 Task: Complete the section on 'Directing' in the Functions of Management document.
Action: Mouse moved to (474, 406)
Screenshot: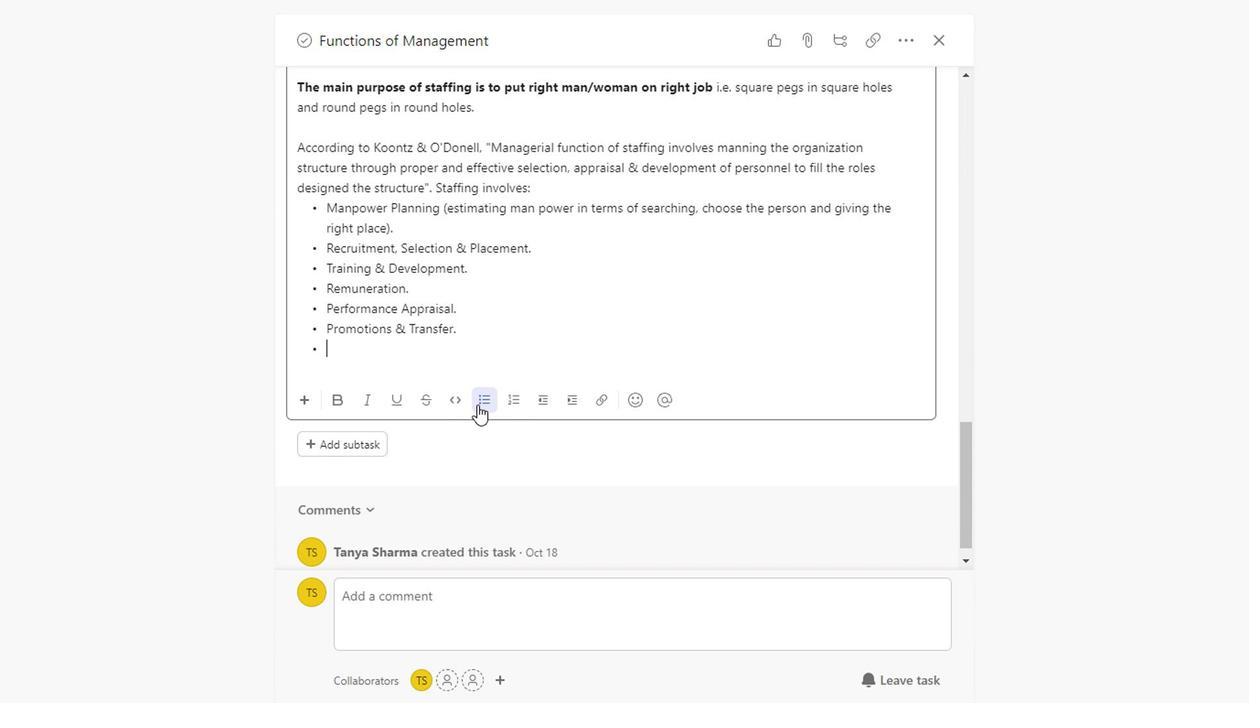 
Action: Mouse pressed left at (474, 406)
Screenshot: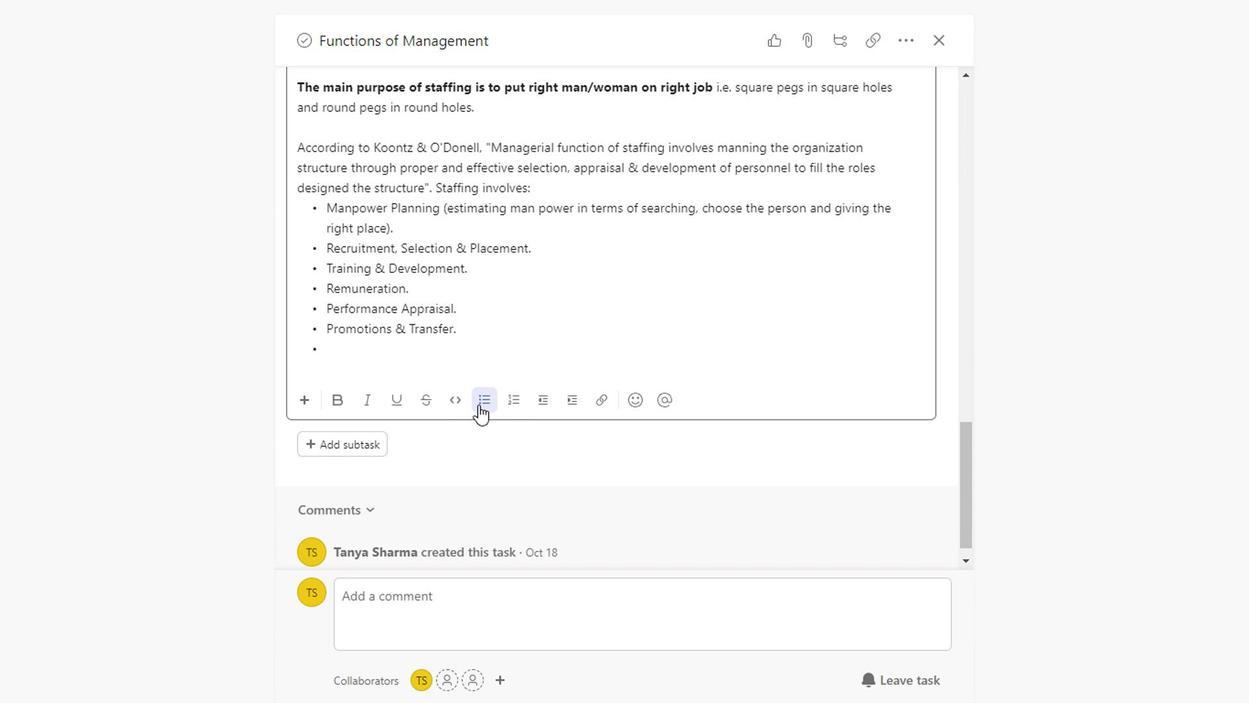 
Action: Mouse moved to (564, 277)
Screenshot: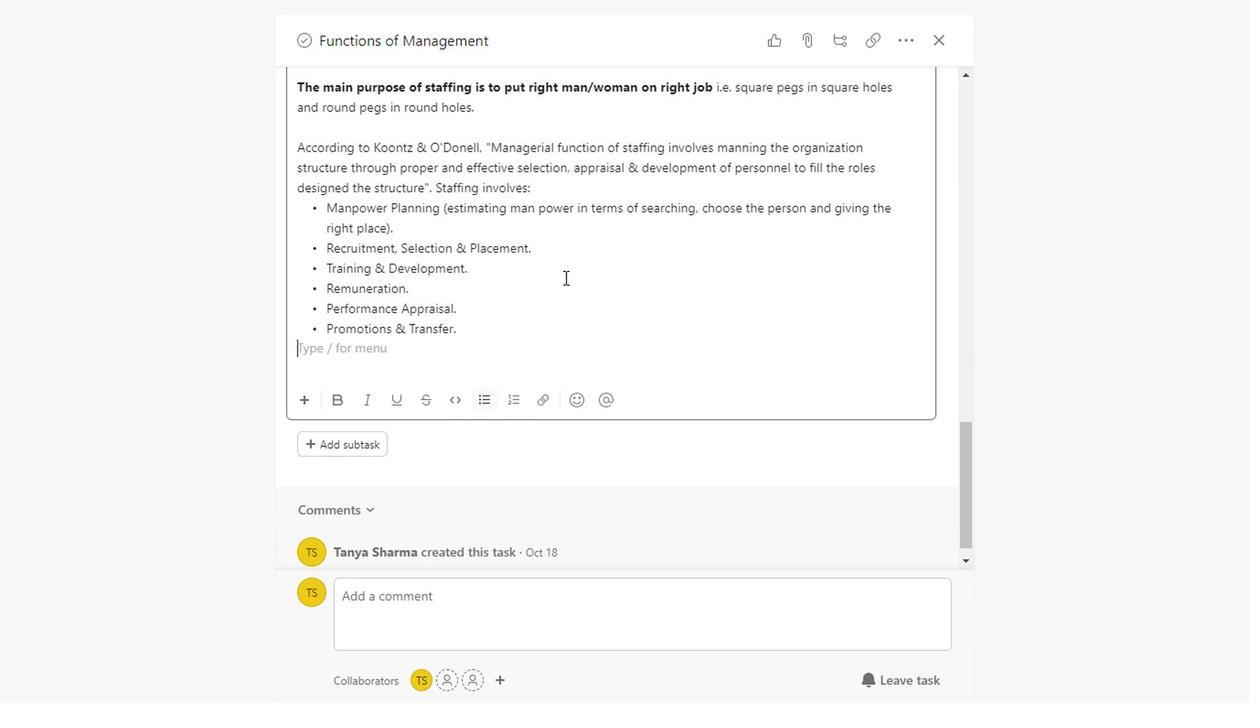 
Action: Mouse scrolled (564, 276) with delta (0, -1)
Screenshot: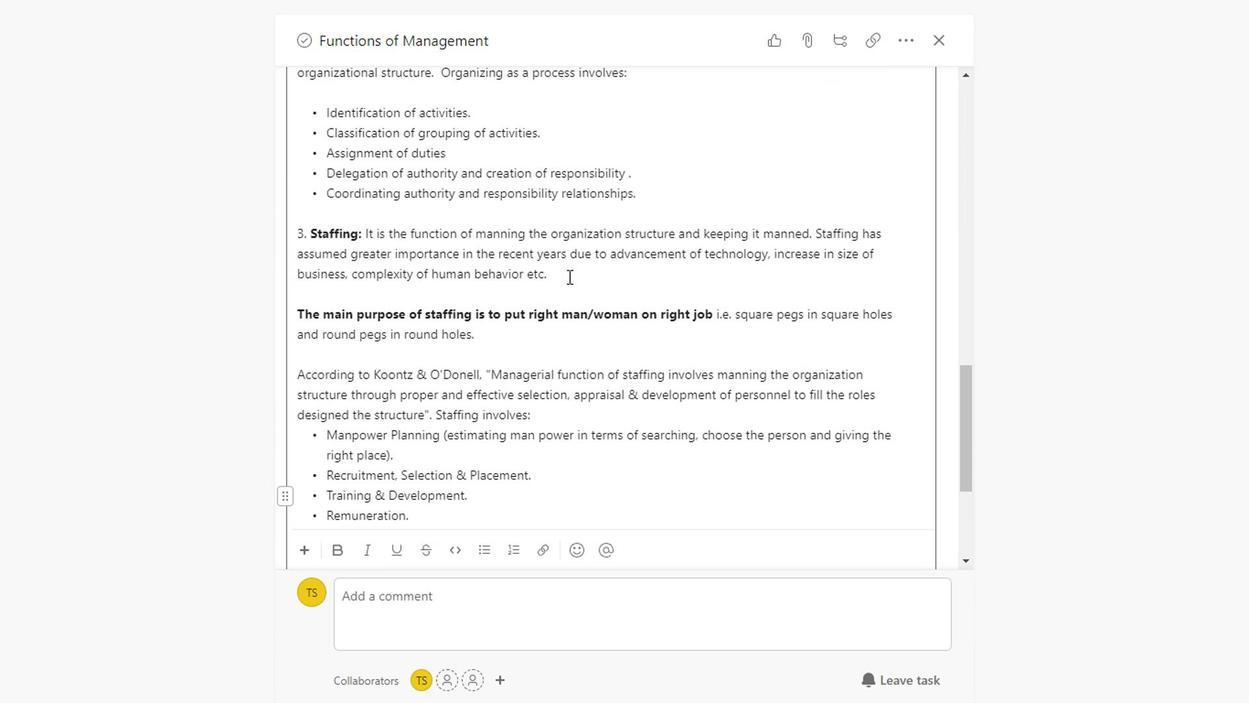 
Action: Mouse scrolled (564, 276) with delta (0, -1)
Screenshot: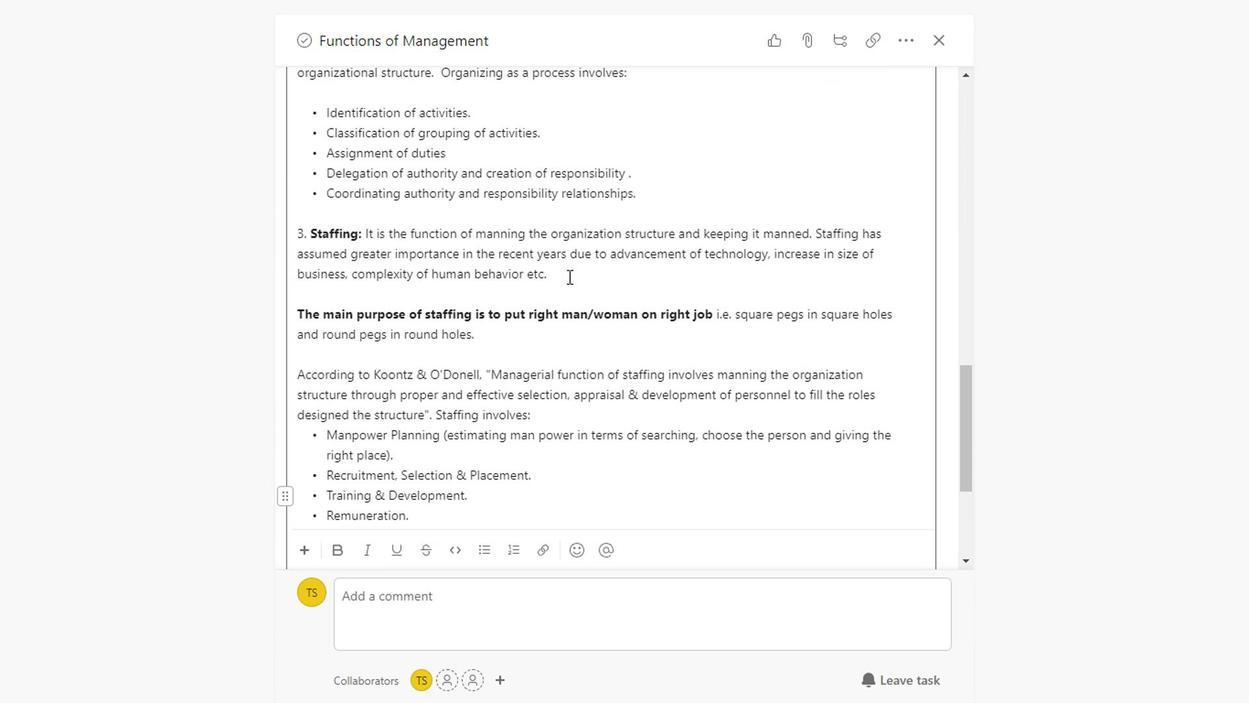 
Action: Mouse scrolled (564, 276) with delta (0, -1)
Screenshot: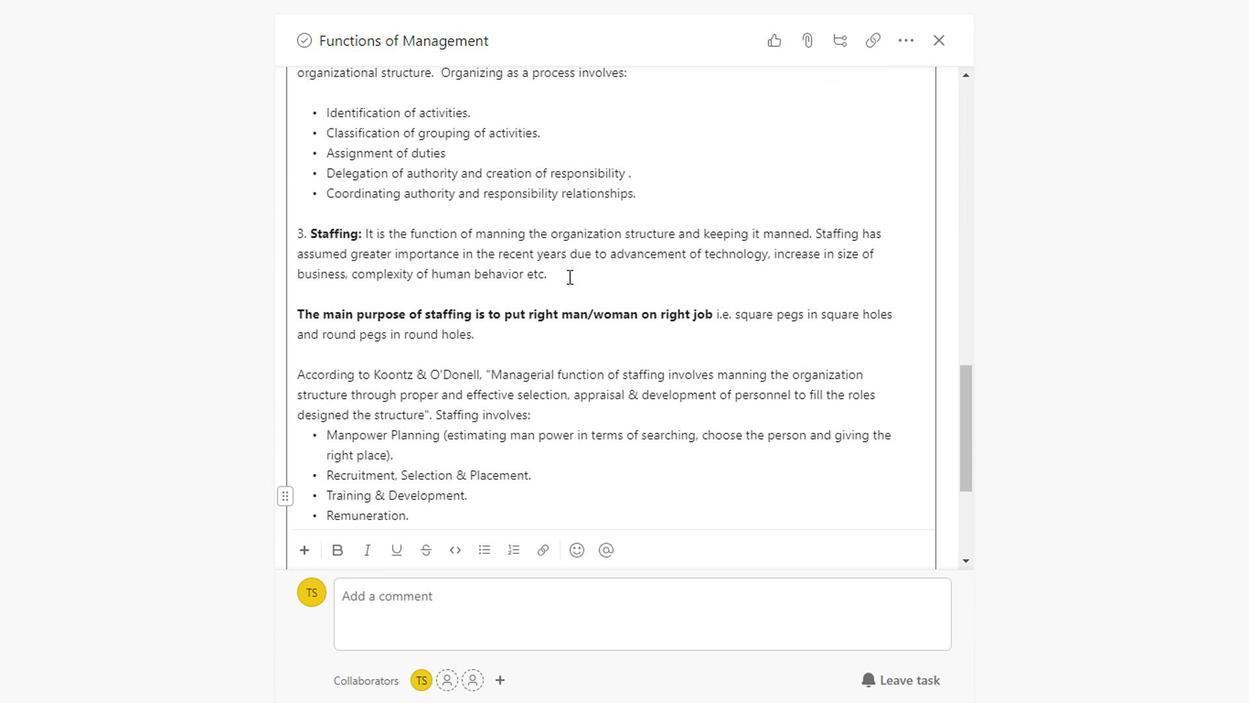 
Action: Mouse scrolled (564, 276) with delta (0, -1)
Screenshot: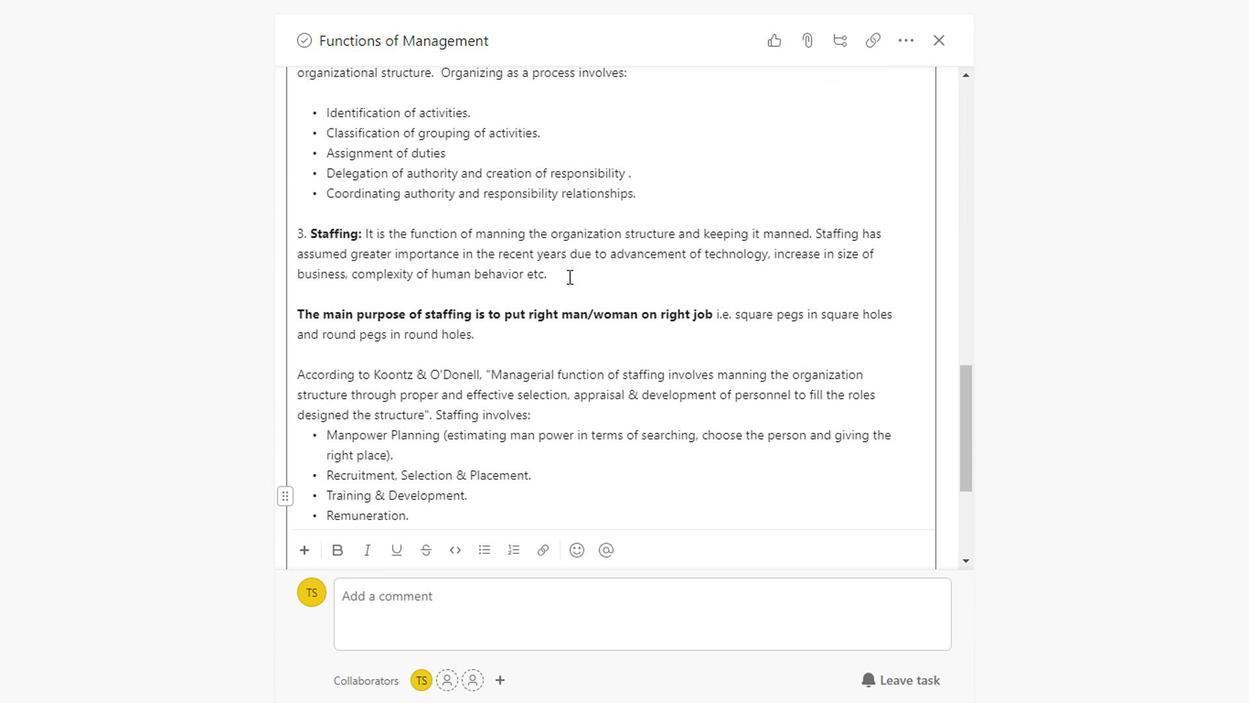 
Action: Mouse scrolled (564, 276) with delta (0, -1)
Screenshot: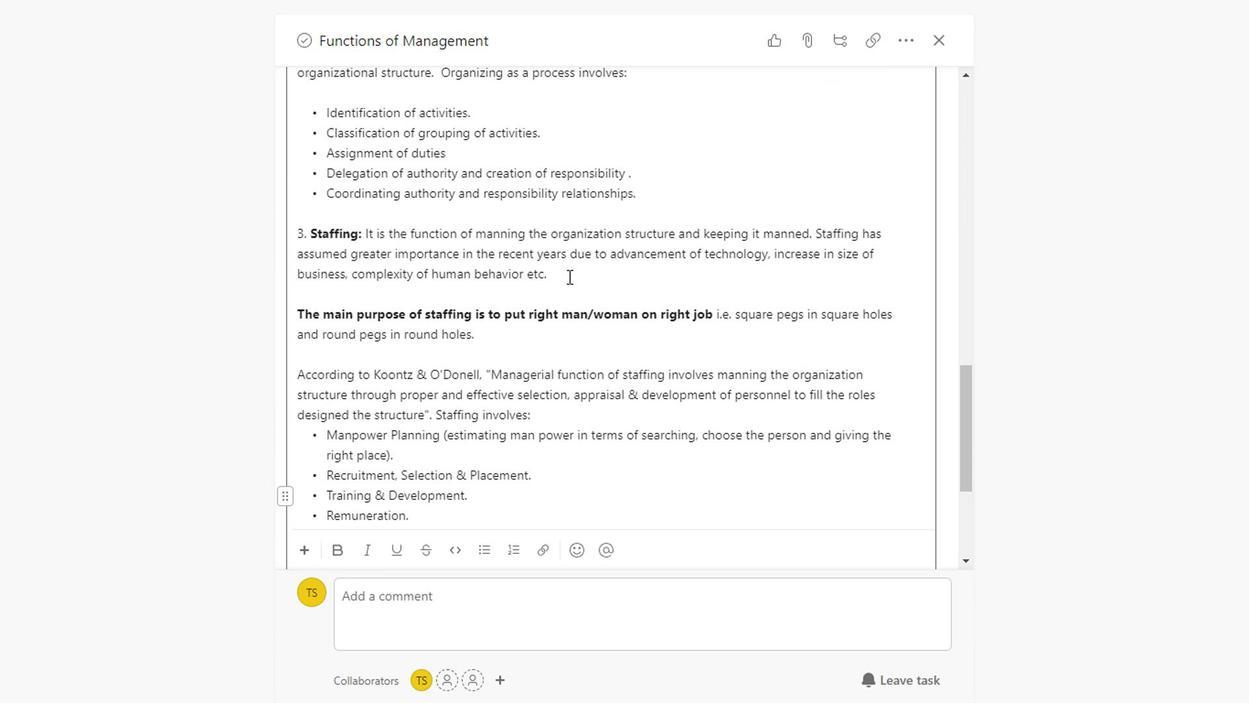 
Action: Mouse scrolled (564, 276) with delta (0, -1)
Screenshot: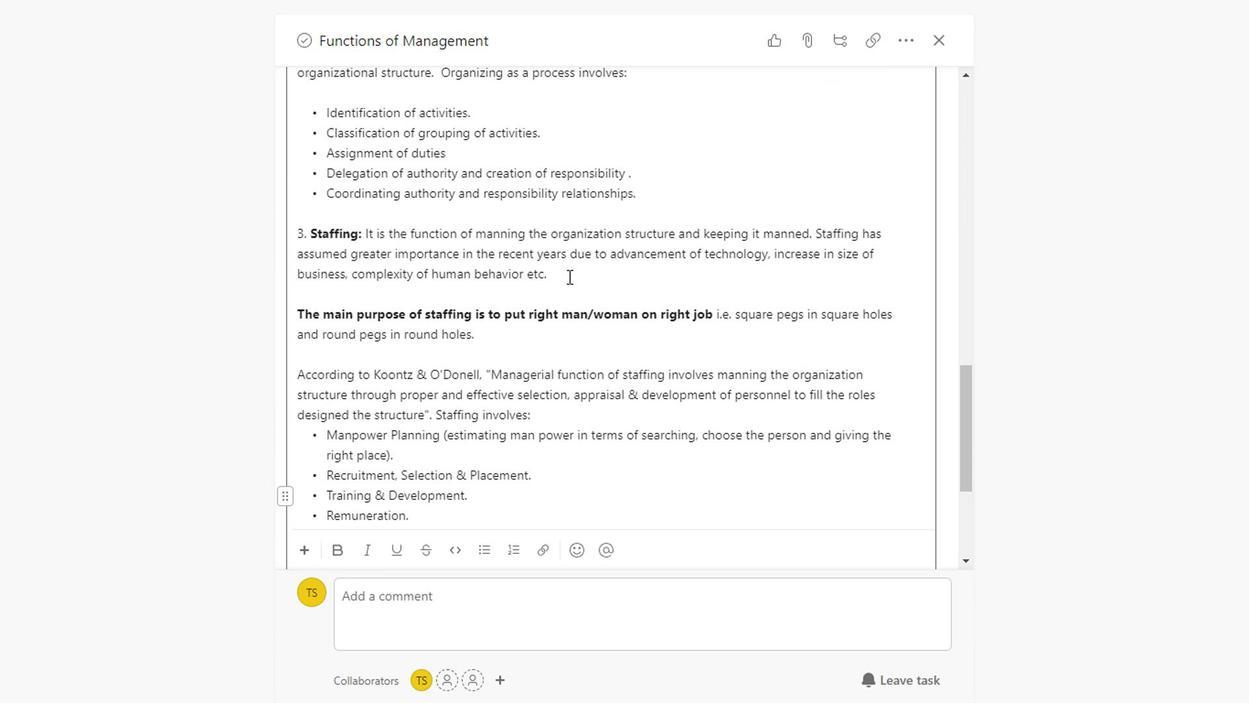 
Action: Mouse scrolled (564, 276) with delta (0, -1)
Screenshot: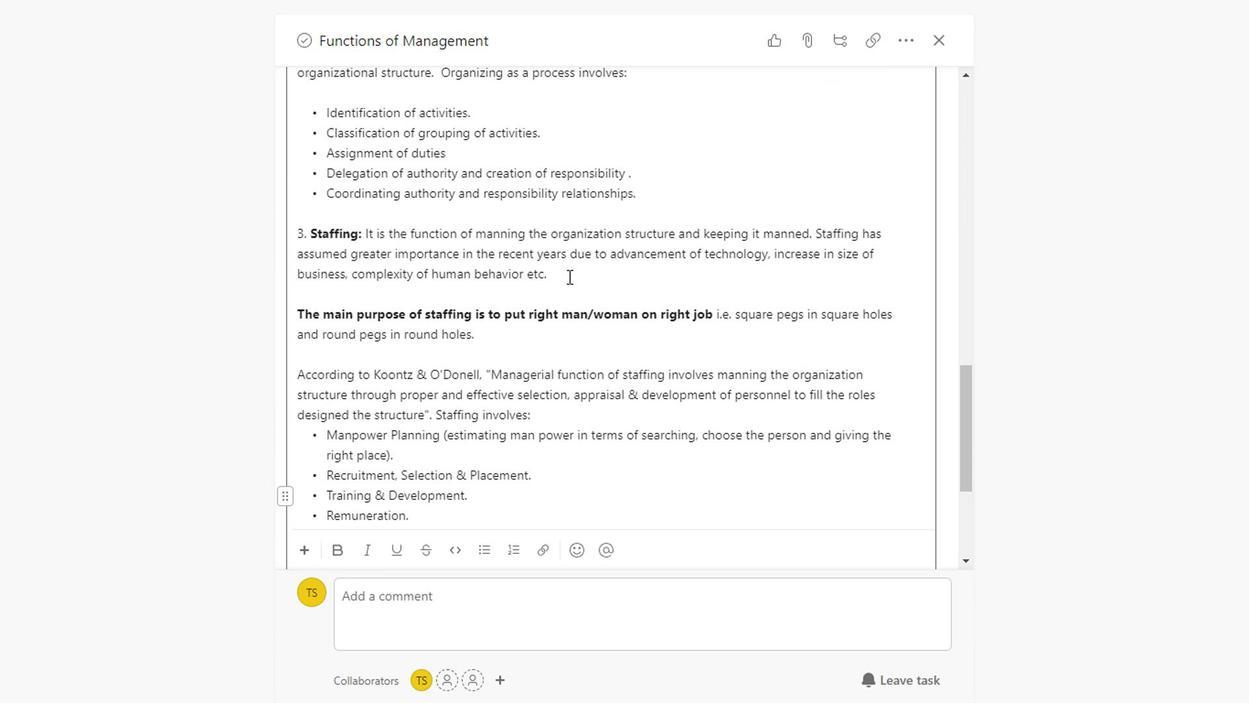 
Action: Mouse scrolled (564, 276) with delta (0, -1)
Screenshot: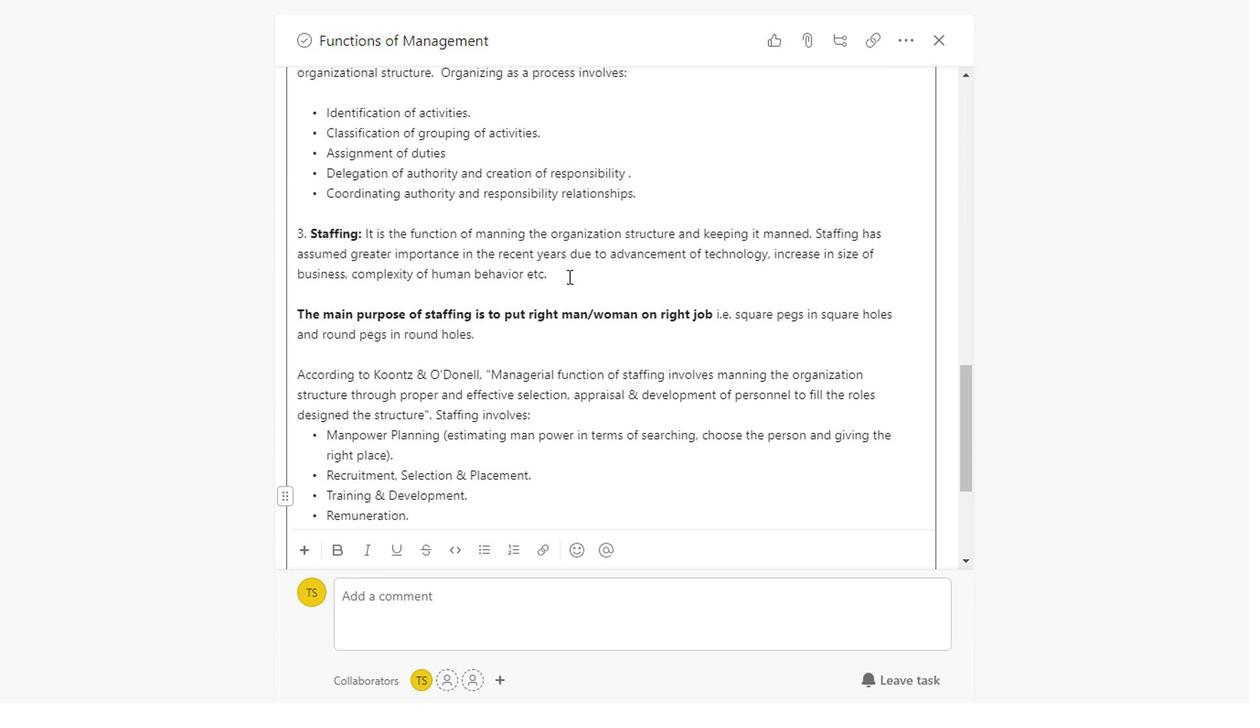 
Action: Mouse scrolled (564, 276) with delta (0, -1)
Screenshot: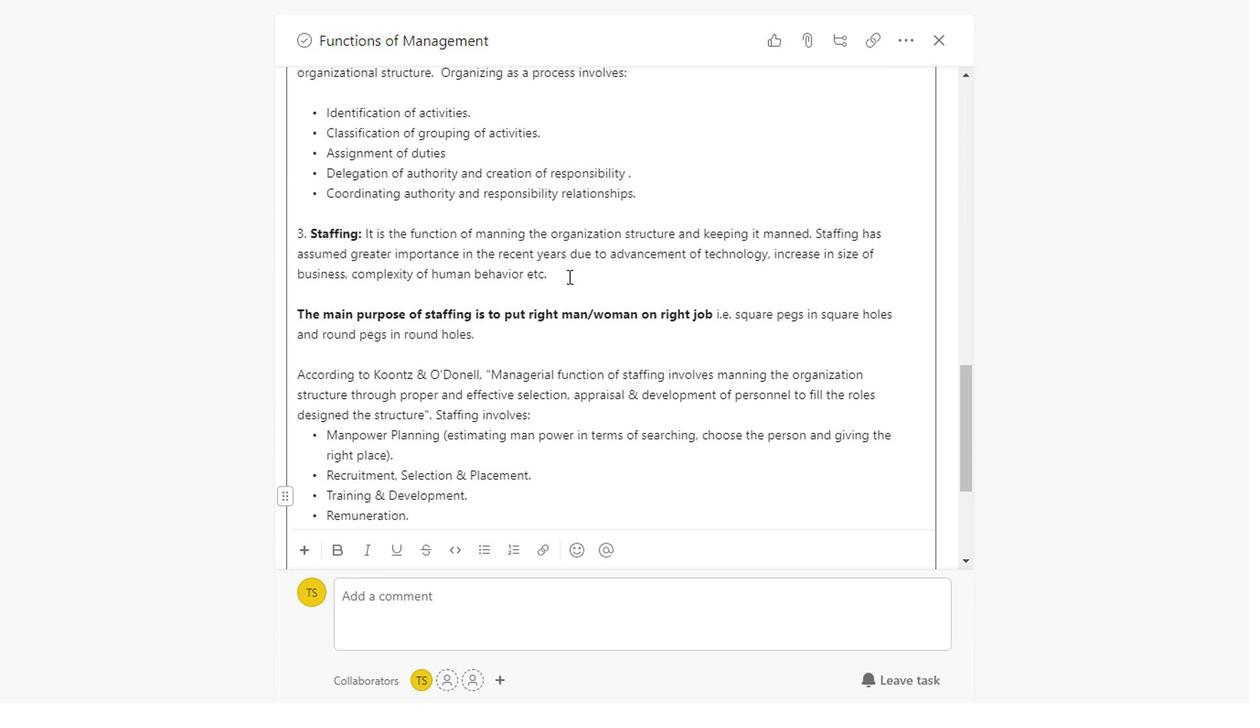 
Action: Mouse scrolled (564, 276) with delta (0, -1)
Screenshot: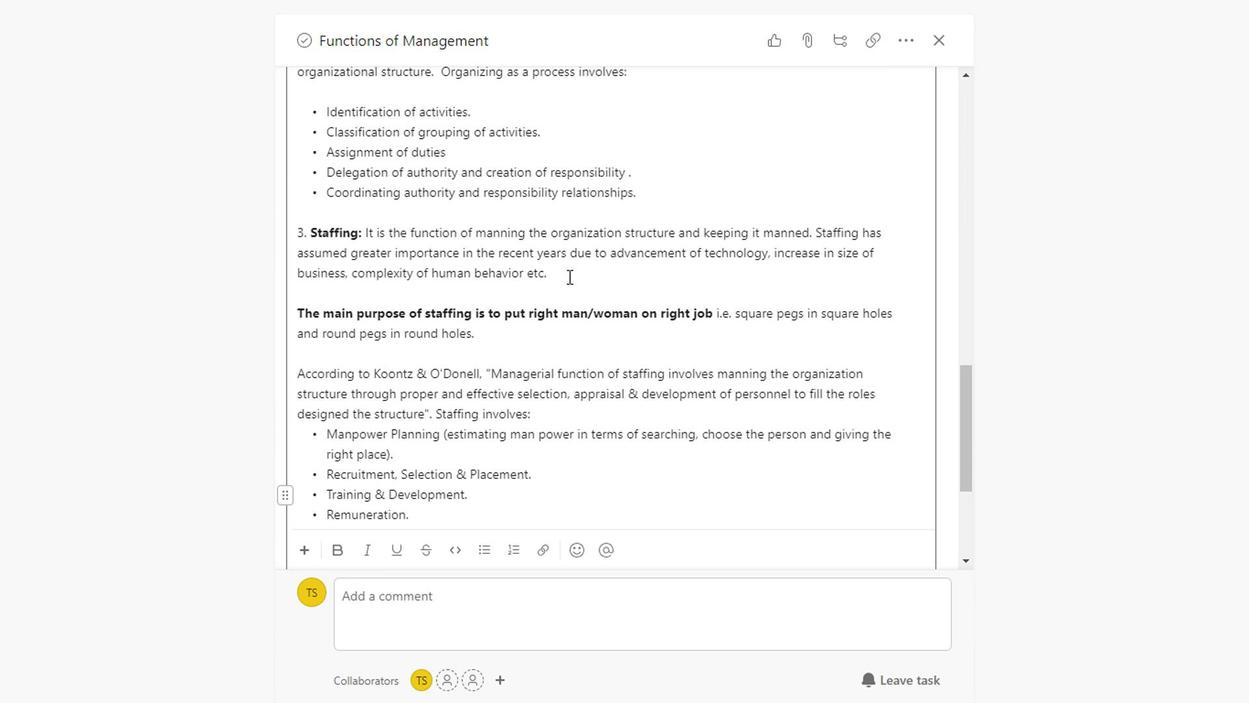 
Action: Mouse scrolled (564, 276) with delta (0, -1)
Screenshot: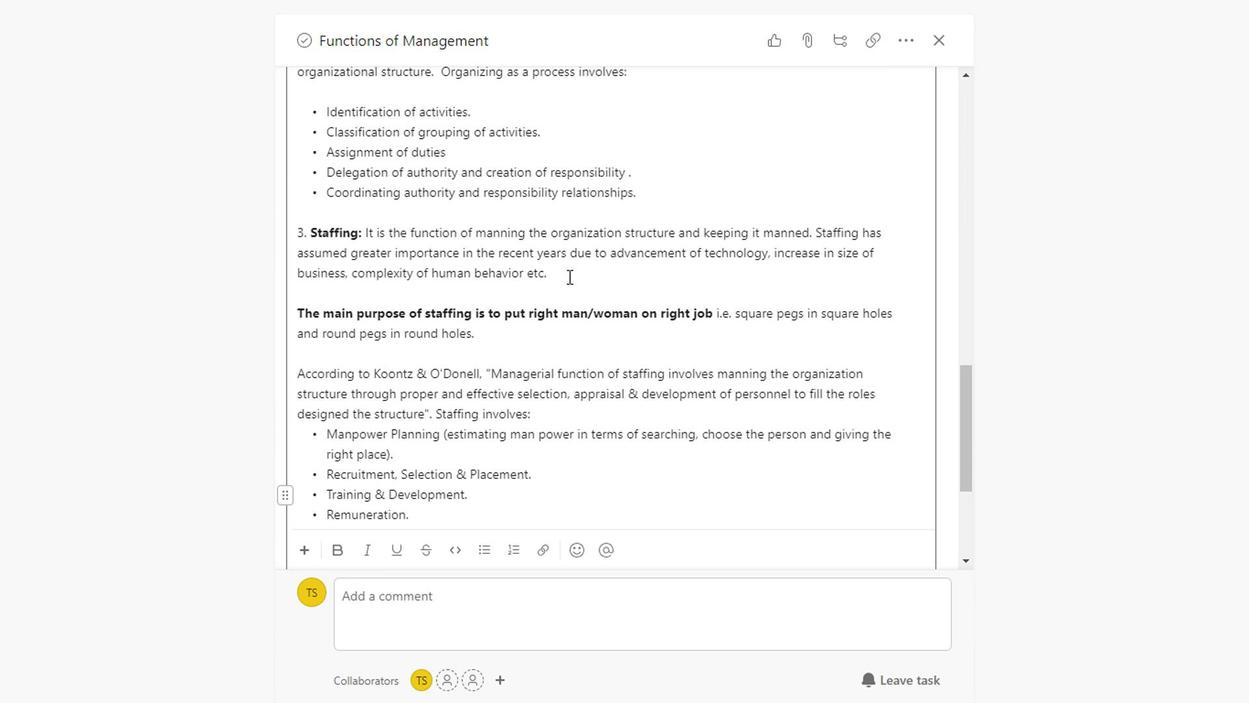 
Action: Mouse scrolled (564, 276) with delta (0, -1)
Screenshot: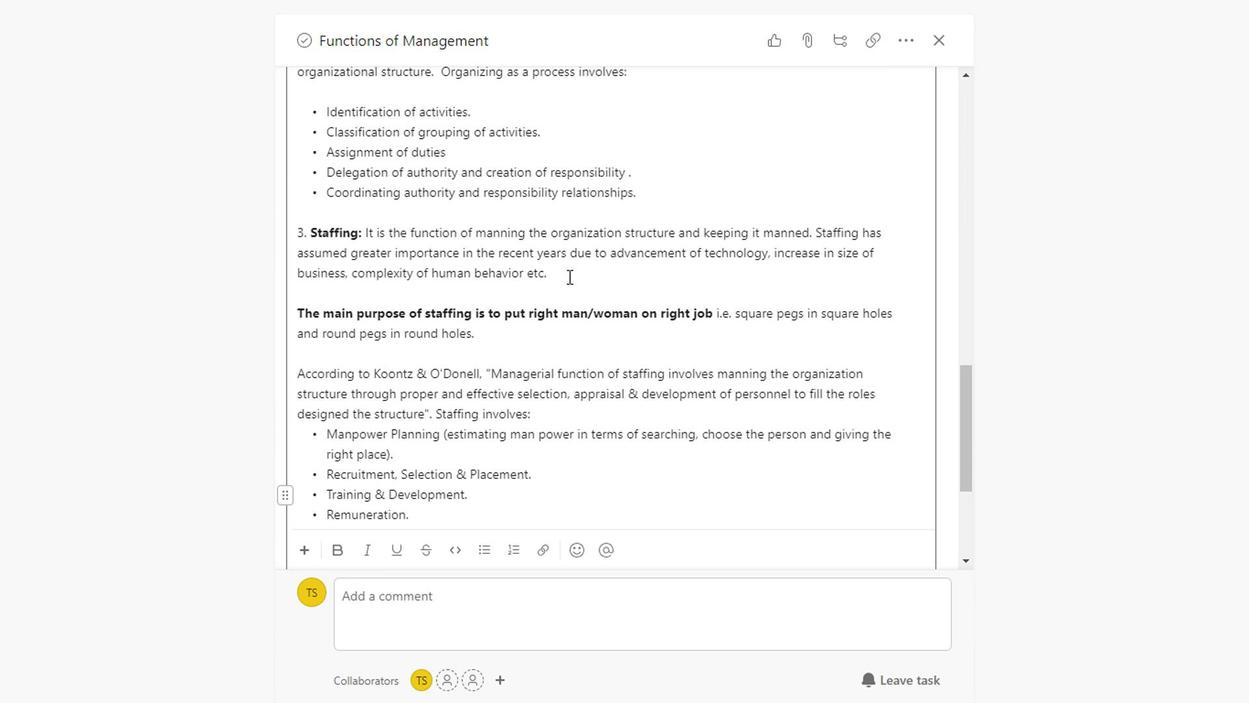 
Action: Mouse scrolled (564, 276) with delta (0, -1)
Screenshot: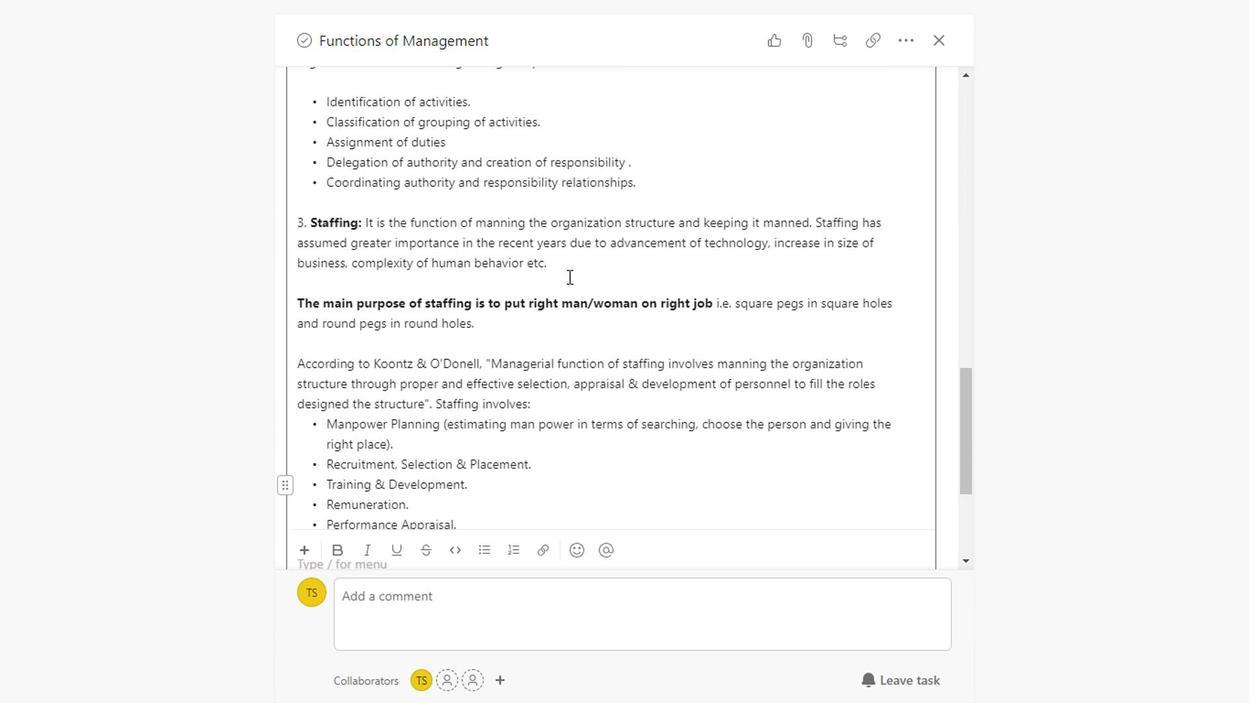 
Action: Mouse scrolled (564, 276) with delta (0, -1)
Screenshot: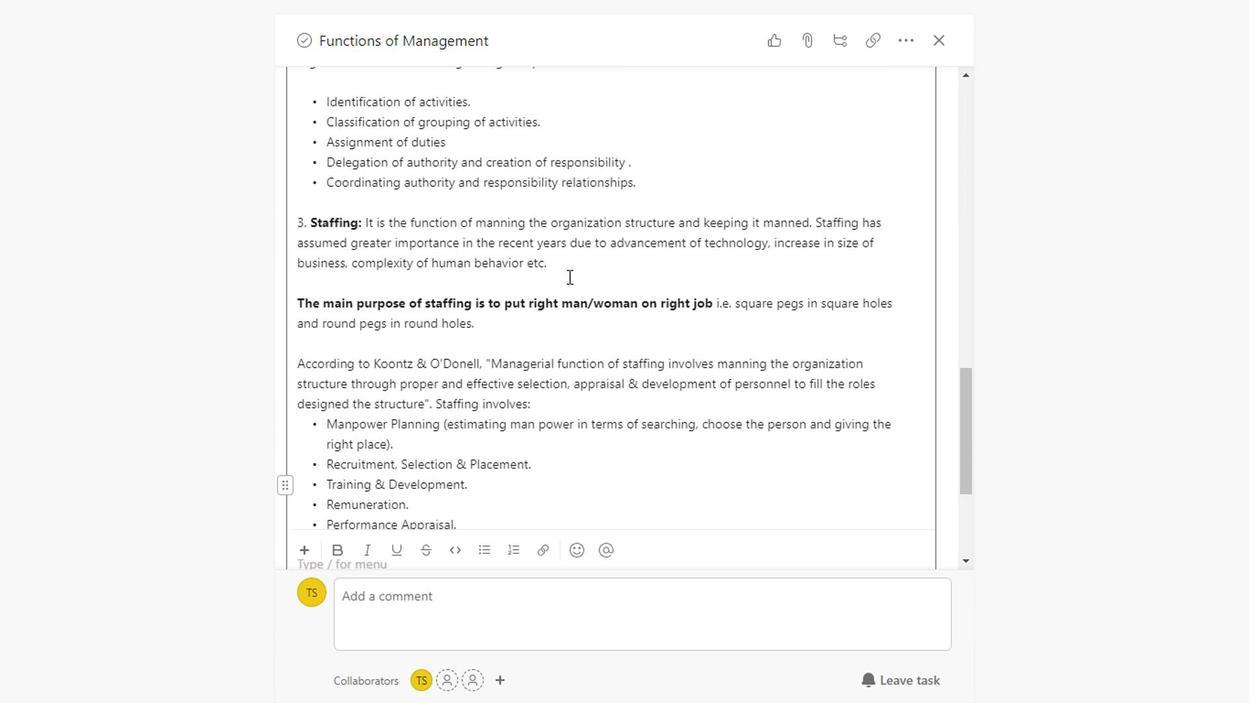 
Action: Mouse scrolled (564, 276) with delta (0, -1)
Screenshot: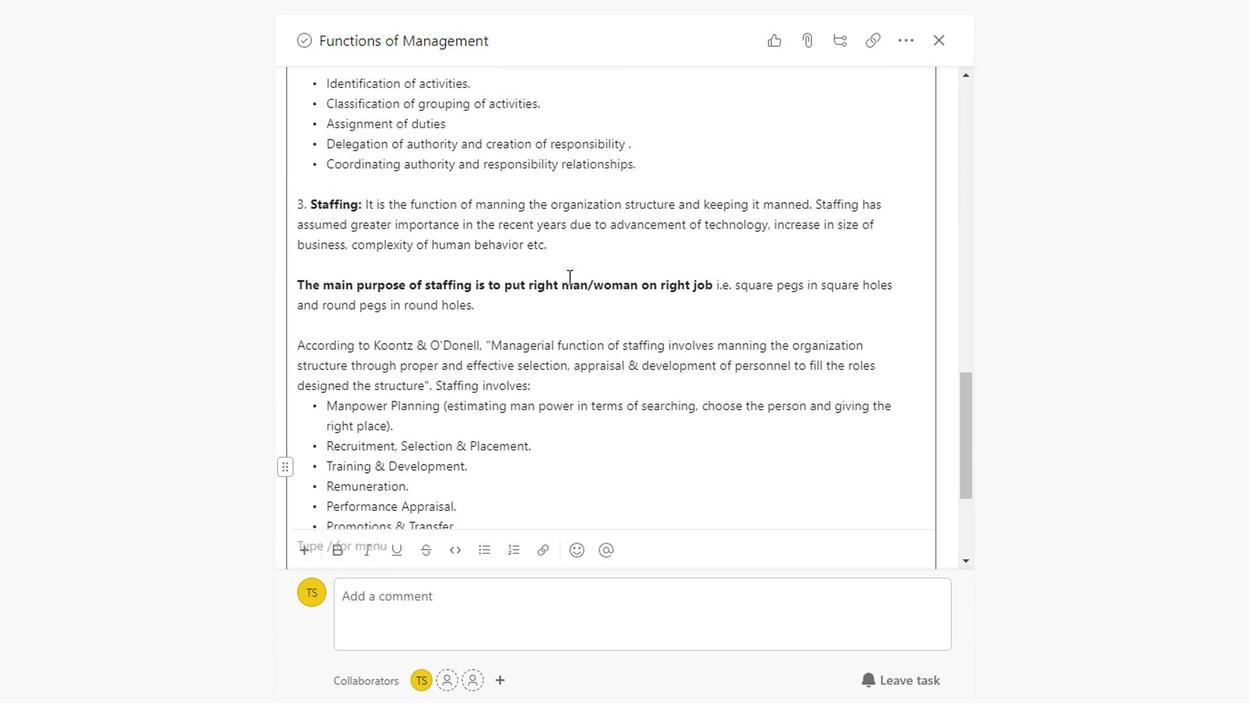 
Action: Mouse scrolled (564, 276) with delta (0, -1)
Screenshot: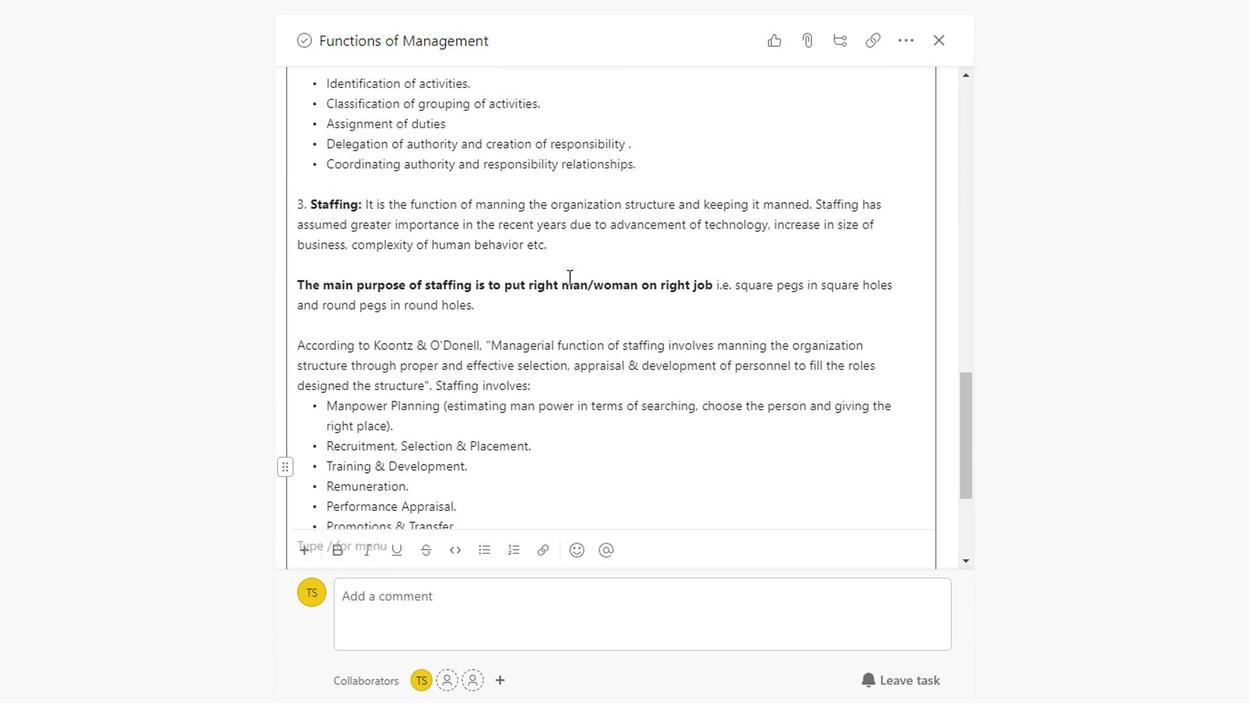 
Action: Mouse scrolled (564, 276) with delta (0, -1)
Screenshot: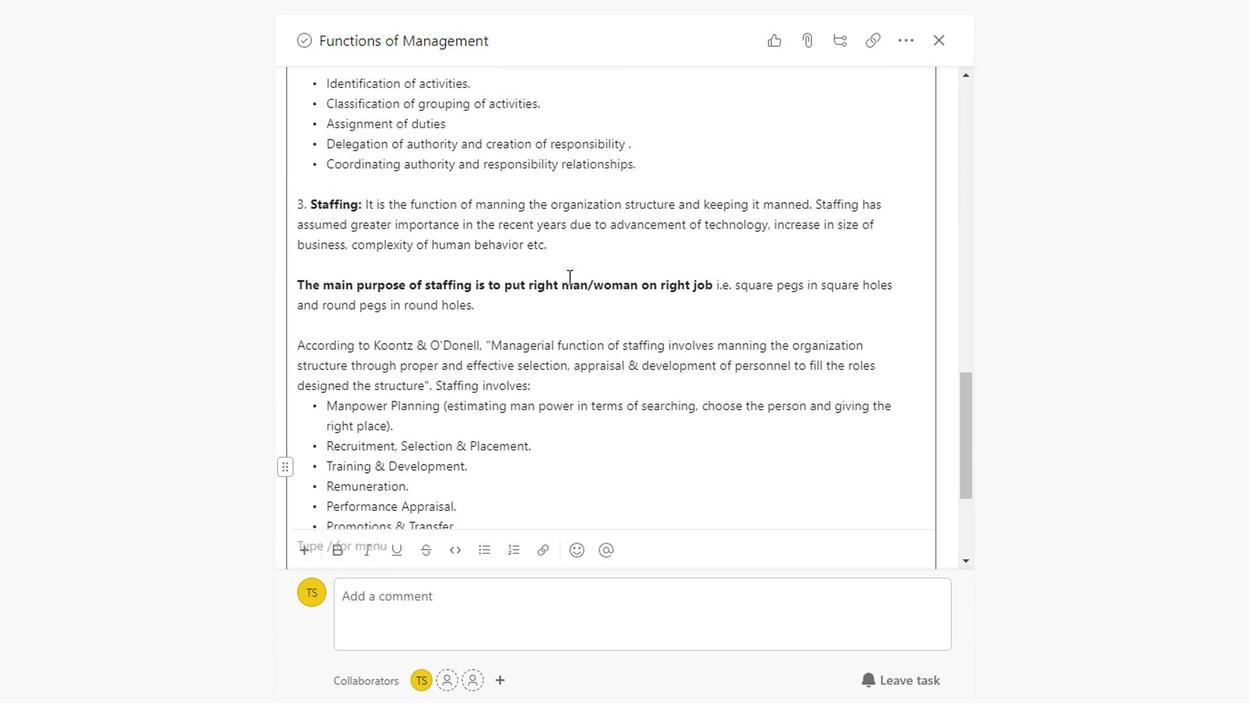 
Action: Mouse scrolled (564, 276) with delta (0, -1)
Screenshot: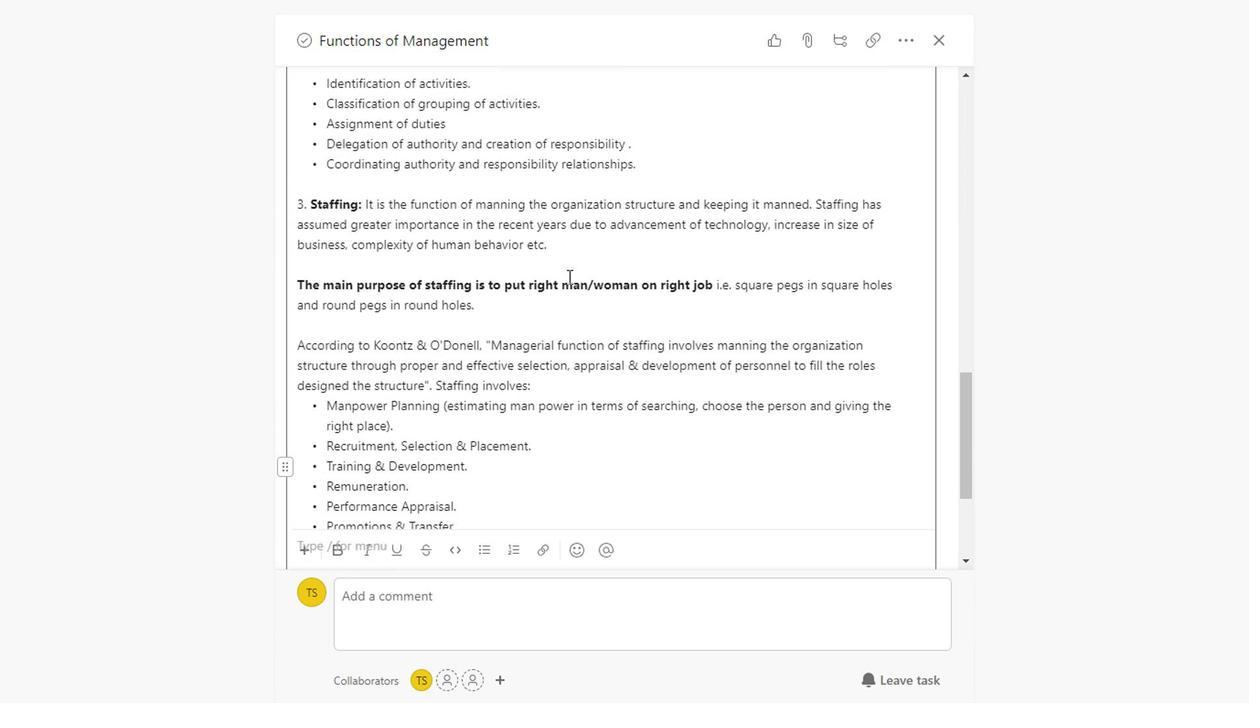 
Action: Mouse scrolled (564, 276) with delta (0, -1)
Screenshot: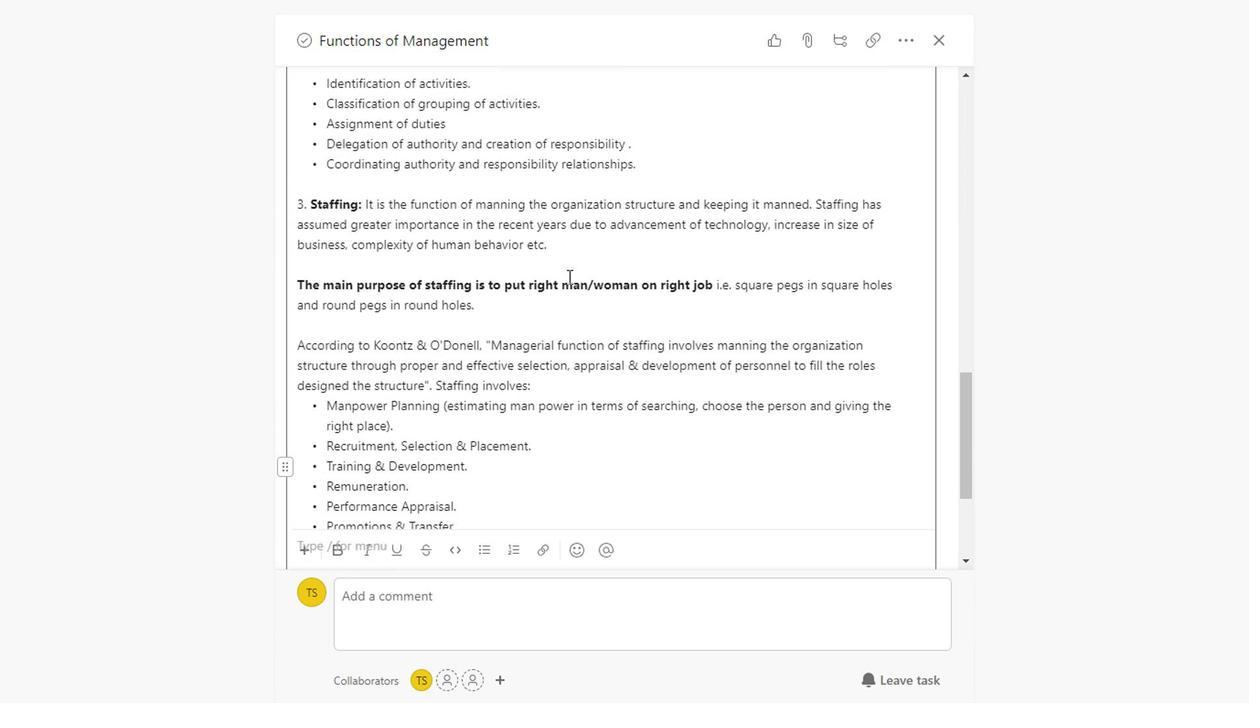 
Action: Mouse scrolled (564, 276) with delta (0, -1)
Screenshot: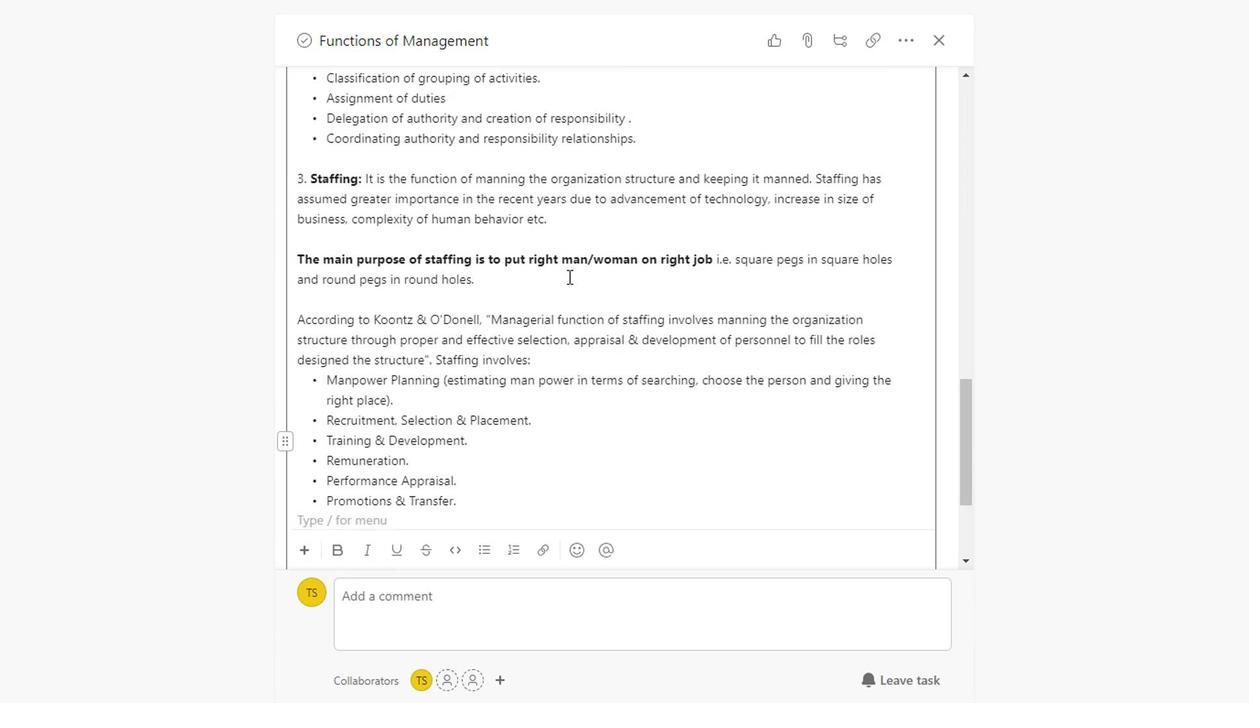 
Action: Mouse scrolled (564, 276) with delta (0, -1)
Screenshot: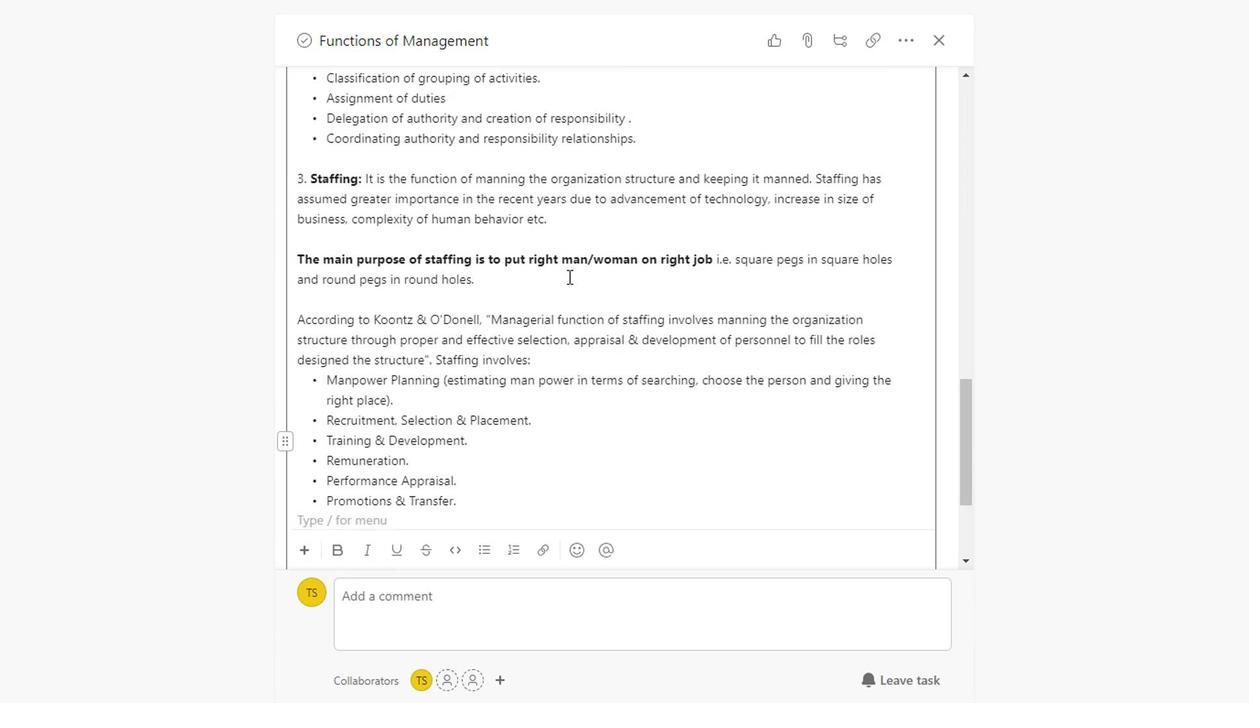 
Action: Mouse scrolled (564, 276) with delta (0, -1)
Screenshot: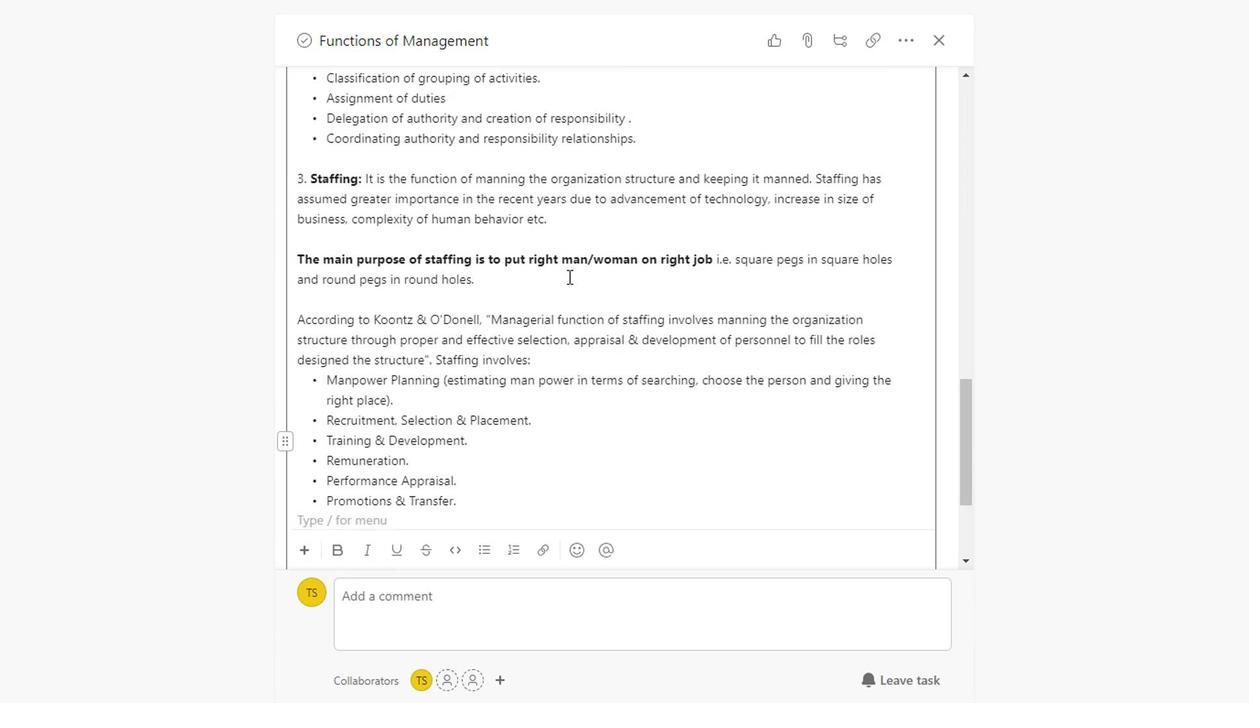 
Action: Mouse scrolled (564, 276) with delta (0, -1)
Screenshot: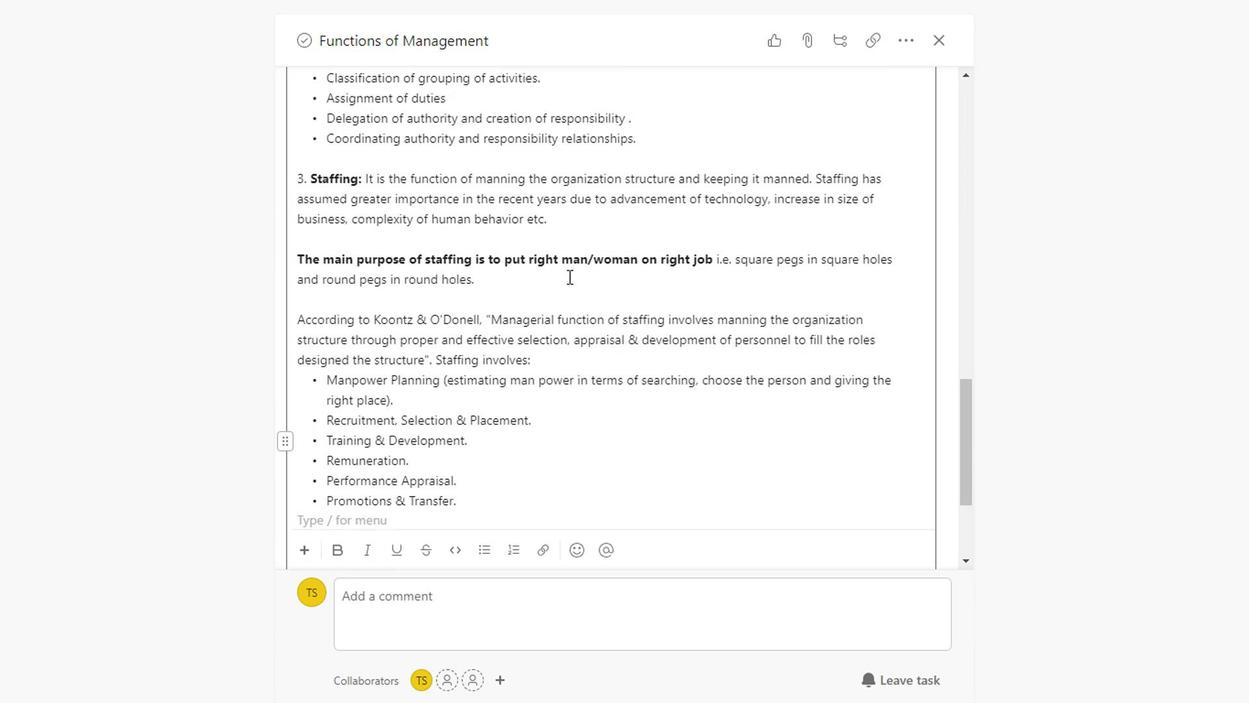 
Action: Mouse scrolled (564, 276) with delta (0, -1)
Screenshot: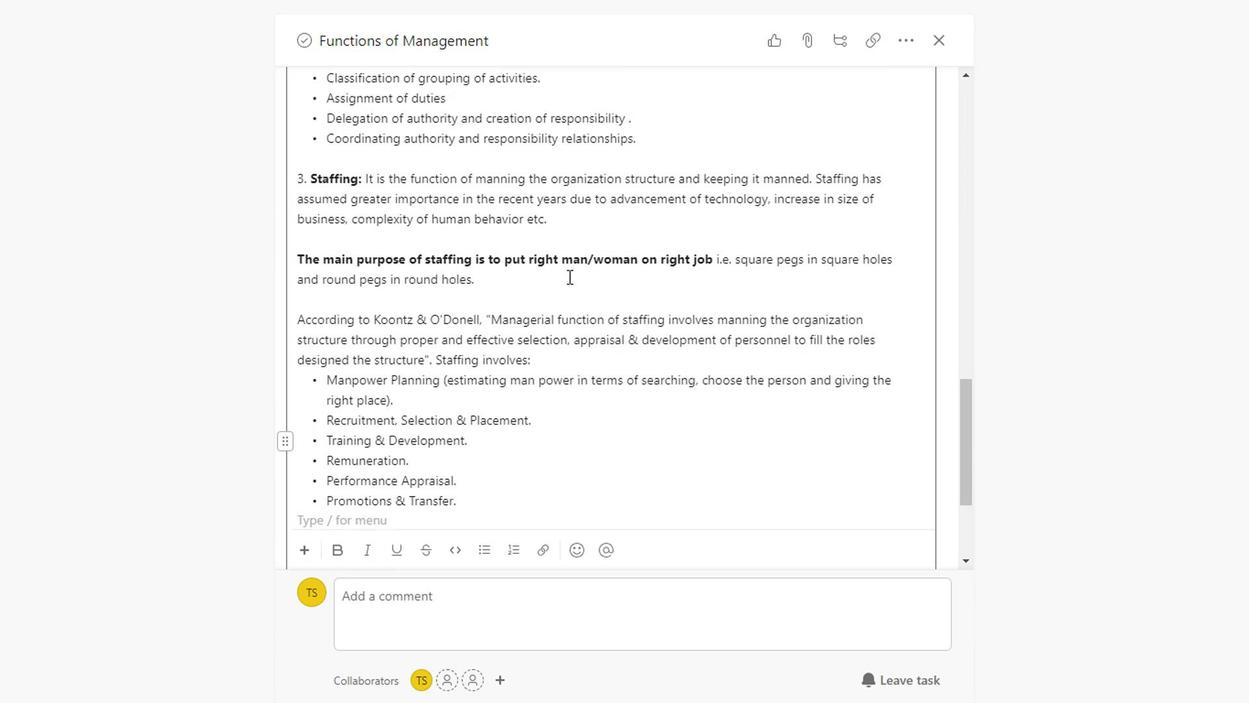 
Action: Mouse scrolled (564, 276) with delta (0, -1)
Screenshot: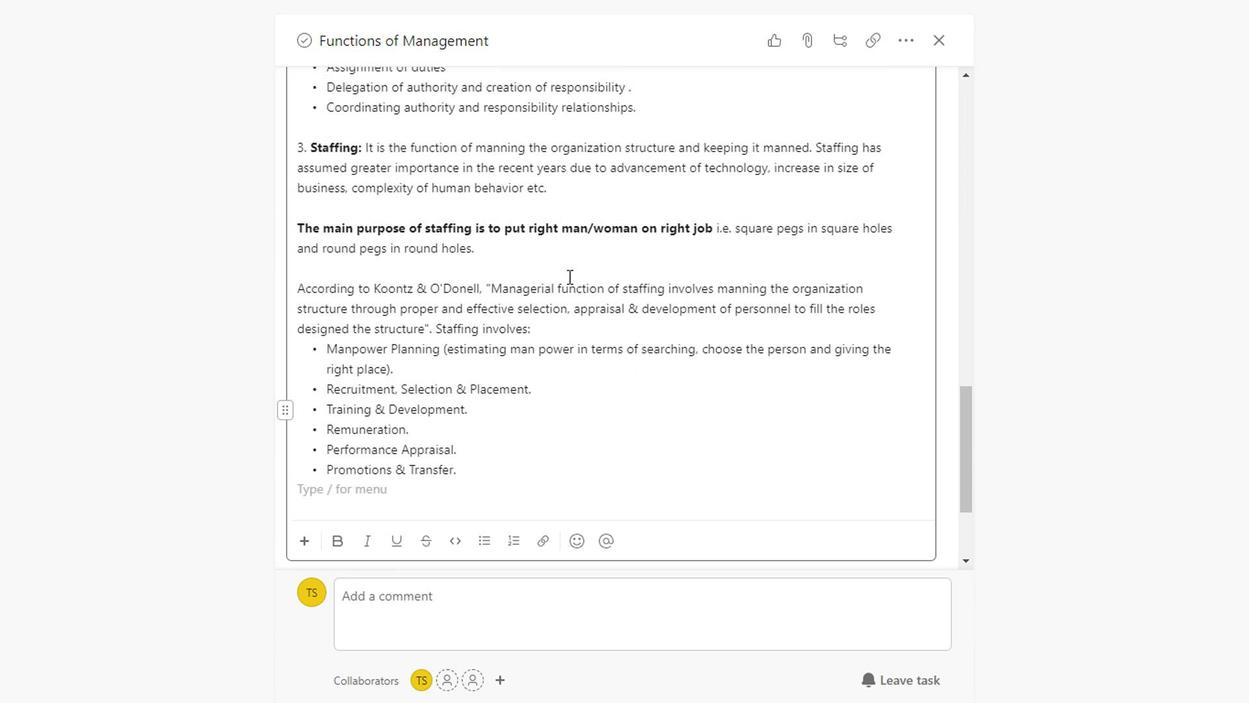 
Action: Mouse scrolled (564, 276) with delta (0, -1)
Screenshot: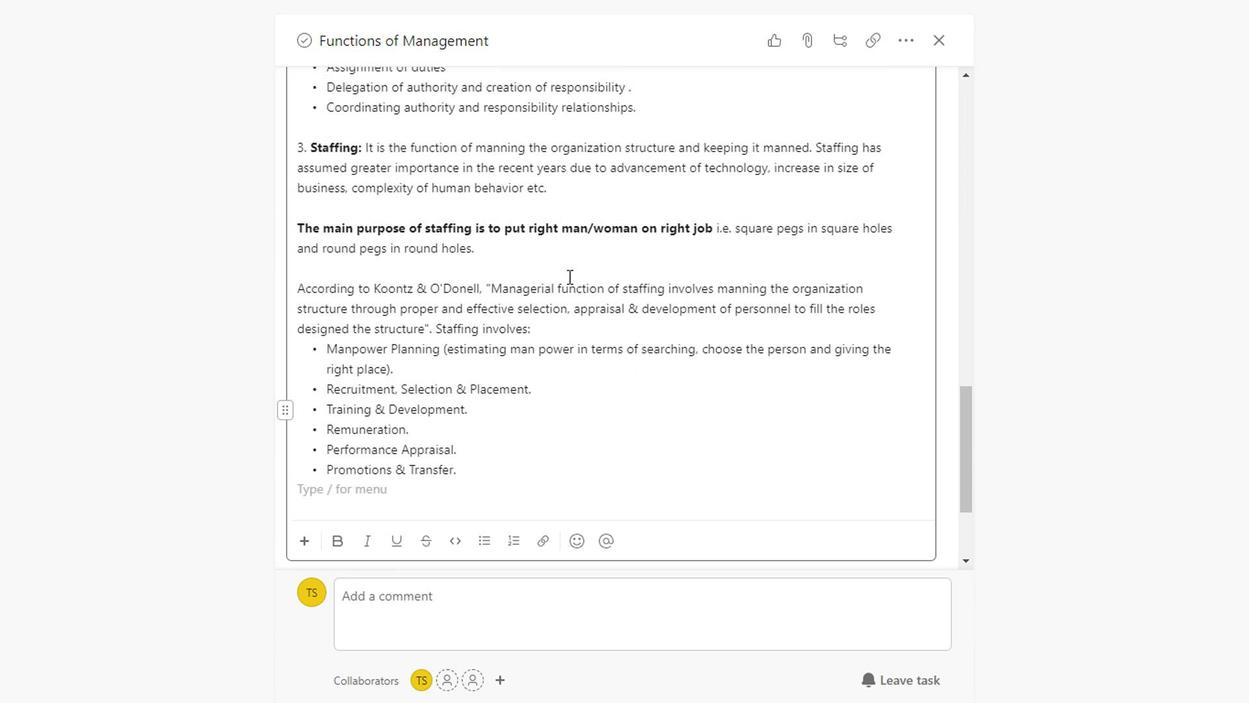 
Action: Mouse scrolled (564, 276) with delta (0, -1)
Screenshot: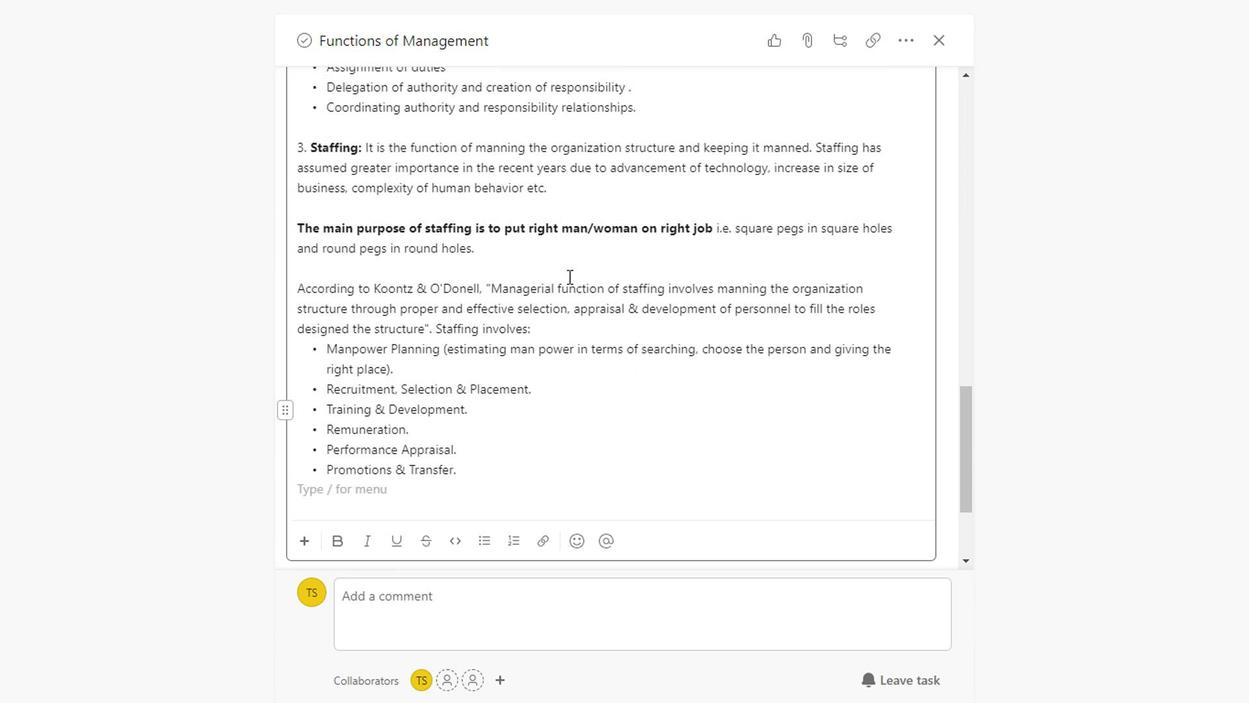 
Action: Mouse scrolled (564, 276) with delta (0, -1)
Screenshot: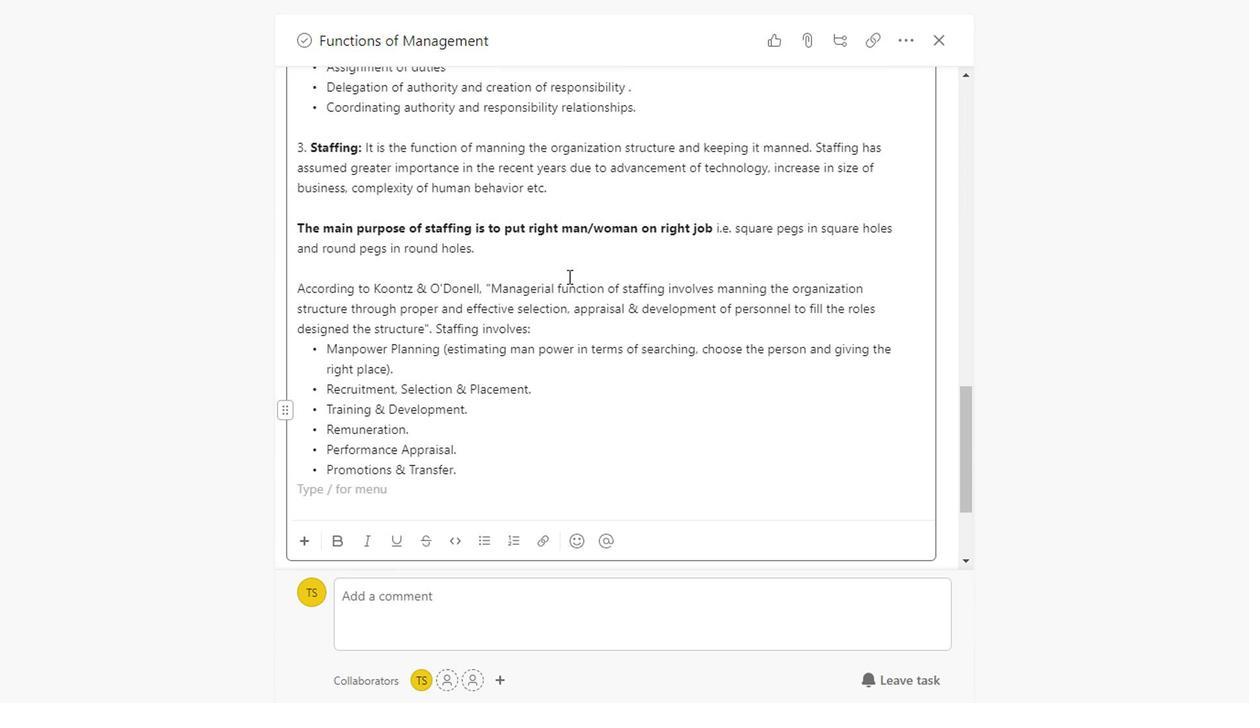 
Action: Mouse scrolled (564, 276) with delta (0, -1)
Screenshot: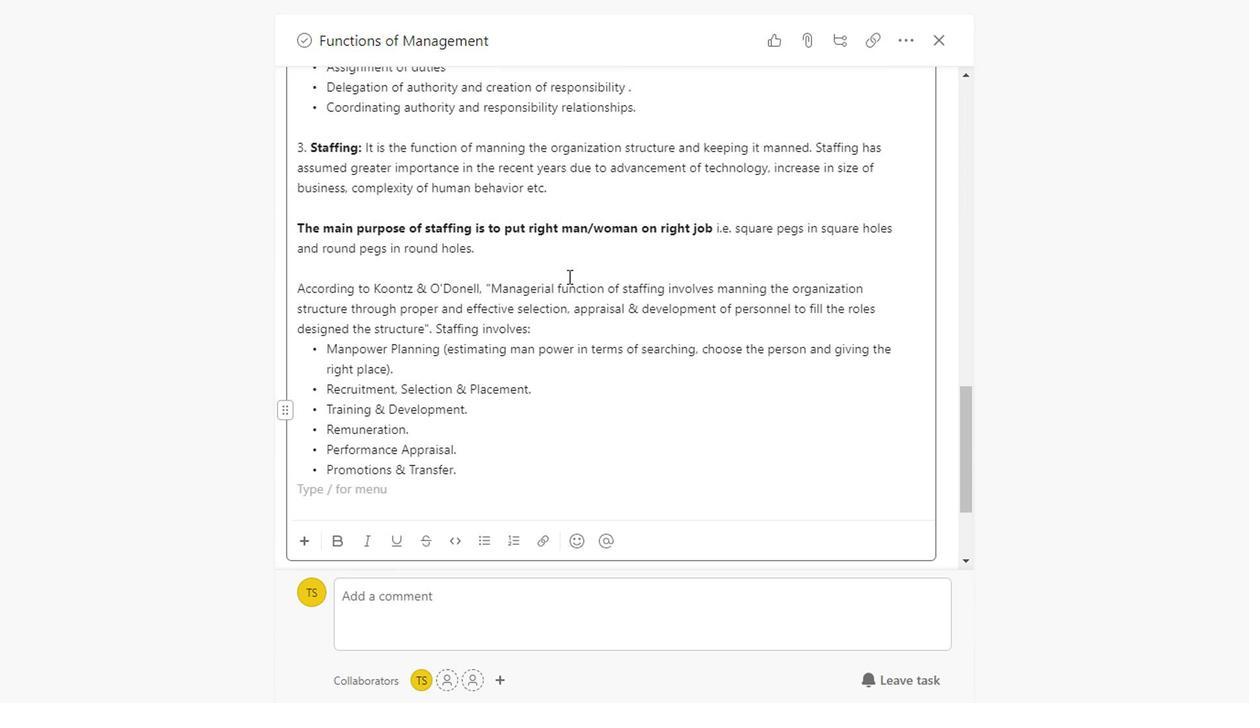 
Action: Mouse scrolled (564, 276) with delta (0, -1)
Screenshot: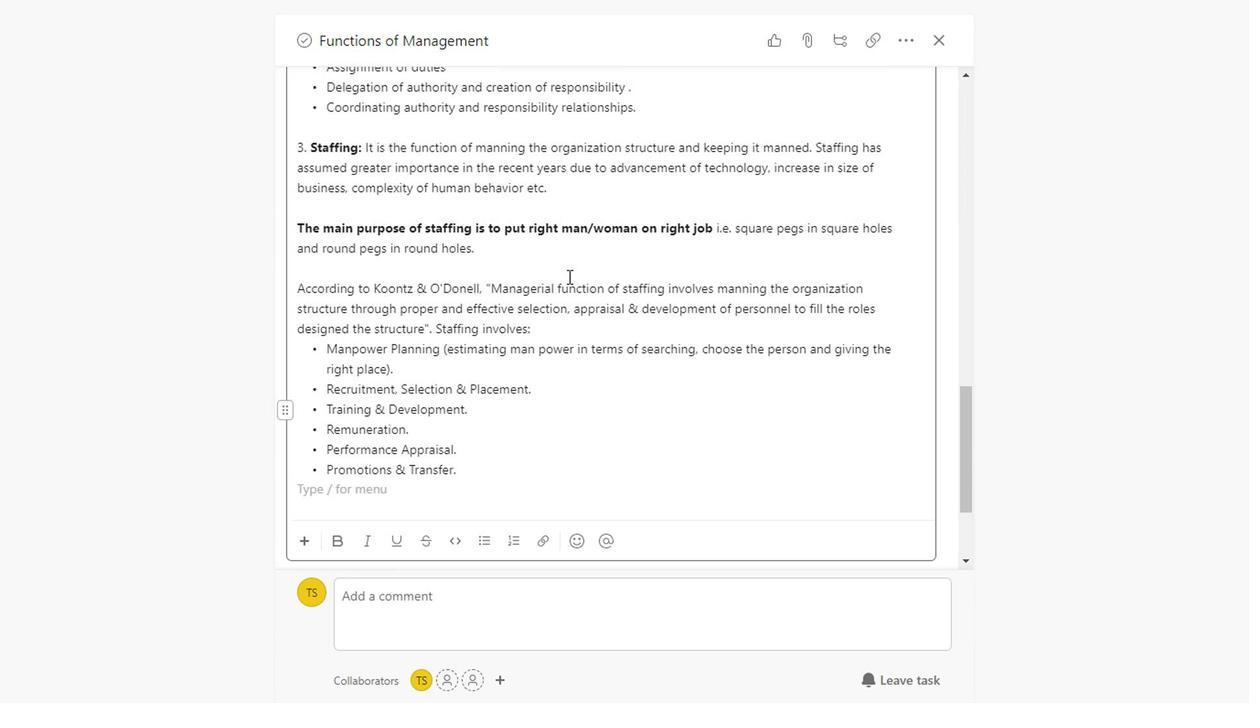 
Action: Mouse scrolled (564, 276) with delta (0, -1)
Screenshot: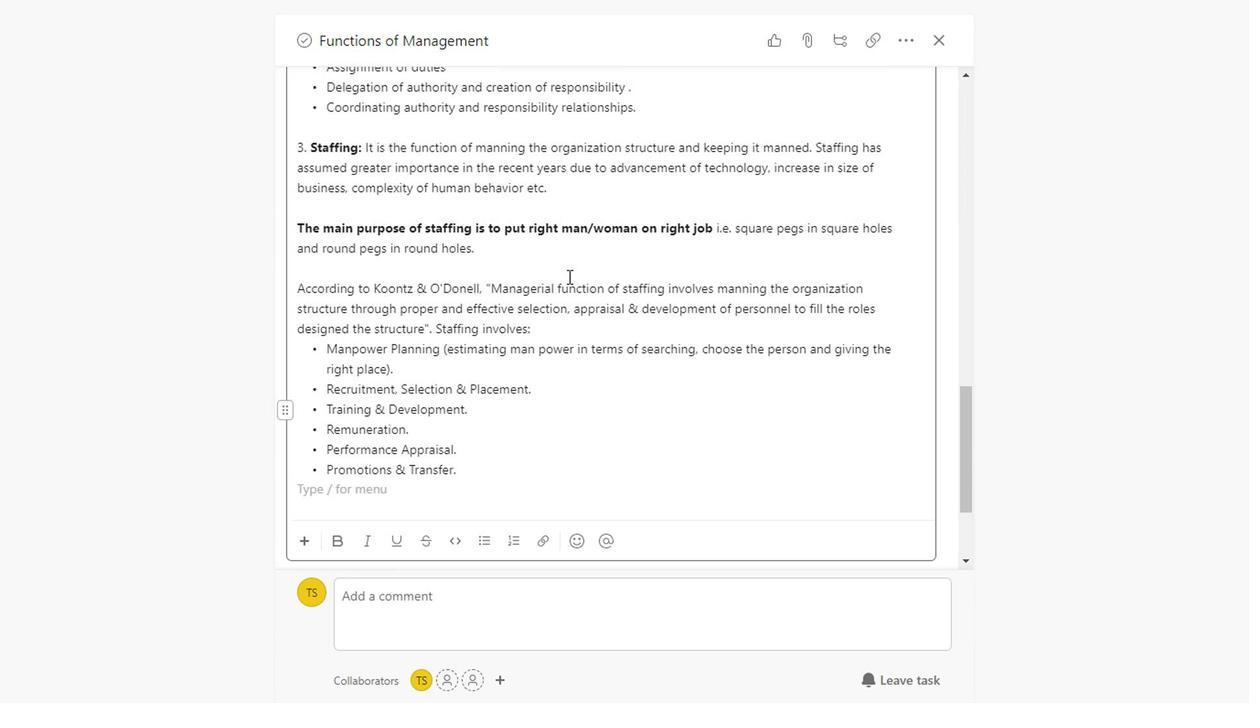 
Action: Mouse scrolled (564, 276) with delta (0, -1)
Screenshot: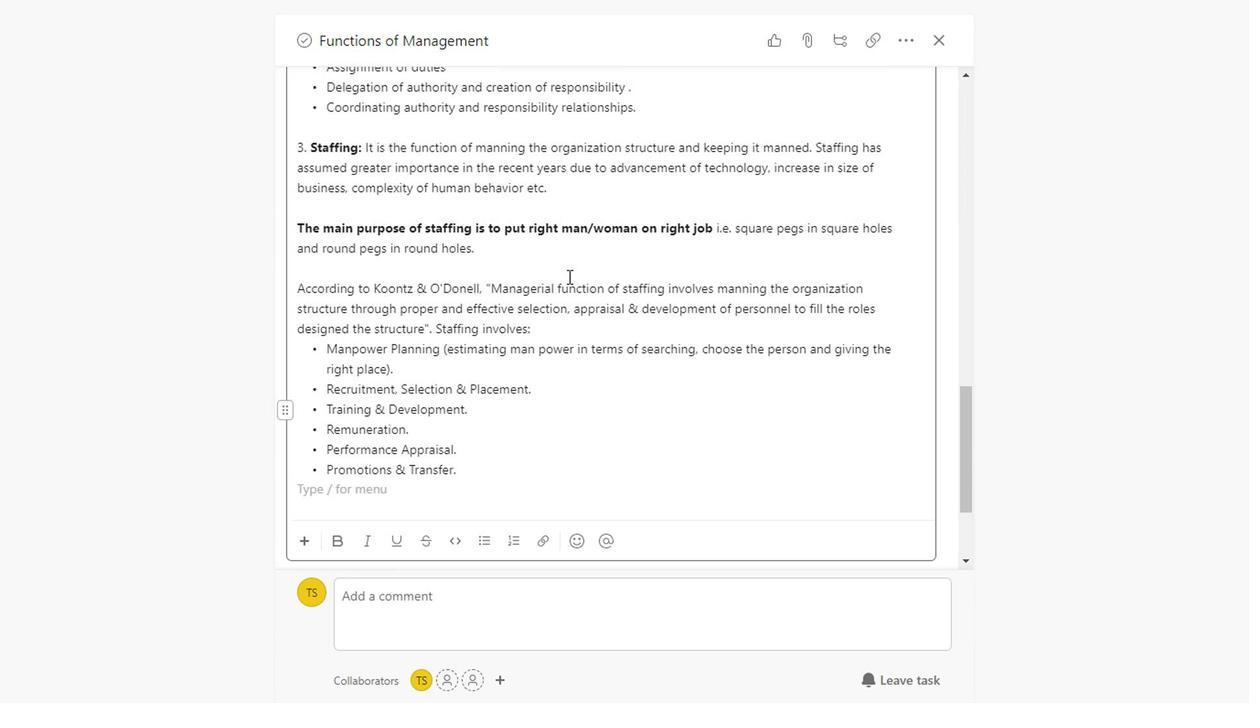 
Action: Mouse scrolled (564, 276) with delta (0, -1)
Screenshot: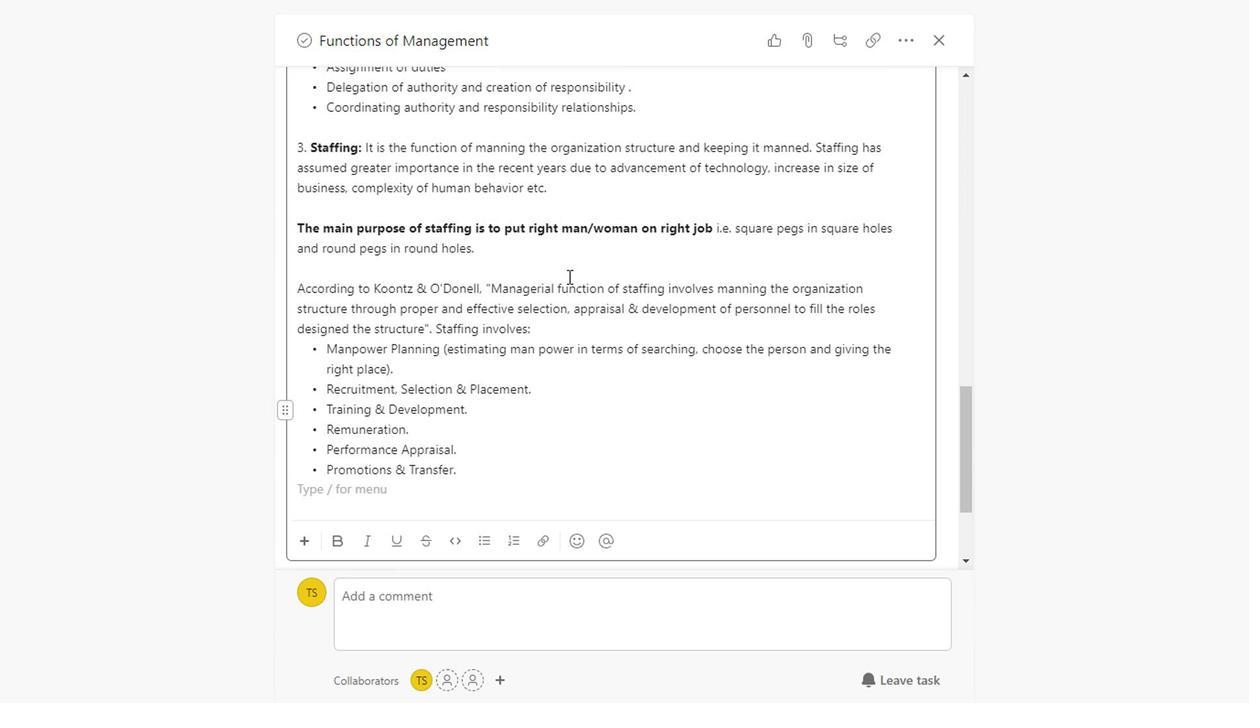 
Action: Mouse scrolled (564, 276) with delta (0, -1)
Screenshot: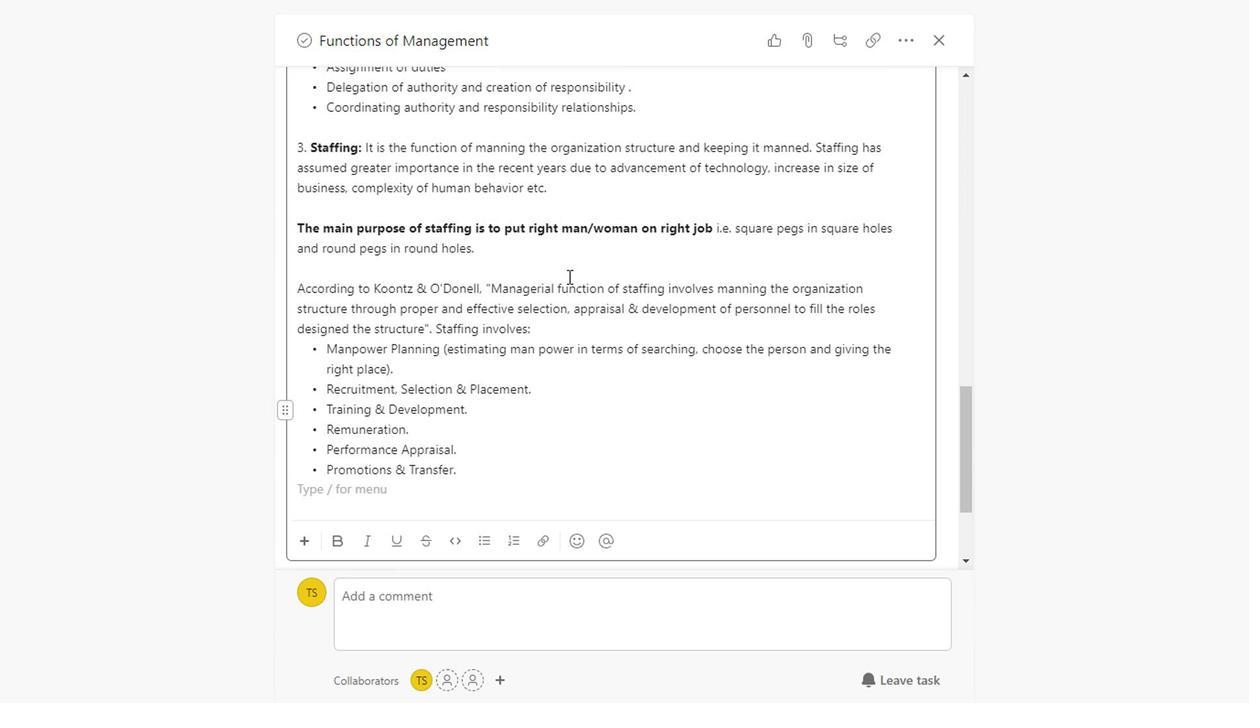 
Action: Mouse scrolled (564, 276) with delta (0, -1)
Screenshot: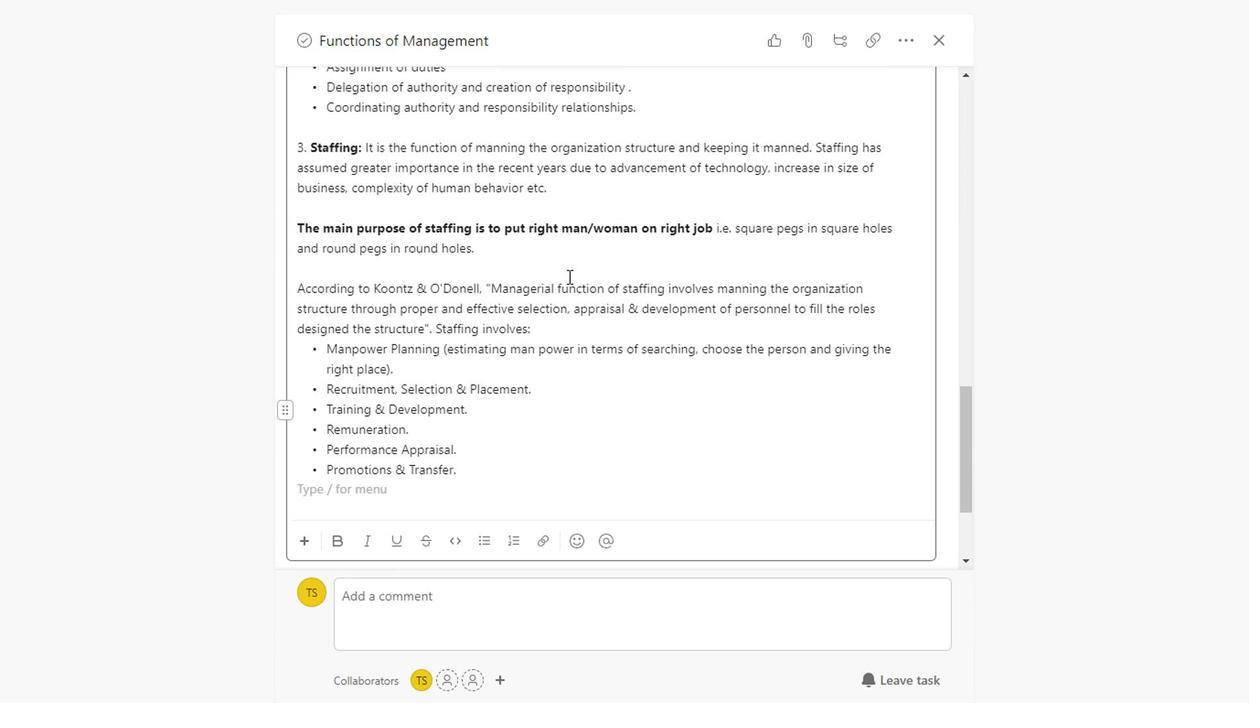 
Action: Mouse scrolled (564, 276) with delta (0, -1)
Screenshot: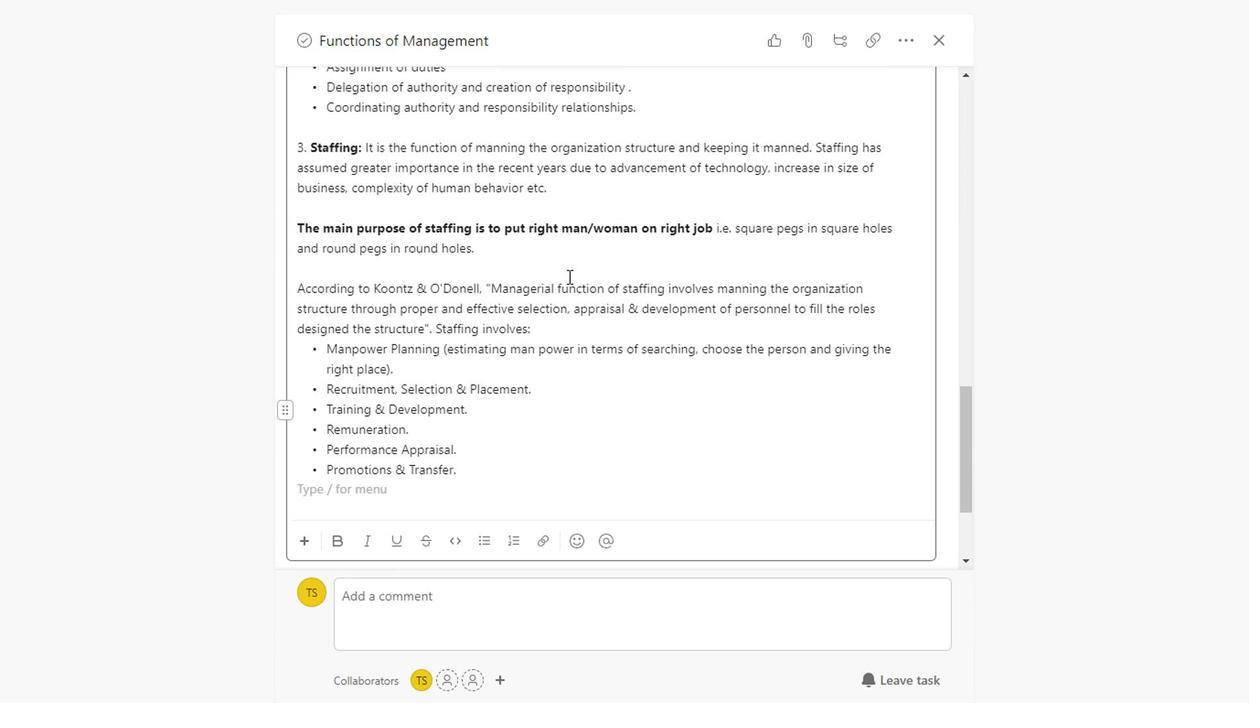
Action: Mouse scrolled (564, 276) with delta (0, -1)
Screenshot: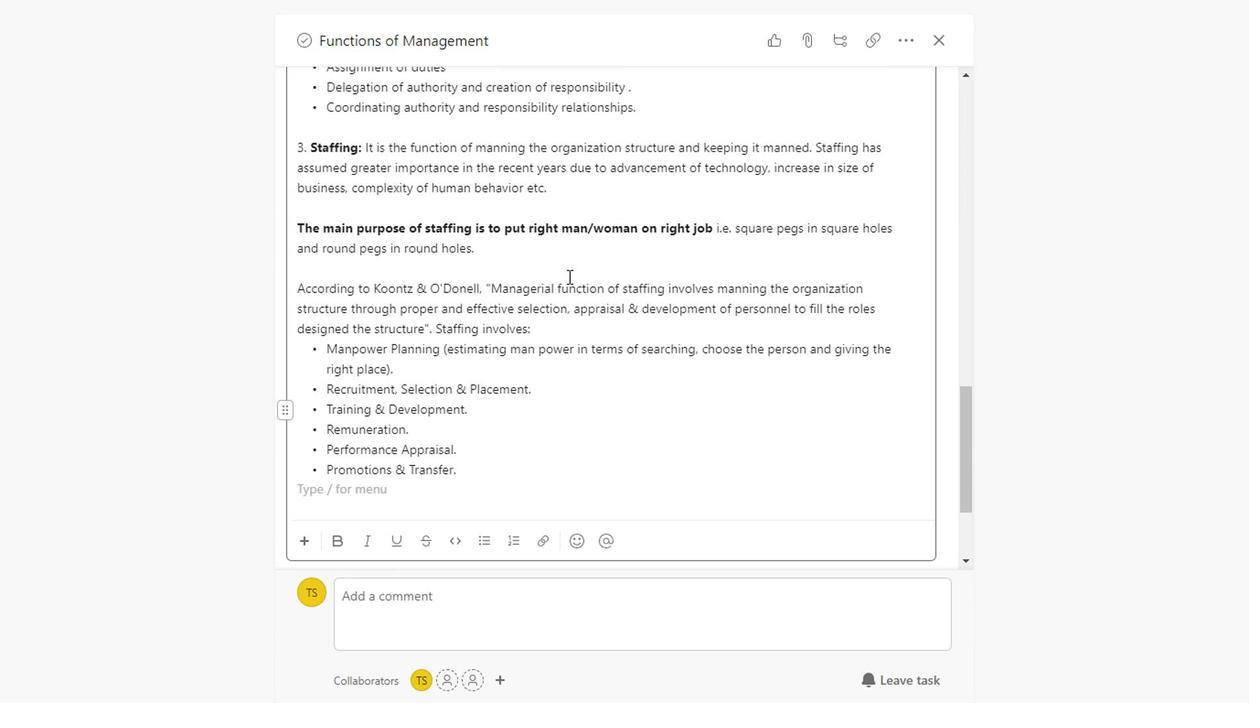 
Action: Mouse scrolled (564, 276) with delta (0, -1)
Screenshot: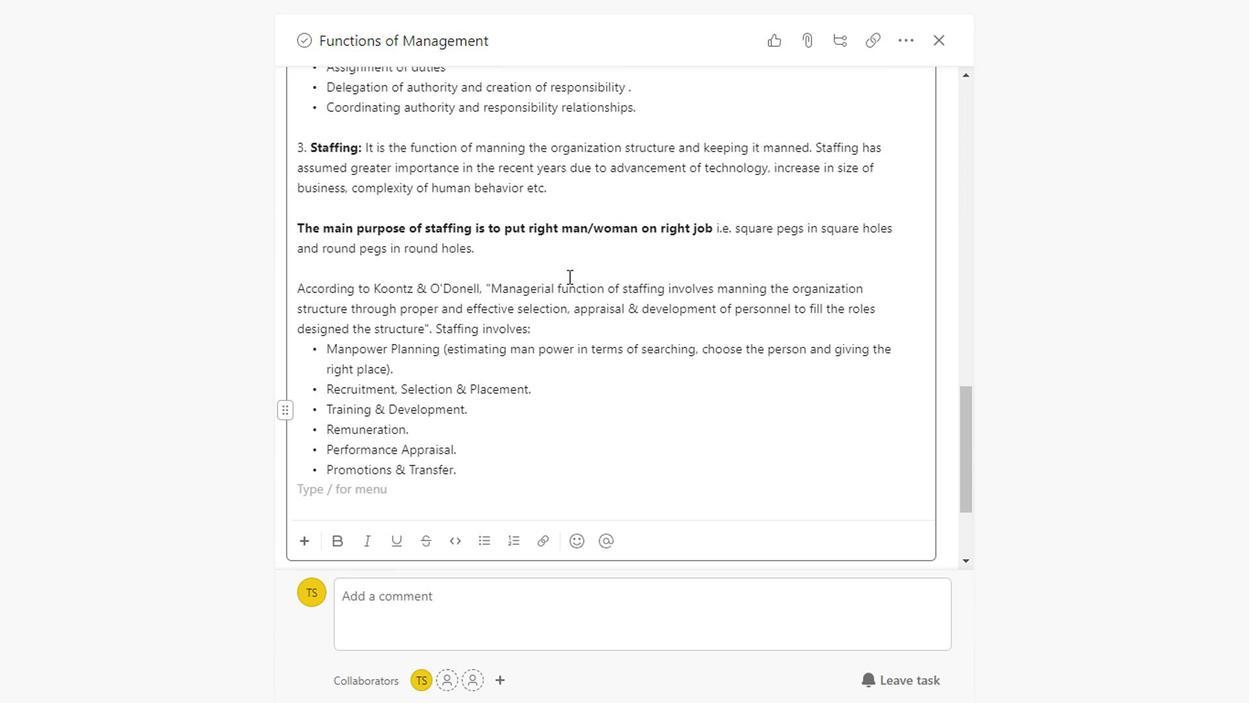 
Action: Mouse scrolled (564, 276) with delta (0, -1)
Screenshot: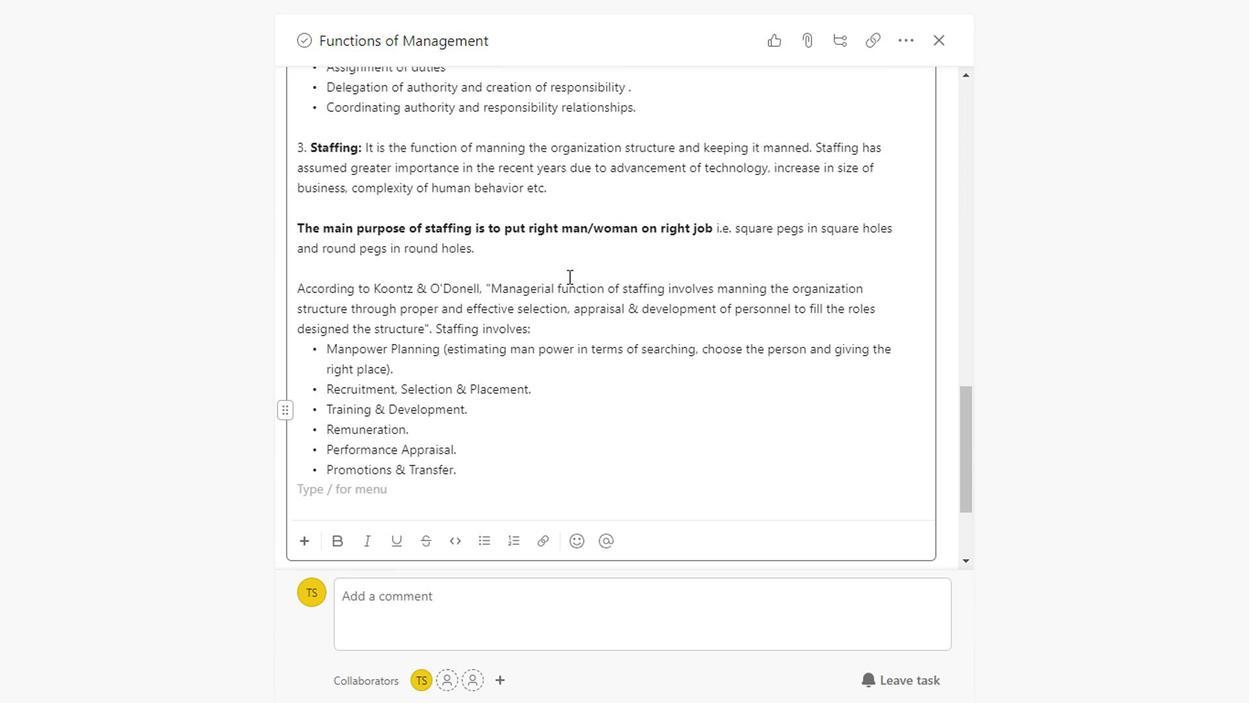 
Action: Mouse scrolled (564, 276) with delta (0, -1)
Screenshot: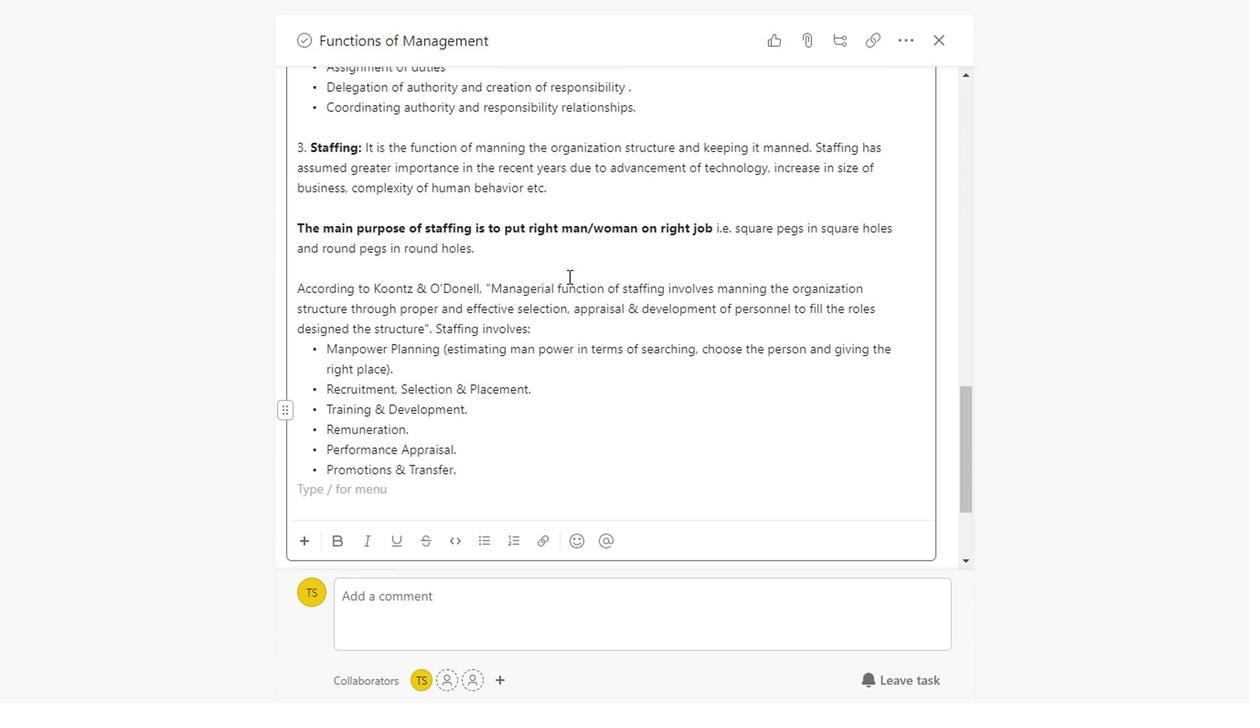 
Action: Mouse scrolled (564, 276) with delta (0, -1)
Screenshot: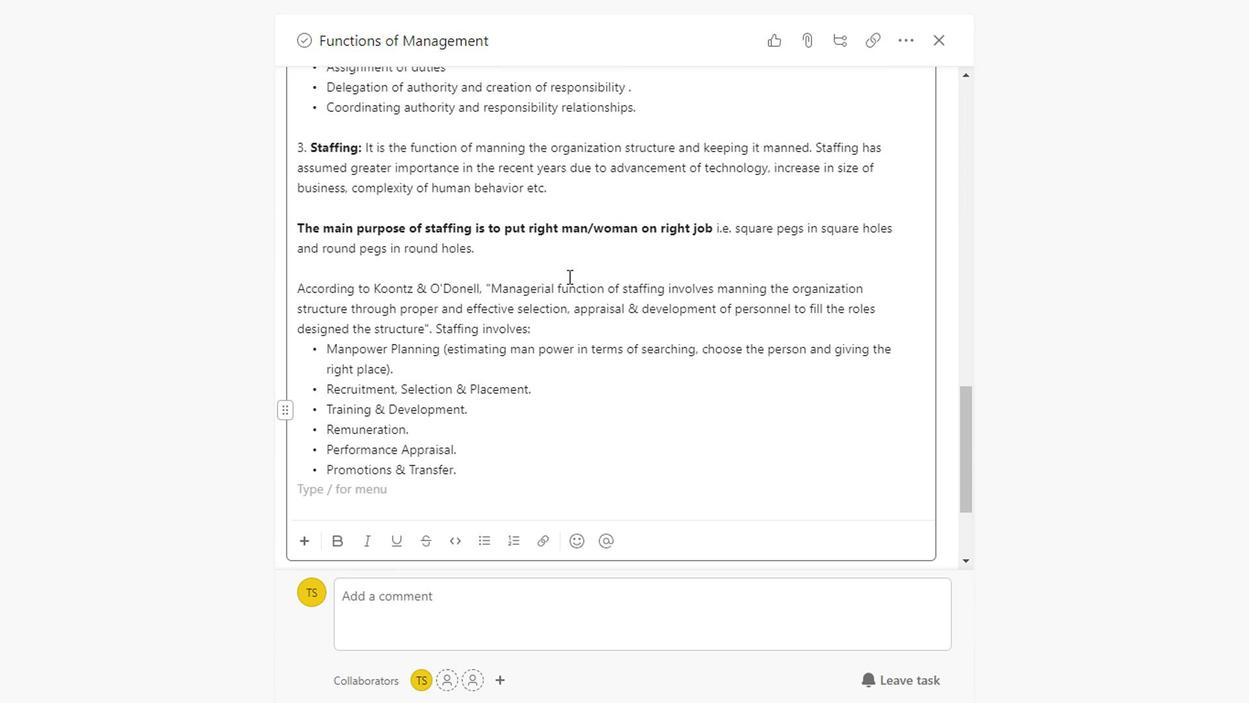 
Action: Mouse scrolled (564, 276) with delta (0, -1)
Screenshot: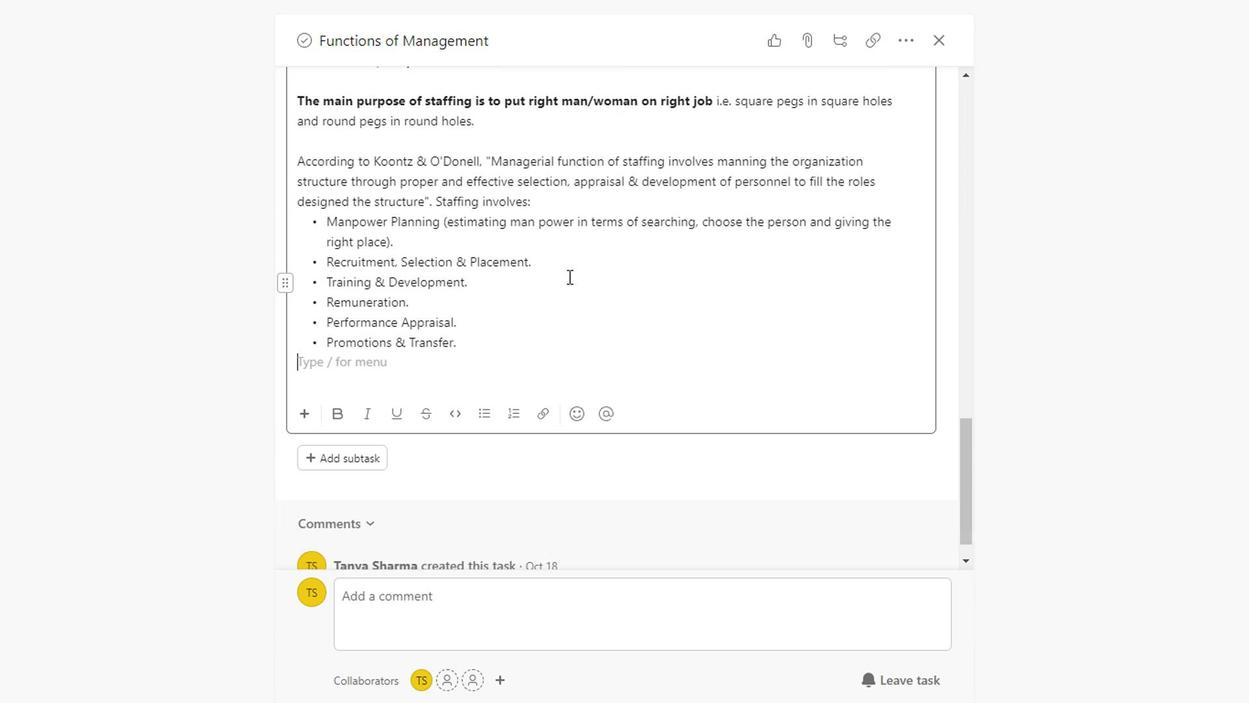
Action: Key pressed <Key.enter>4.<Key.space><Key.shift>Directing<Key.shift_r>:
Screenshot: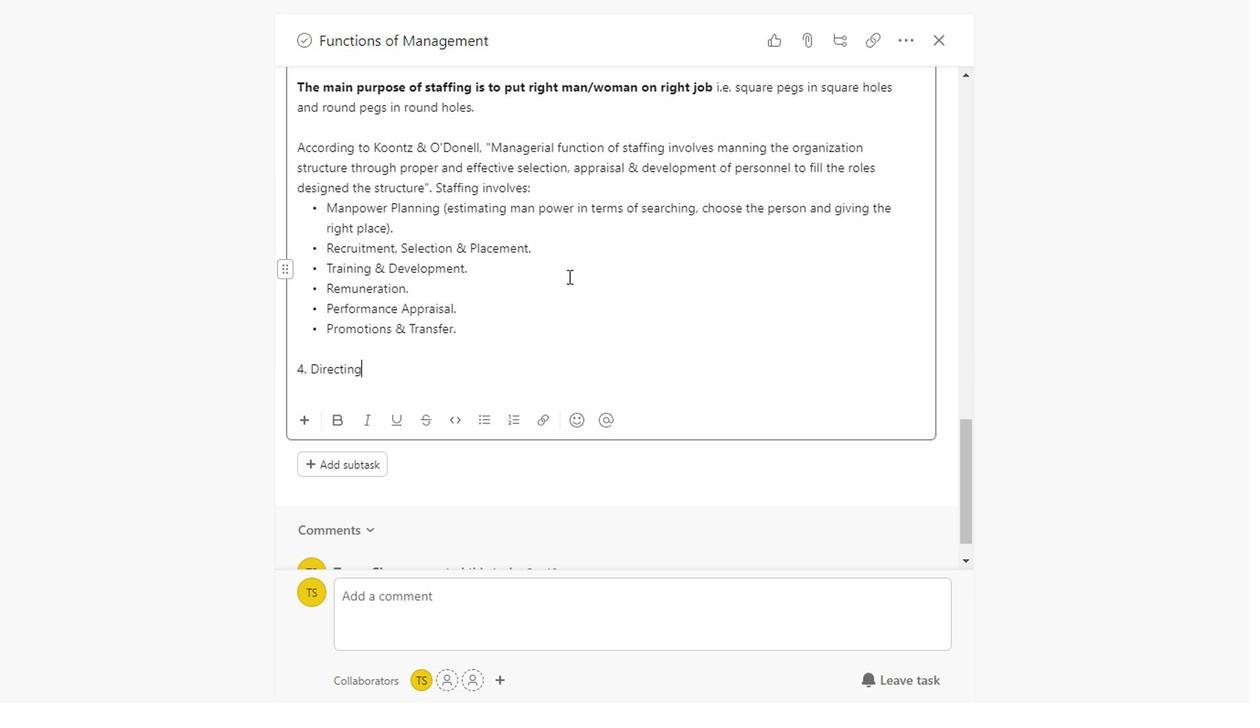 
Action: Mouse scrolled (564, 276) with delta (0, -1)
Screenshot: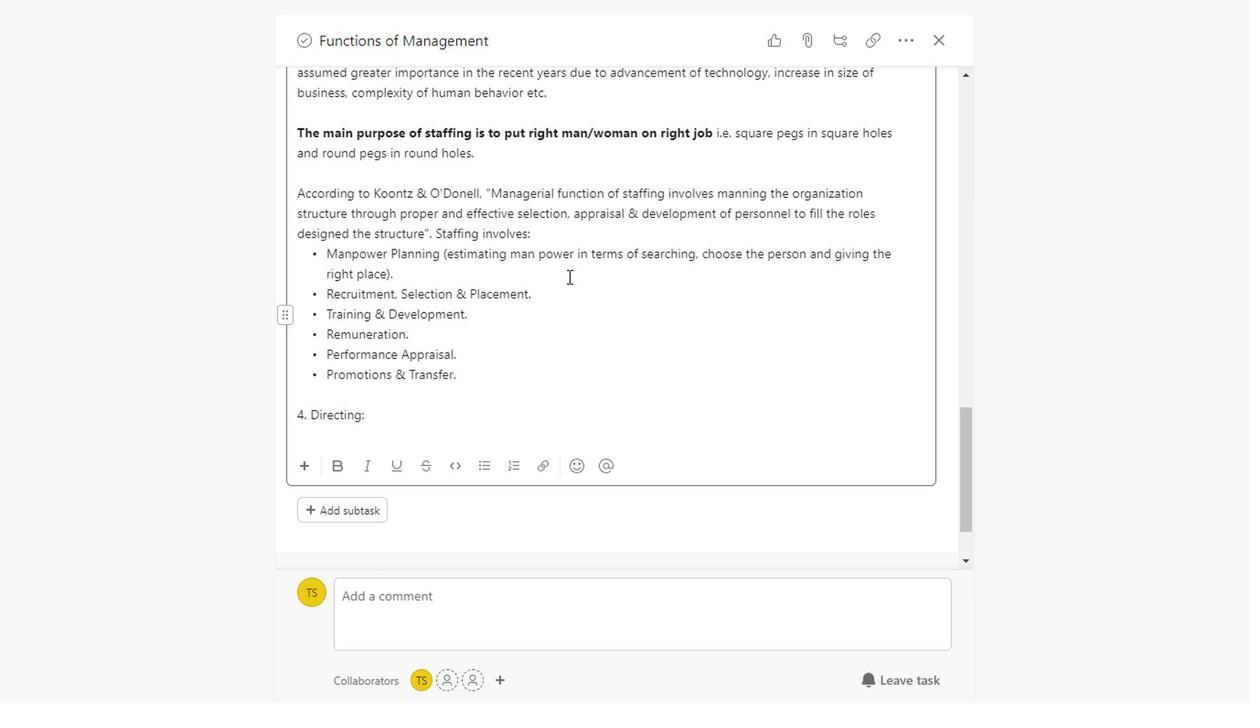 
Action: Mouse scrolled (564, 276) with delta (0, -1)
Screenshot: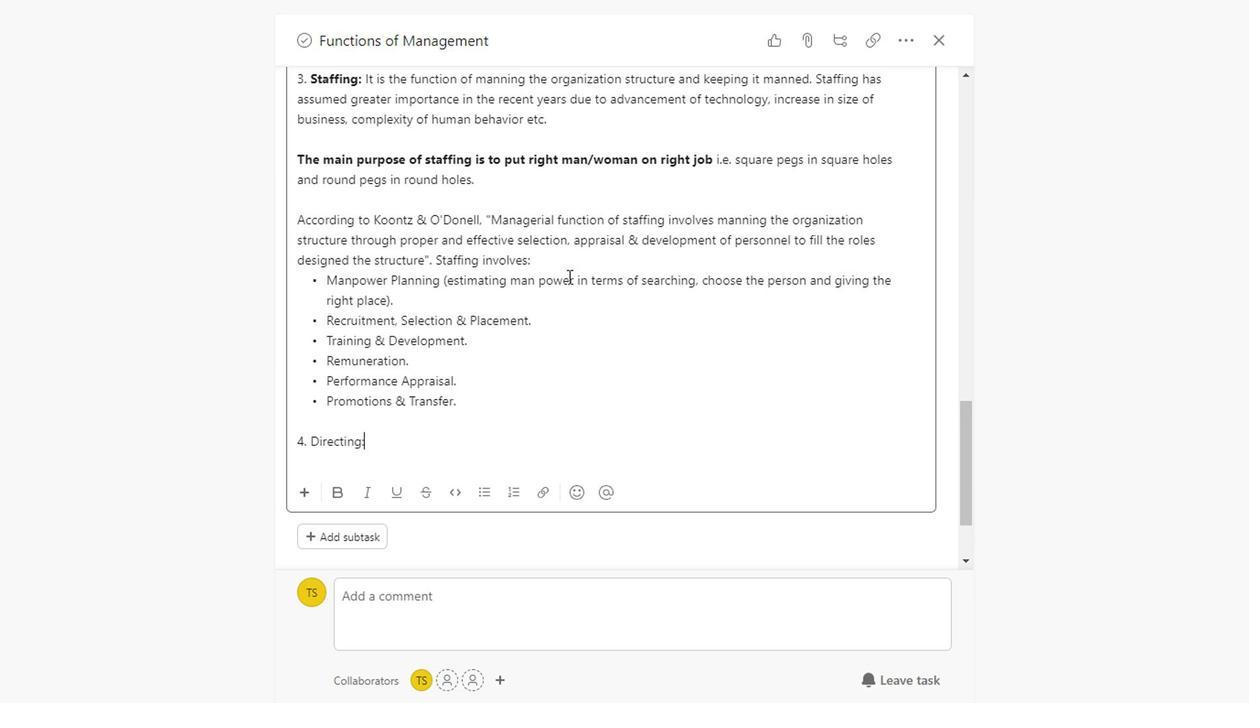 
Action: Mouse scrolled (564, 276) with delta (0, -1)
Screenshot: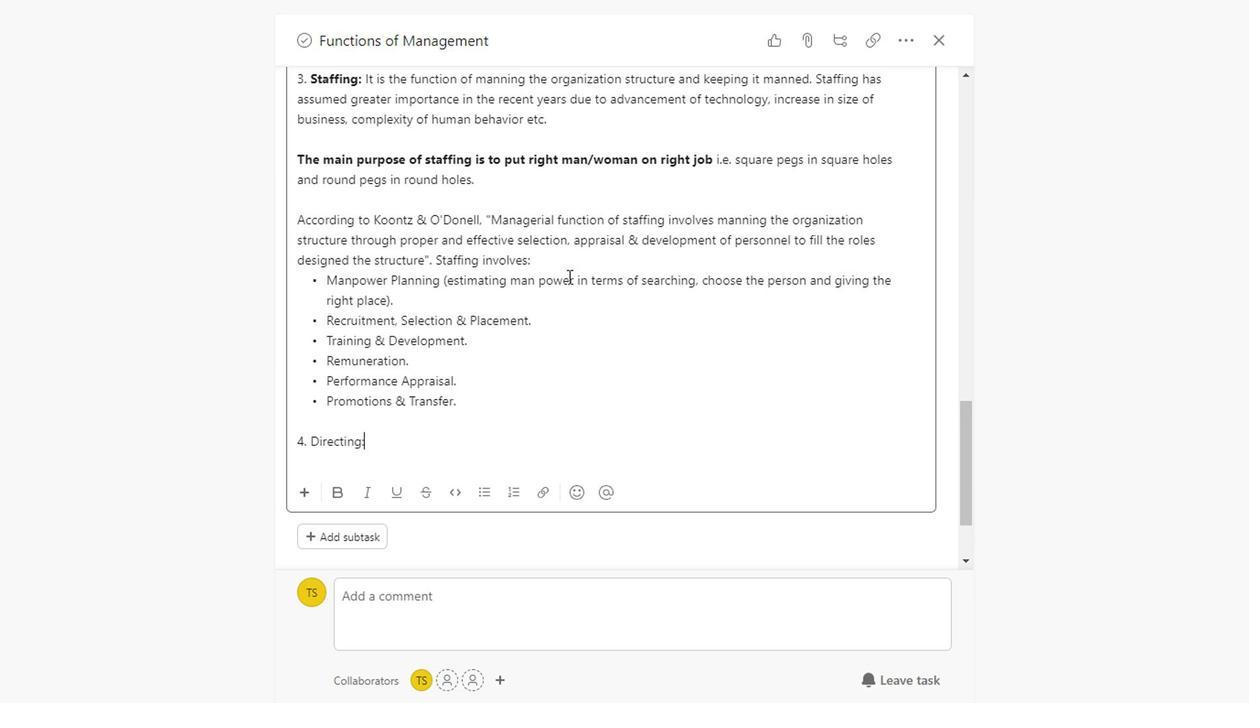 
Action: Mouse scrolled (564, 276) with delta (0, -1)
Screenshot: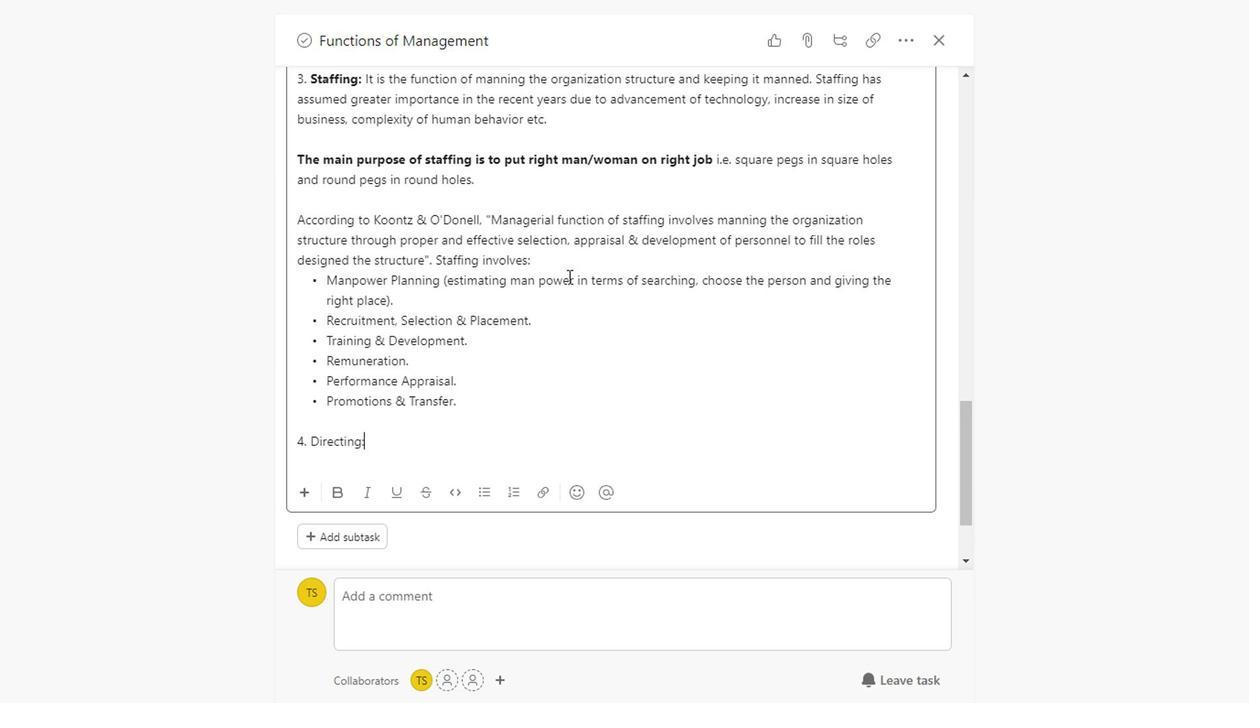 
Action: Mouse scrolled (564, 276) with delta (0, -1)
Screenshot: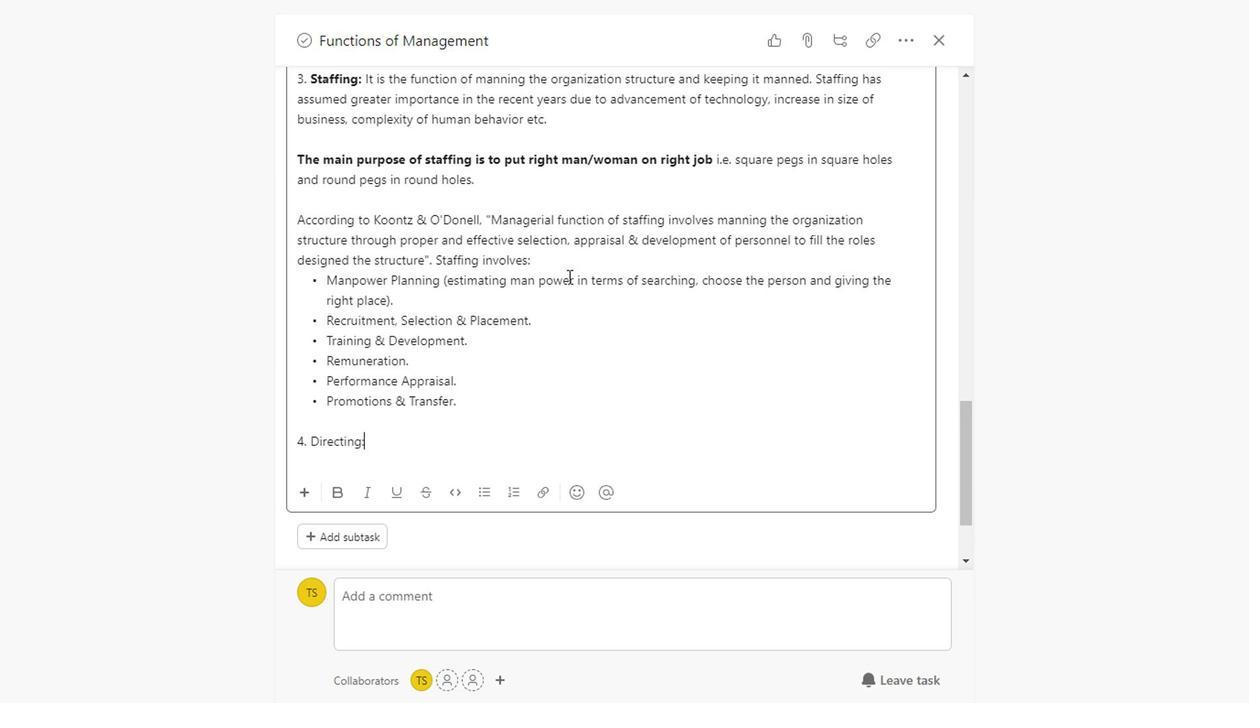
Action: Mouse scrolled (564, 276) with delta (0, -1)
Screenshot: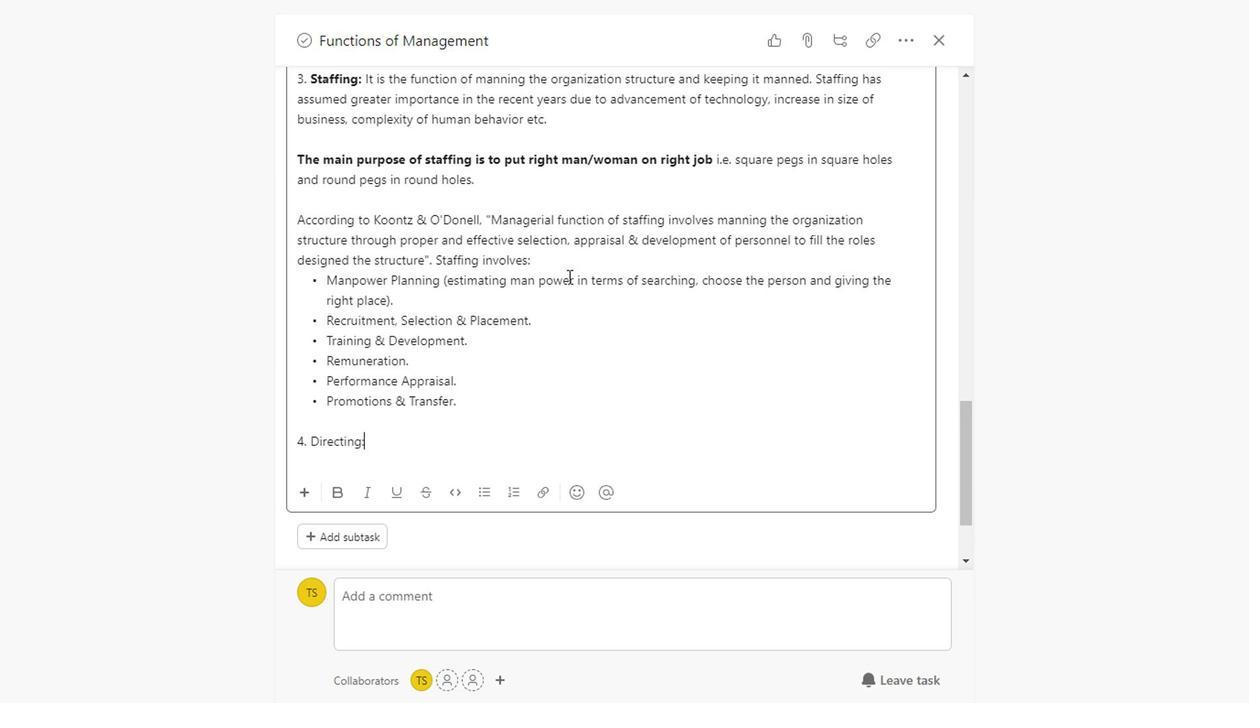 
Action: Mouse scrolled (564, 276) with delta (0, -1)
Screenshot: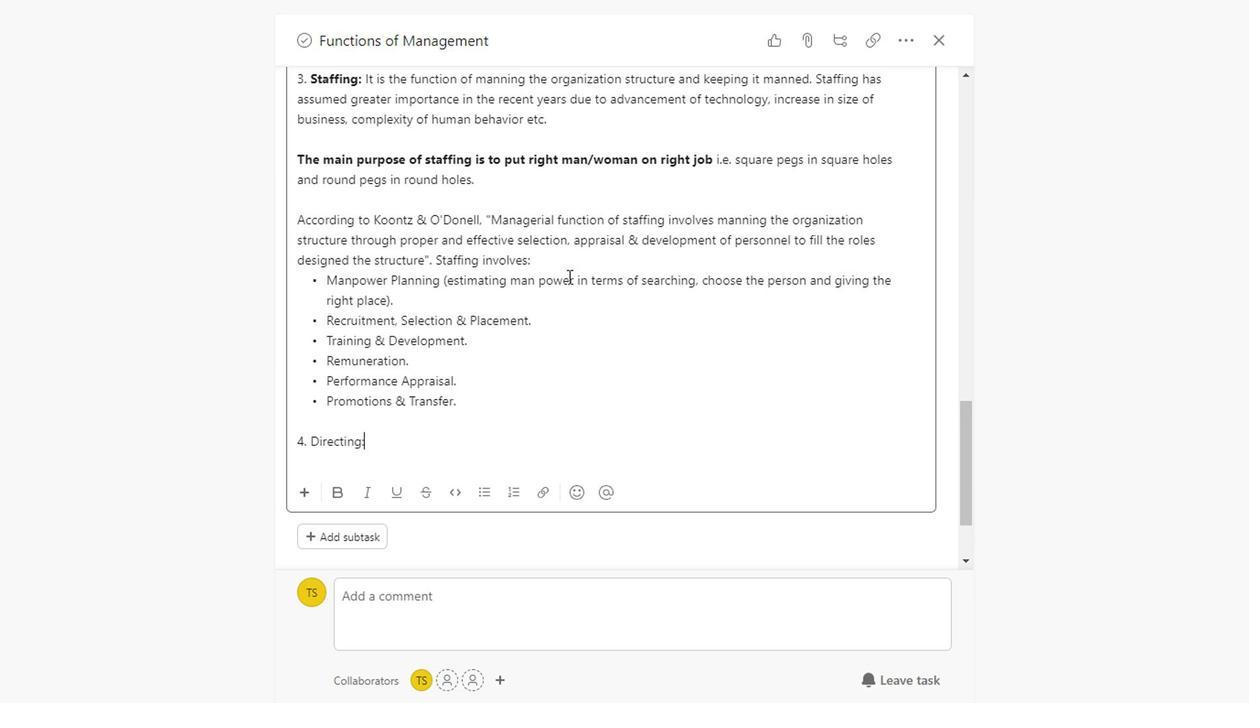 
Action: Mouse scrolled (564, 276) with delta (0, -1)
Screenshot: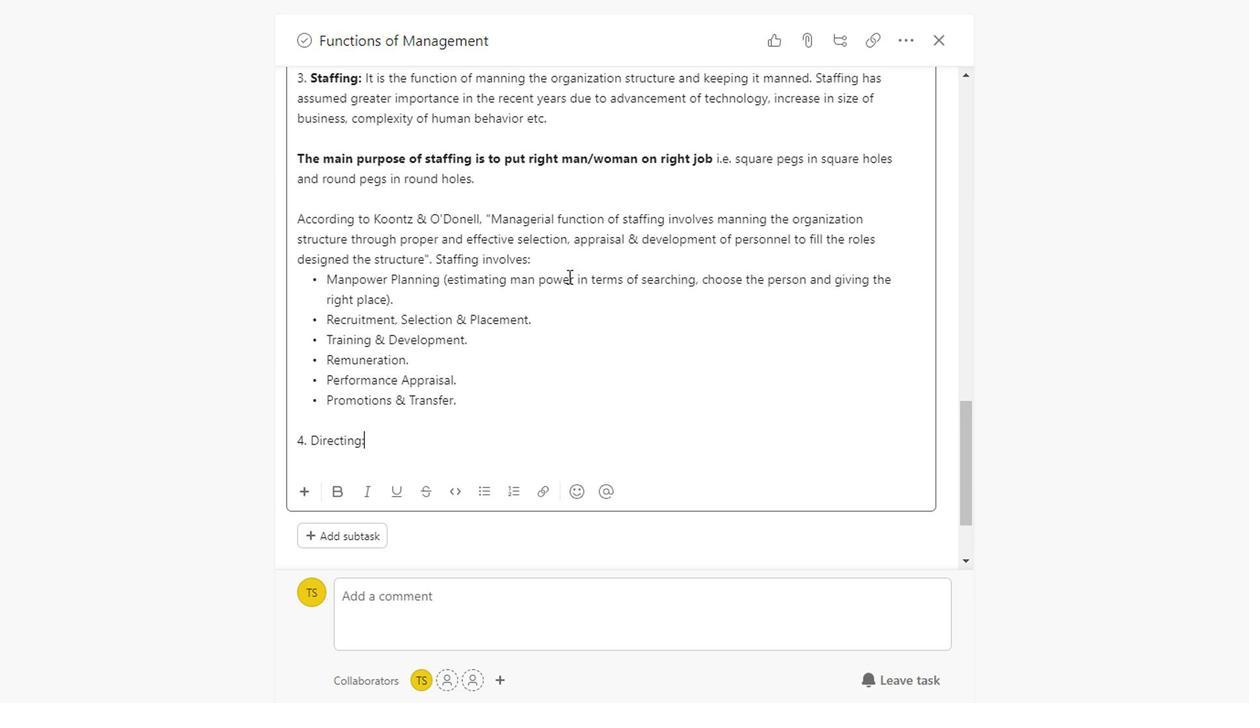 
Action: Mouse scrolled (564, 276) with delta (0, -1)
Screenshot: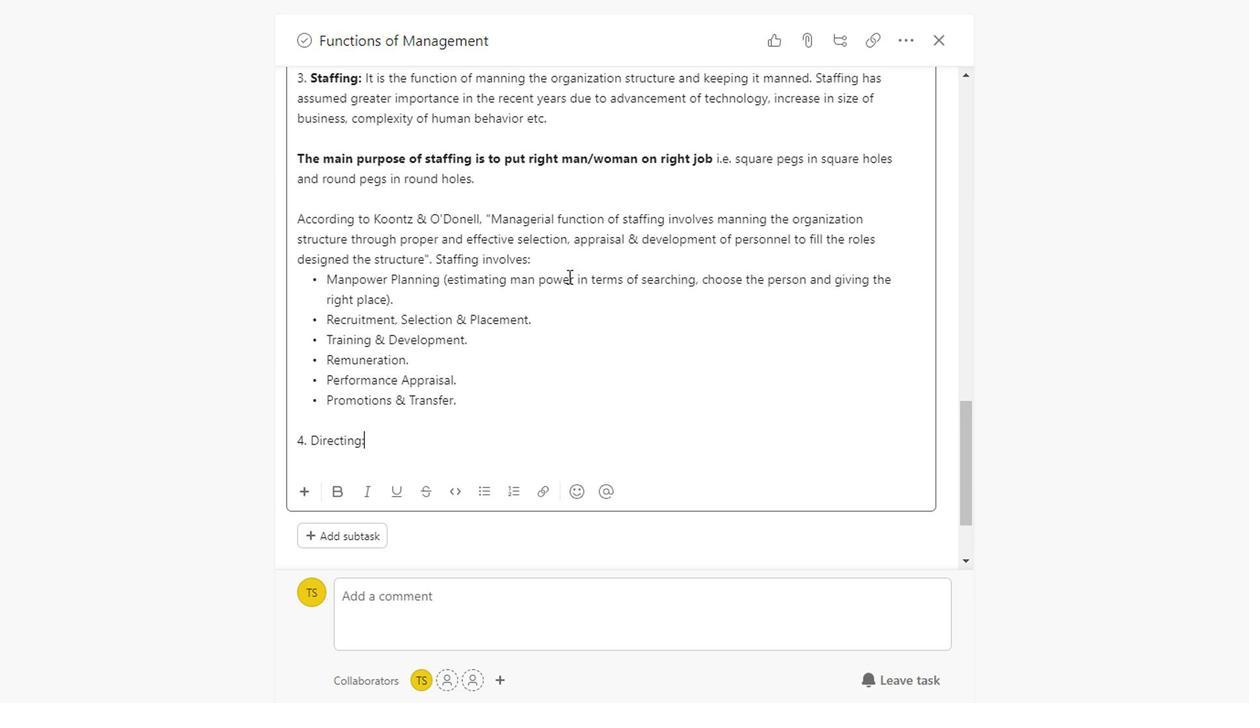 
Action: Mouse scrolled (564, 276) with delta (0, -1)
Screenshot: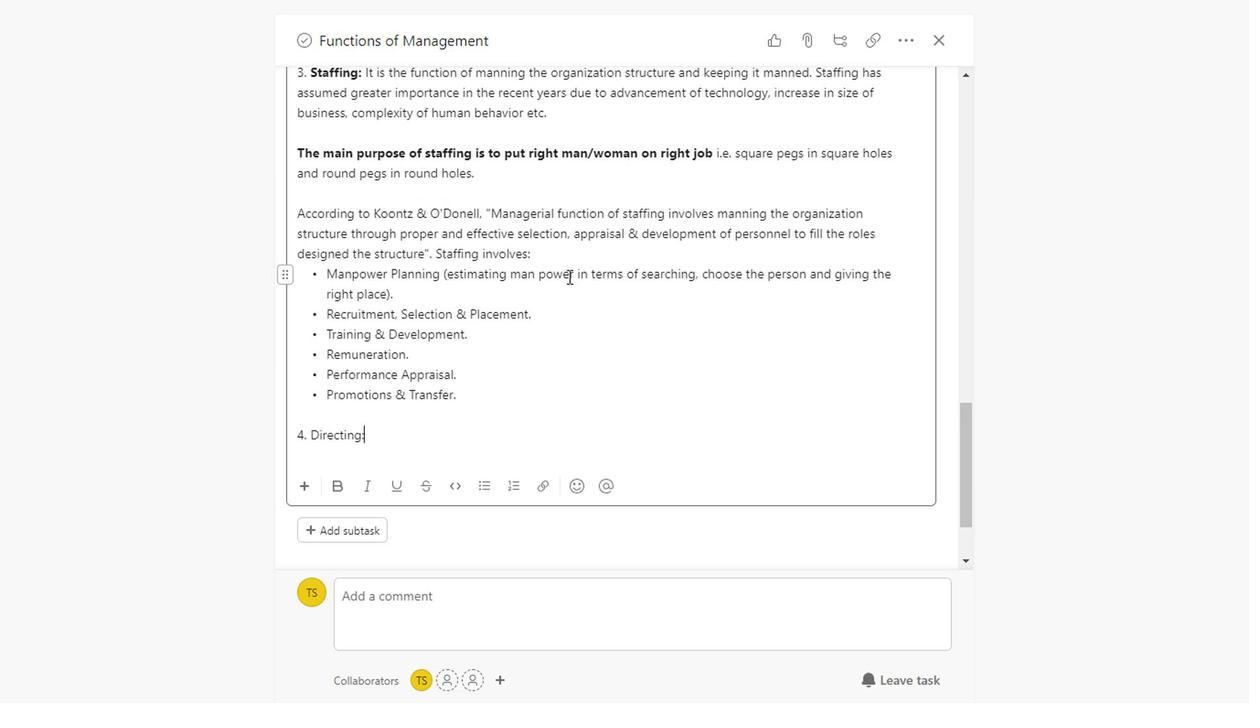 
Action: Mouse scrolled (564, 276) with delta (0, -1)
Screenshot: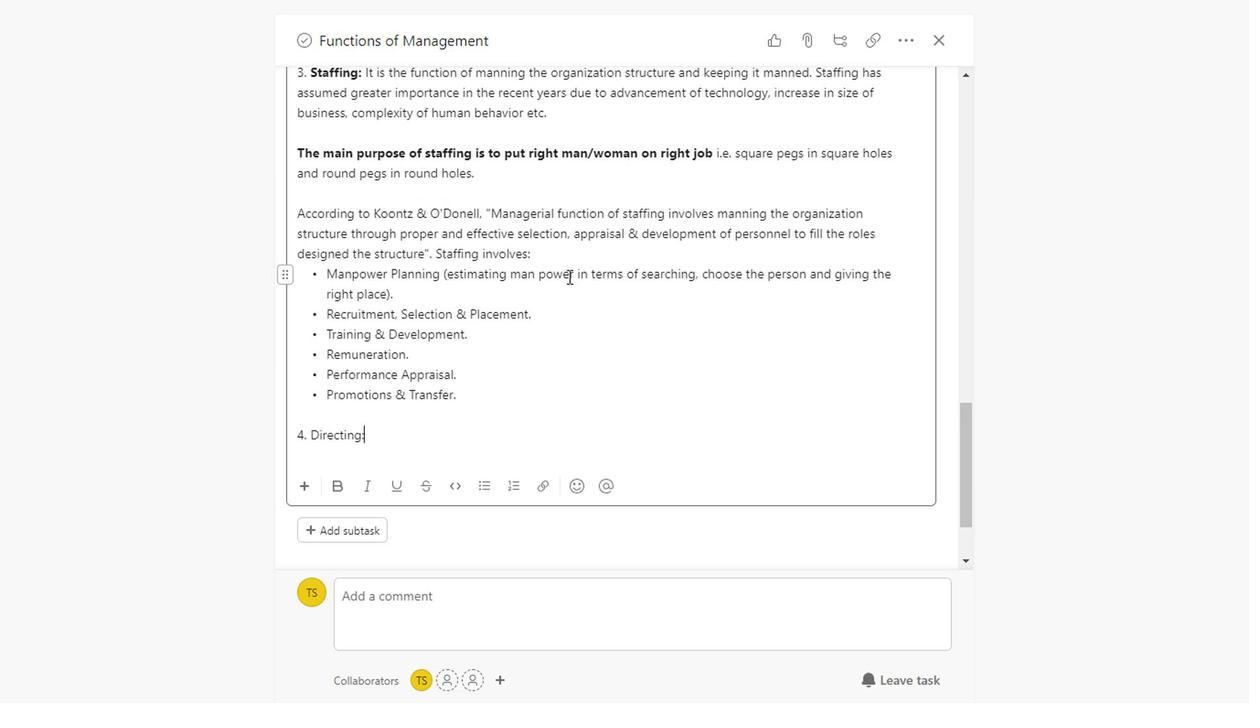 
Action: Mouse scrolled (564, 276) with delta (0, -1)
Screenshot: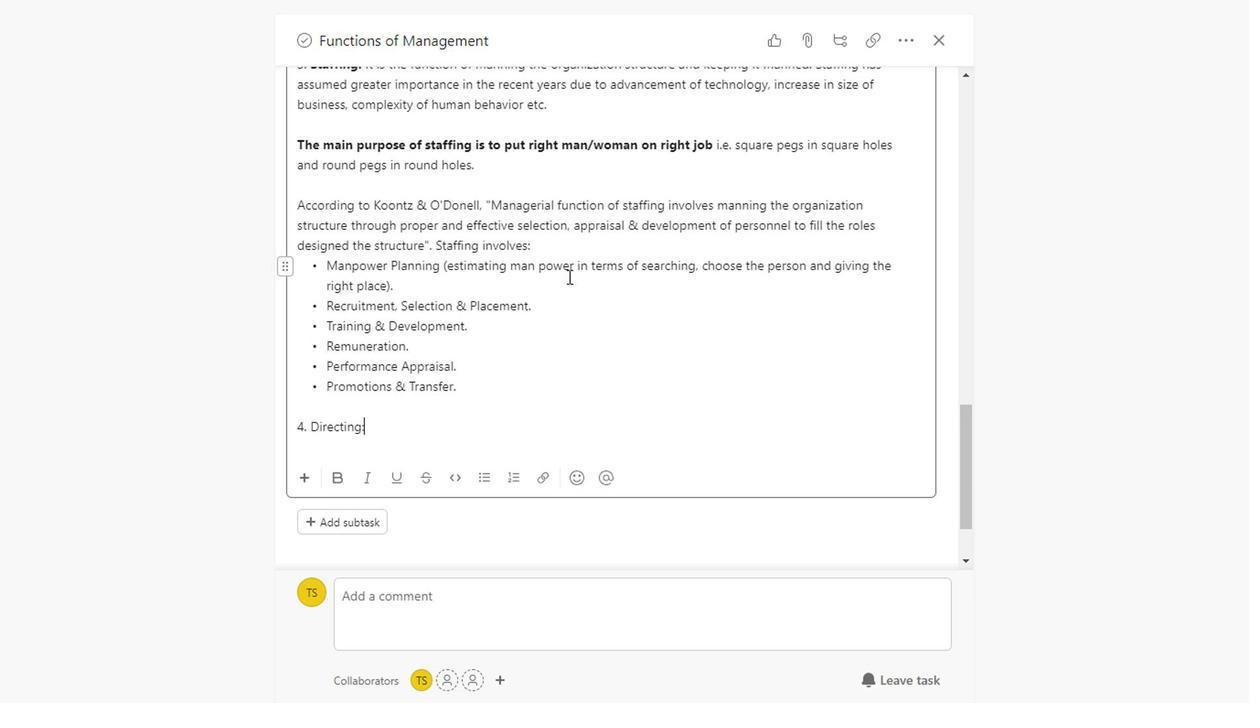 
Action: Mouse scrolled (564, 276) with delta (0, -1)
Screenshot: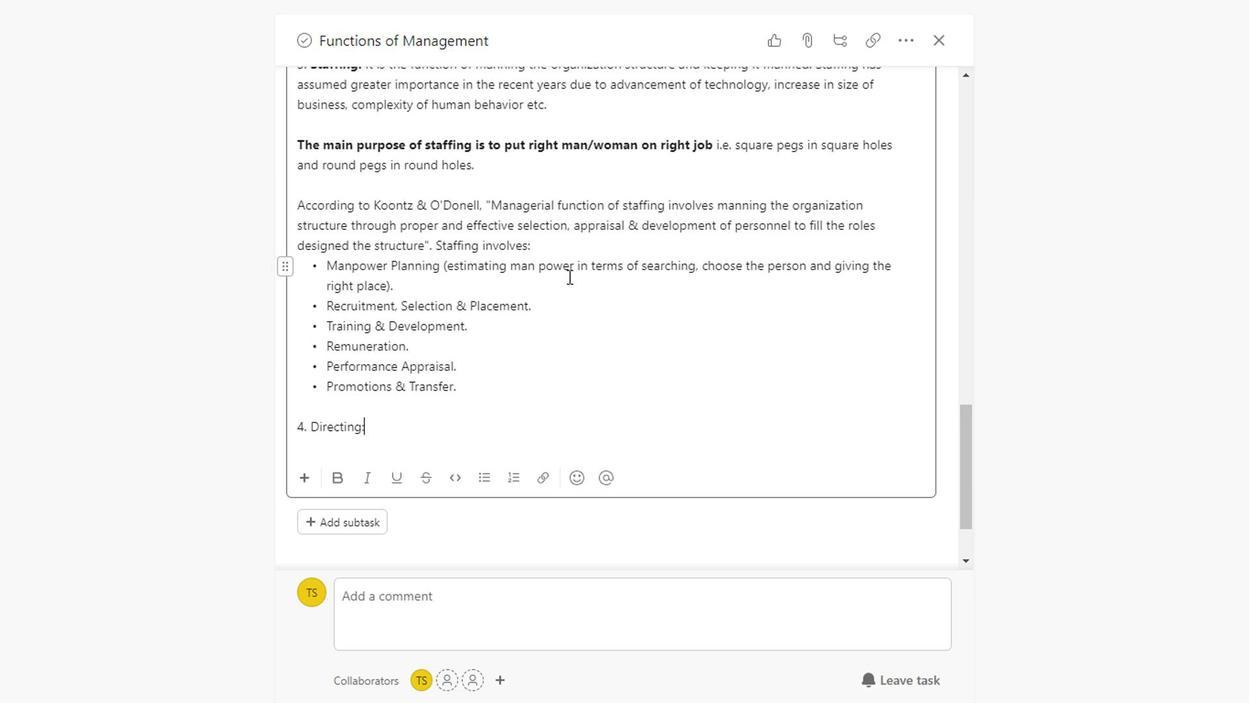 
Action: Mouse scrolled (564, 276) with delta (0, -1)
Screenshot: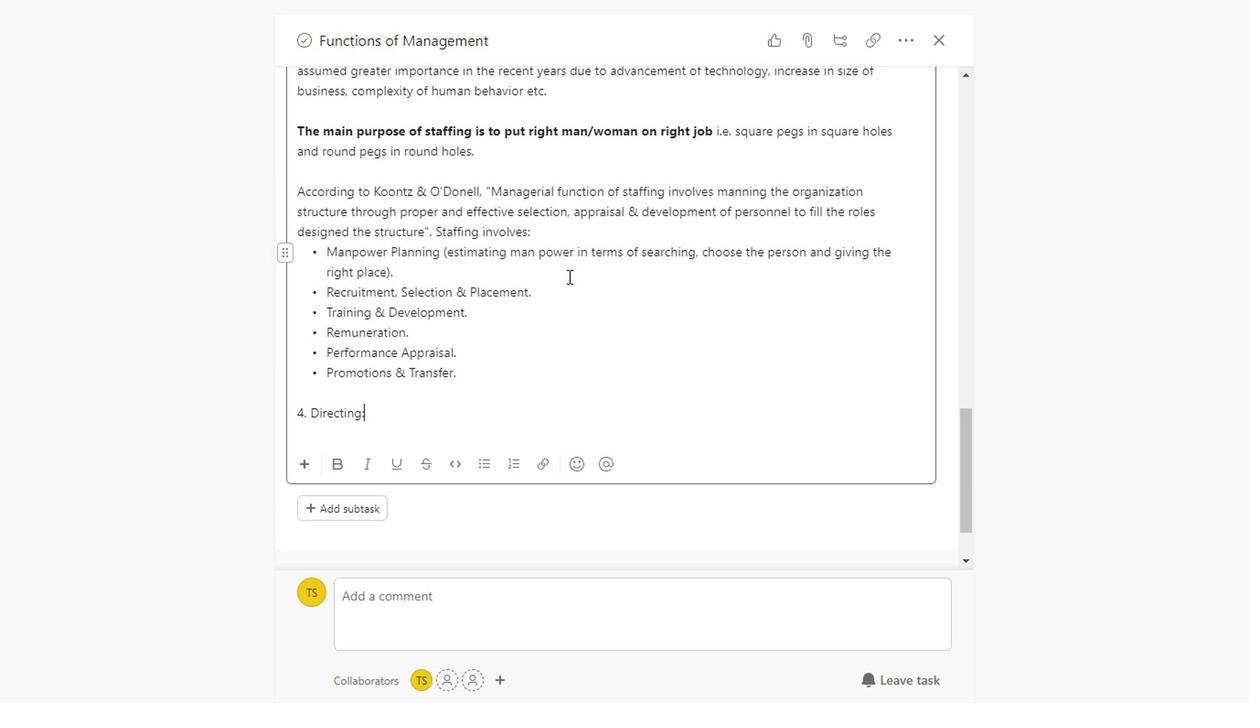 
Action: Key pressed <Key.shift_r><Key.left><Key.left><Key.left><Key.left><Key.left><Key.left><Key.left><Key.left><Key.left><Key.left>ctrl+B
Screenshot: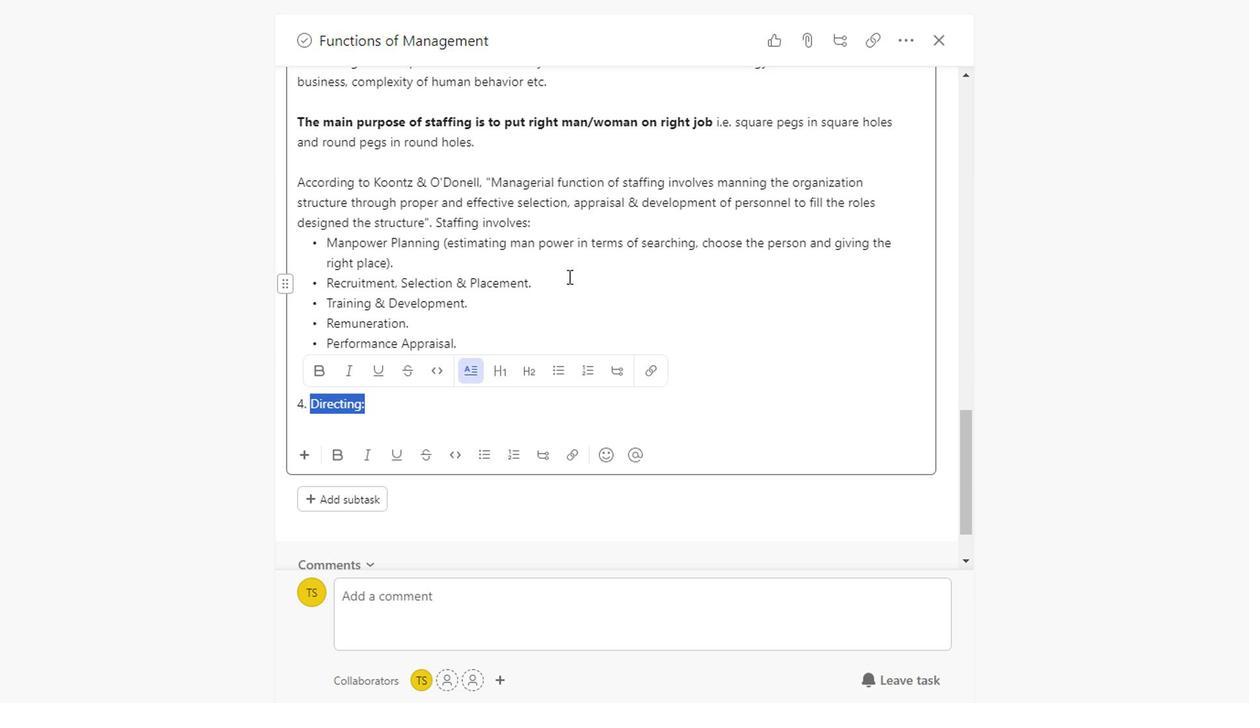
Action: Mouse moved to (761, 293)
Screenshot: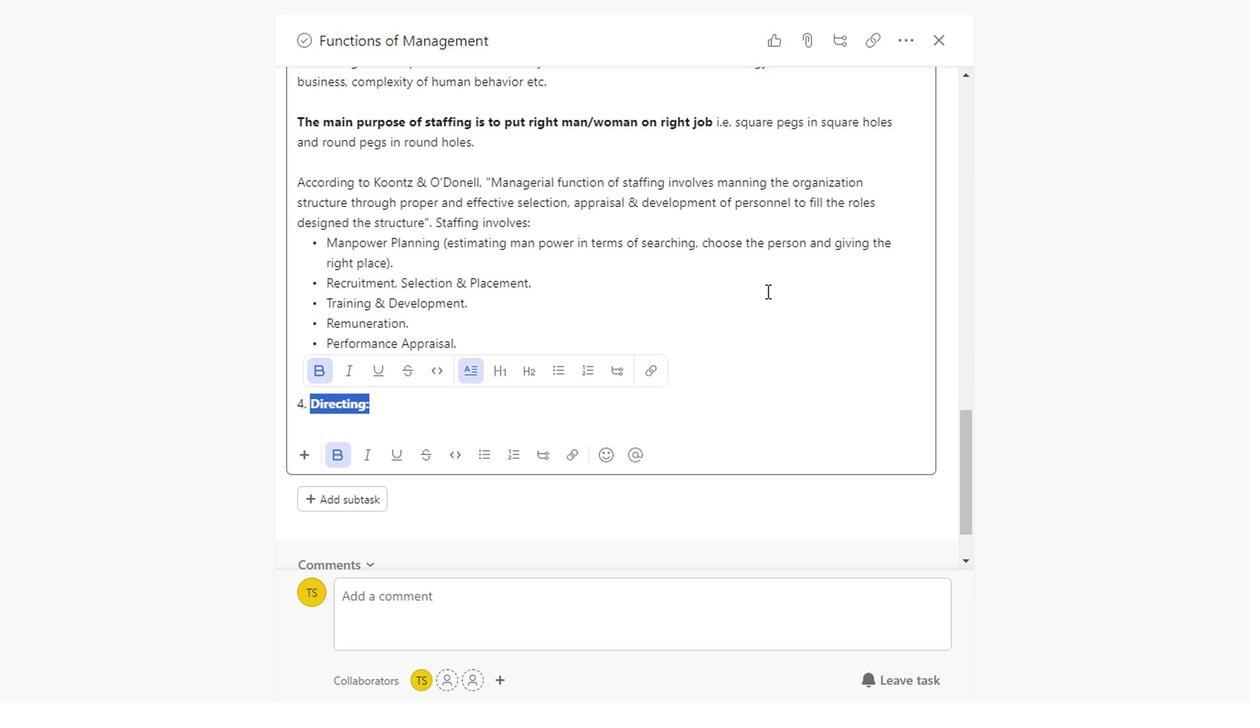 
Action: Mouse pressed left at (761, 293)
Screenshot: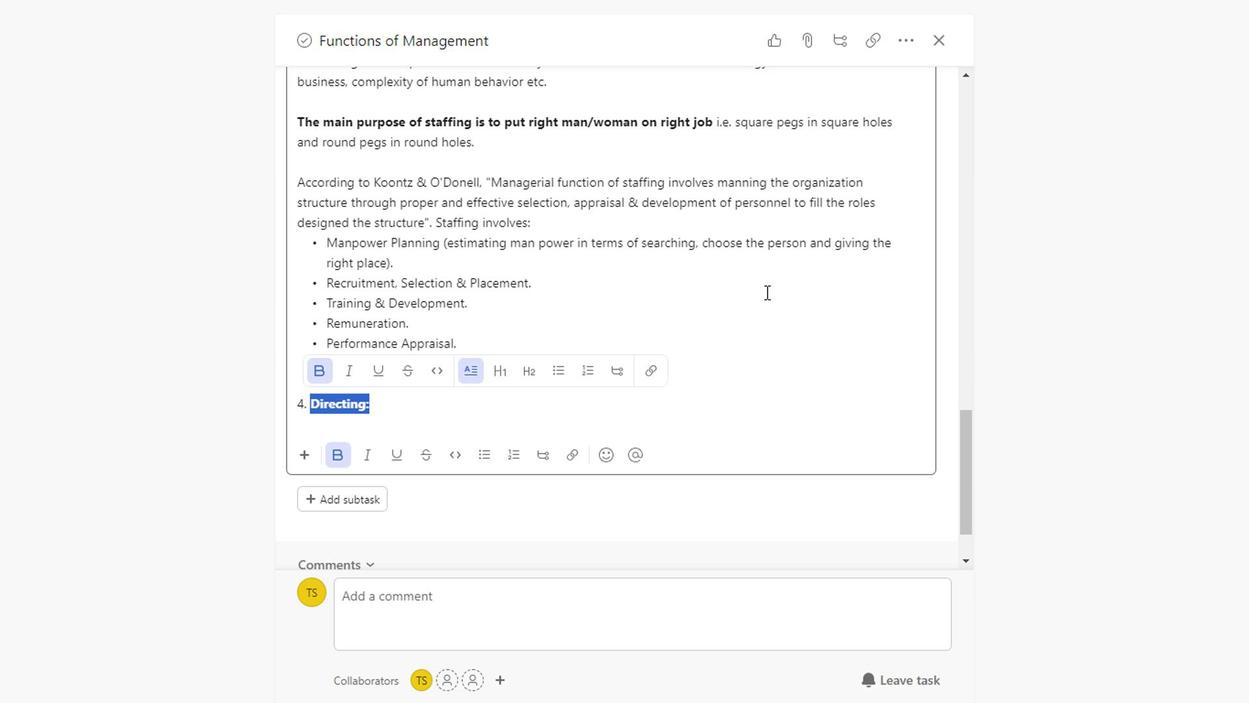 
Action: Mouse scrolled (761, 292) with delta (0, -1)
Screenshot: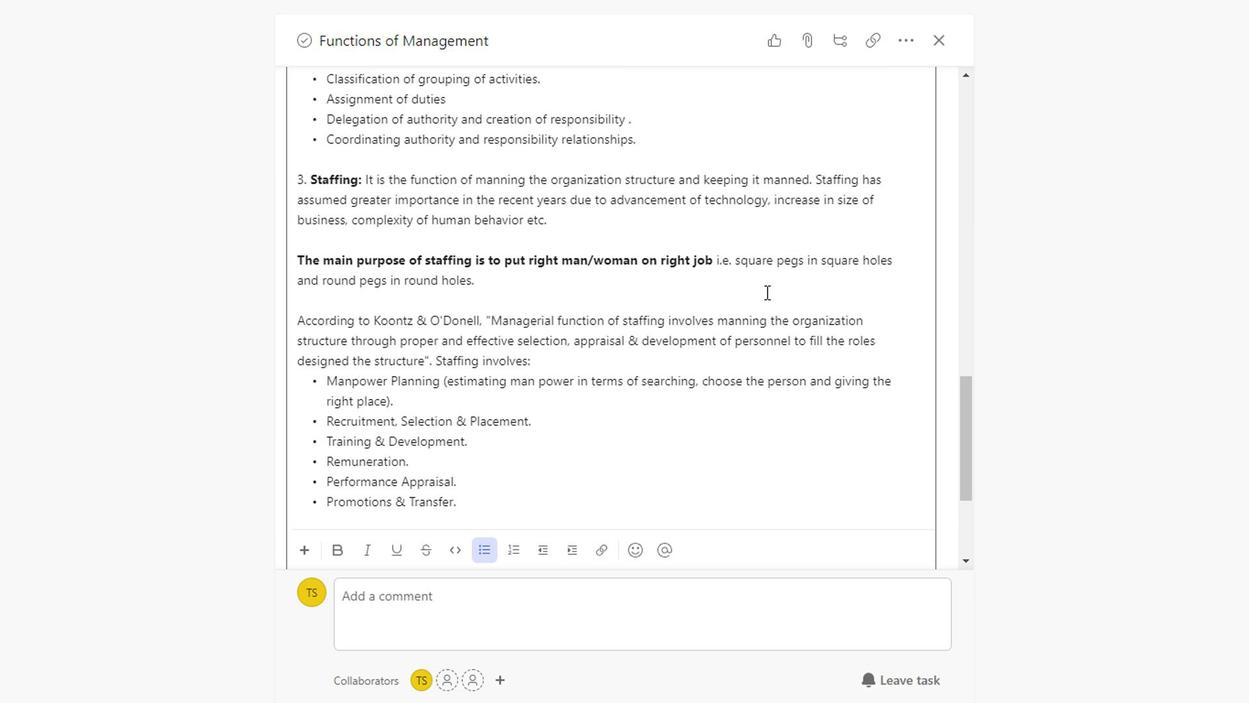
Action: Mouse scrolled (761, 292) with delta (0, -1)
Screenshot: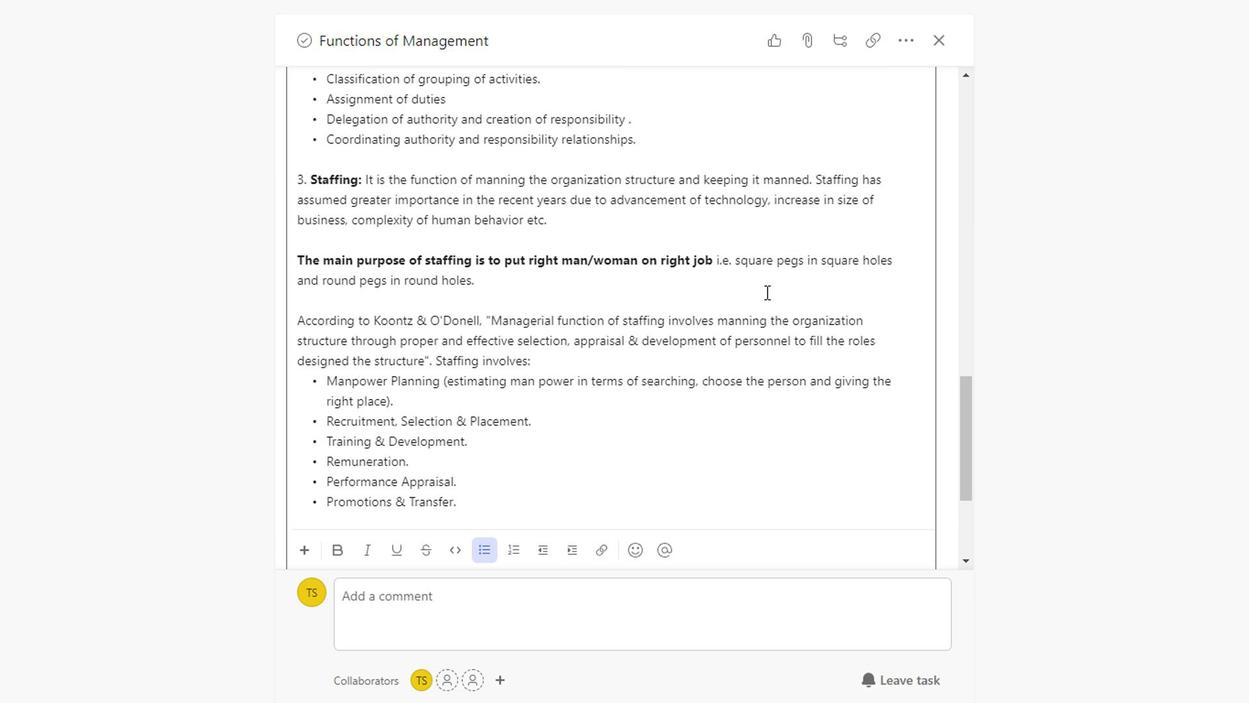 
Action: Mouse scrolled (761, 292) with delta (0, -1)
Screenshot: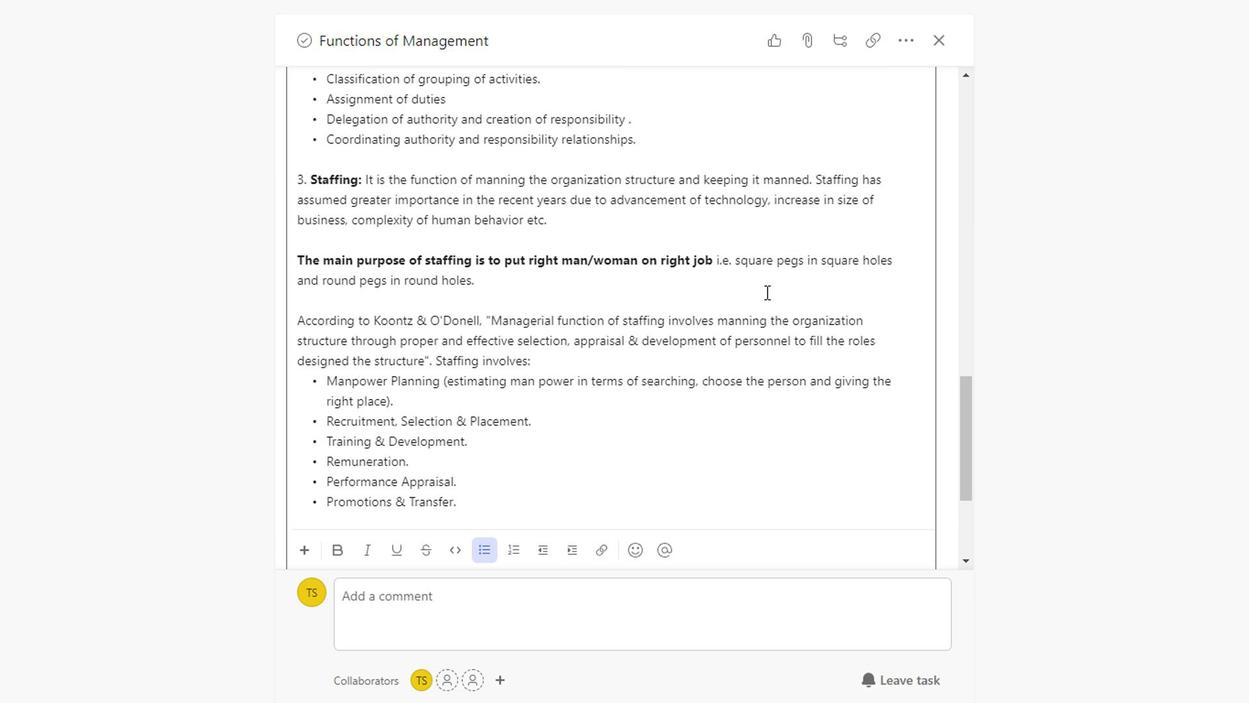 
Action: Mouse scrolled (761, 292) with delta (0, -1)
Screenshot: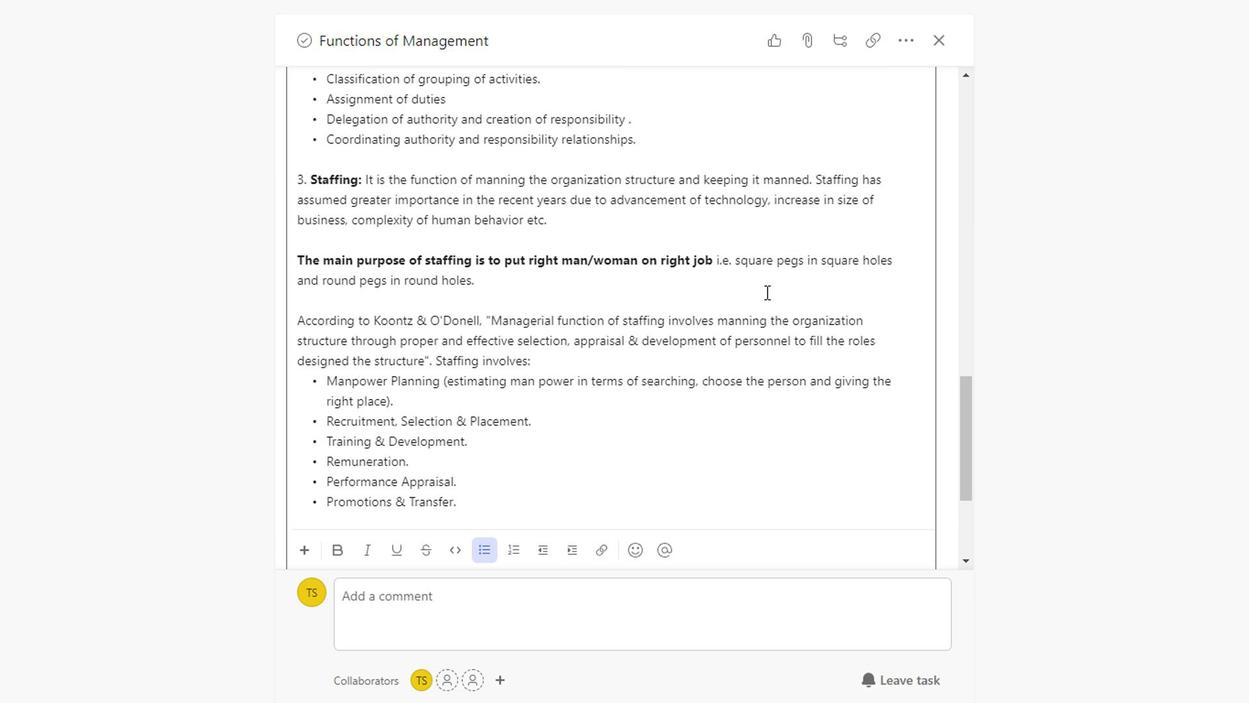 
Action: Mouse scrolled (761, 292) with delta (0, -1)
Screenshot: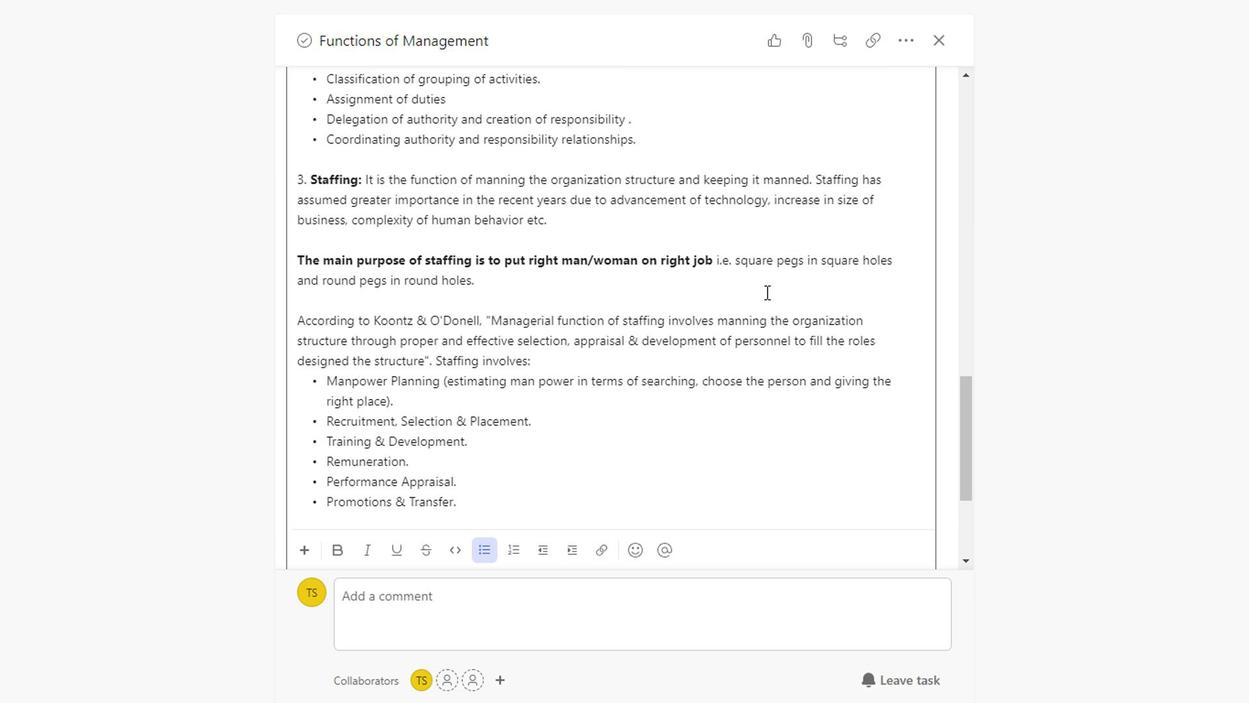 
Action: Mouse scrolled (761, 292) with delta (0, -1)
Screenshot: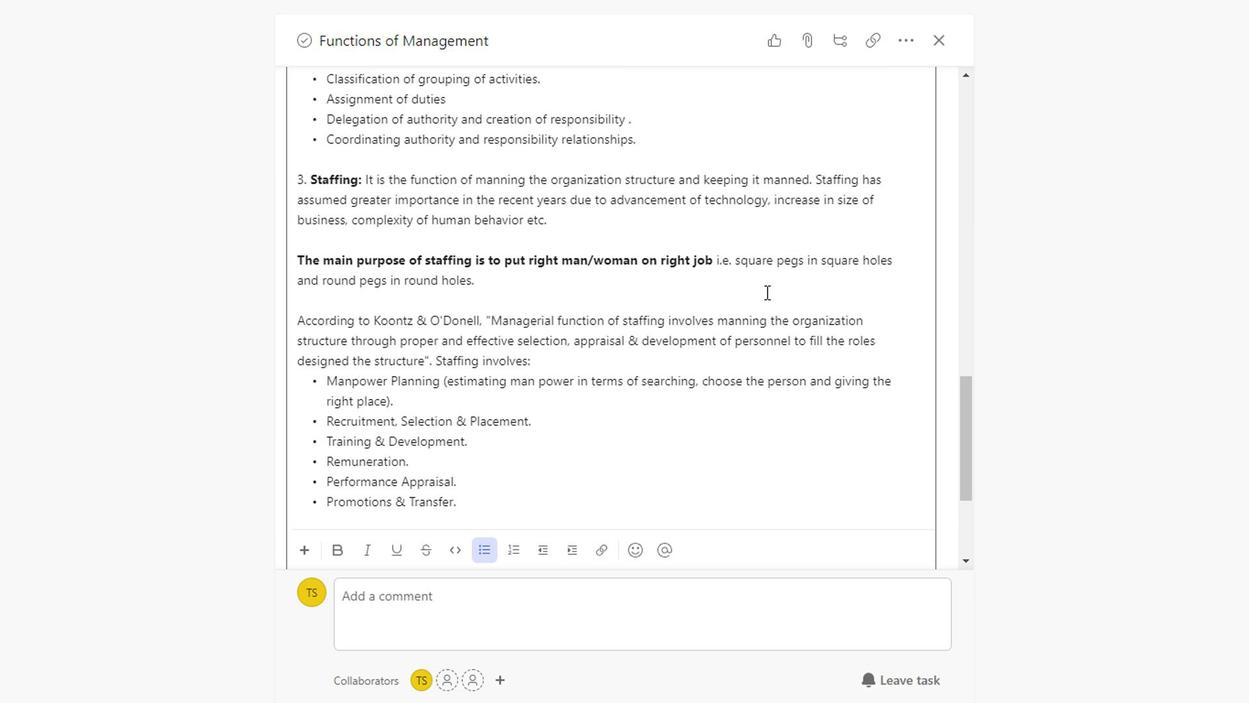 
Action: Mouse scrolled (761, 292) with delta (0, -1)
Screenshot: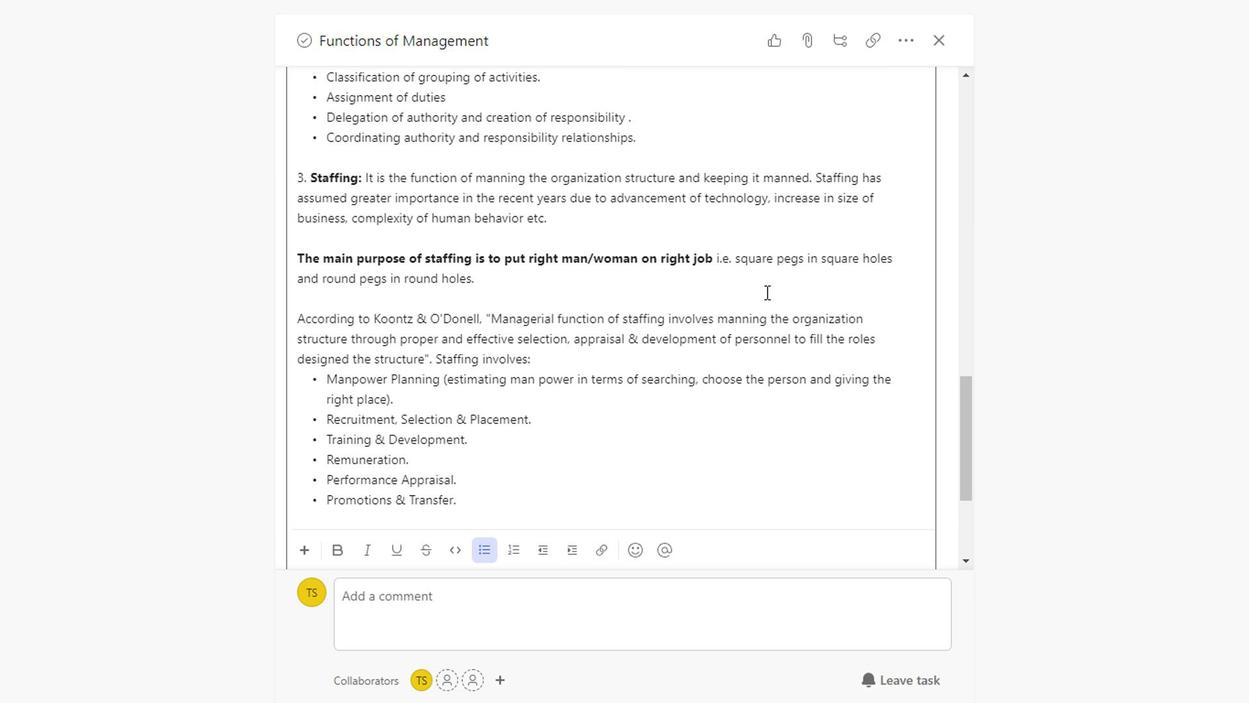 
Action: Mouse scrolled (761, 292) with delta (0, -1)
Screenshot: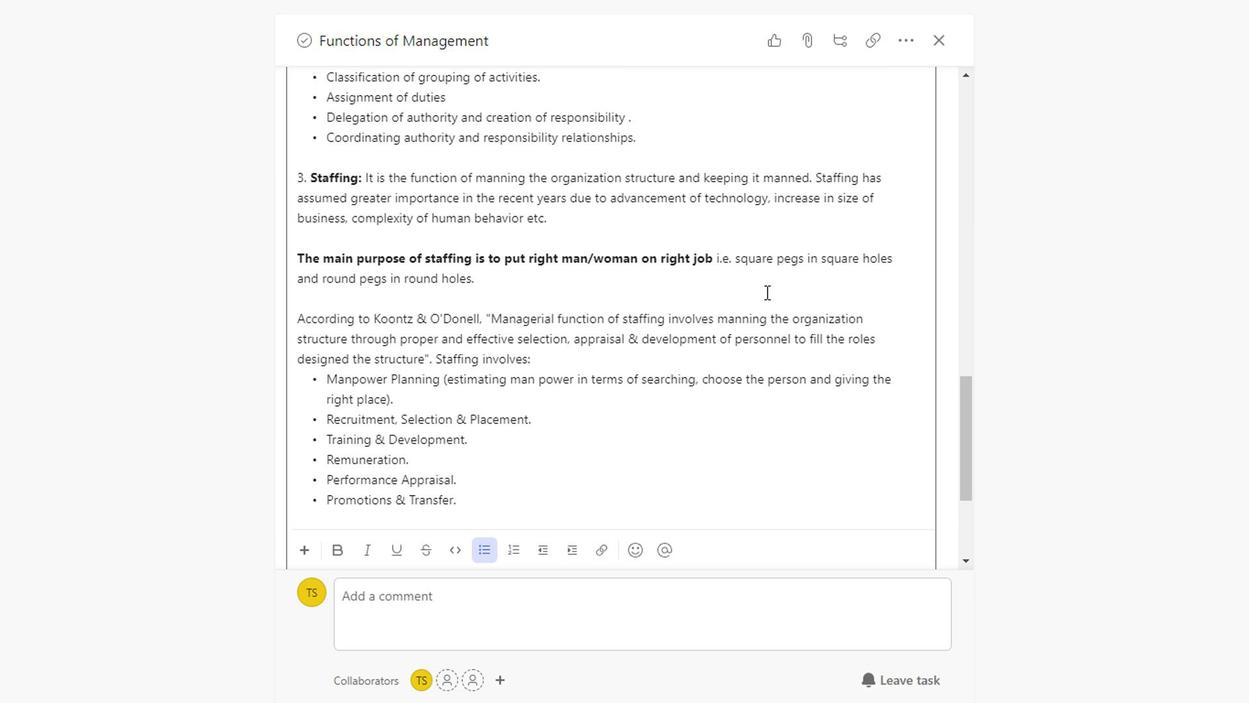 
Action: Mouse scrolled (761, 292) with delta (0, -1)
Screenshot: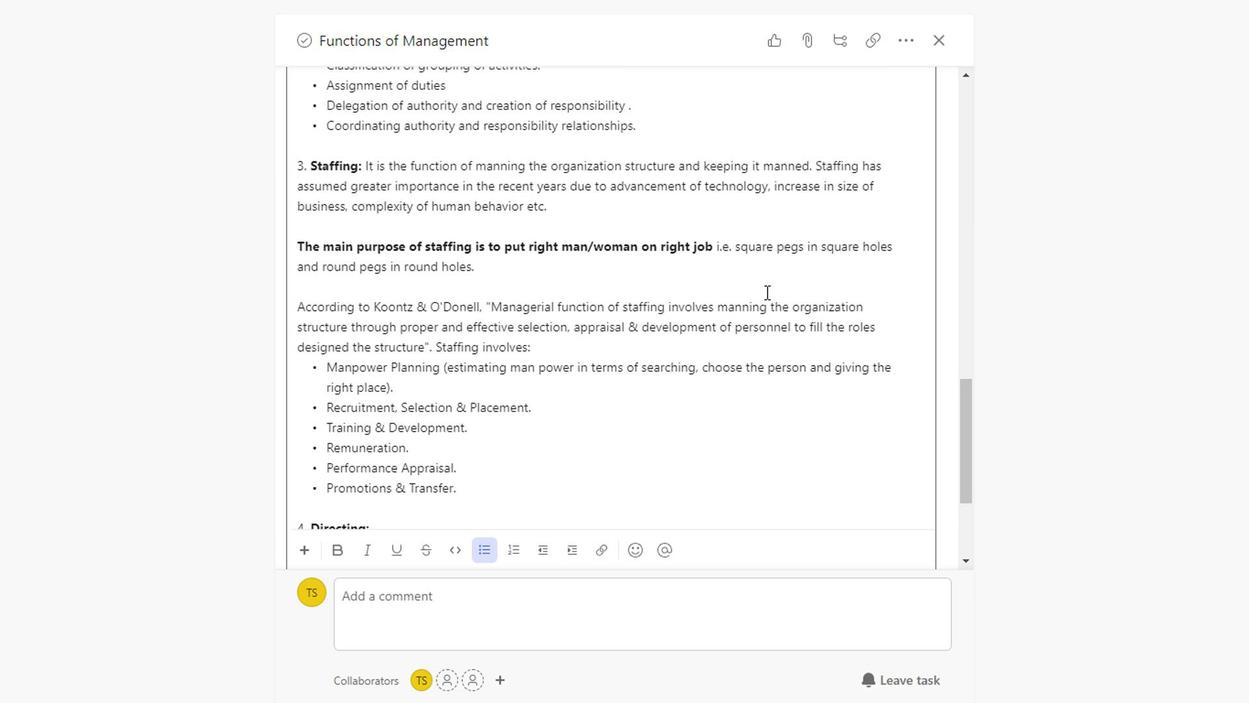 
Action: Mouse scrolled (761, 292) with delta (0, -1)
Screenshot: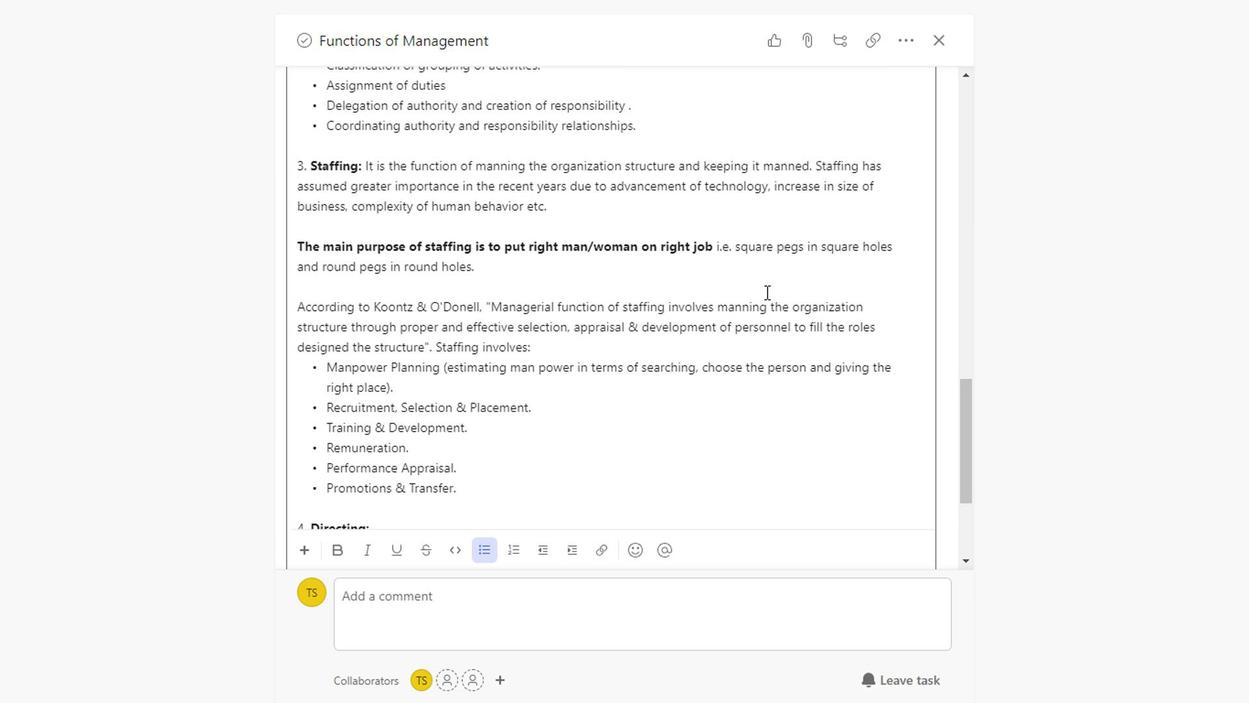 
Action: Mouse scrolled (761, 292) with delta (0, -1)
Screenshot: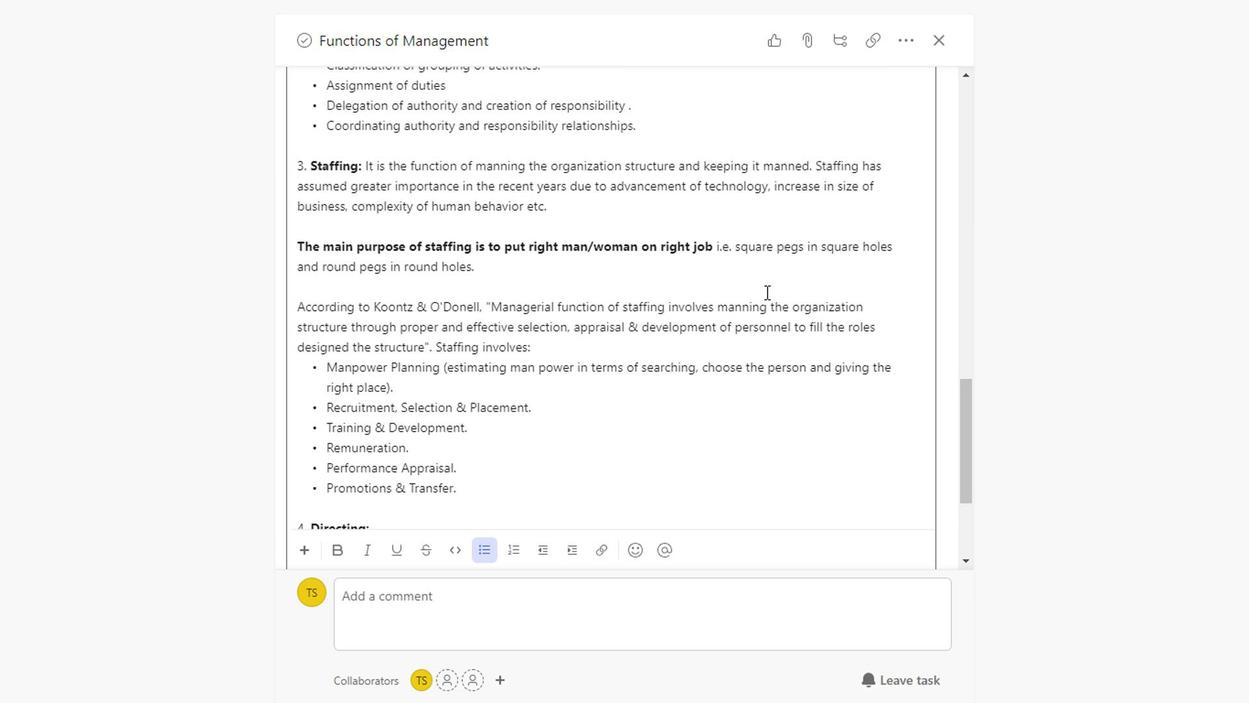 
Action: Mouse scrolled (761, 292) with delta (0, -1)
Screenshot: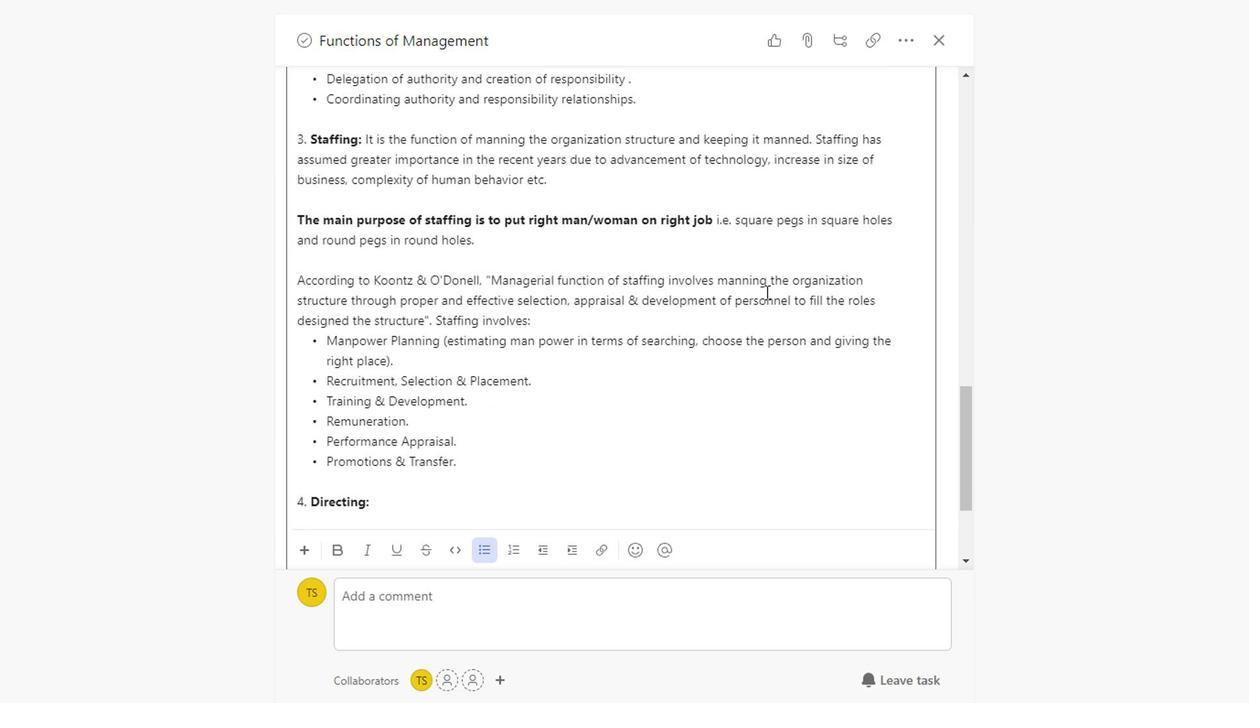 
Action: Mouse scrolled (761, 292) with delta (0, -1)
Screenshot: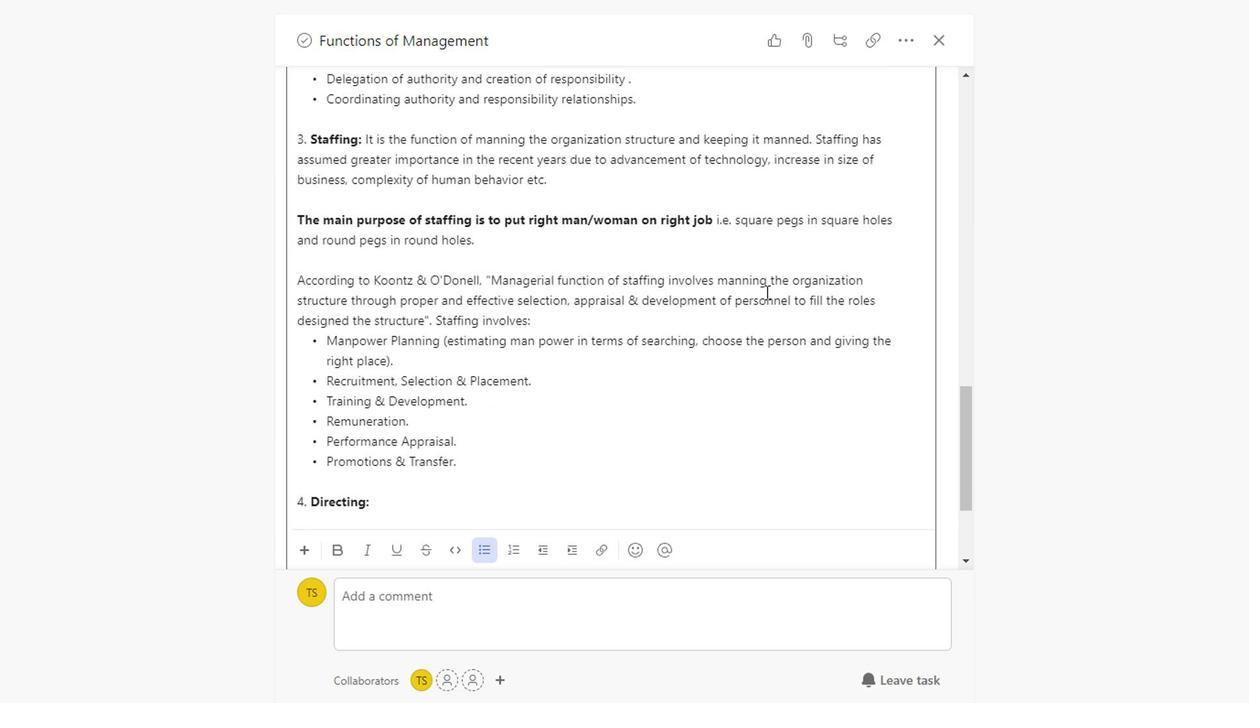 
Action: Mouse scrolled (761, 292) with delta (0, -1)
Screenshot: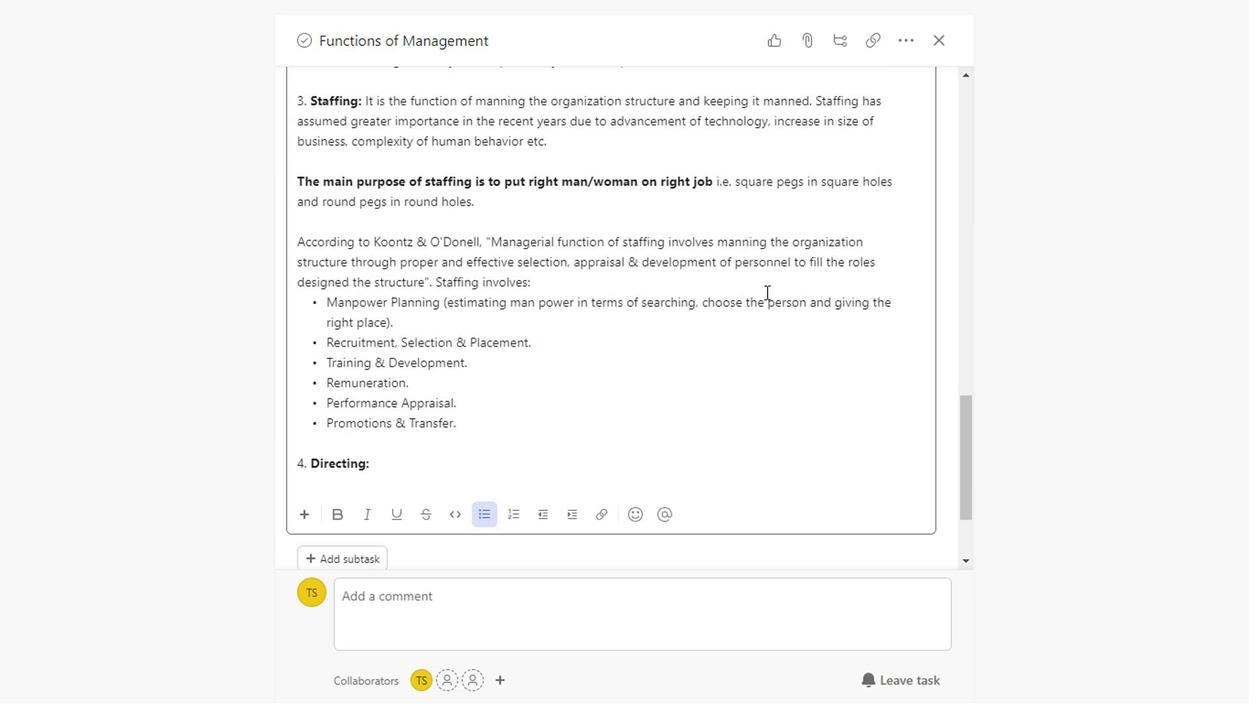 
Action: Mouse scrolled (761, 292) with delta (0, -1)
Screenshot: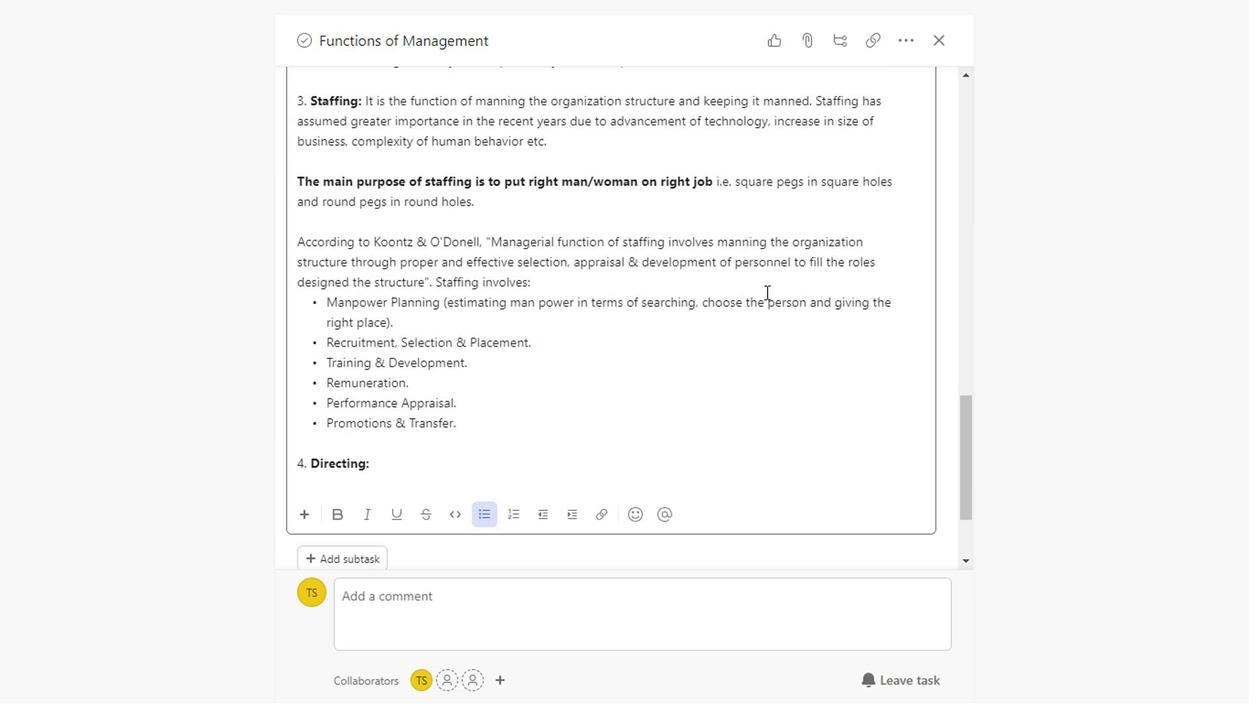 
Action: Mouse scrolled (761, 292) with delta (0, -1)
Screenshot: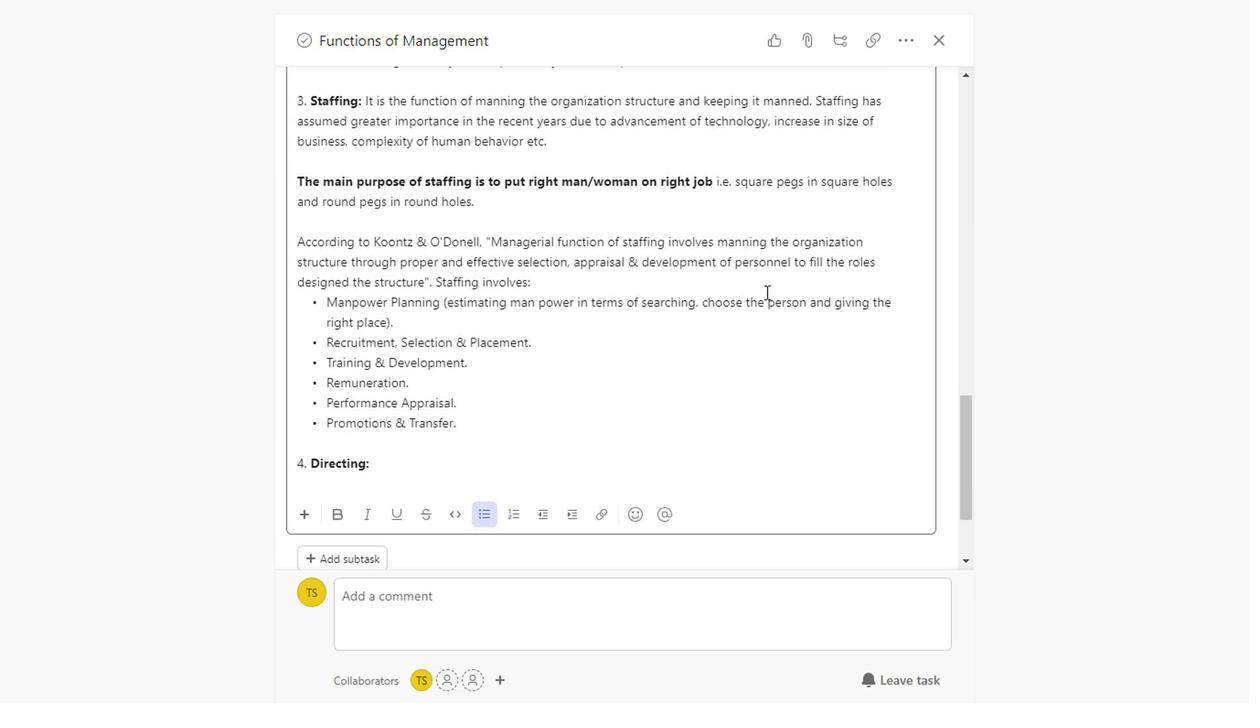 
Action: Mouse scrolled (761, 292) with delta (0, -1)
Screenshot: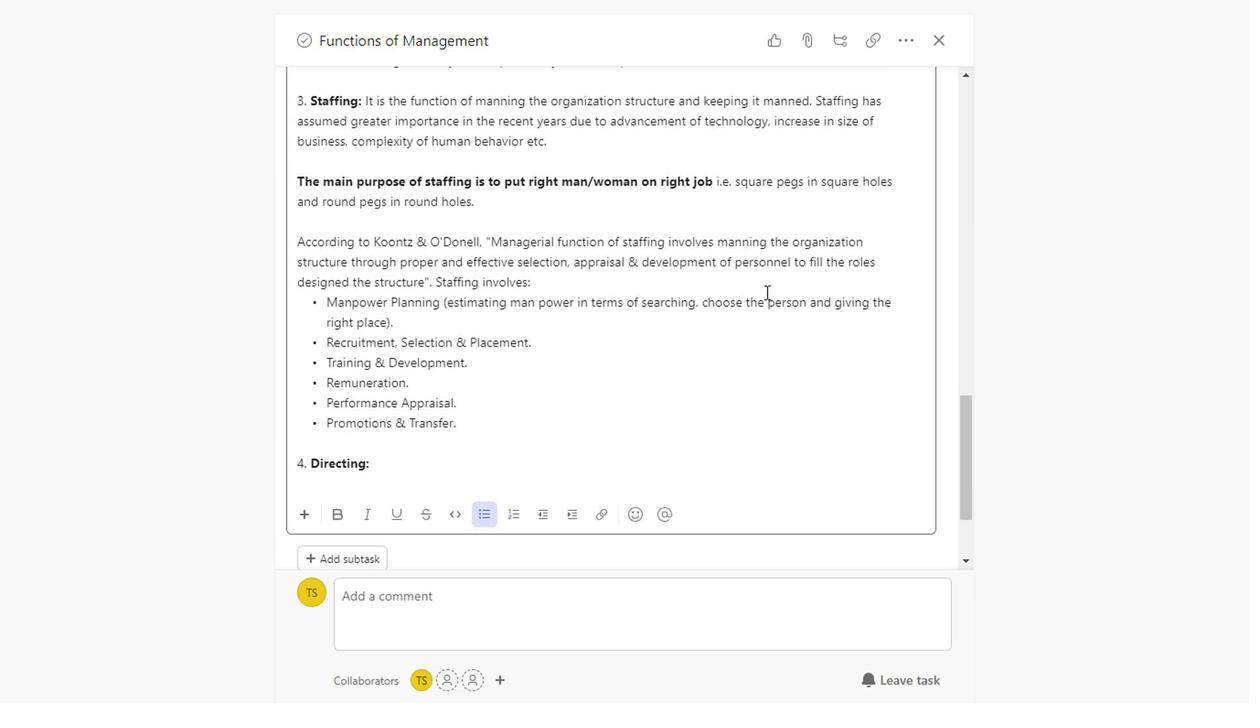 
Action: Mouse scrolled (761, 292) with delta (0, -1)
Screenshot: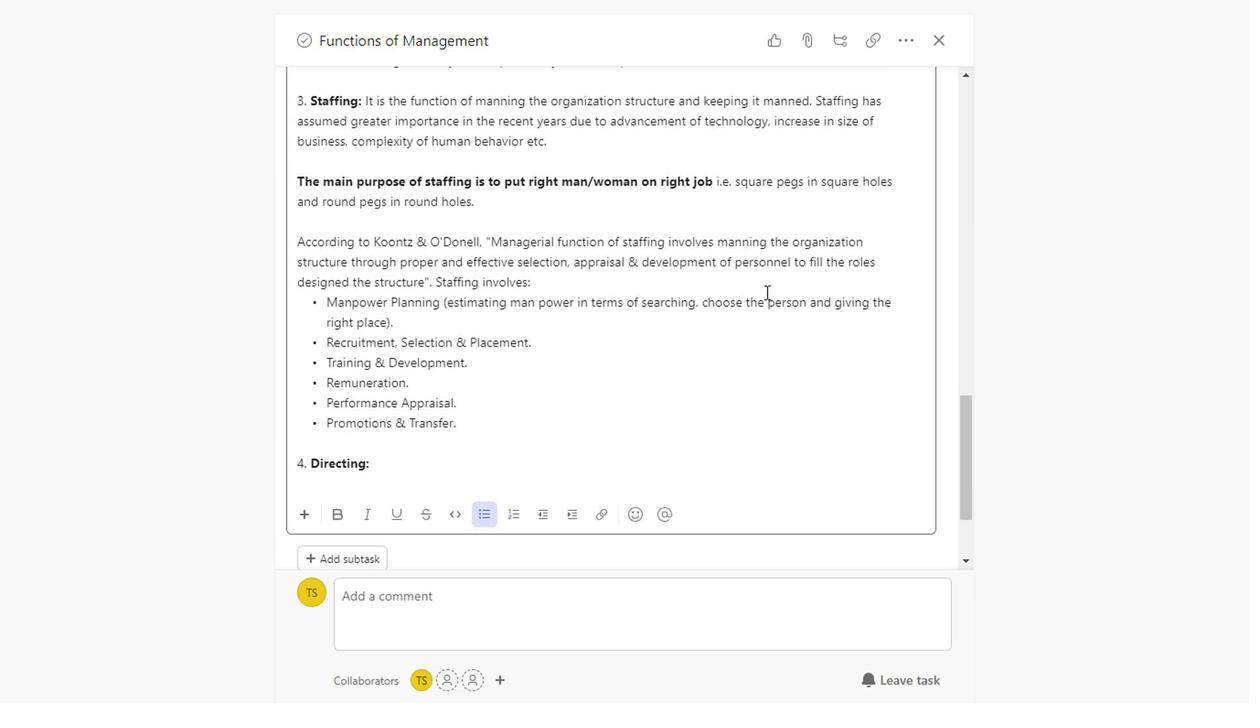 
Action: Mouse scrolled (761, 292) with delta (0, -1)
Screenshot: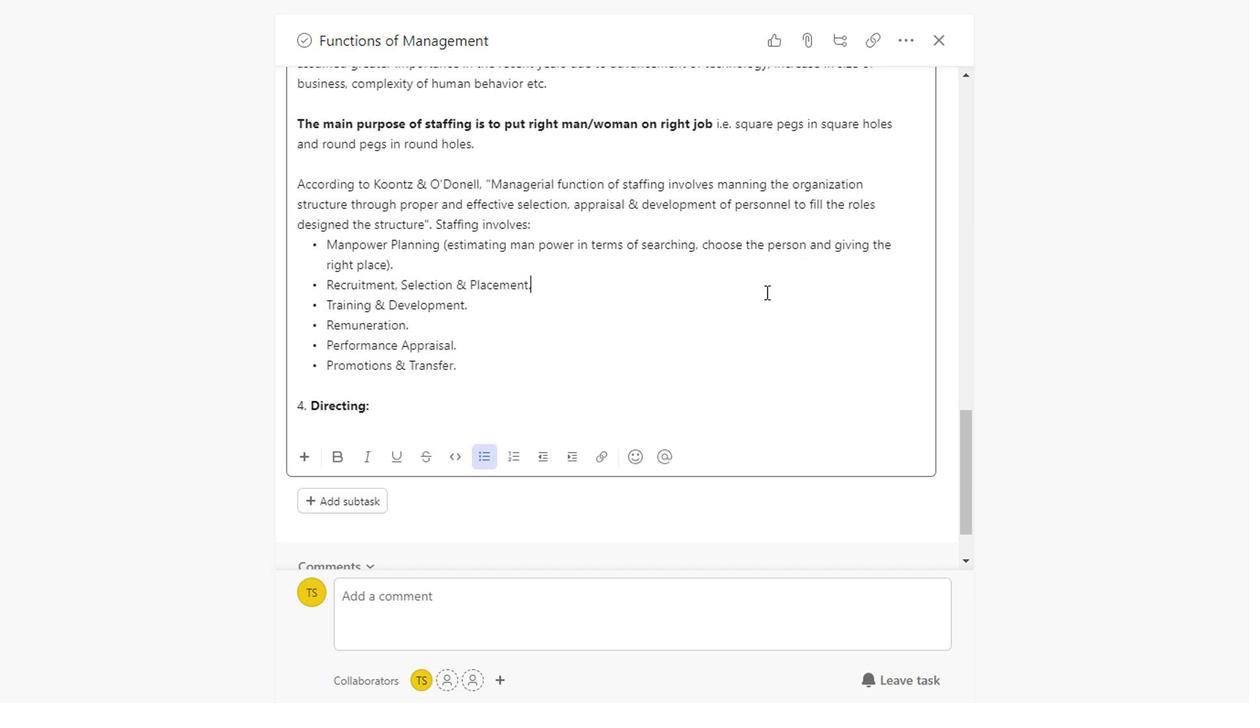 
Action: Mouse scrolled (761, 292) with delta (0, -1)
Screenshot: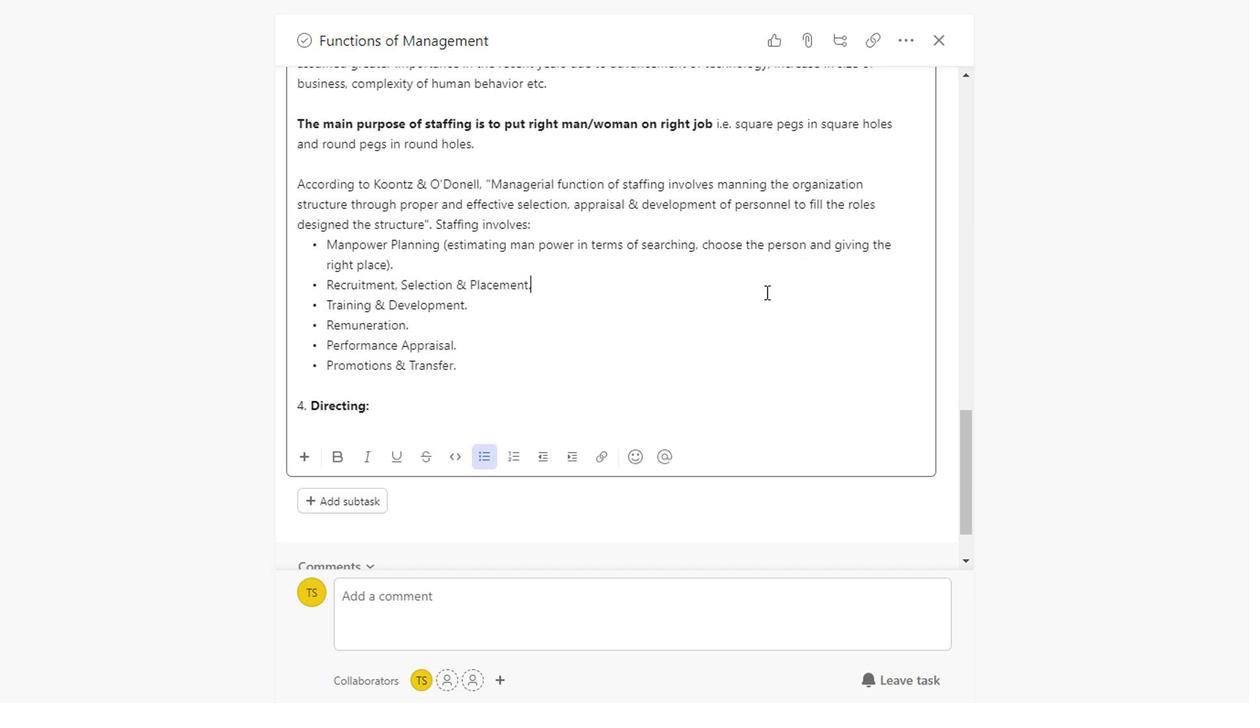 
Action: Mouse scrolled (761, 292) with delta (0, -1)
Screenshot: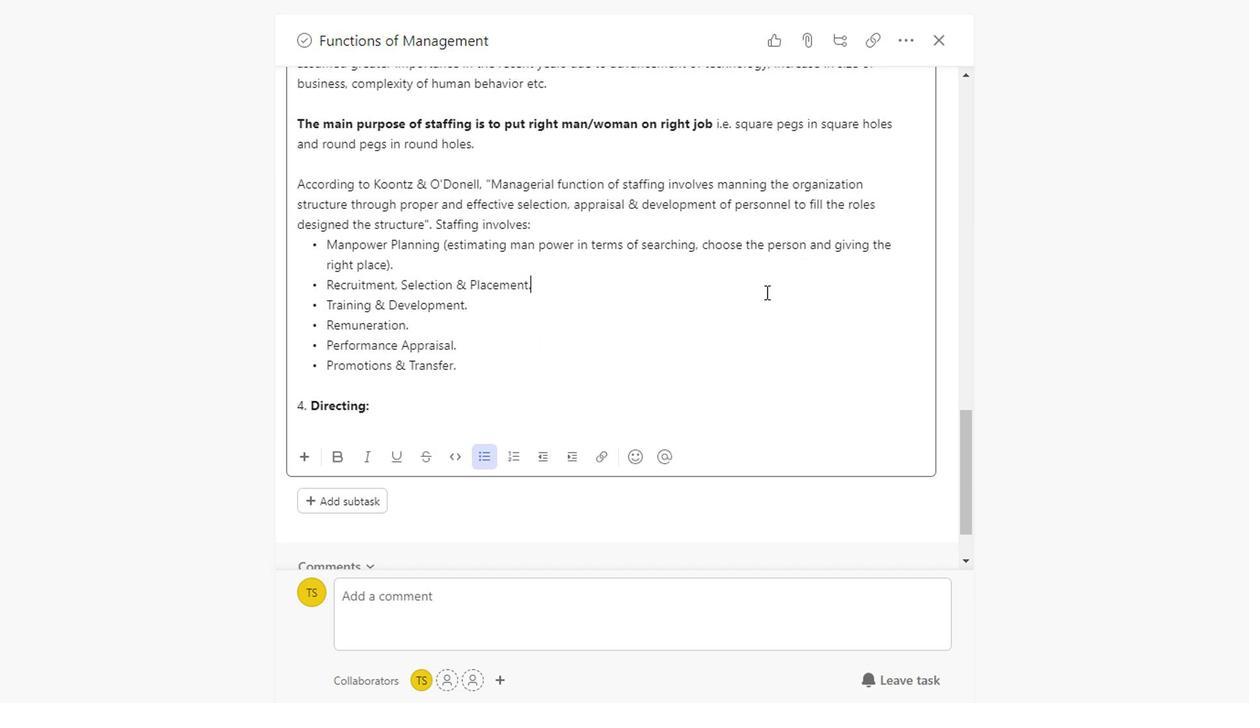 
Action: Mouse scrolled (761, 292) with delta (0, -1)
Screenshot: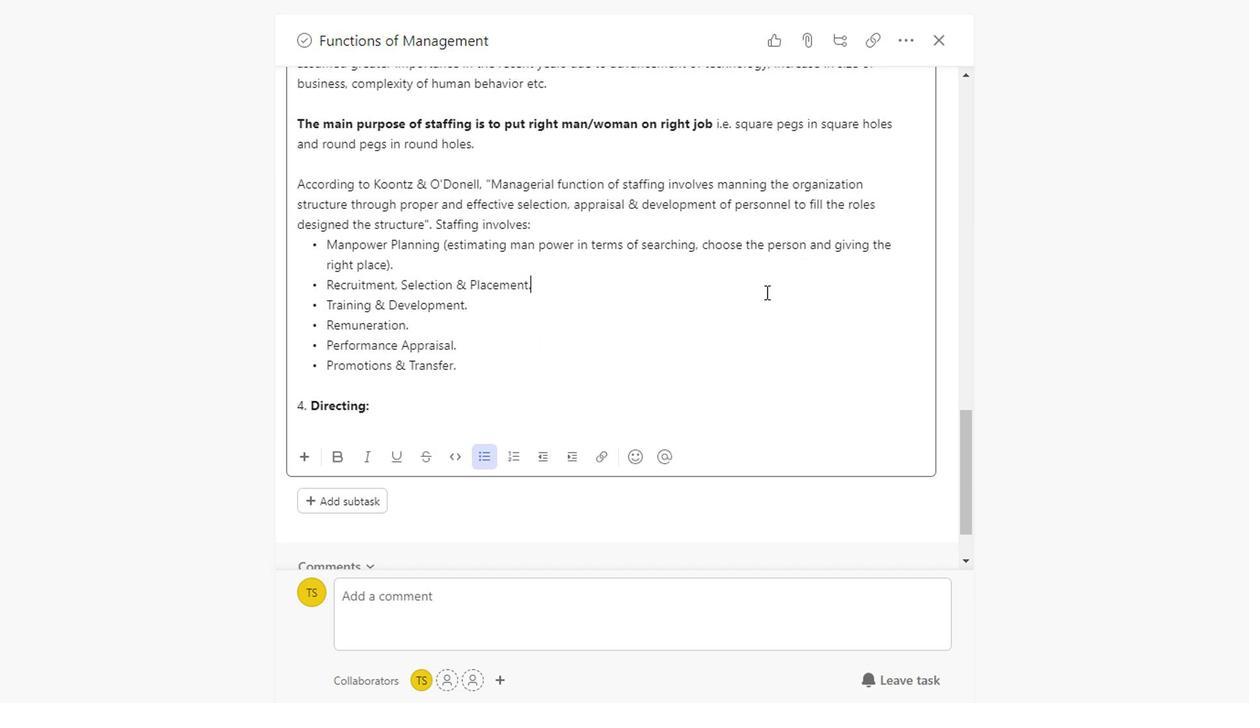 
Action: Mouse scrolled (761, 292) with delta (0, -1)
Screenshot: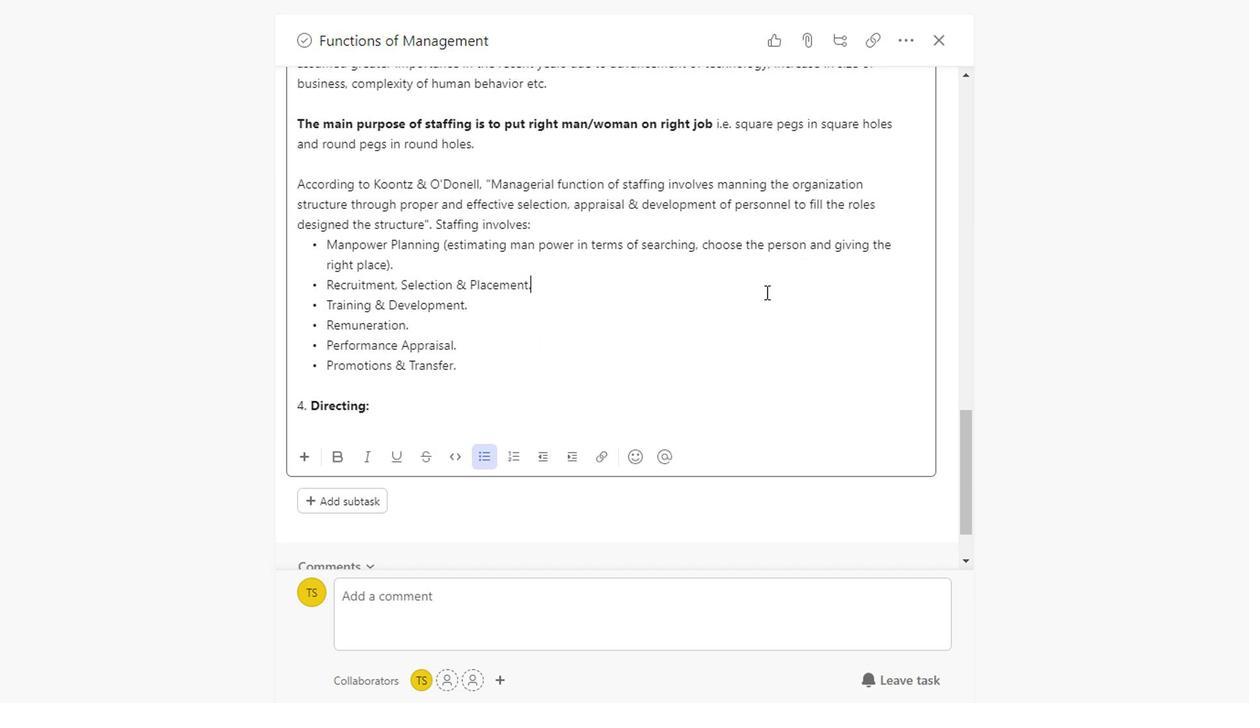 
Action: Mouse scrolled (761, 292) with delta (0, -1)
Screenshot: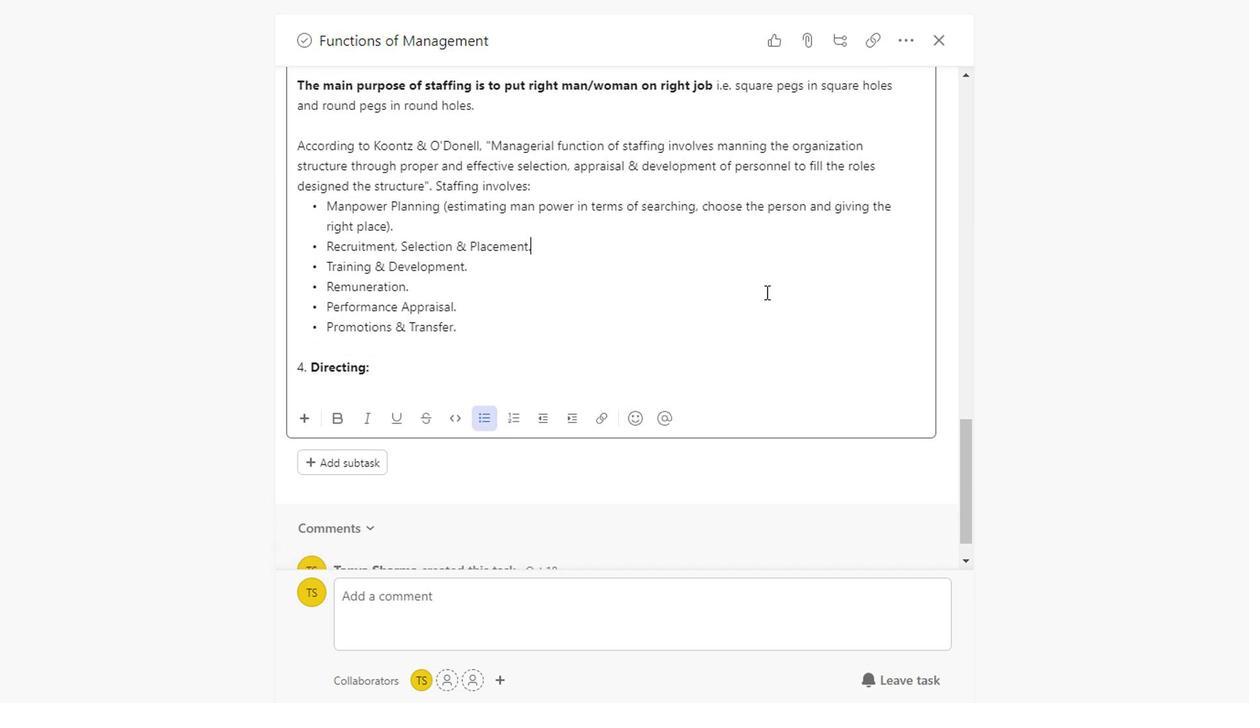 
Action: Mouse scrolled (761, 292) with delta (0, -1)
Screenshot: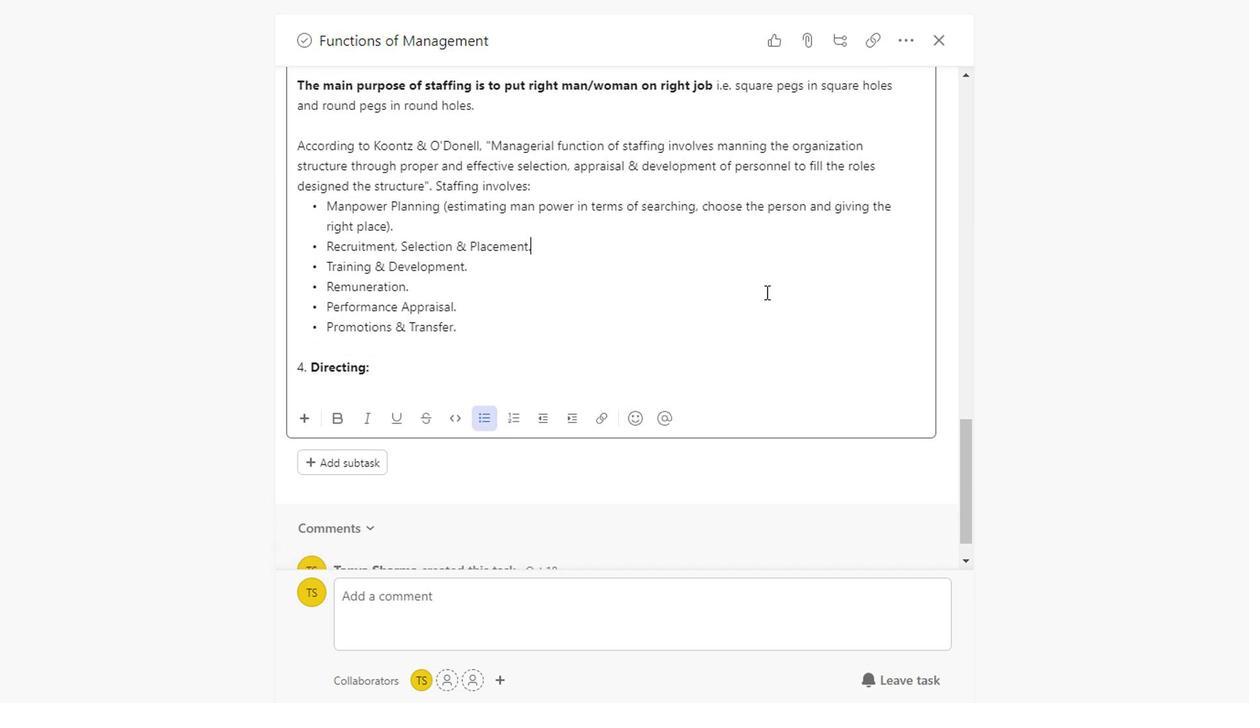 
Action: Mouse scrolled (761, 292) with delta (0, -1)
Screenshot: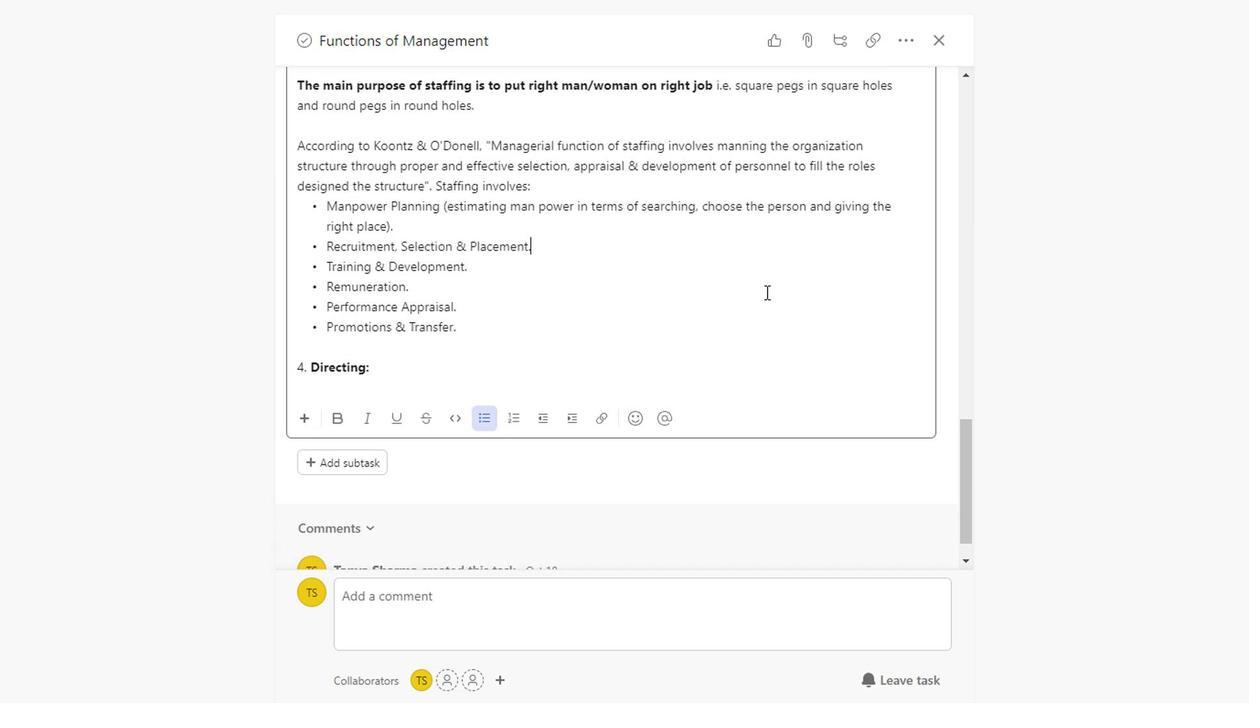 
Action: Mouse scrolled (761, 292) with delta (0, -1)
Screenshot: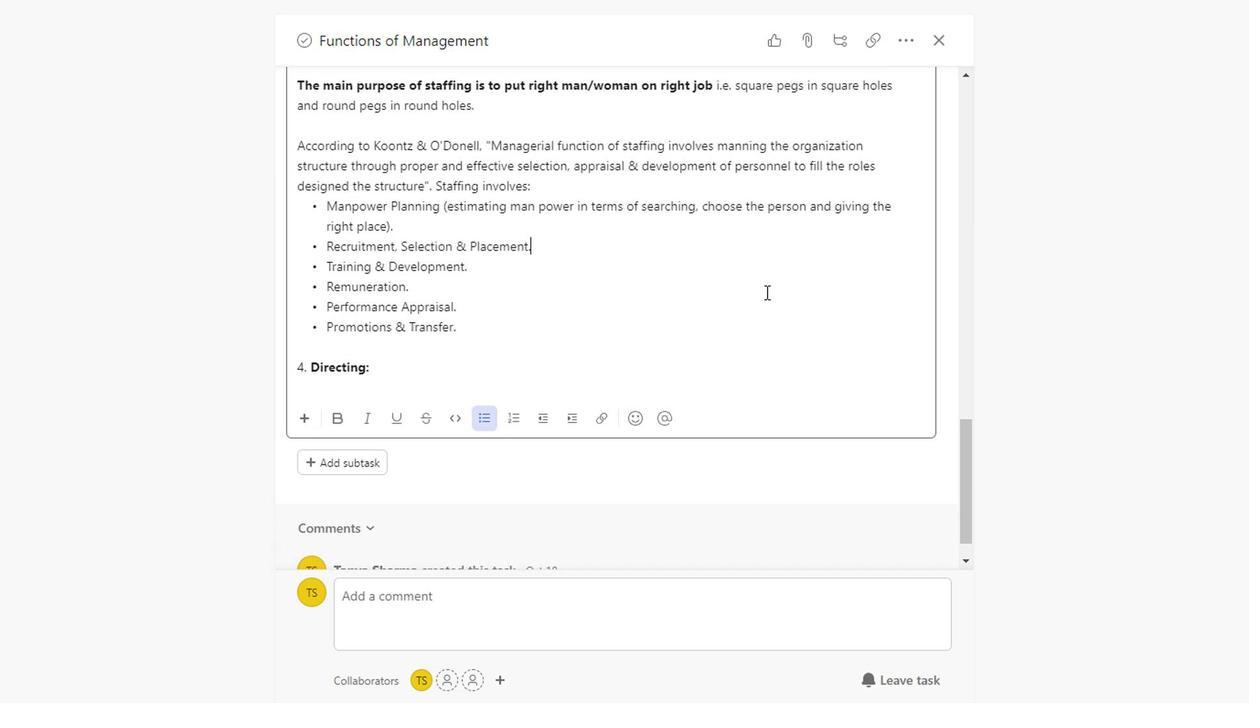 
Action: Mouse scrolled (761, 292) with delta (0, -1)
Screenshot: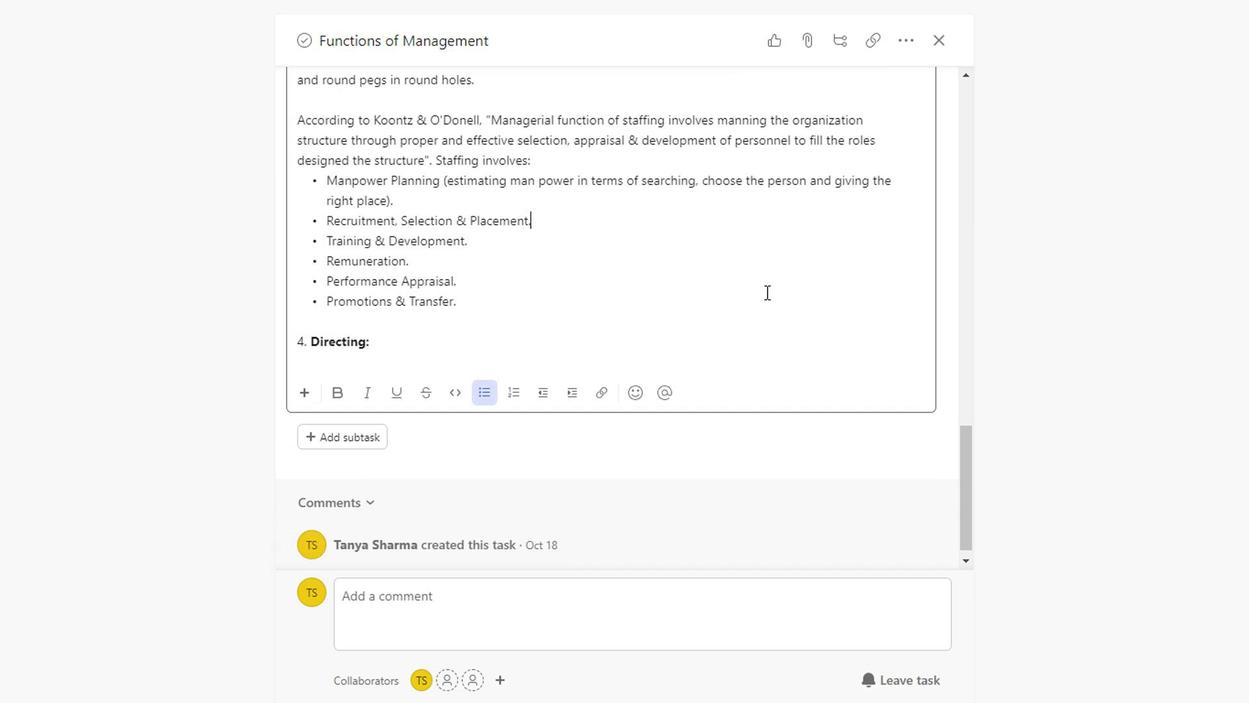 
Action: Mouse moved to (399, 332)
Screenshot: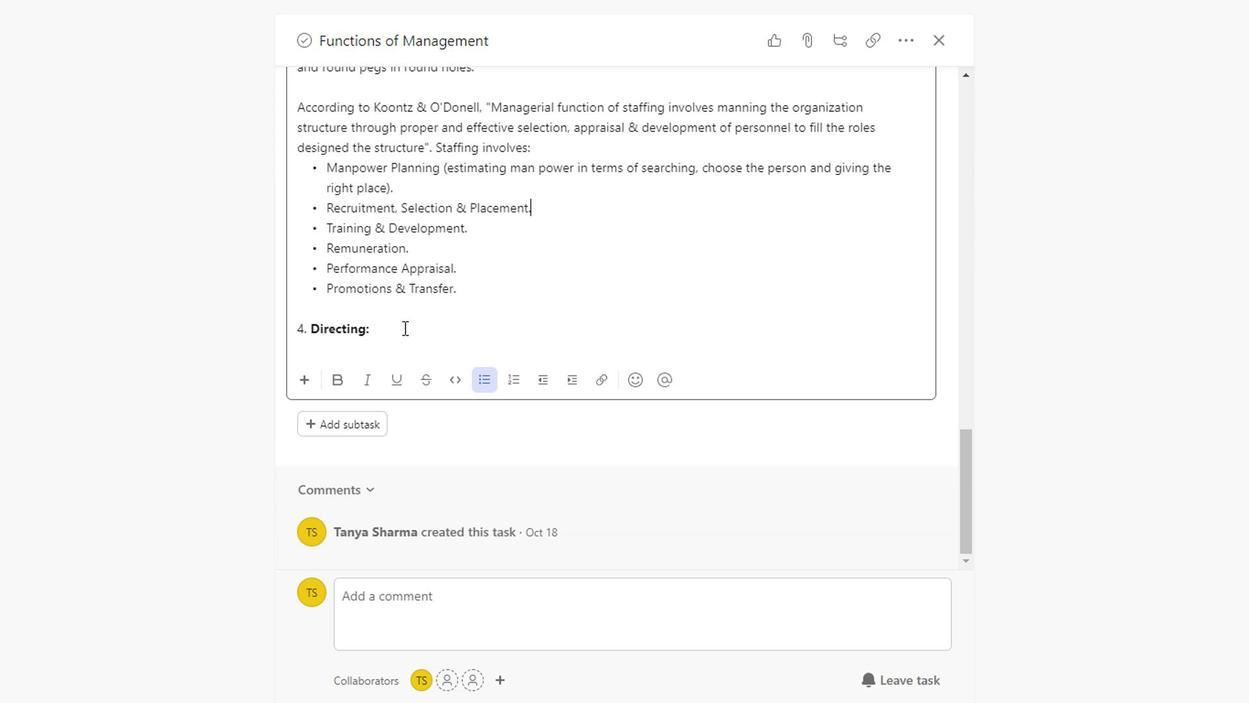 
Action: Mouse pressed left at (399, 332)
Screenshot: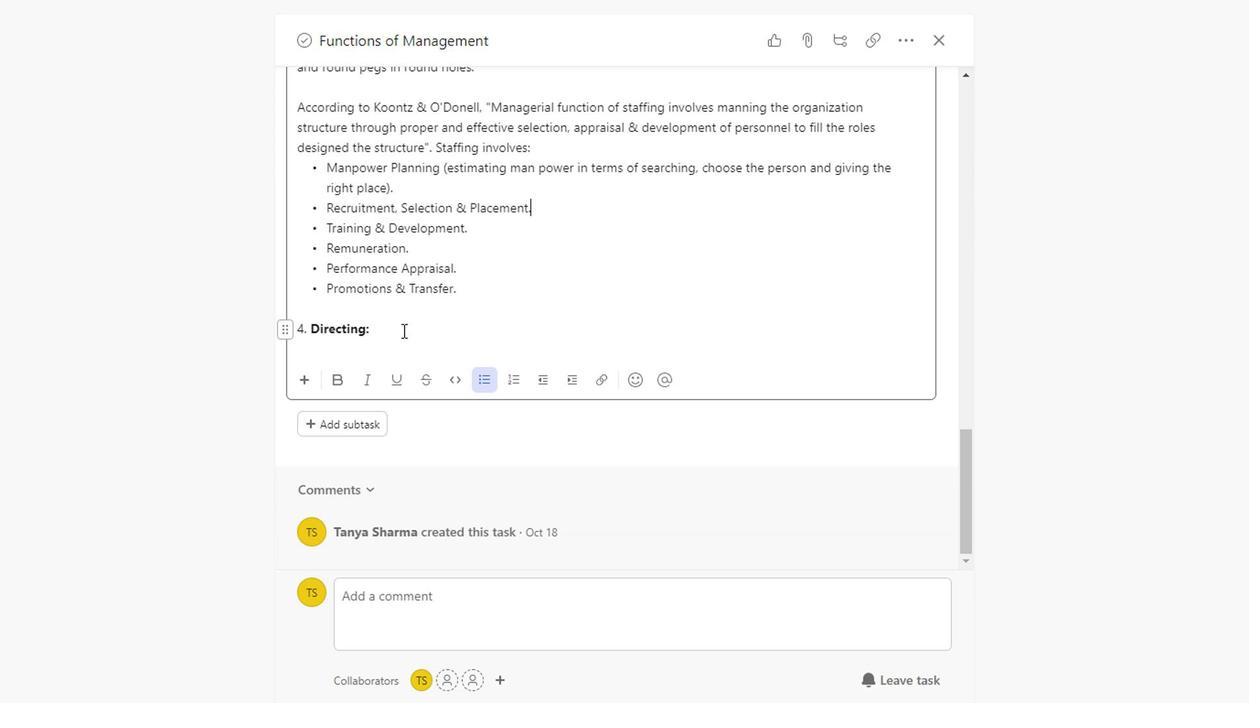 
Action: Key pressed <Key.space>
Screenshot: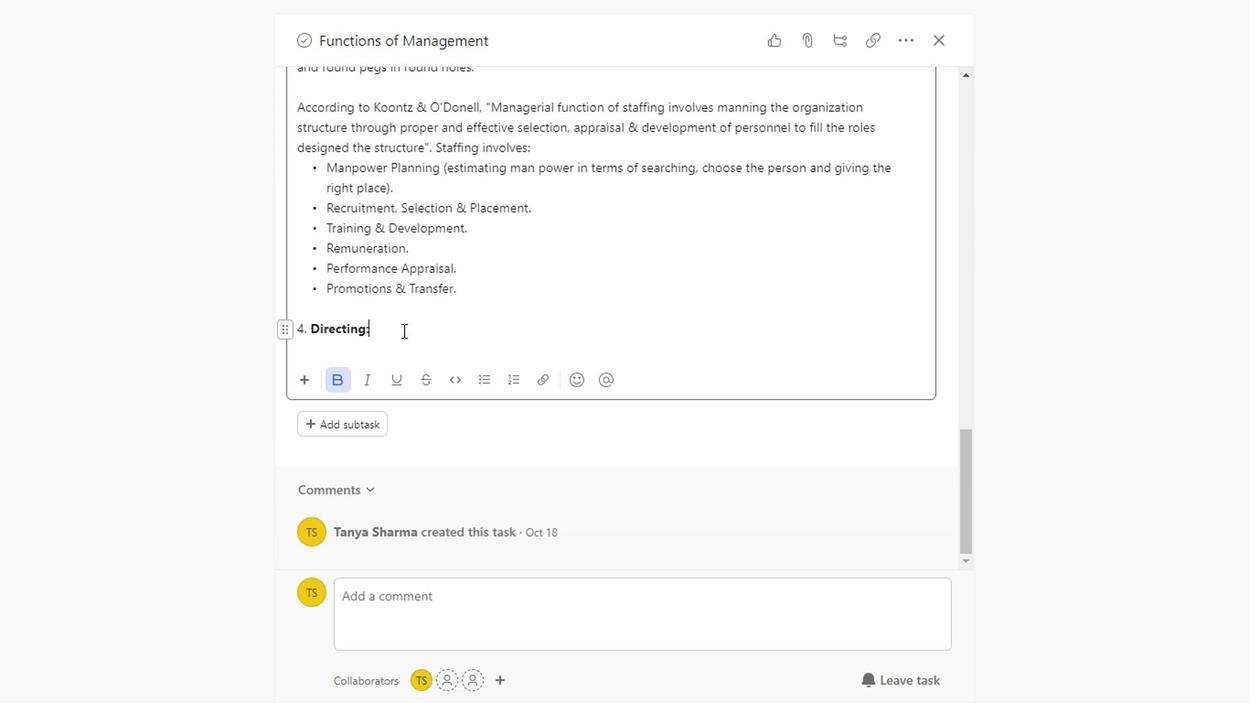 
Action: Mouse moved to (335, 391)
Screenshot: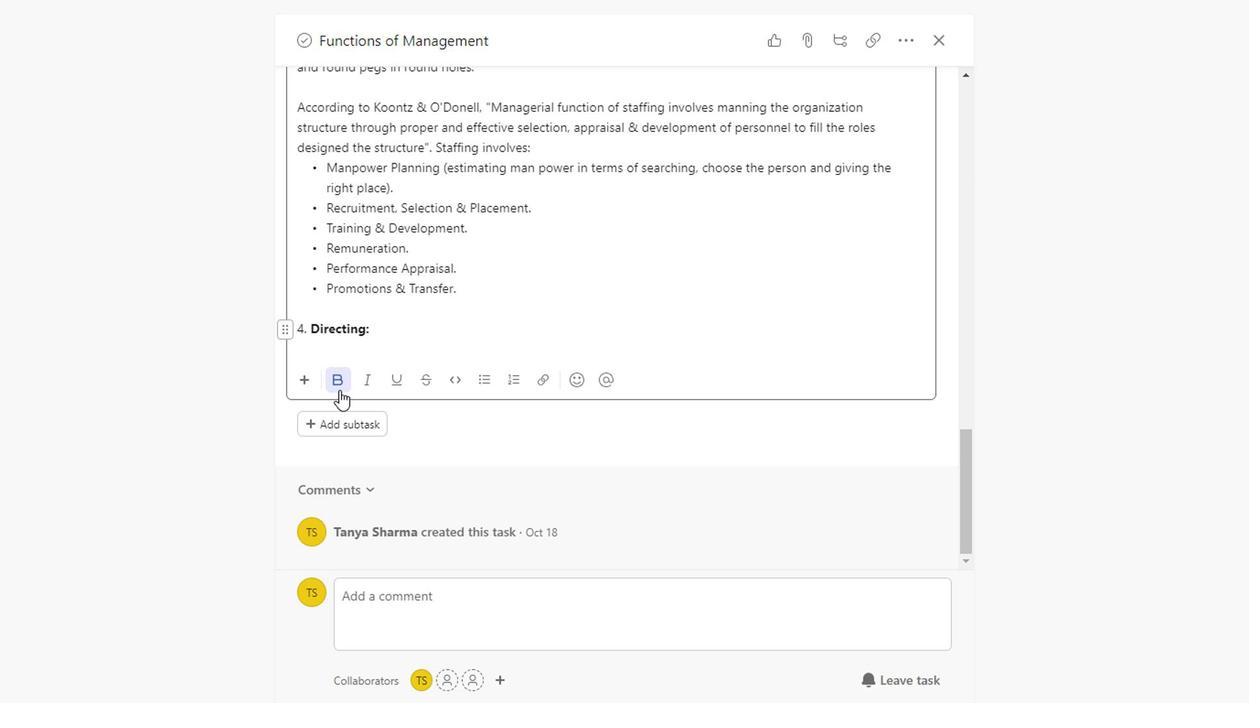 
Action: Mouse pressed left at (335, 391)
Screenshot: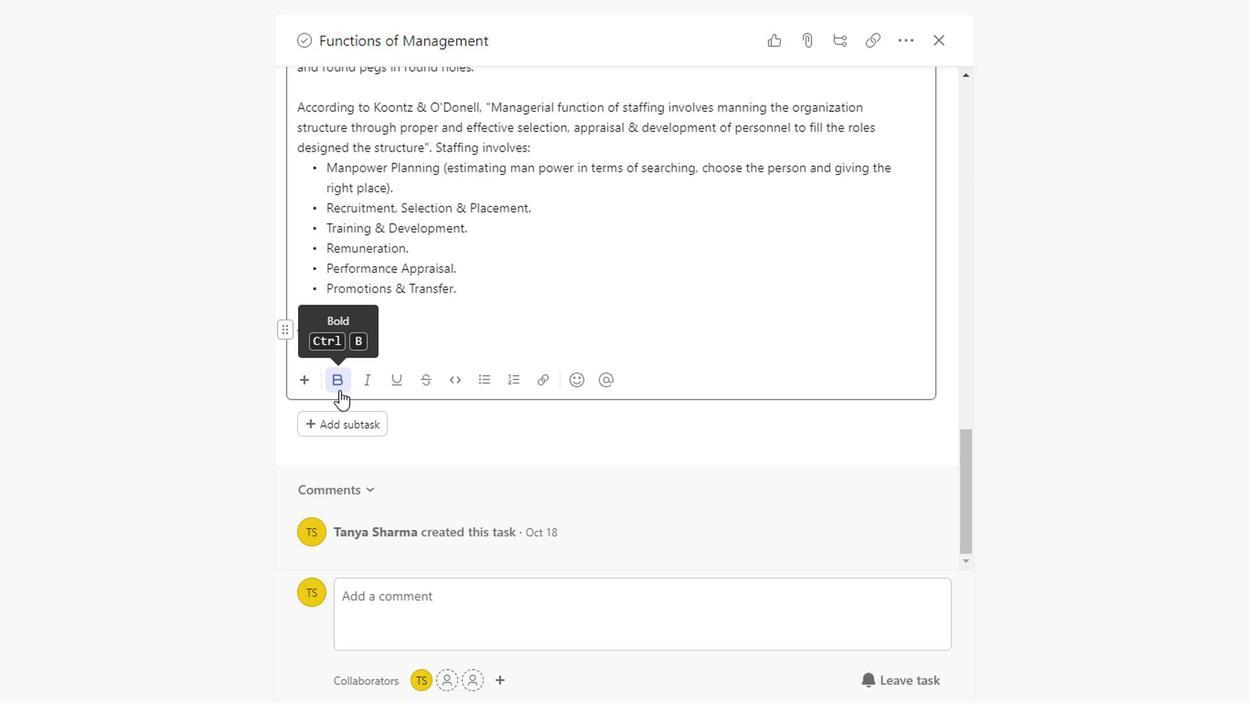 
Action: Mouse moved to (498, 311)
Screenshot: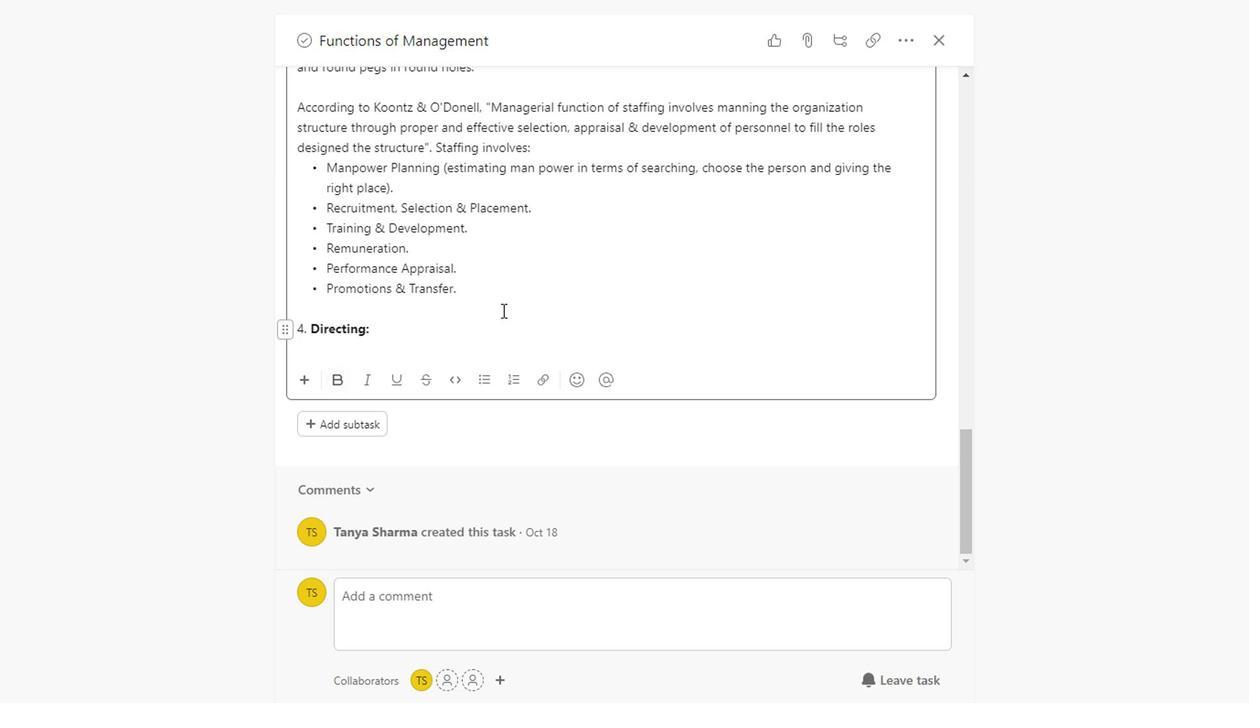 
Action: Key pressed <Key.shift_r><Key.shift_r><Key.shift_r><Key.shift_r><Key.shift_r><Key.shift_r><Key.shift_r><Key.shift_r><Key.shift_r><Key.shift_r><Key.shift_r>ctrl+It<Key.space>is<Key.space>that<Key.space>part<Key.space>of<Key.space>managerial<Key.space>function<Key.space>which<Key.space>actuates<Key.space>the<Key.space>organizational<Key.space>methods<Key.space>to<Key.space>work<Key.space>efficiently<Key.space>for<Key.space>achievement<Key.space>of<Key.space>organizational<Key.space>purposes.<Key.enter><Key.shift_r><Key.shift_r><Key.shift_r><Key.shift_r><Key.shift_r><Key.shift_r><Key.shift_r><Key.shift_r>It<Key.space>is<Key.space>considered<Key.space>life<Key.space><Key.backspace>-spark
Screenshot: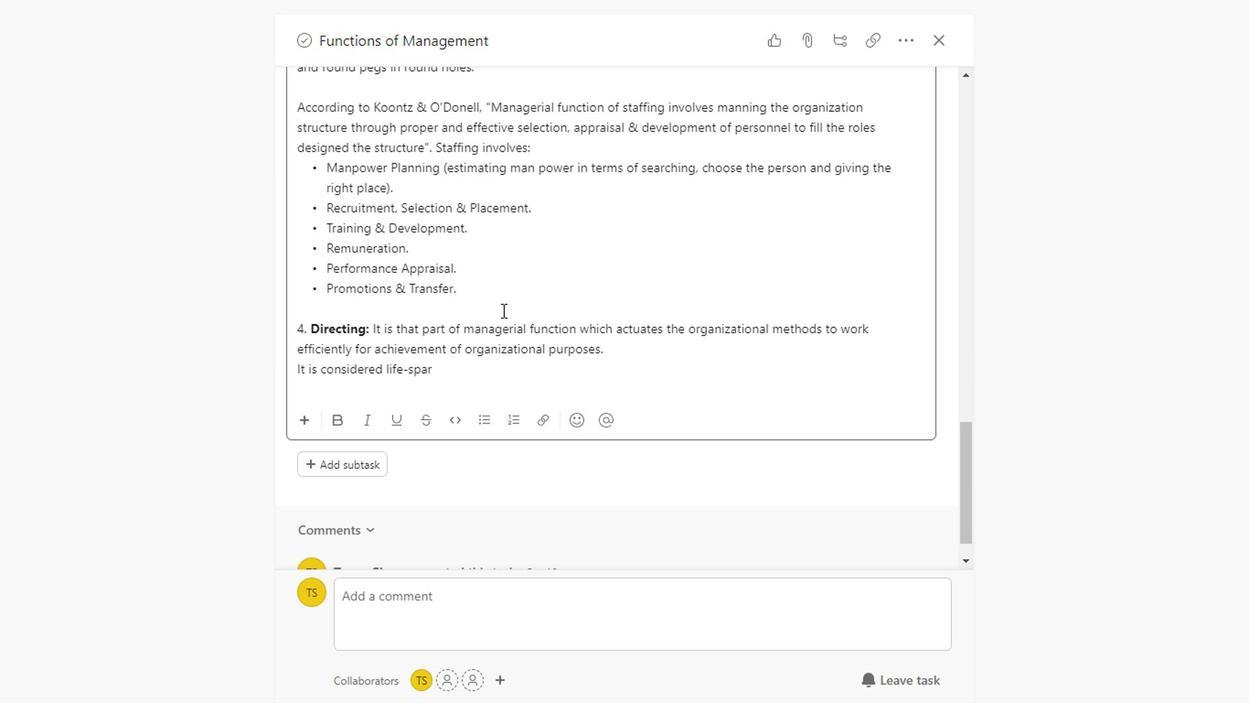
Action: Mouse moved to (937, 43)
Screenshot: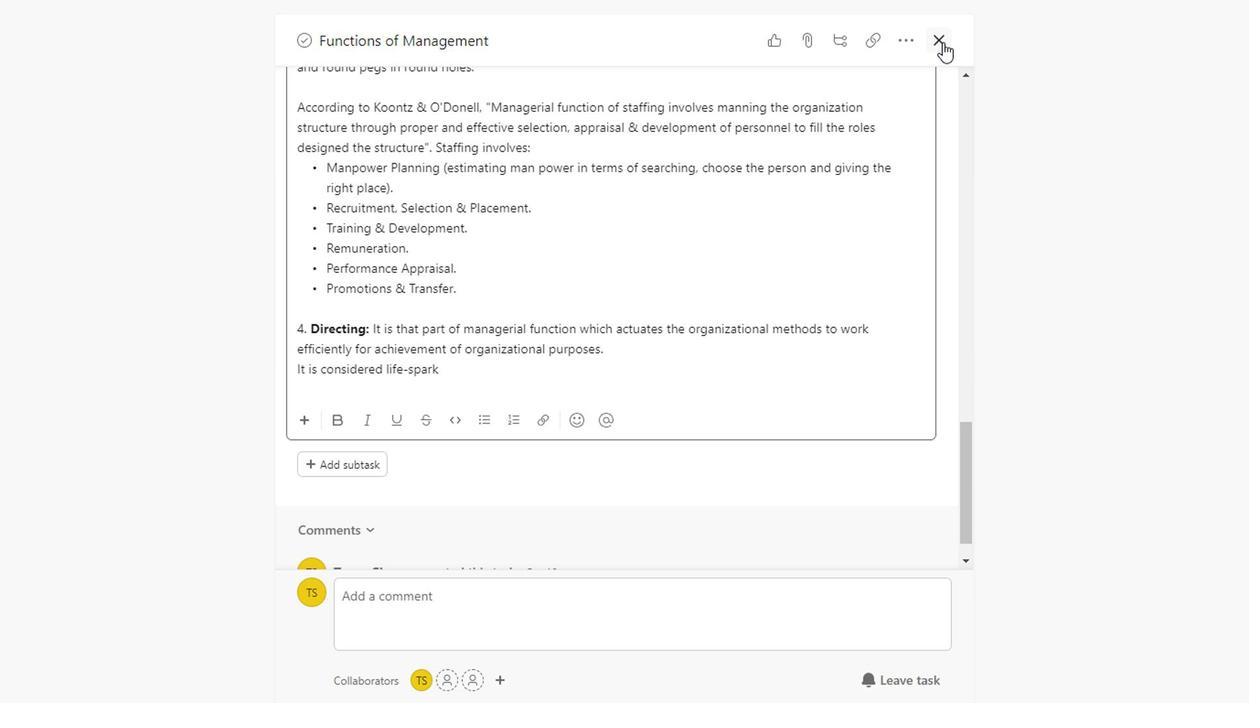 
Action: Mouse pressed left at (937, 43)
Screenshot: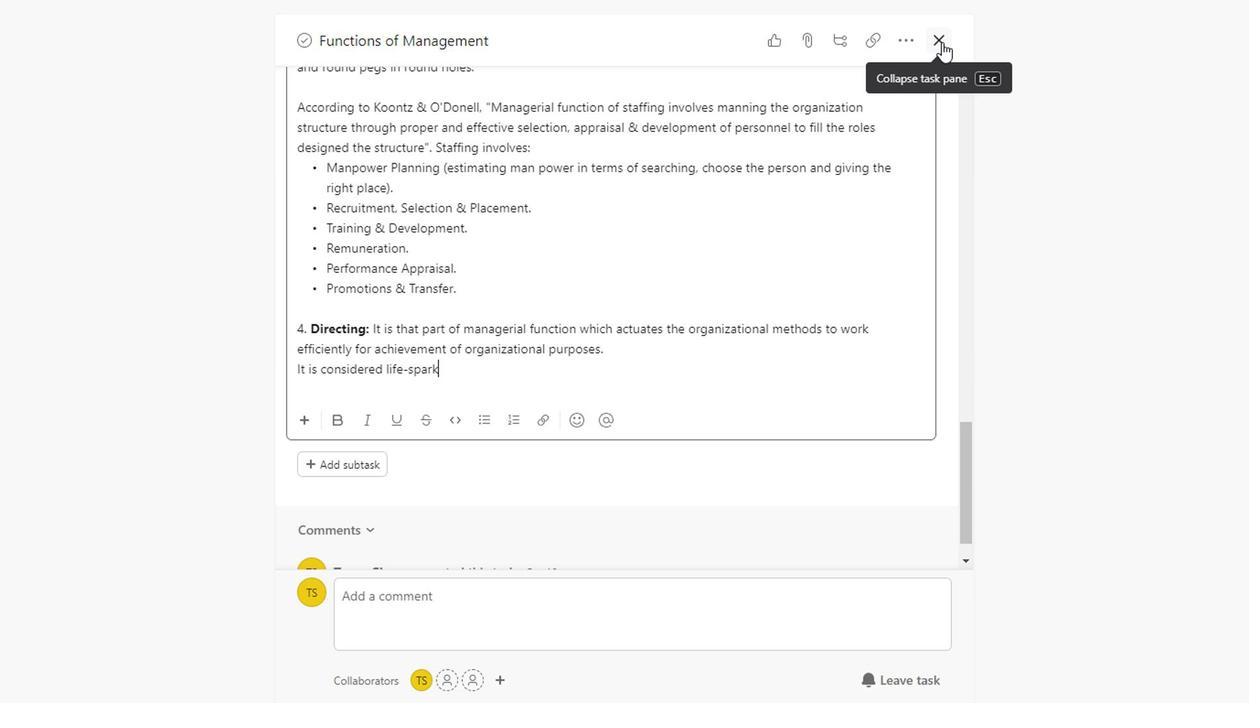 
Action: Mouse moved to (935, 341)
Screenshot: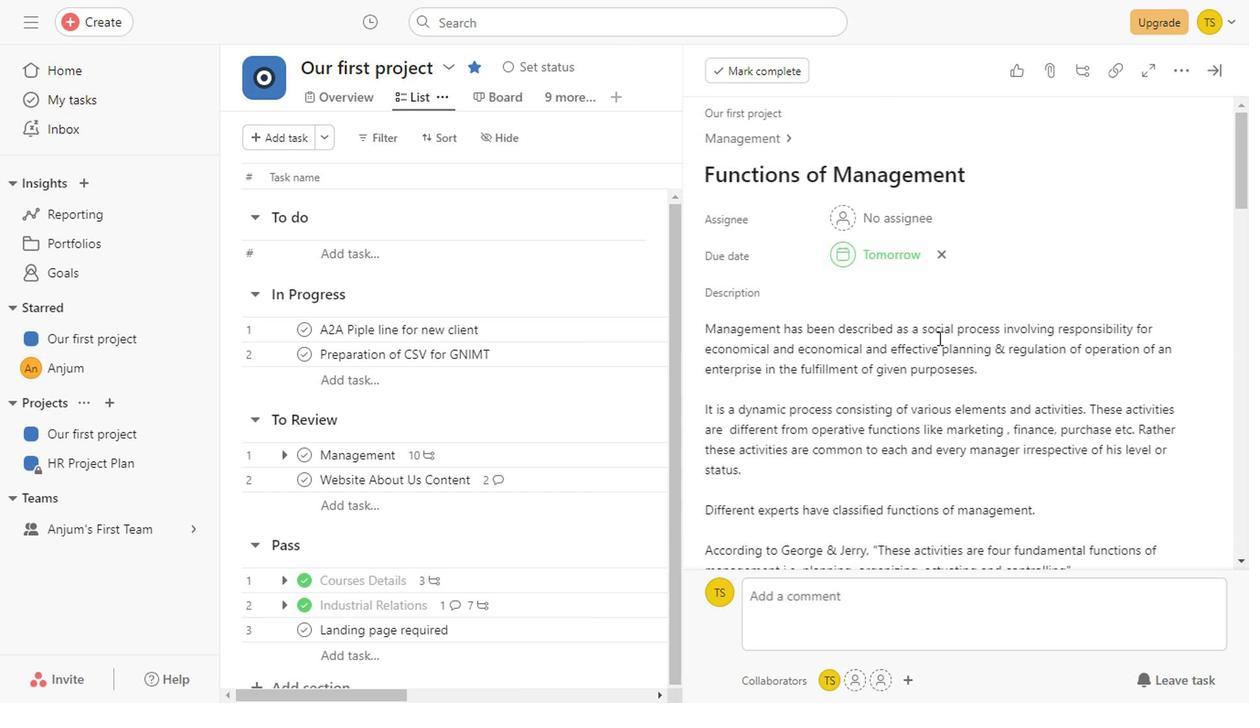 
Action: Mouse scrolled (935, 341) with delta (0, 0)
Screenshot: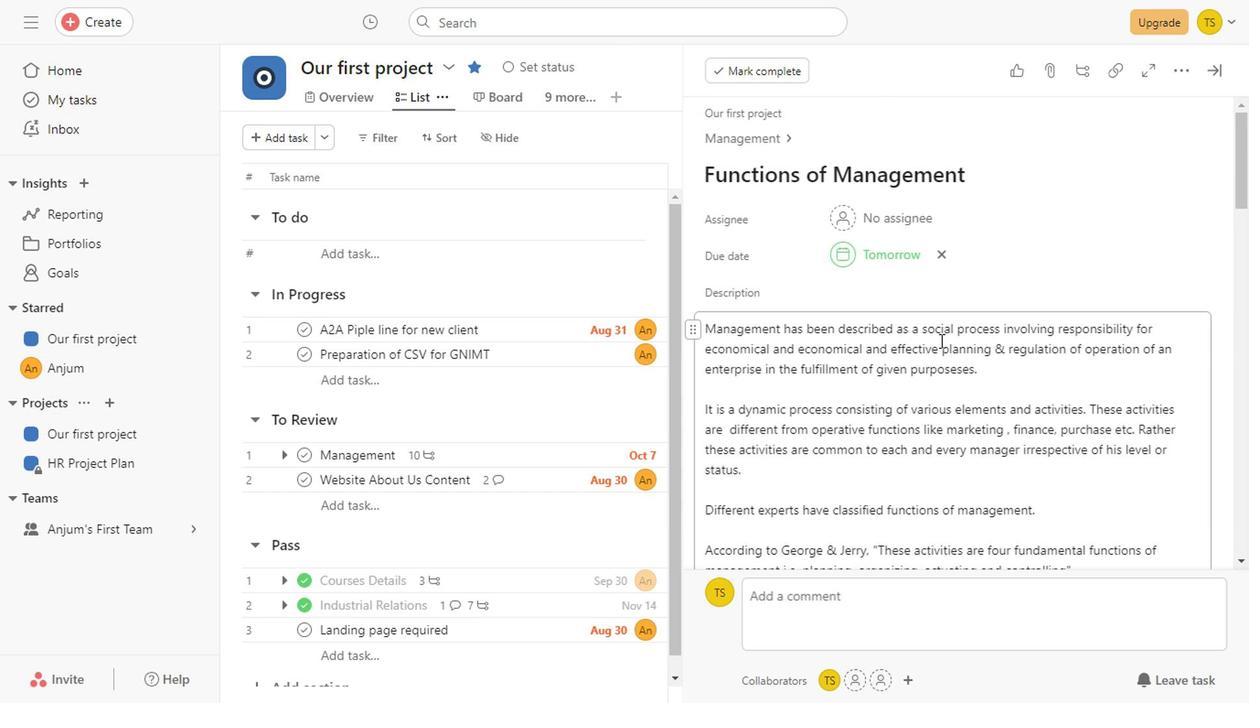 
Action: Mouse scrolled (935, 341) with delta (0, 0)
Screenshot: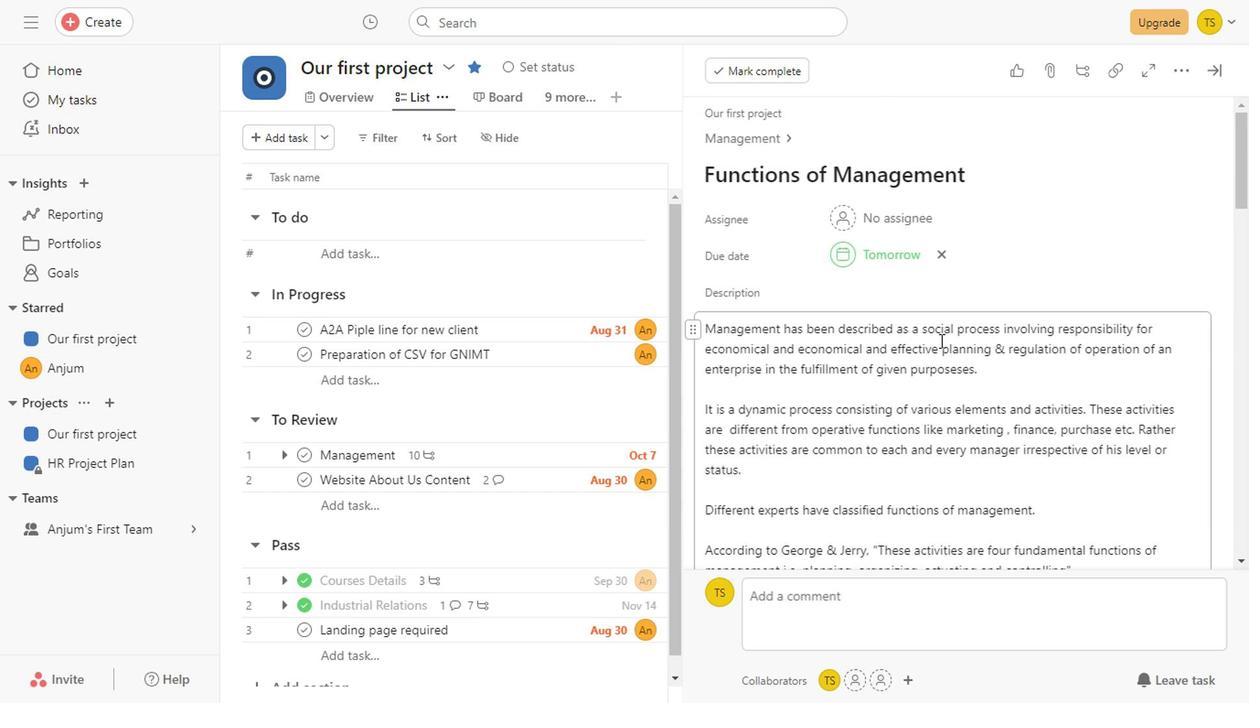 
Action: Mouse scrolled (935, 341) with delta (0, 0)
Screenshot: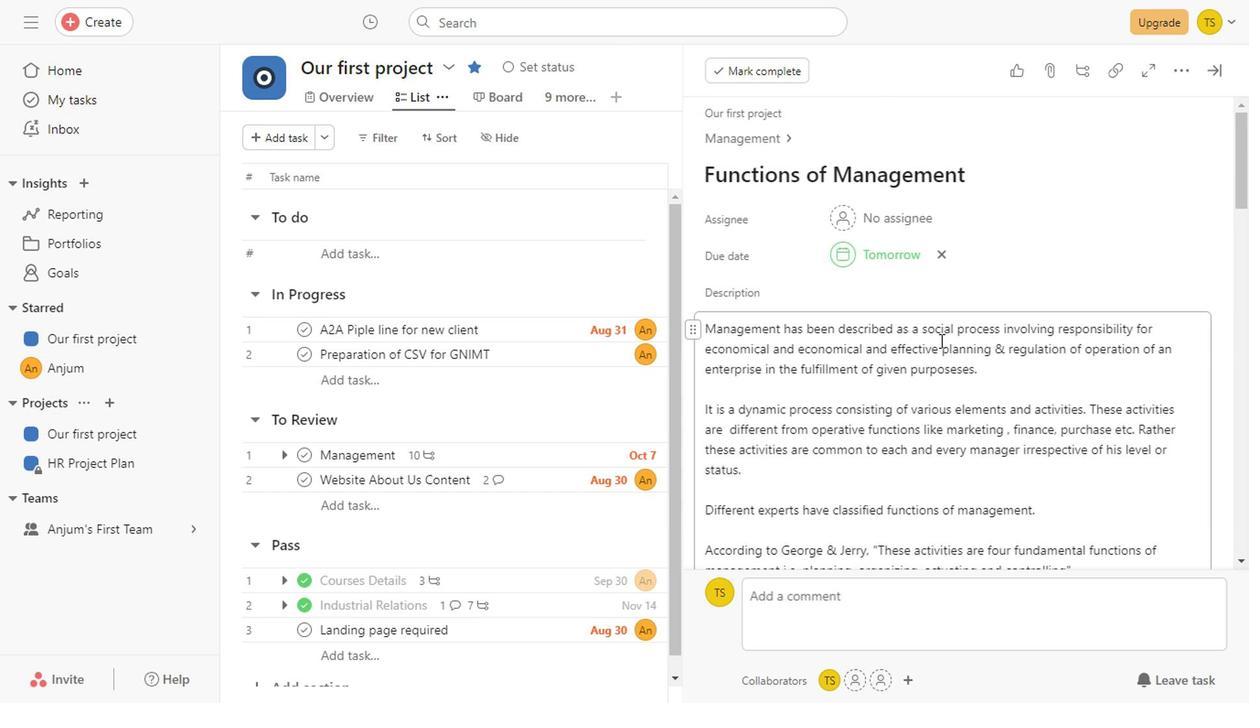 
Action: Mouse scrolled (935, 341) with delta (0, 0)
Screenshot: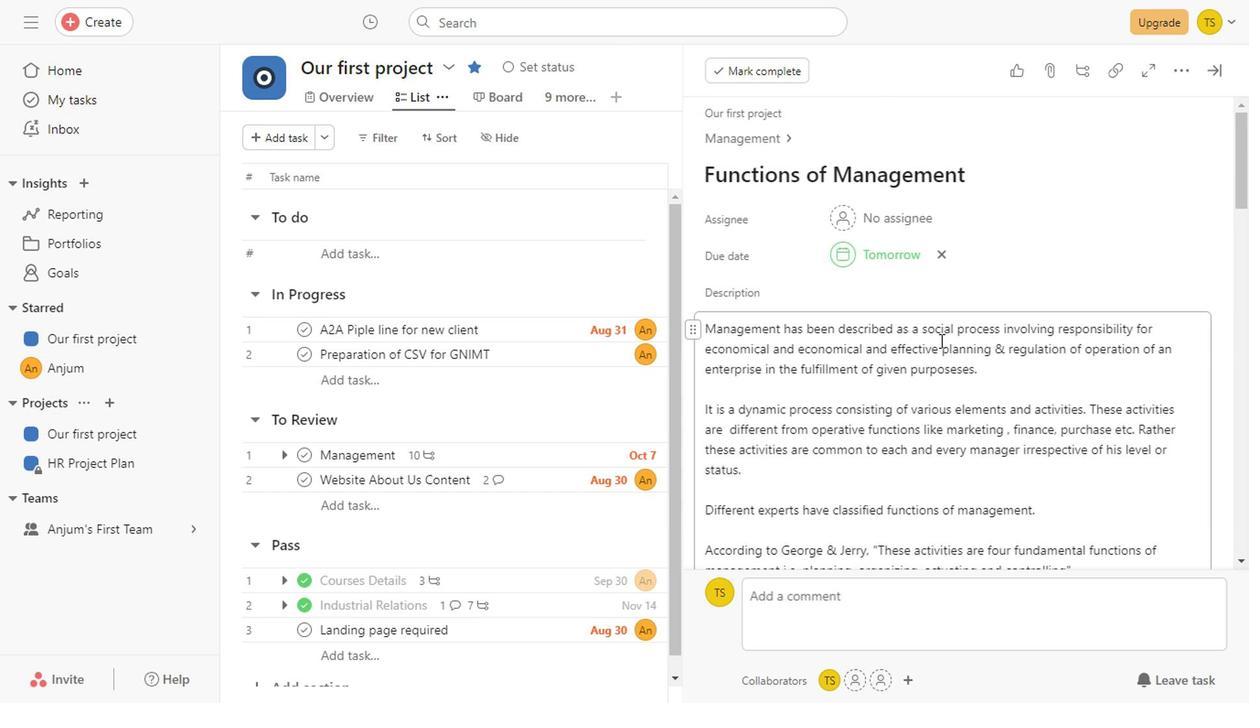 
Action: Mouse scrolled (935, 341) with delta (0, 0)
Screenshot: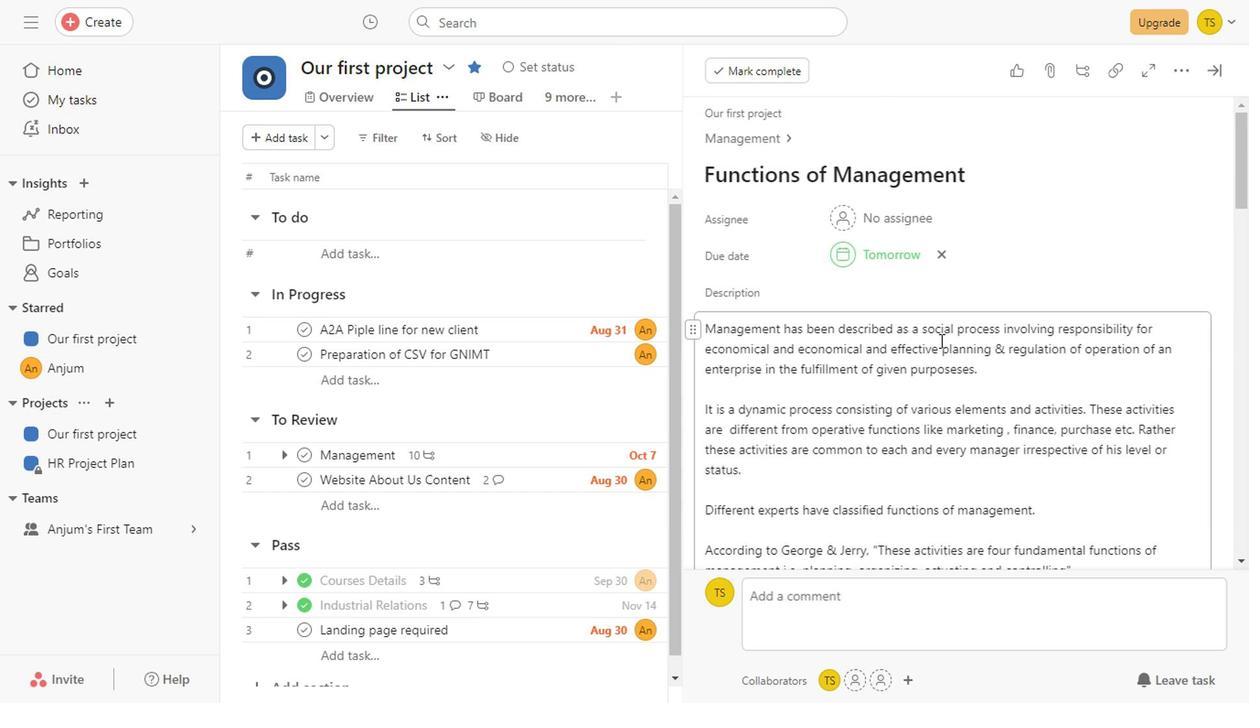
Action: Mouse scrolled (935, 341) with delta (0, 0)
Screenshot: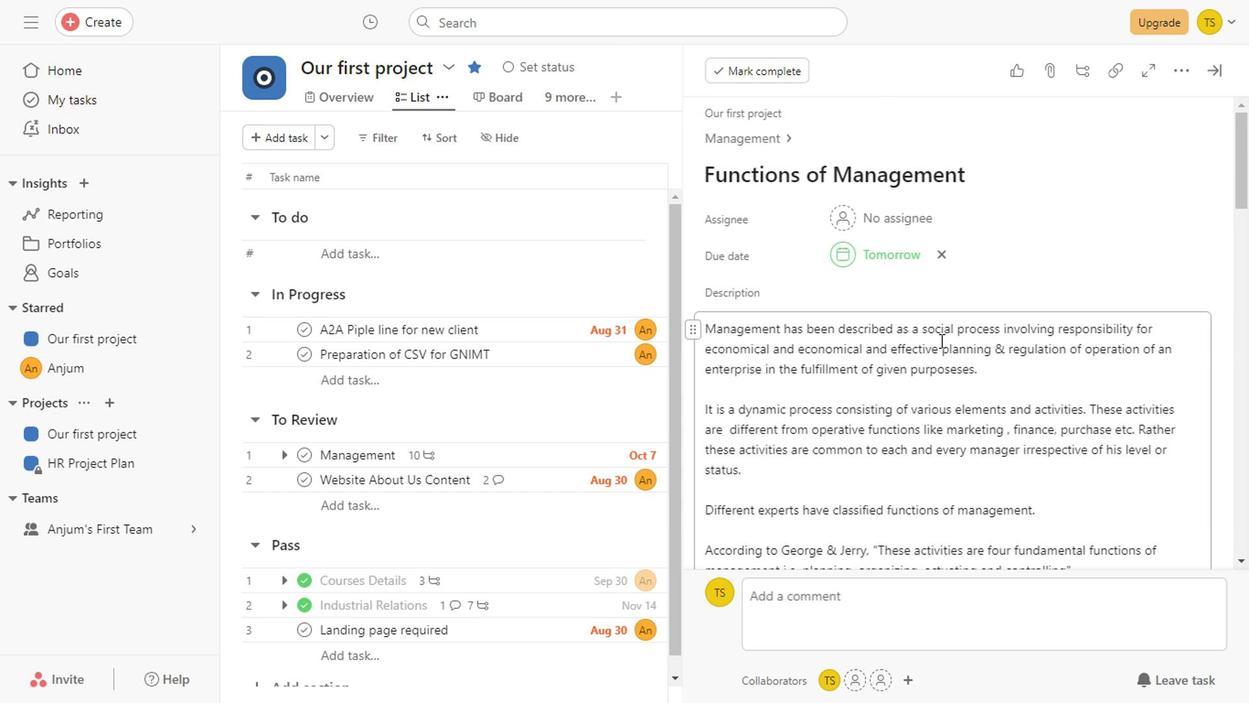 
Action: Mouse scrolled (935, 341) with delta (0, 0)
Screenshot: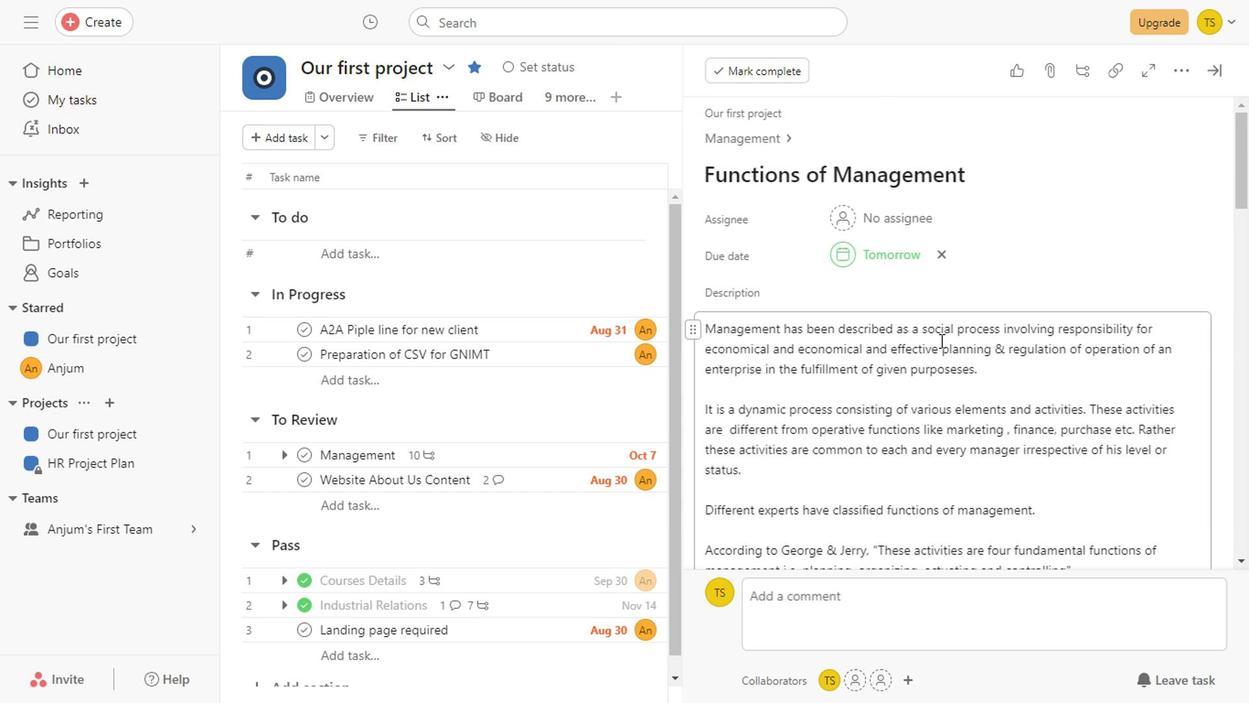 
Action: Mouse scrolled (935, 341) with delta (0, 0)
Screenshot: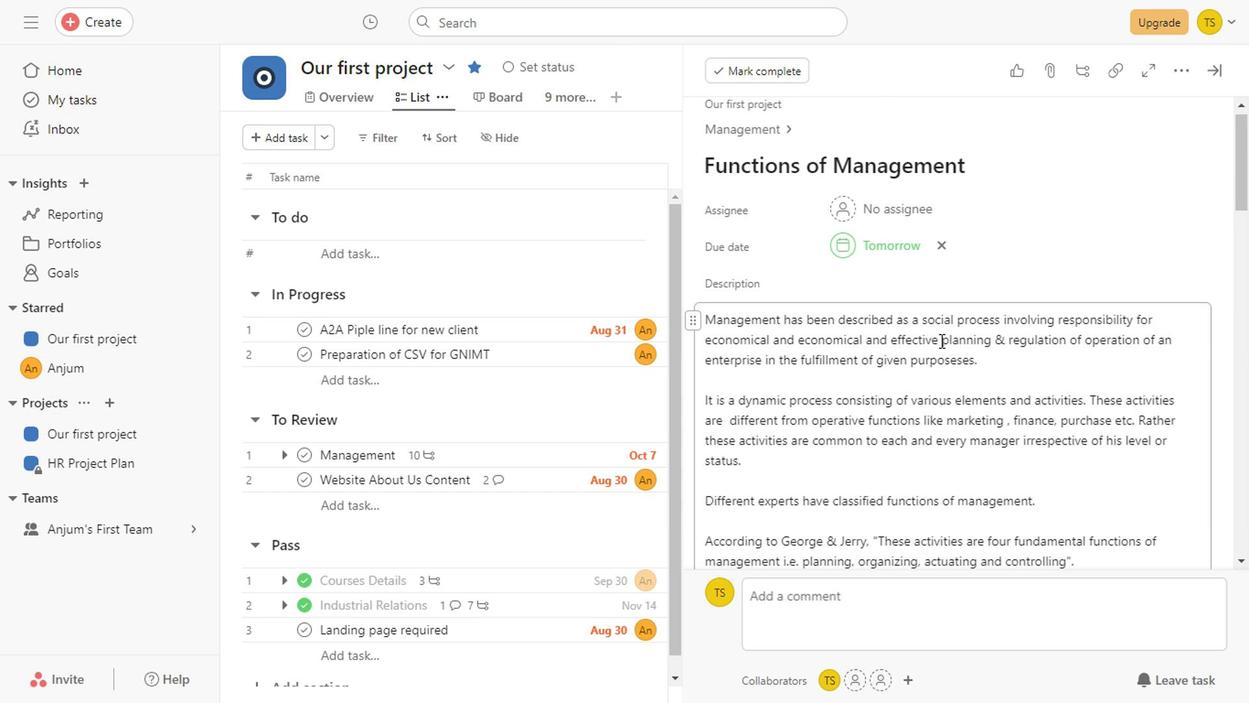 
Action: Mouse scrolled (935, 341) with delta (0, 0)
Screenshot: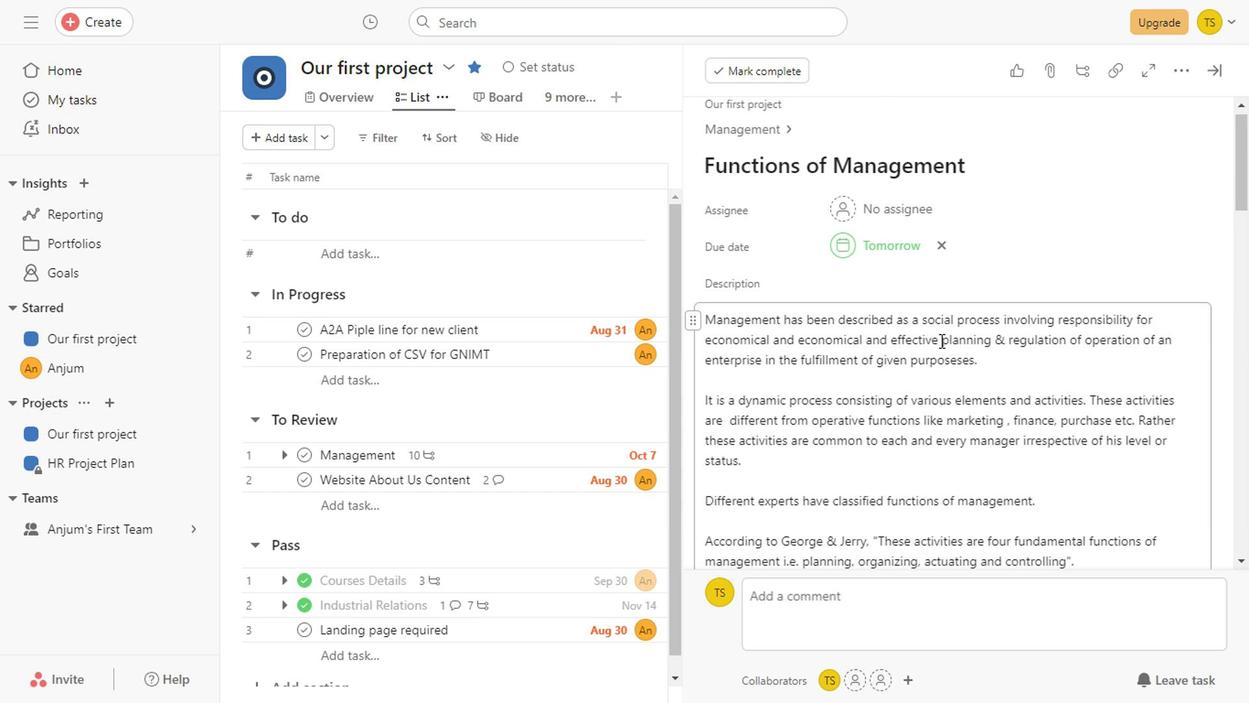 
Action: Mouse scrolled (935, 341) with delta (0, 0)
Screenshot: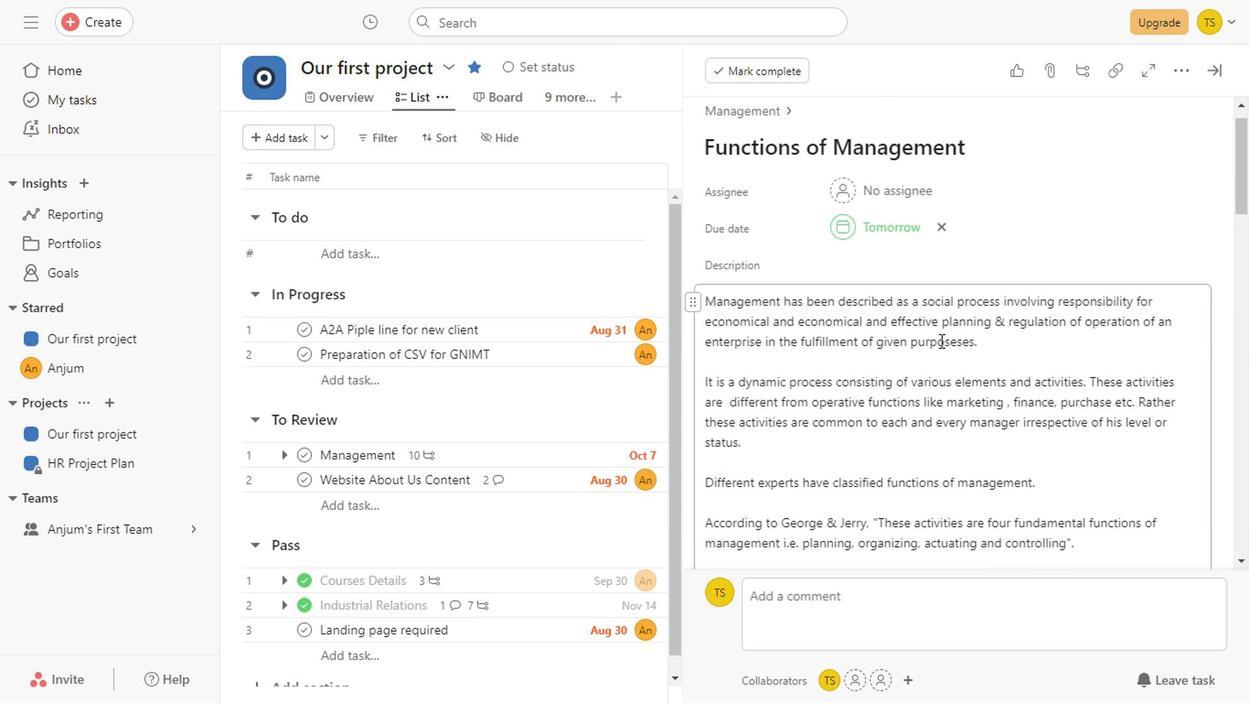 
Action: Mouse scrolled (935, 341) with delta (0, 0)
Screenshot: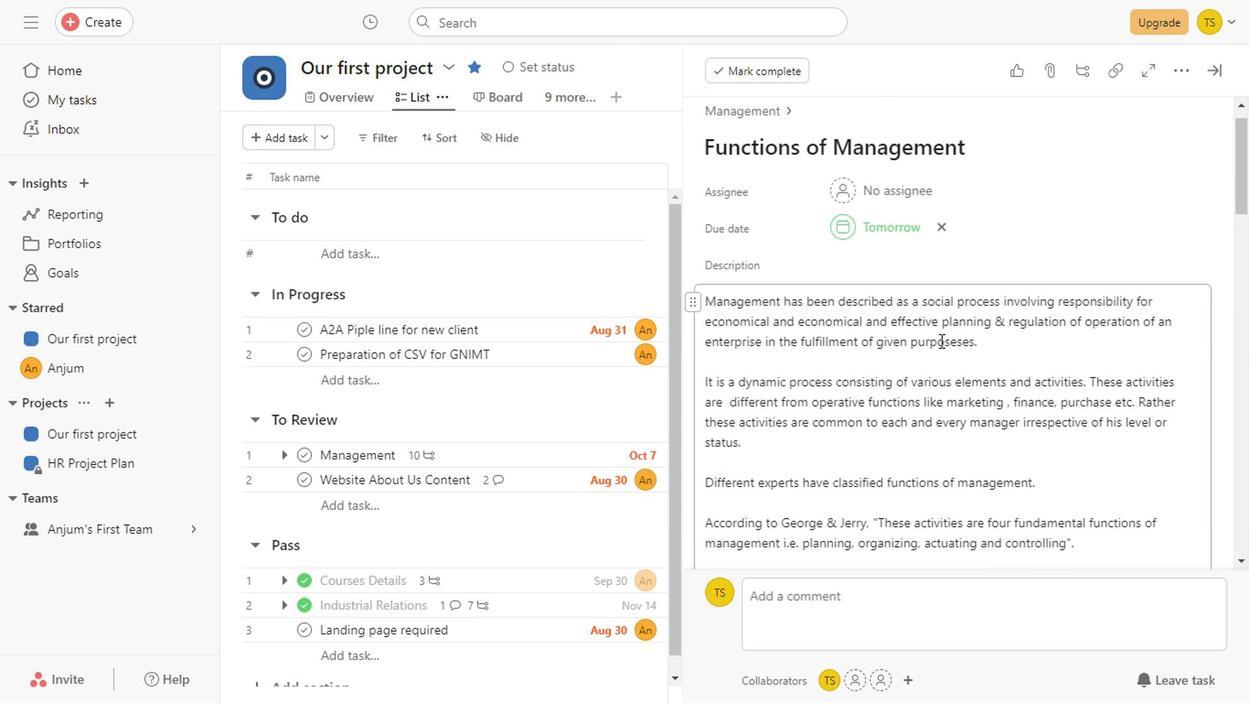 
Action: Mouse scrolled (935, 341) with delta (0, 0)
Screenshot: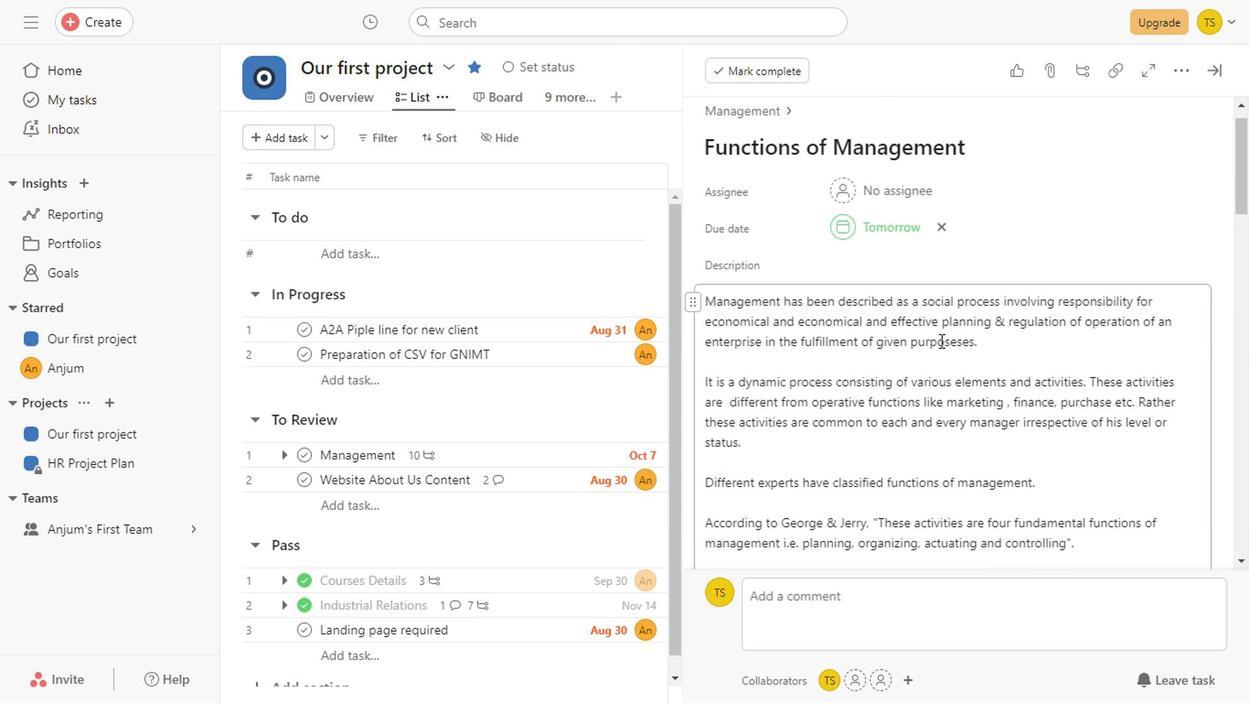
Action: Mouse scrolled (935, 341) with delta (0, 0)
Screenshot: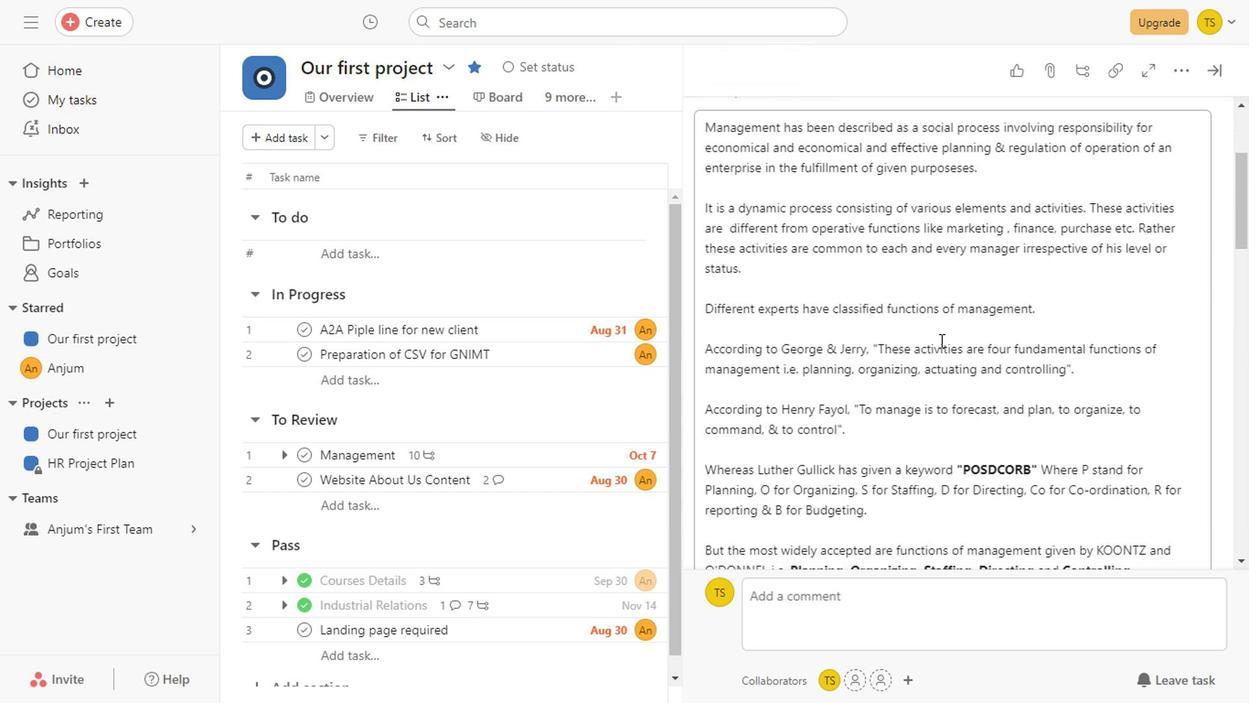 
Action: Mouse scrolled (935, 341) with delta (0, 0)
Screenshot: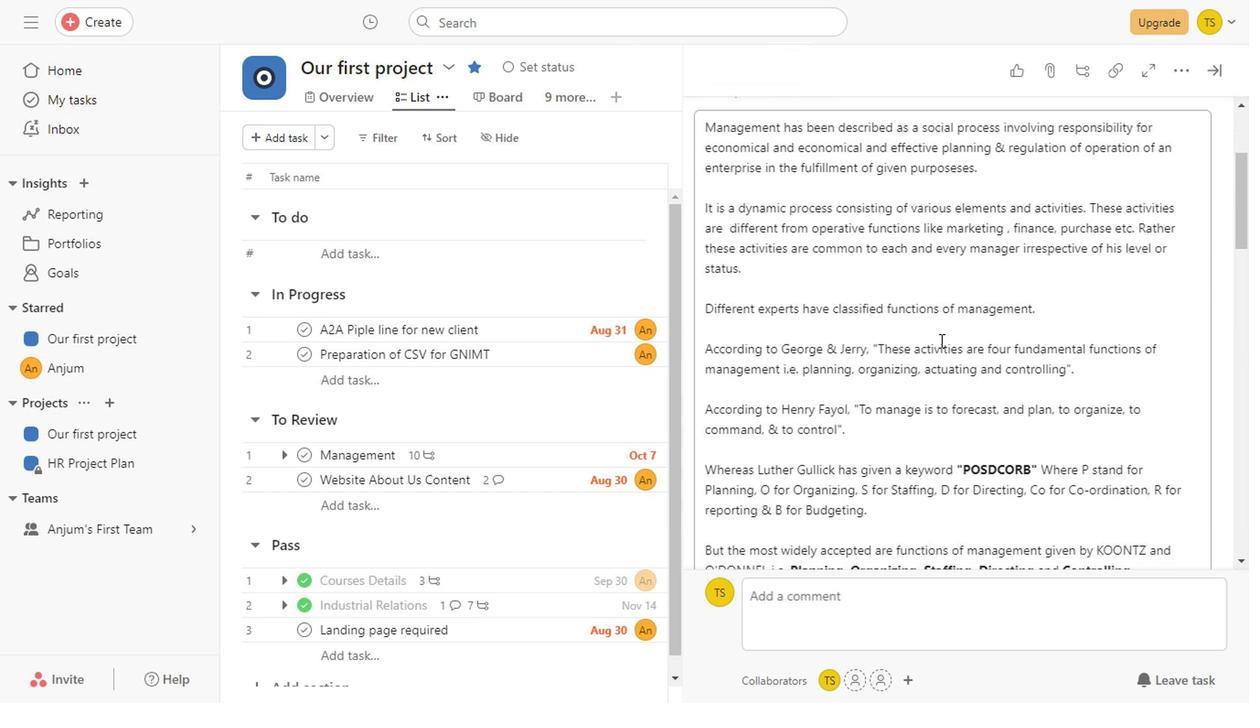
Action: Mouse scrolled (935, 341) with delta (0, 0)
Screenshot: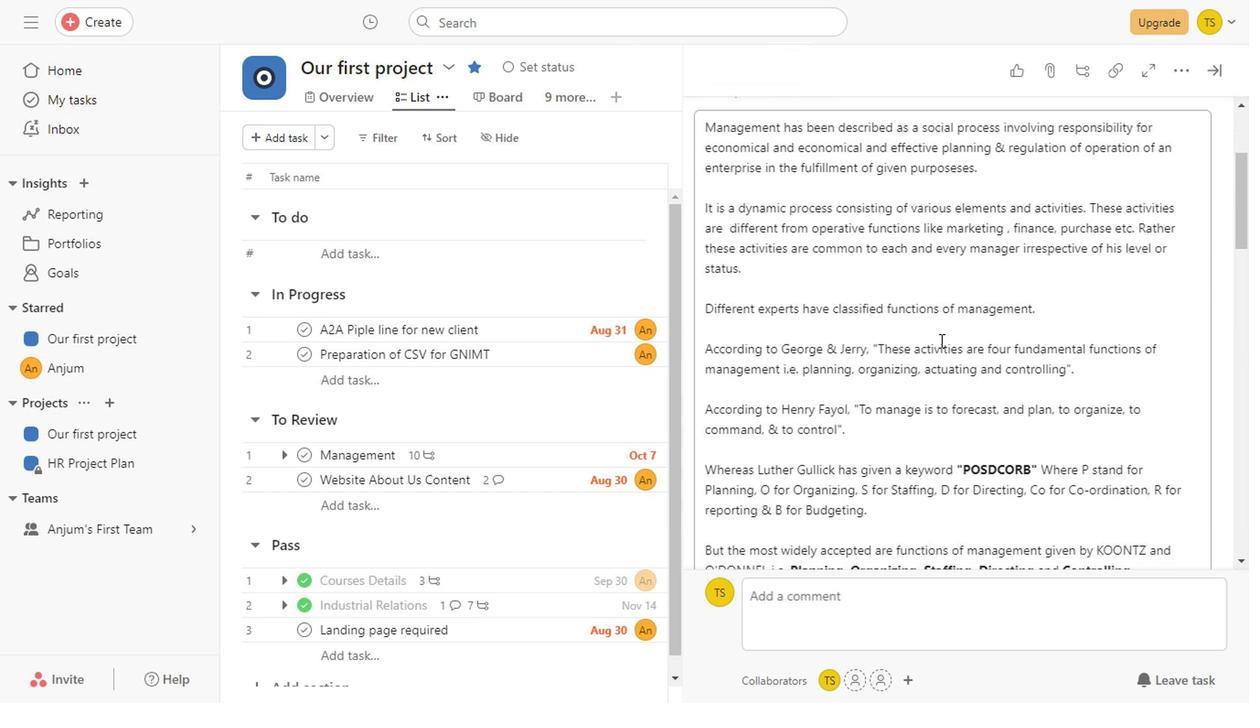 
Action: Mouse scrolled (935, 341) with delta (0, 0)
Screenshot: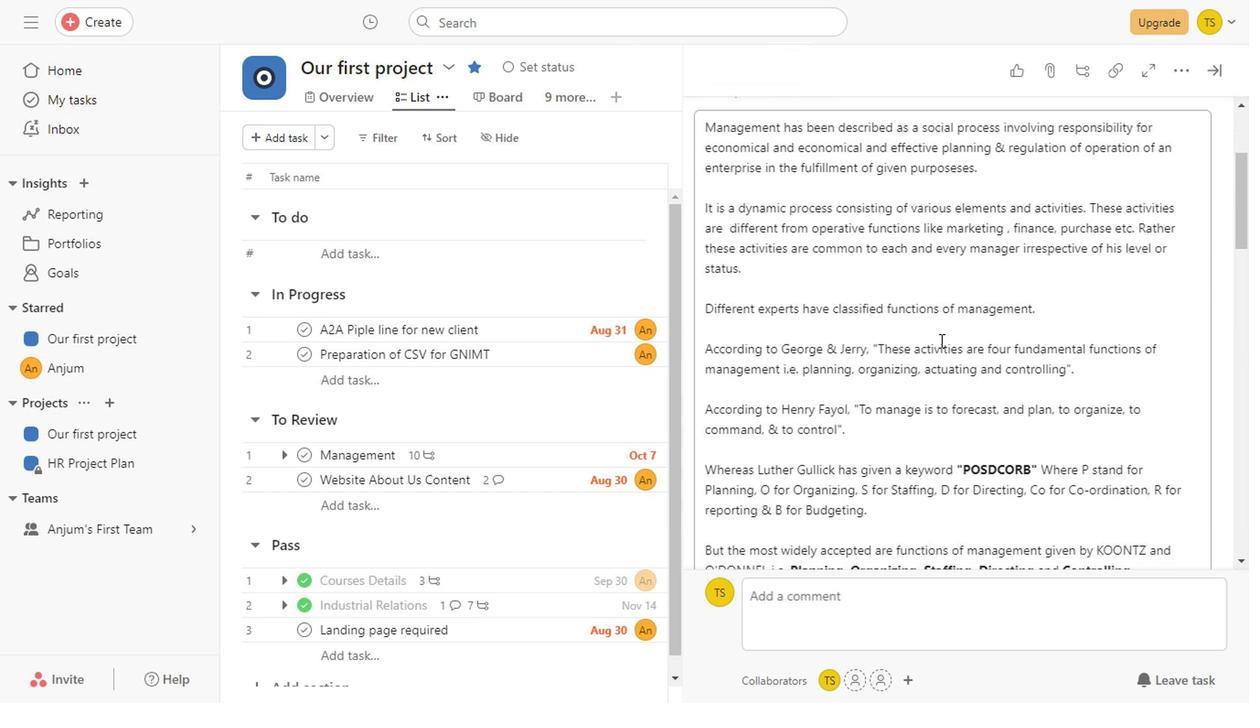 
Action: Mouse scrolled (935, 341) with delta (0, 0)
Screenshot: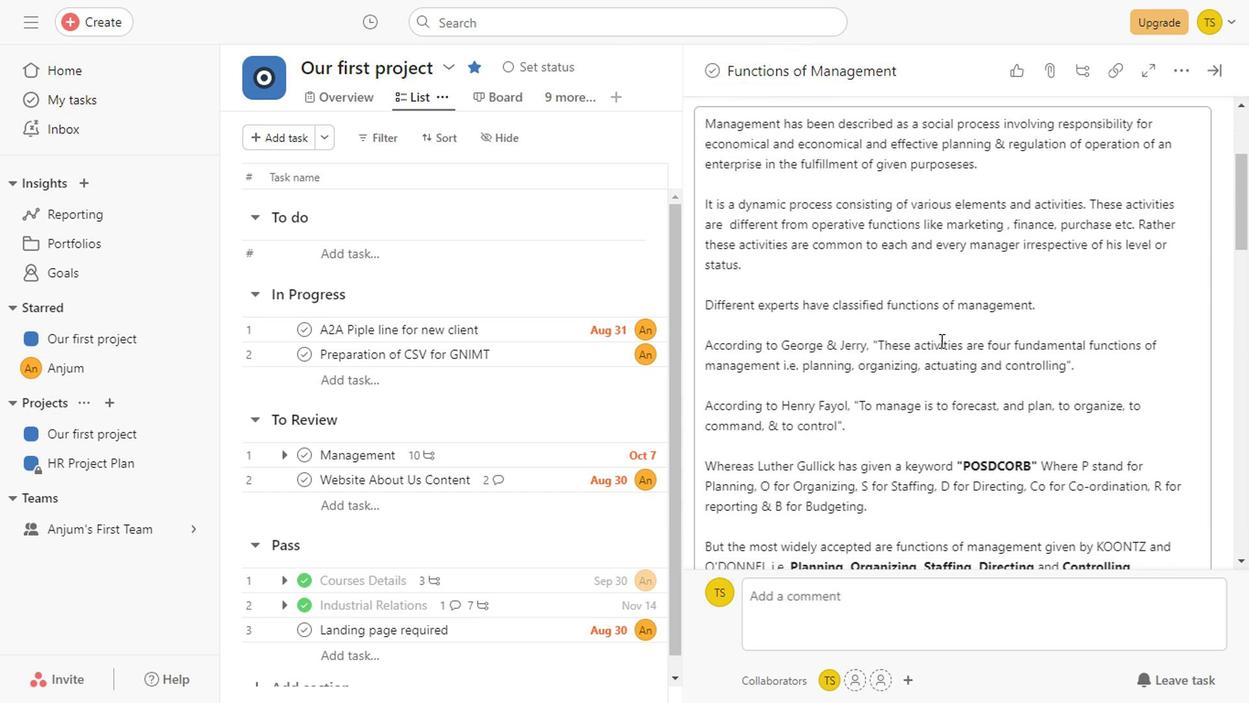 
Action: Mouse scrolled (935, 341) with delta (0, 0)
Screenshot: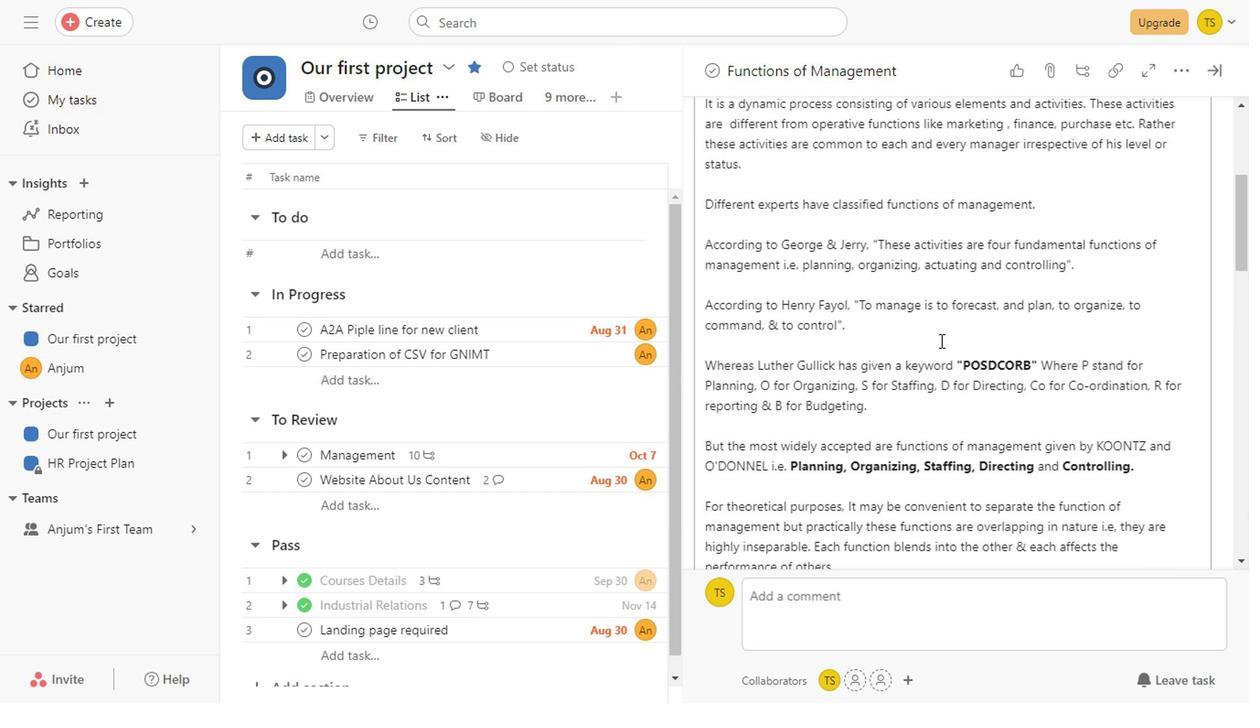 
Action: Mouse scrolled (935, 341) with delta (0, 0)
Screenshot: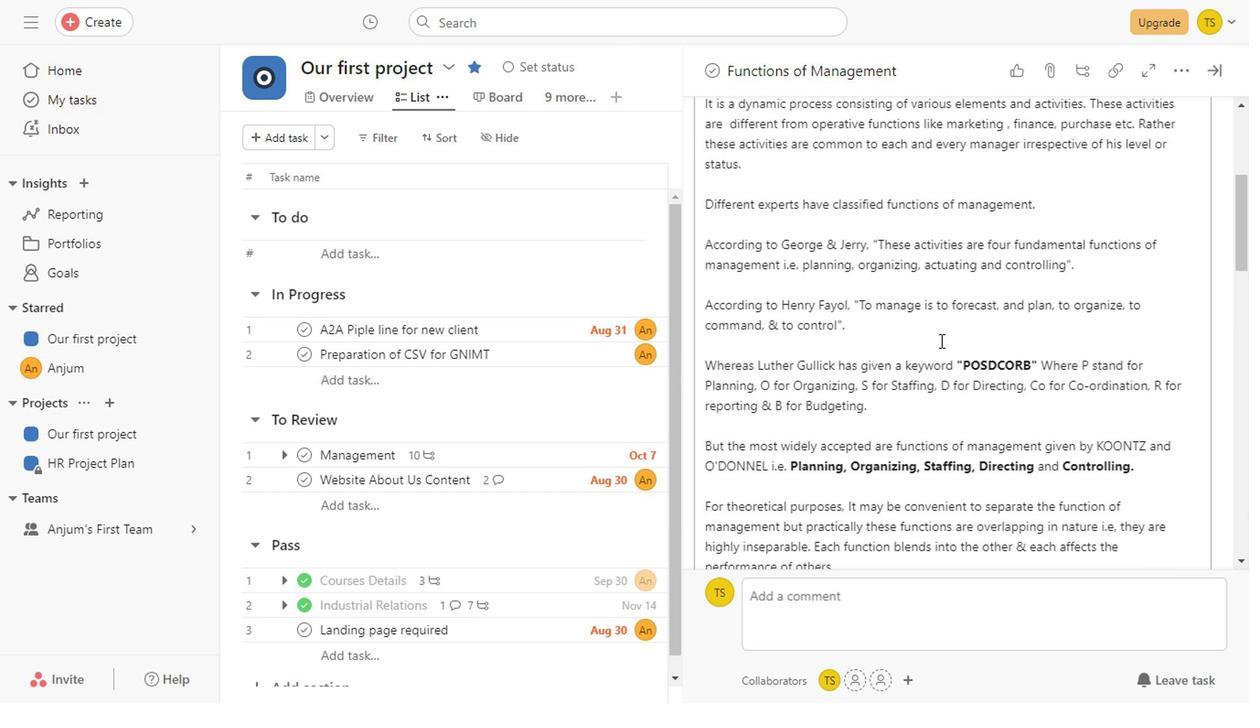 
Action: Mouse scrolled (935, 341) with delta (0, 0)
Screenshot: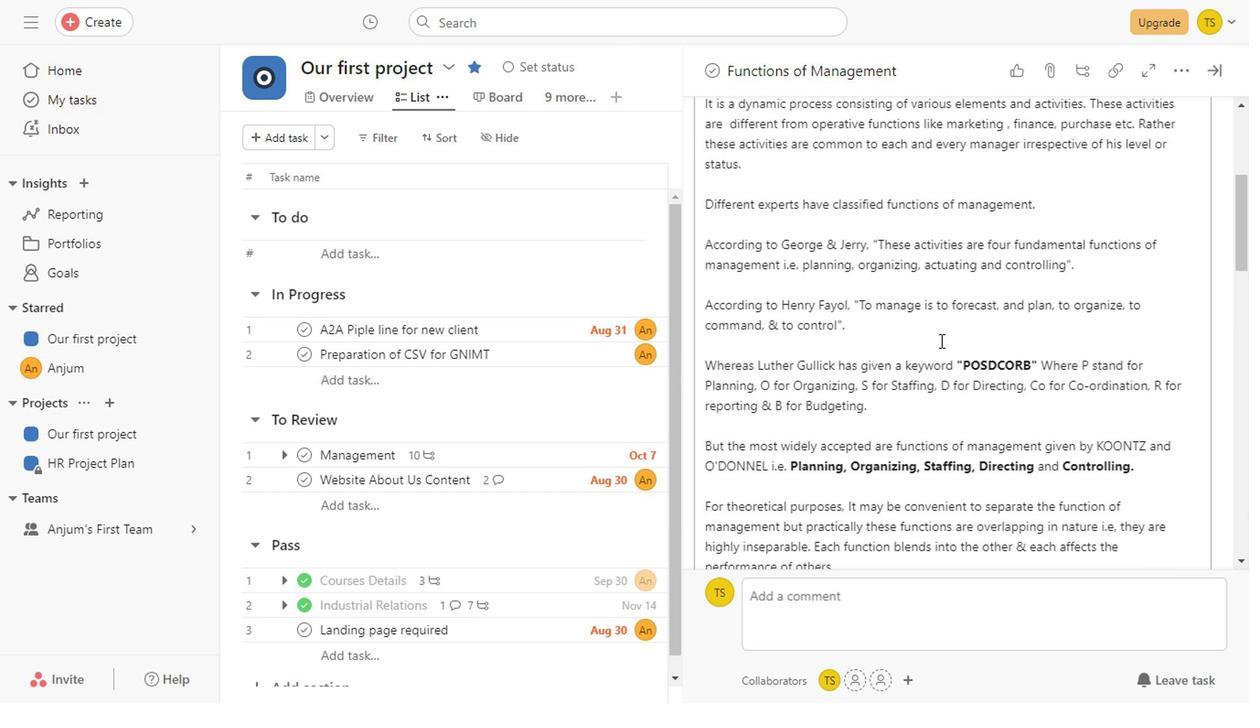 
Action: Mouse scrolled (935, 341) with delta (0, 0)
Screenshot: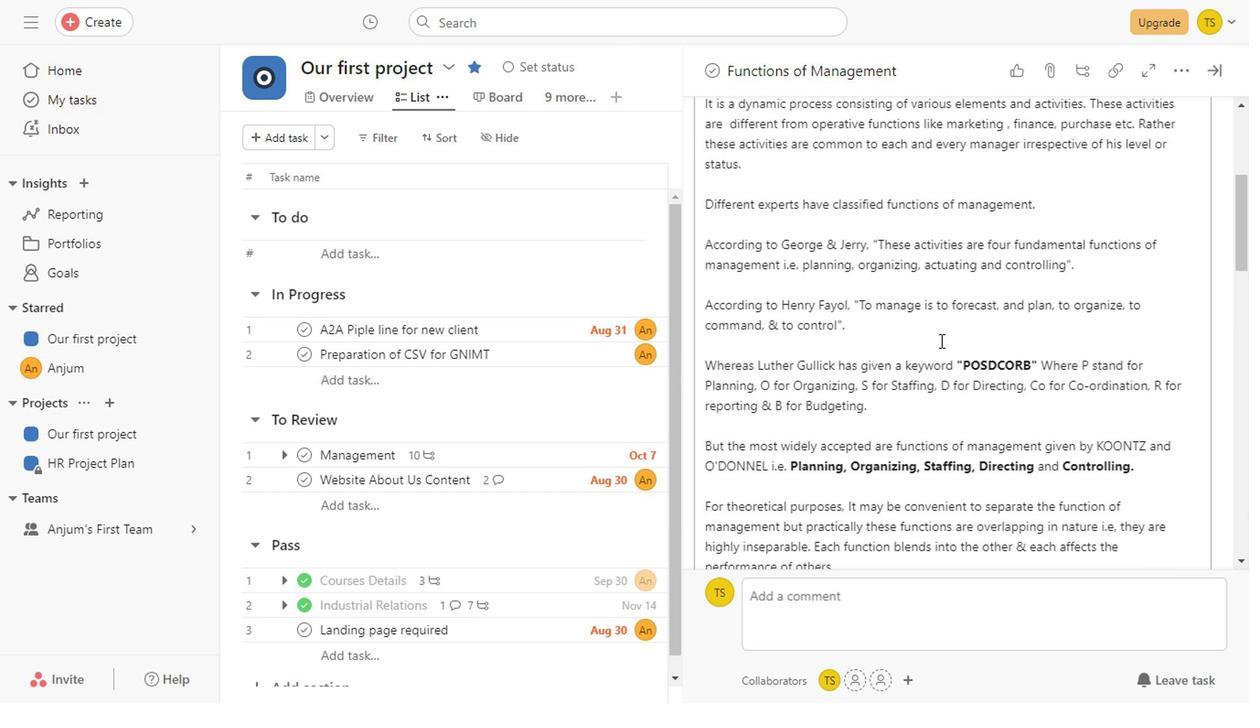 
Action: Mouse scrolled (935, 341) with delta (0, 0)
Screenshot: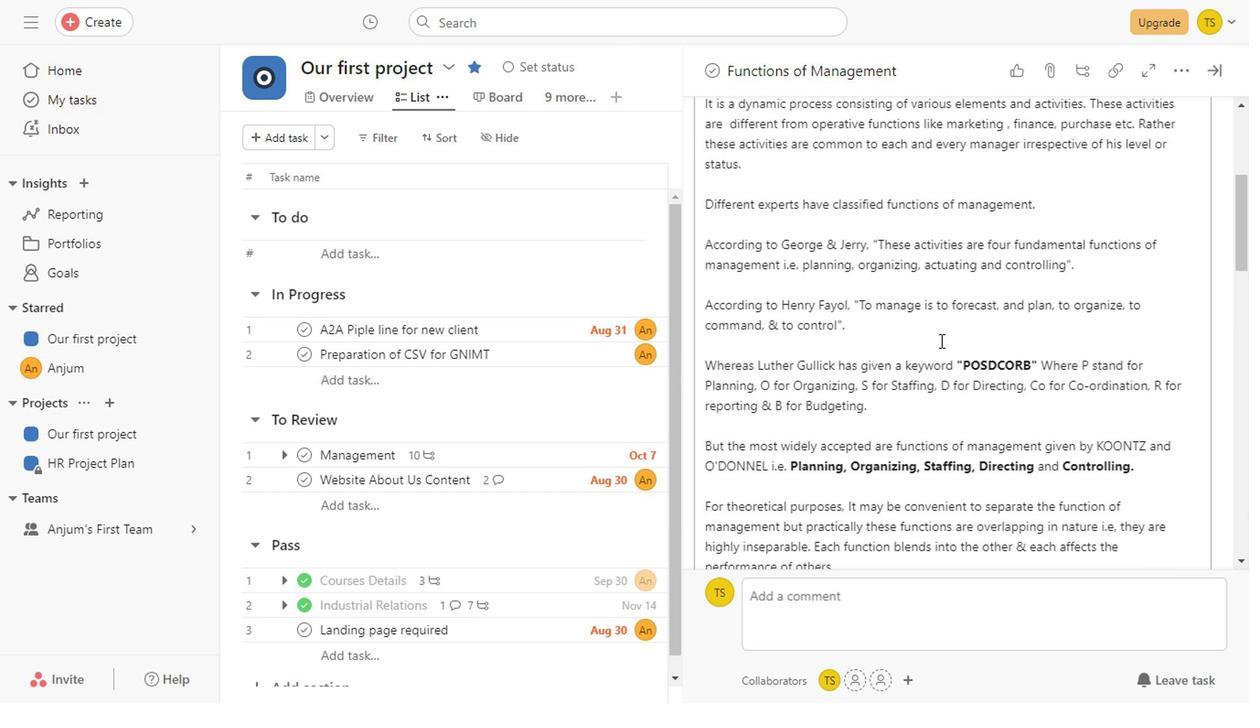 
Action: Mouse scrolled (935, 341) with delta (0, 0)
Screenshot: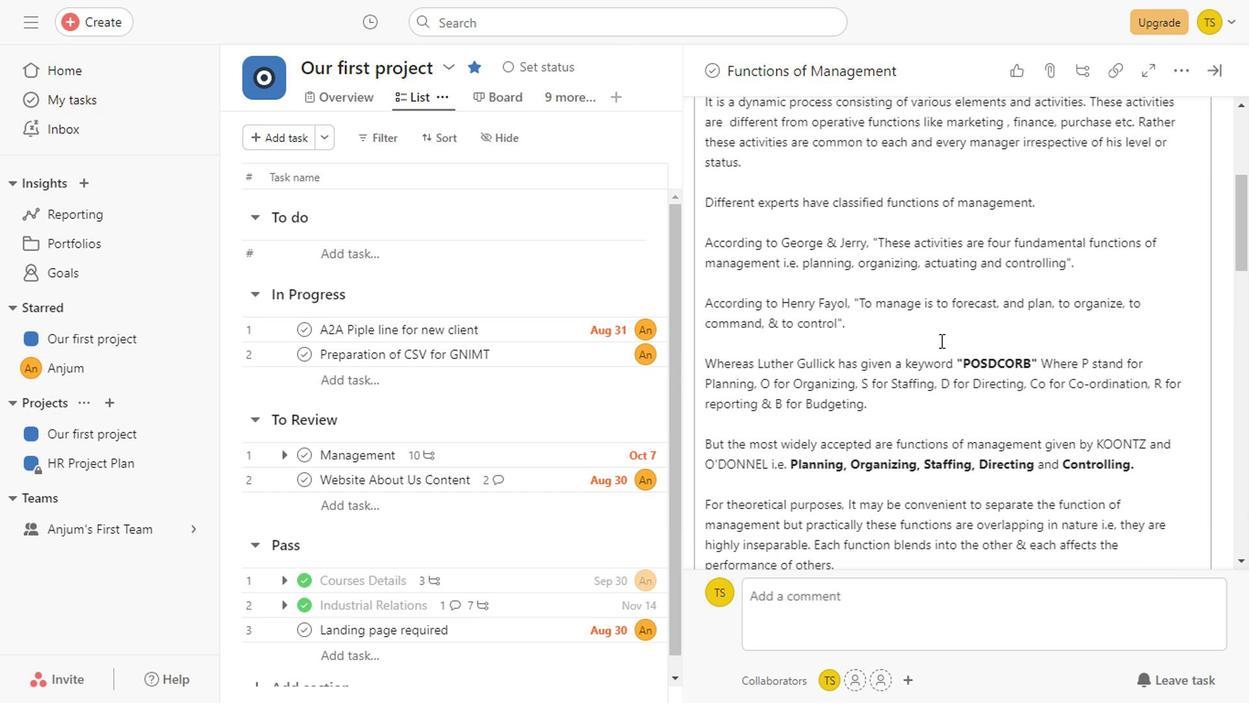
Action: Mouse scrolled (935, 341) with delta (0, 0)
Screenshot: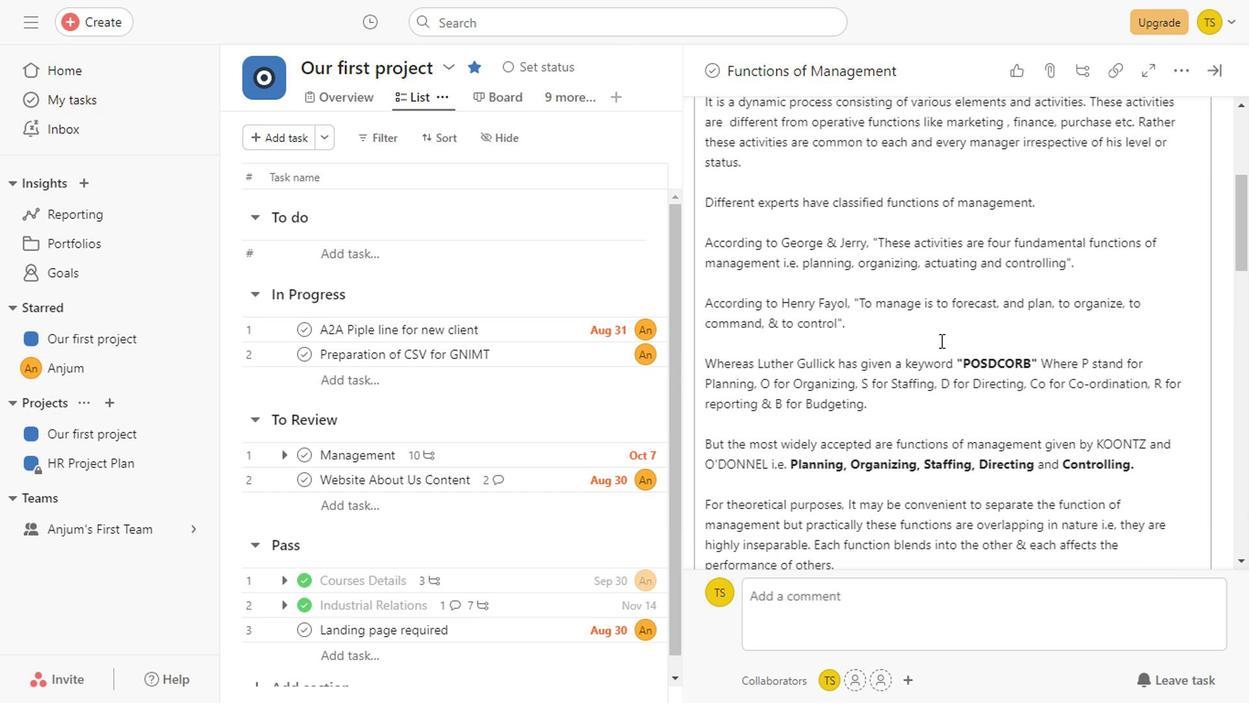 
Action: Mouse scrolled (935, 341) with delta (0, 0)
Screenshot: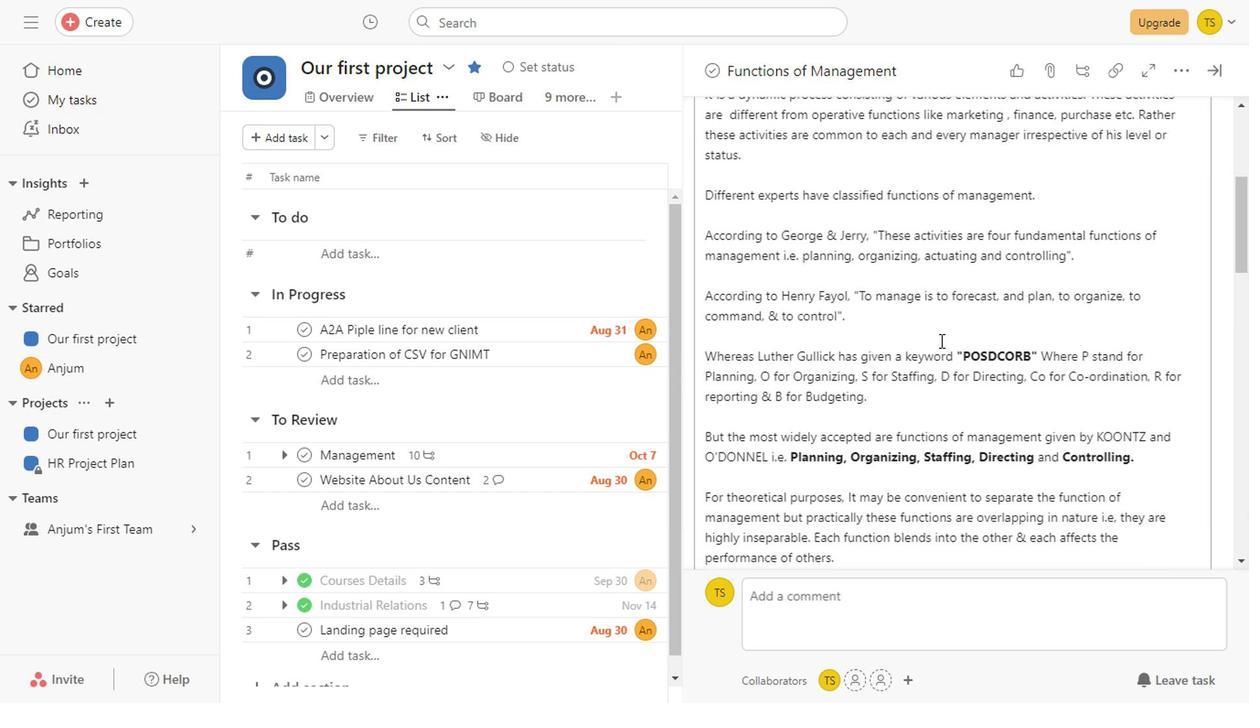 
Action: Mouse scrolled (935, 341) with delta (0, 0)
Screenshot: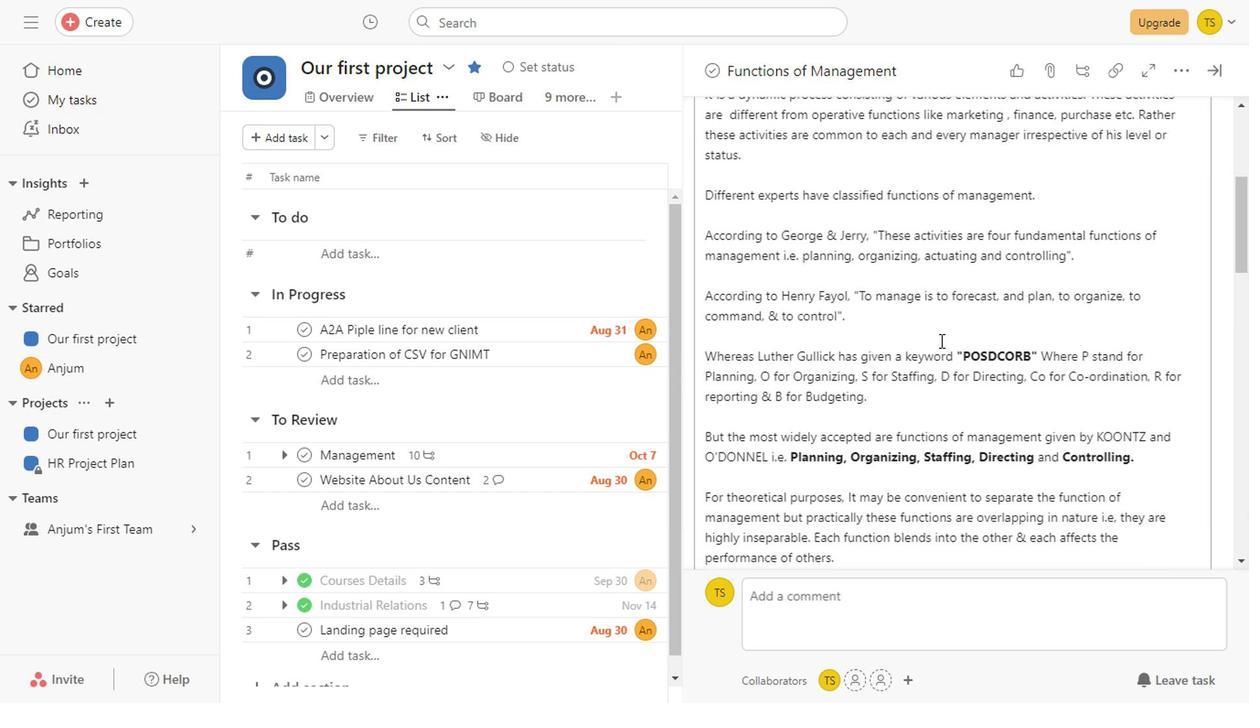 
Action: Mouse scrolled (935, 341) with delta (0, 0)
Screenshot: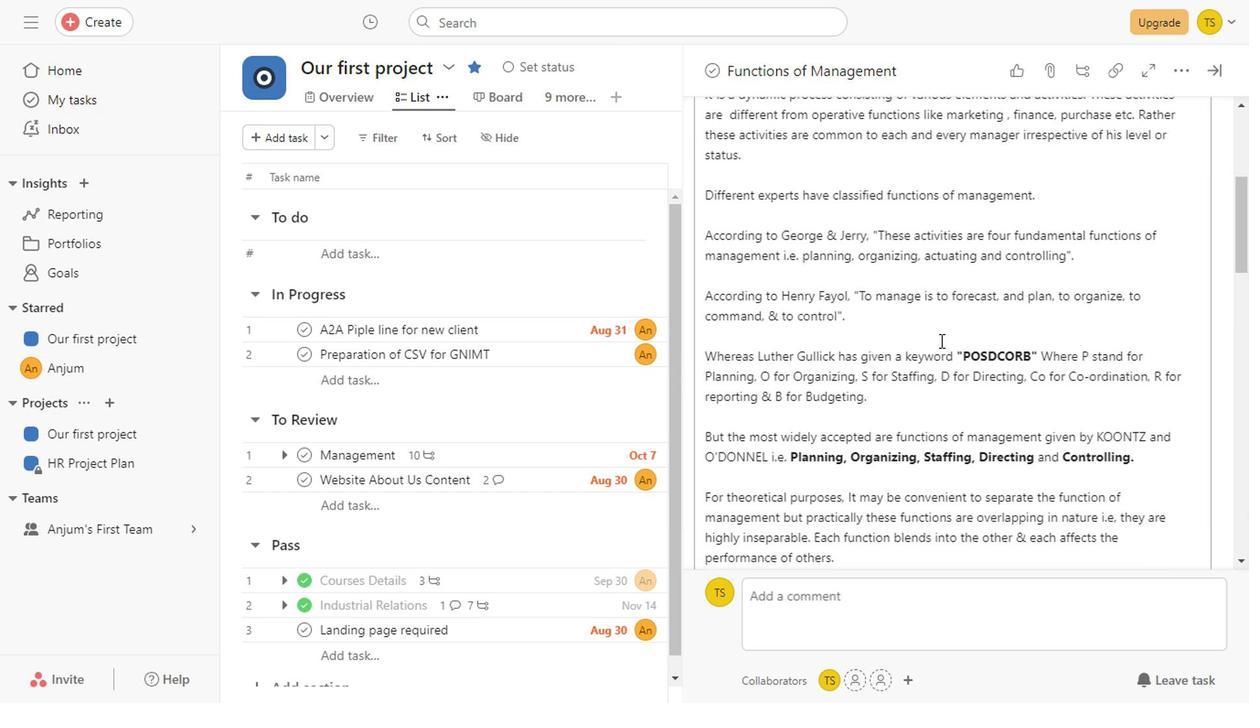 
Action: Mouse scrolled (935, 341) with delta (0, 0)
Screenshot: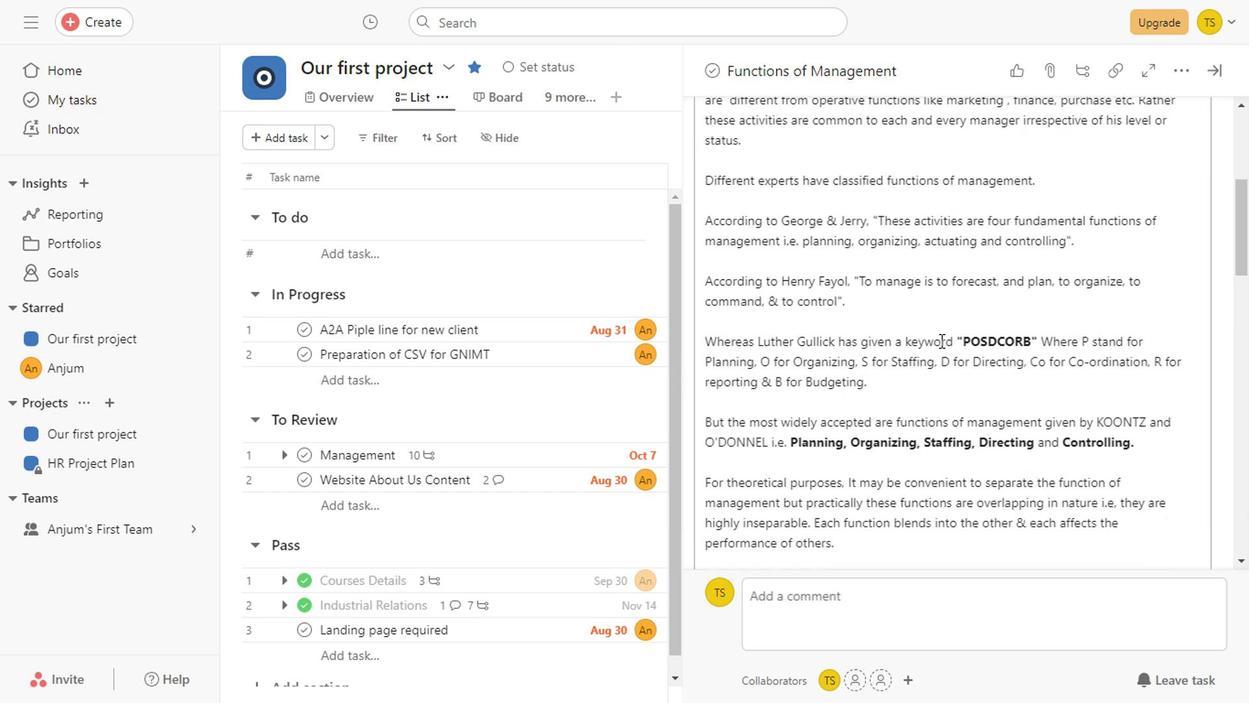 
Action: Mouse scrolled (935, 341) with delta (0, 0)
Screenshot: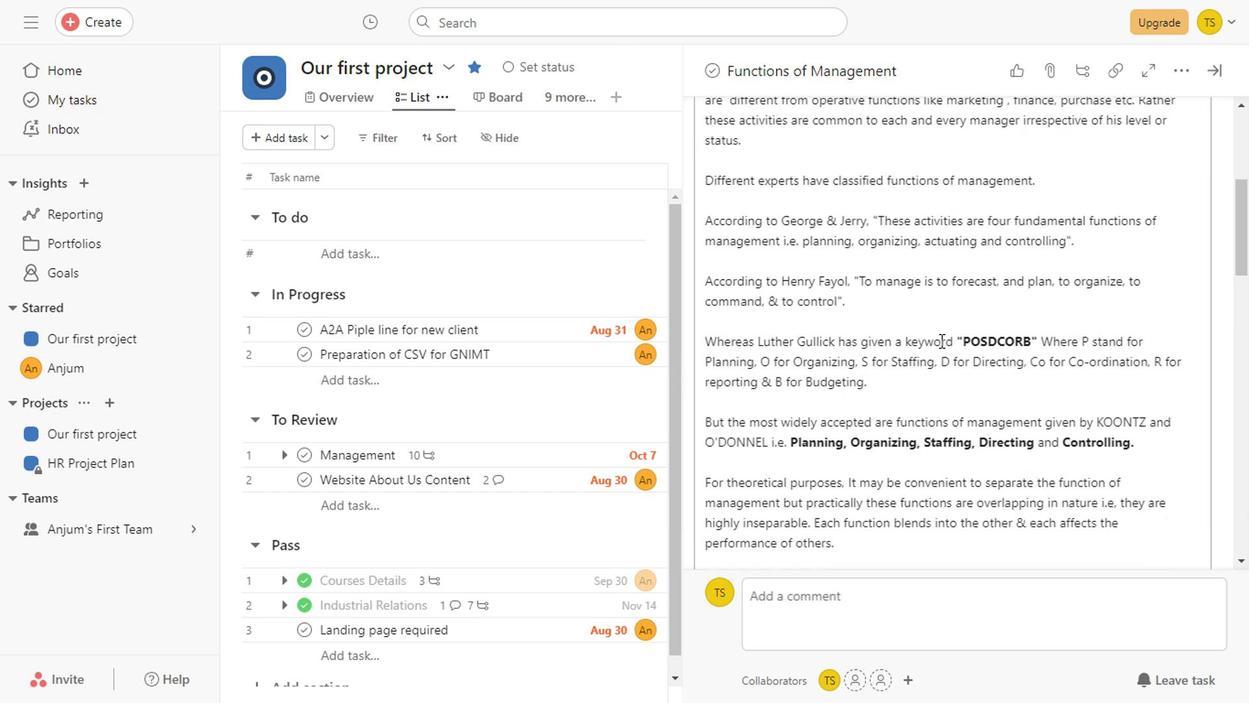 
Action: Mouse scrolled (935, 341) with delta (0, 0)
Screenshot: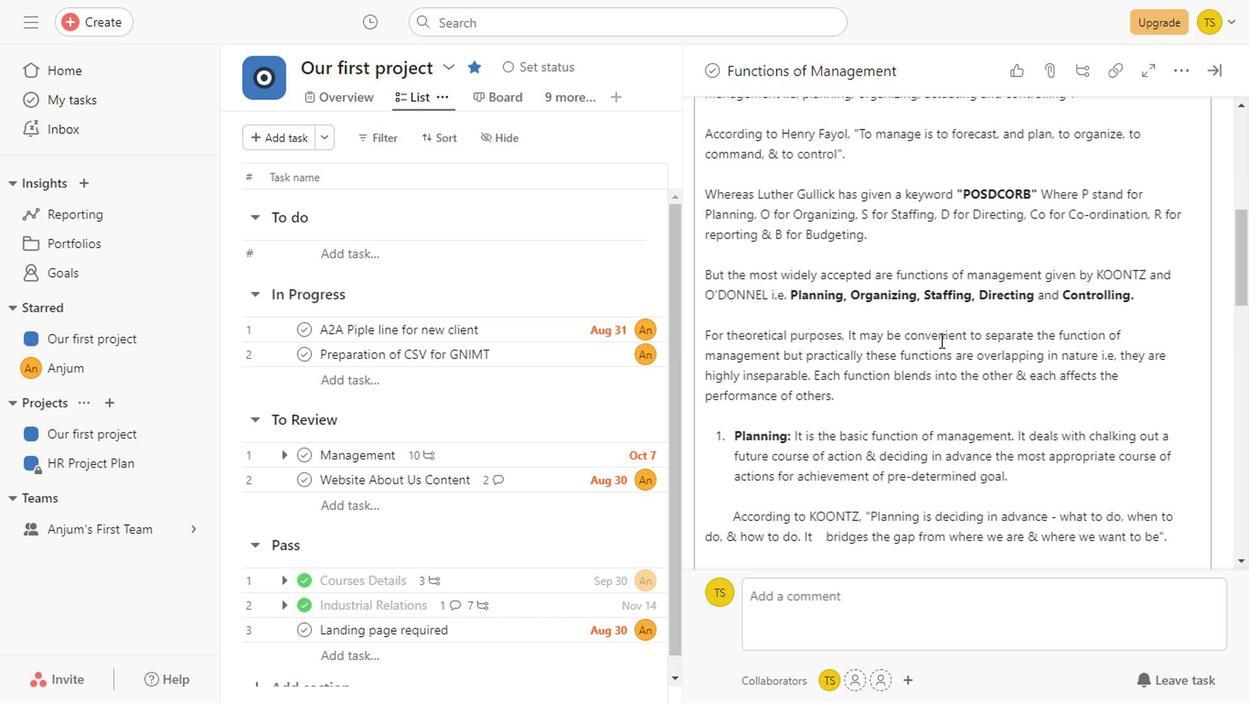 
Action: Mouse scrolled (935, 341) with delta (0, 0)
Screenshot: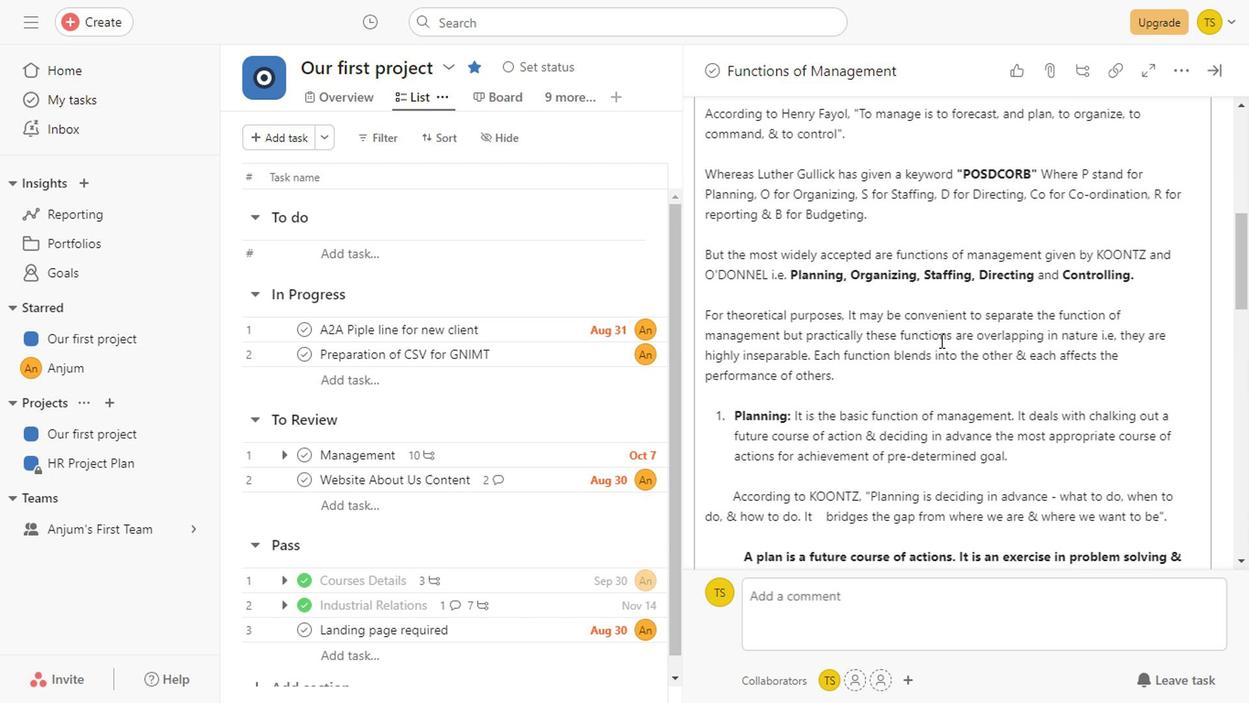 
Action: Mouse scrolled (935, 341) with delta (0, 0)
Screenshot: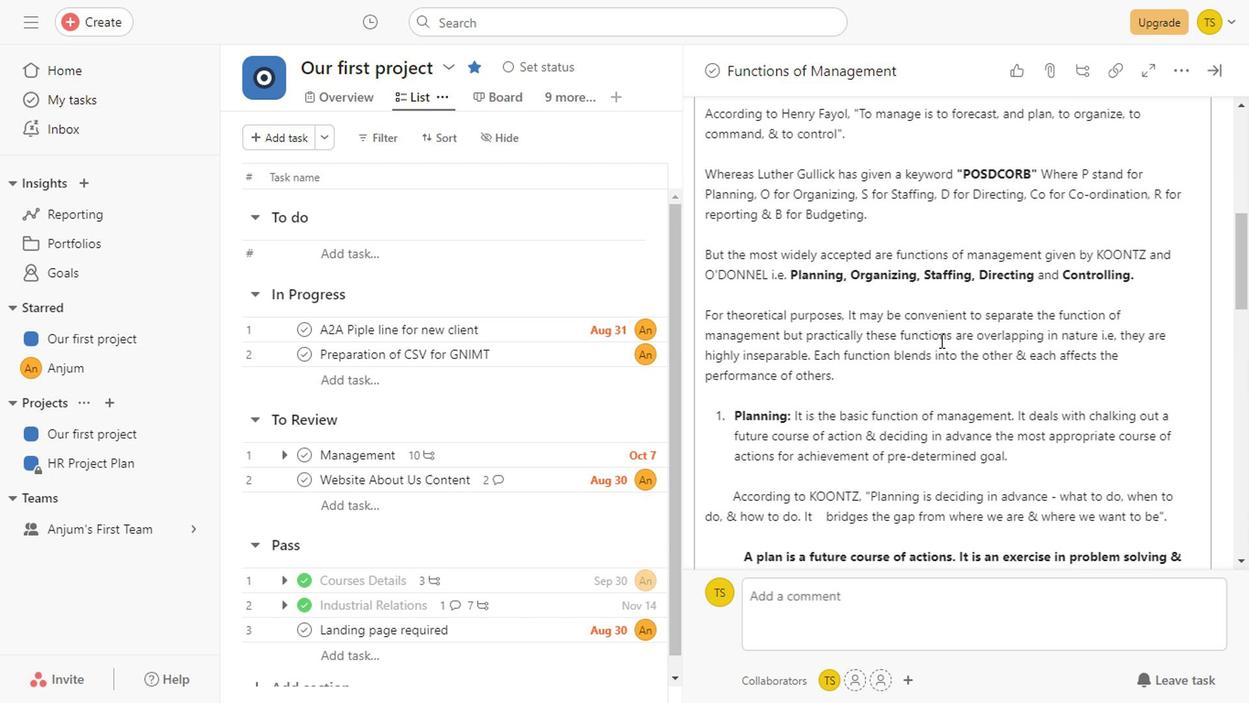 
Action: Mouse scrolled (935, 341) with delta (0, 0)
Screenshot: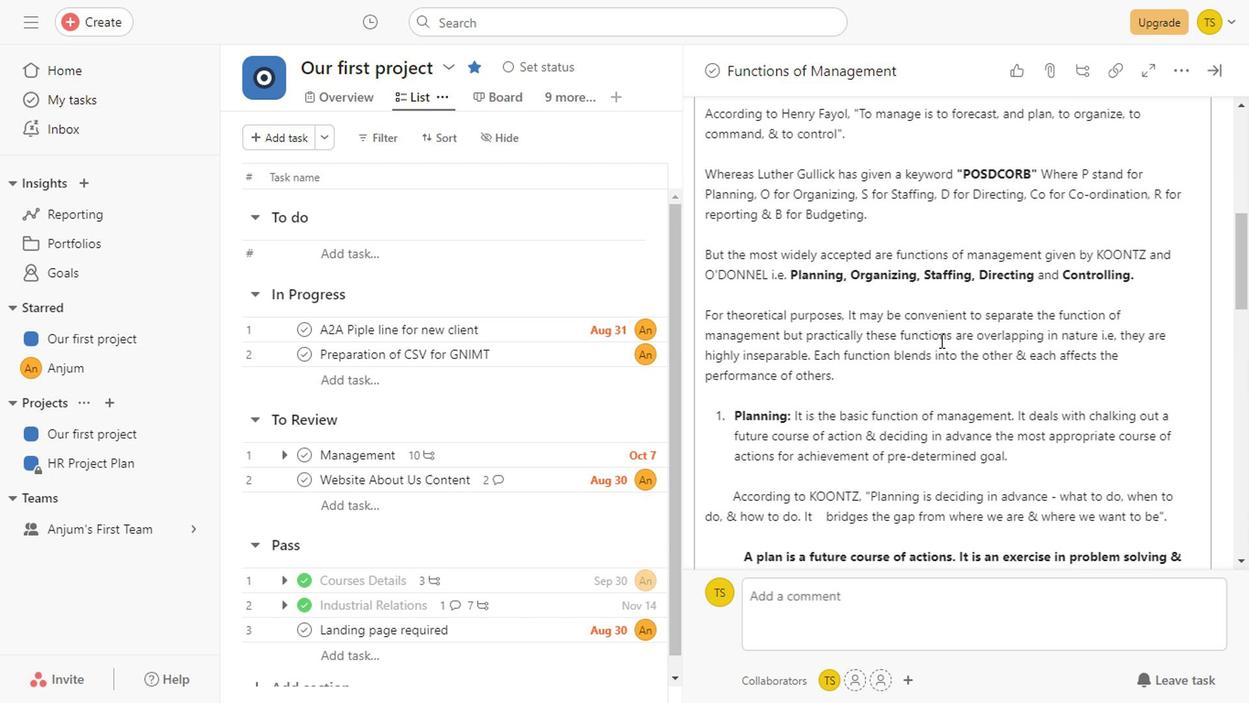 
Action: Mouse scrolled (935, 341) with delta (0, 0)
Screenshot: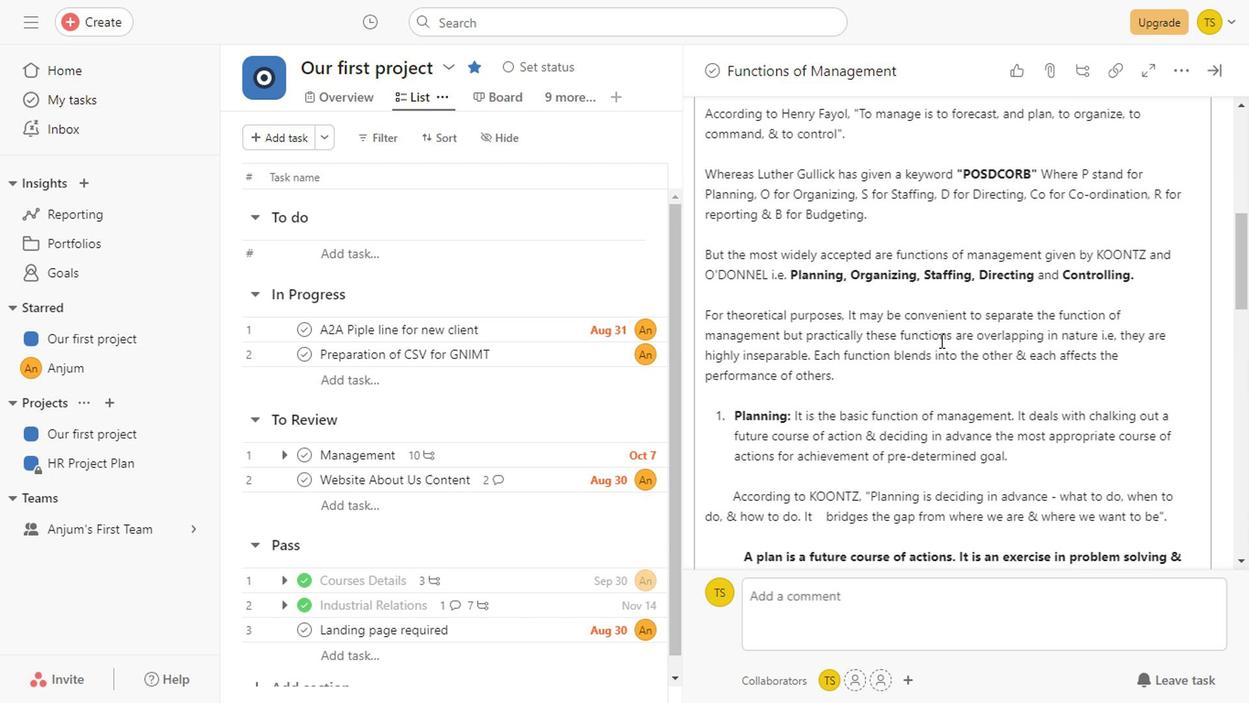 
Action: Mouse scrolled (935, 341) with delta (0, 0)
Screenshot: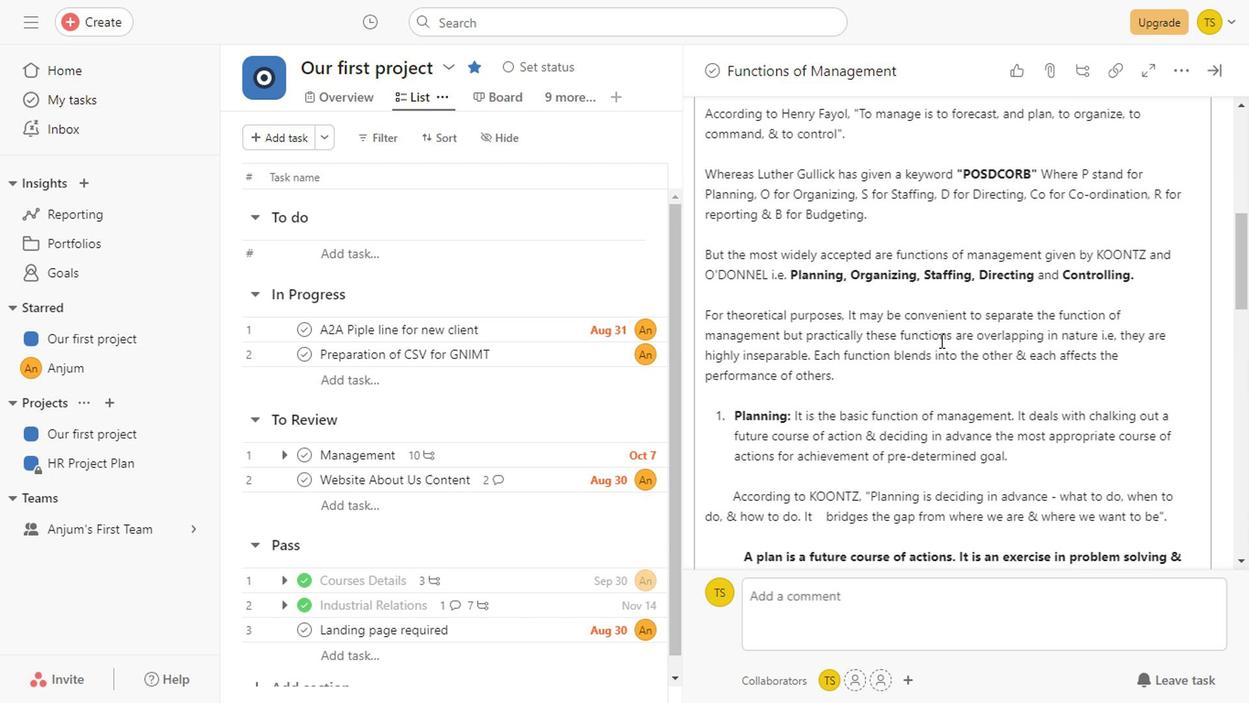
Action: Mouse scrolled (935, 341) with delta (0, 0)
Screenshot: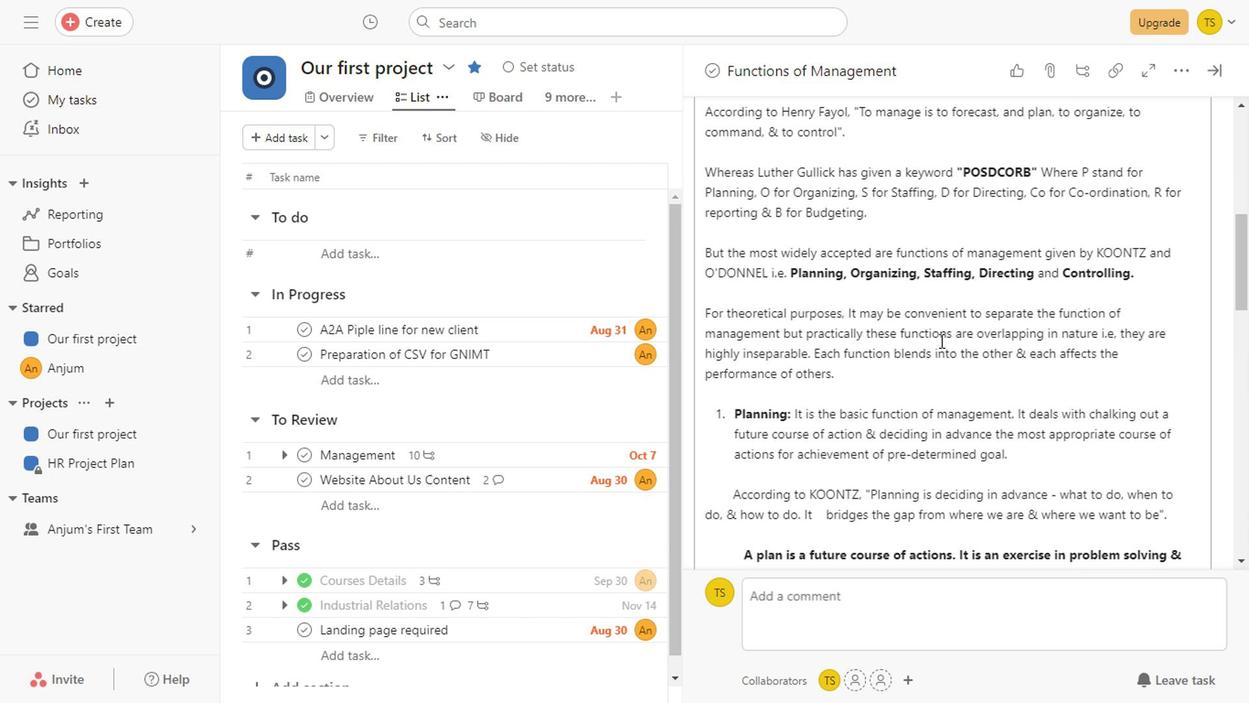 
Action: Mouse scrolled (935, 341) with delta (0, 0)
Screenshot: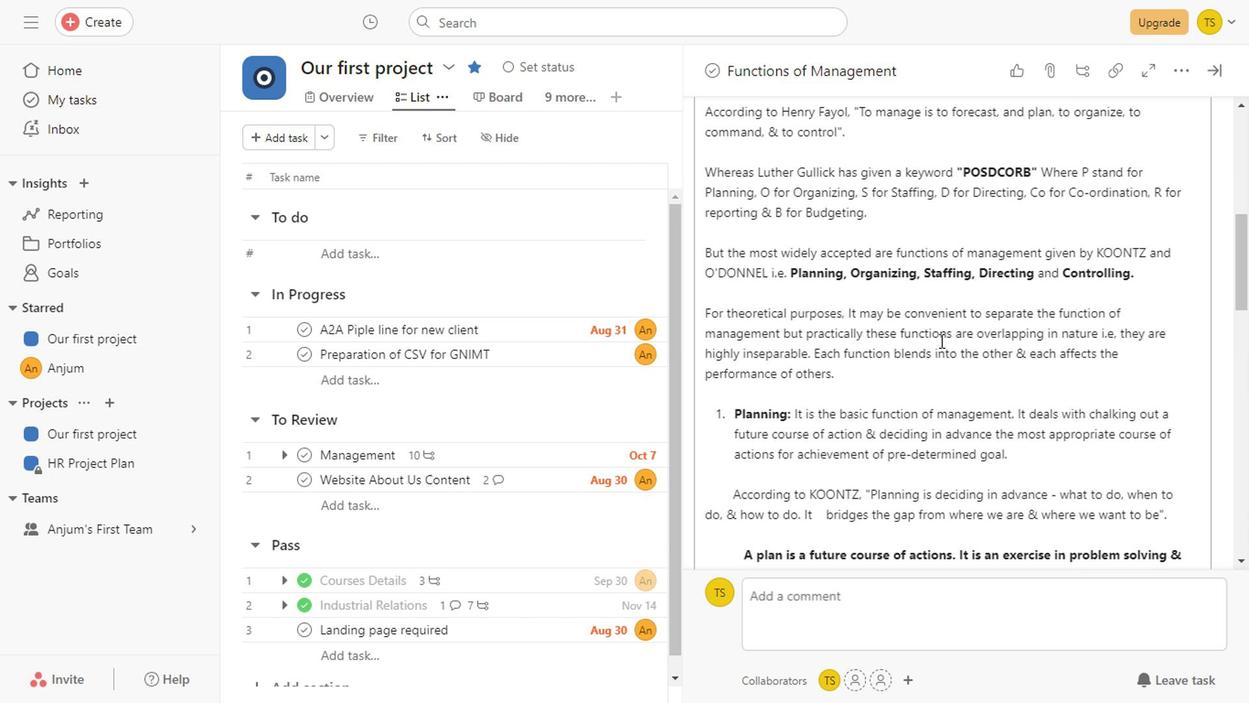 
Action: Mouse scrolled (935, 341) with delta (0, 0)
Screenshot: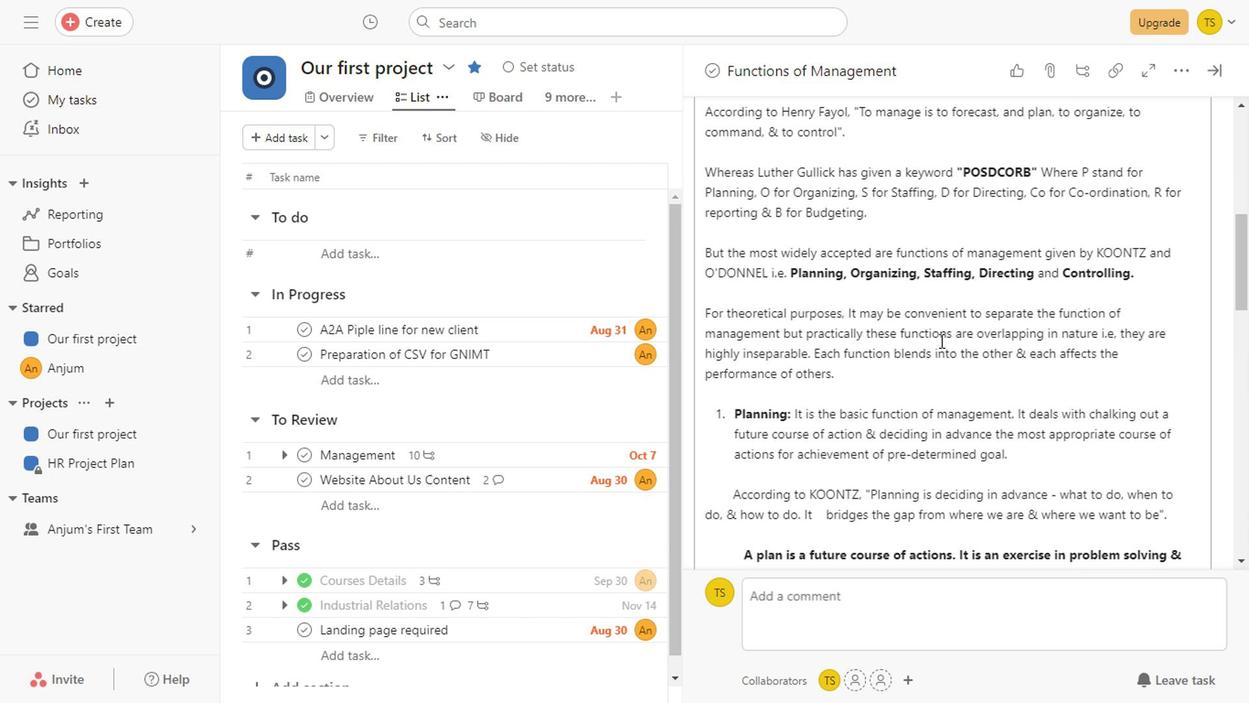 
Action: Mouse scrolled (935, 341) with delta (0, 0)
Screenshot: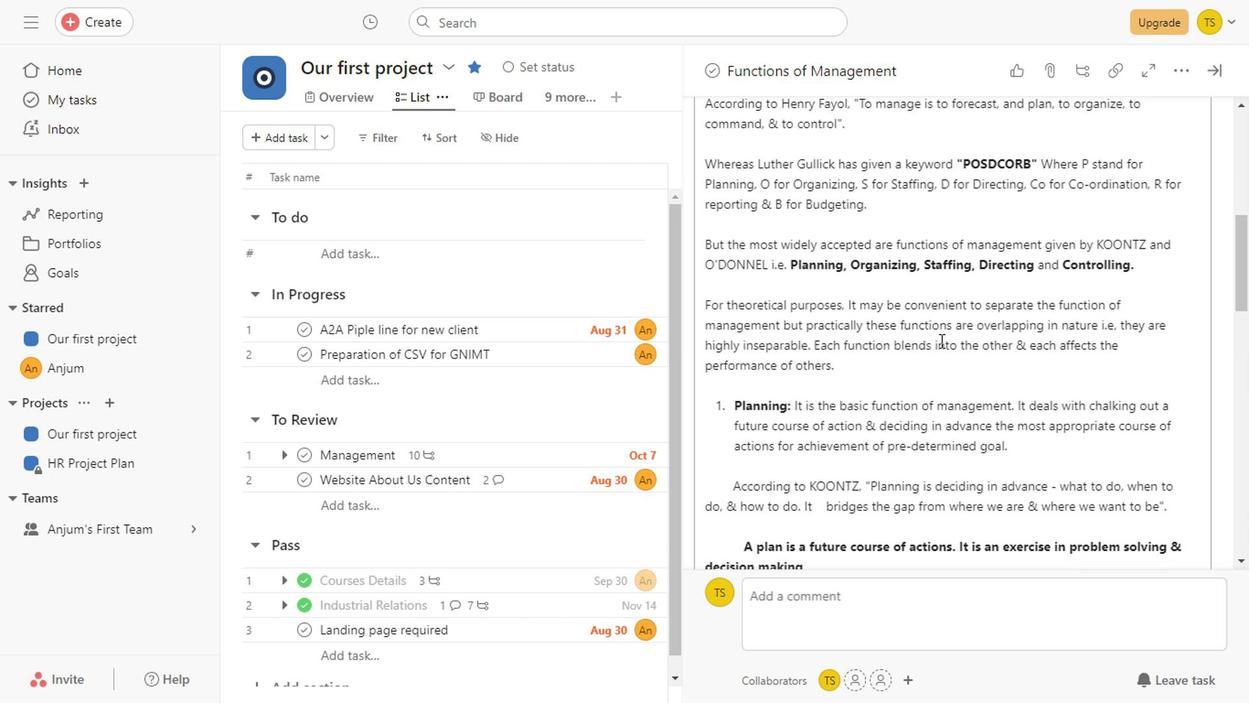 
Action: Mouse scrolled (935, 341) with delta (0, 0)
Screenshot: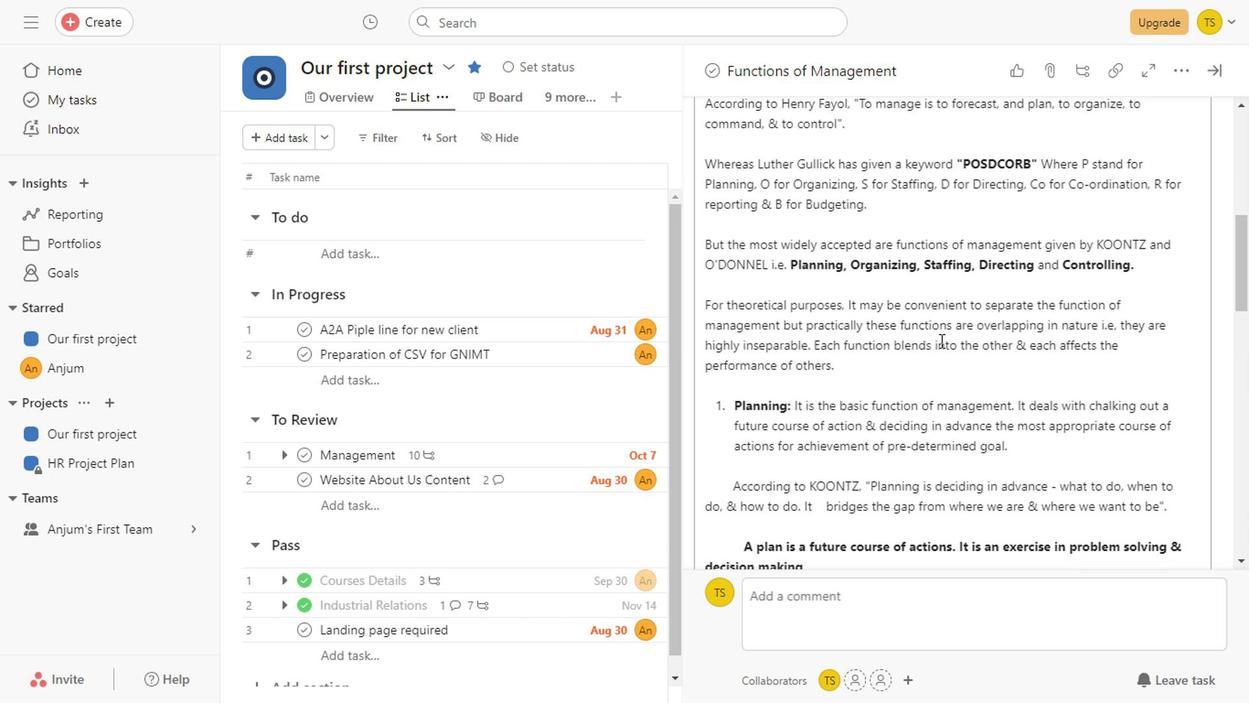 
Action: Mouse scrolled (935, 341) with delta (0, 0)
Screenshot: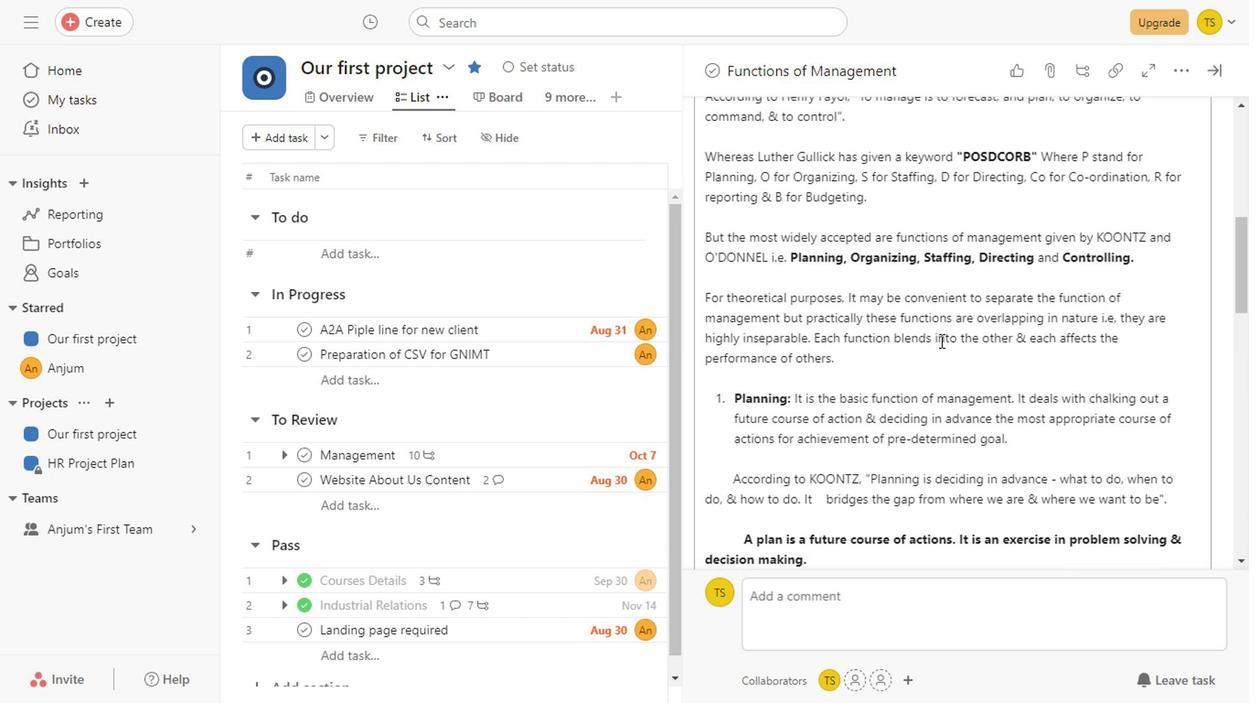 
Action: Mouse scrolled (935, 341) with delta (0, 0)
Screenshot: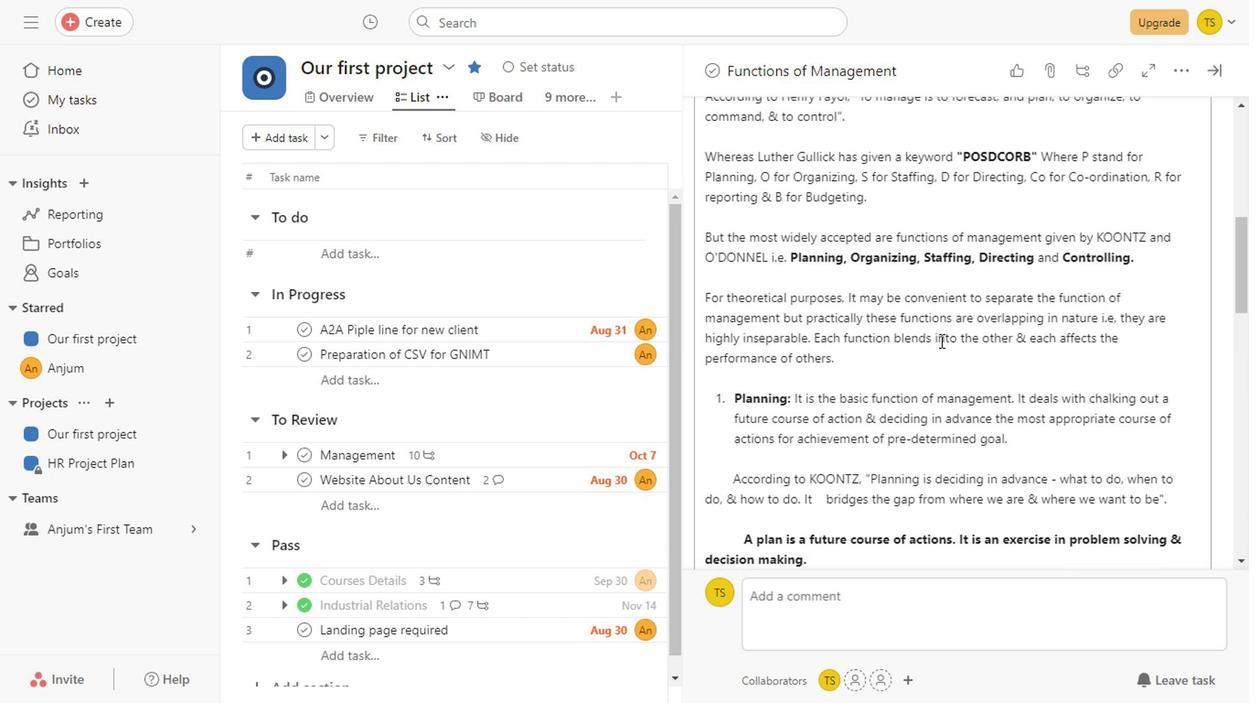 
Action: Mouse scrolled (935, 341) with delta (0, 0)
Screenshot: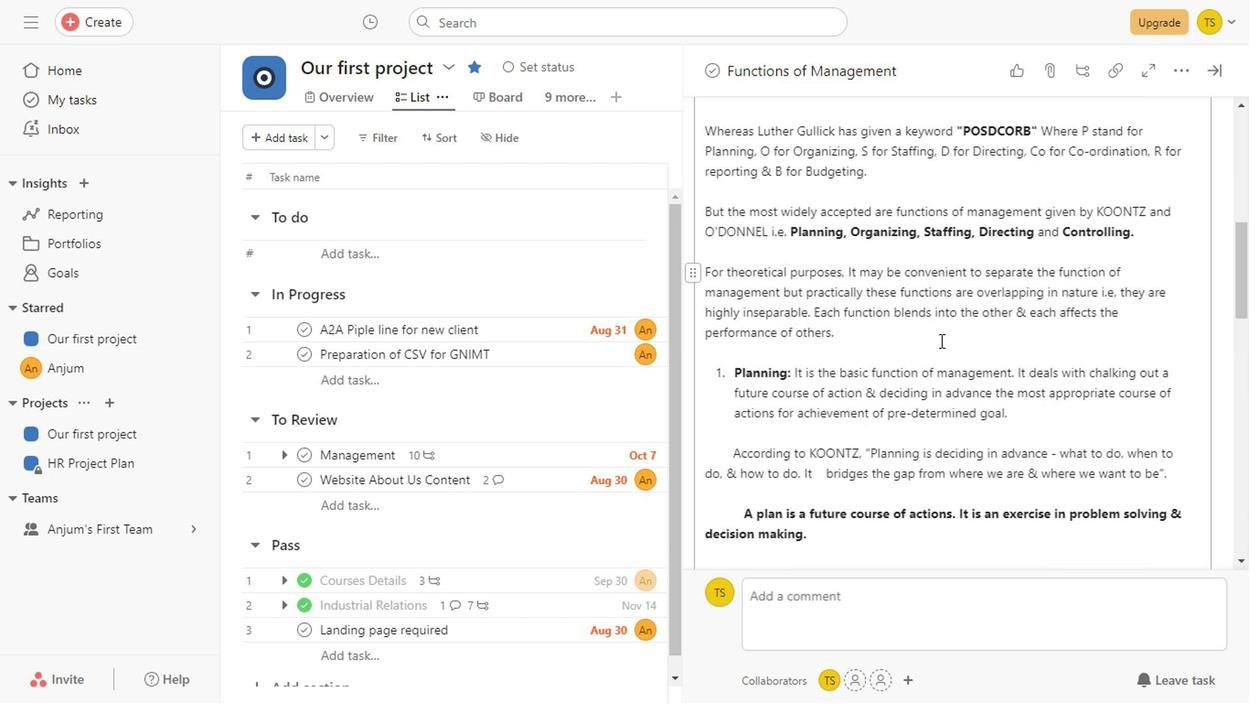 
Action: Mouse scrolled (935, 341) with delta (0, 0)
Screenshot: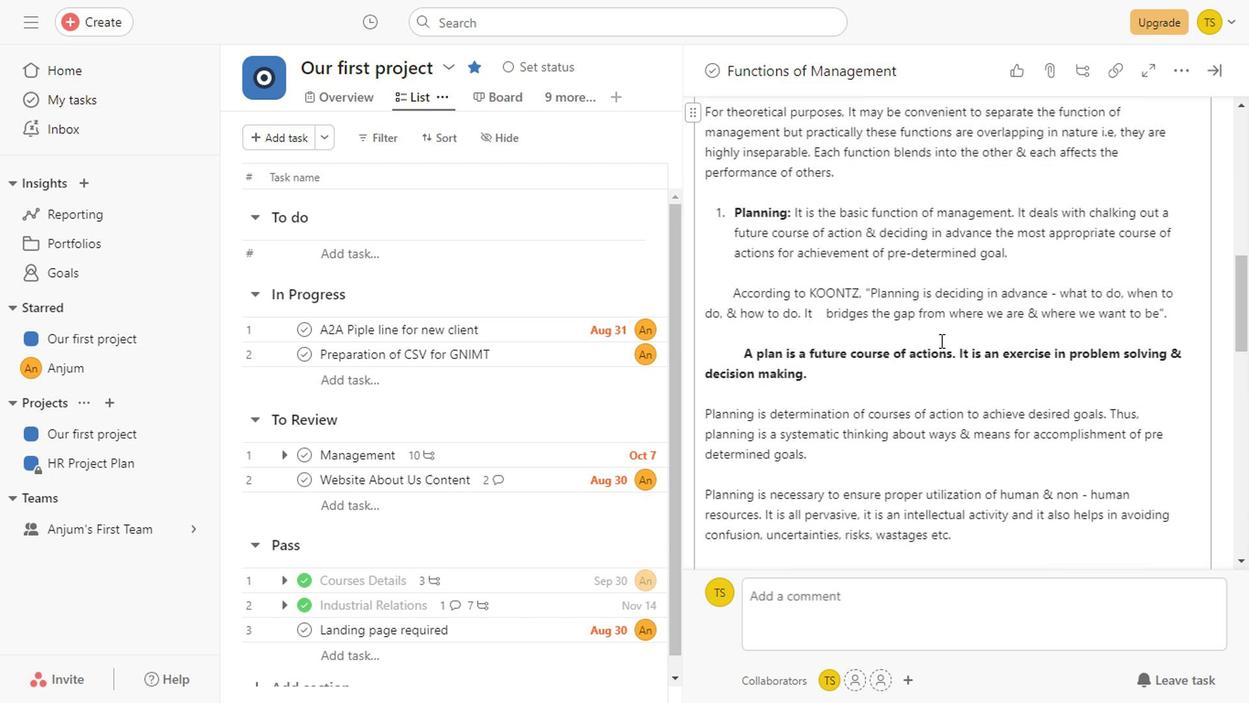 
Action: Mouse scrolled (935, 341) with delta (0, 0)
Screenshot: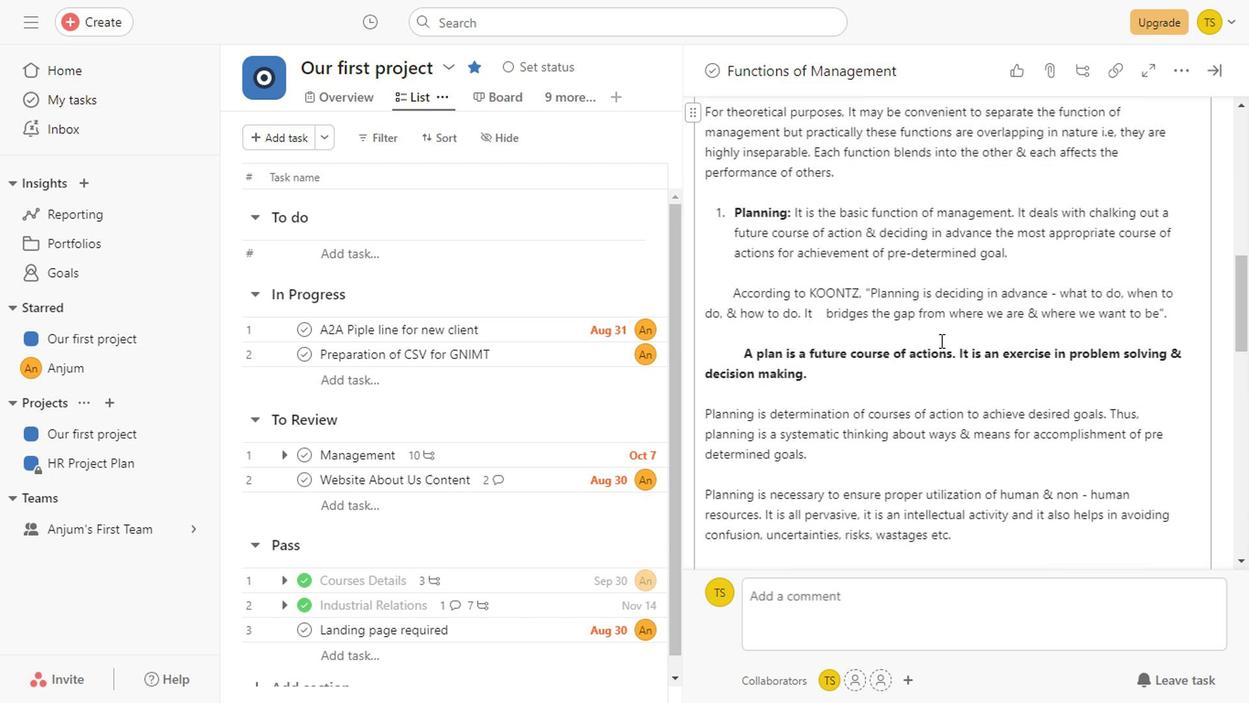 
Action: Mouse scrolled (935, 341) with delta (0, 0)
Screenshot: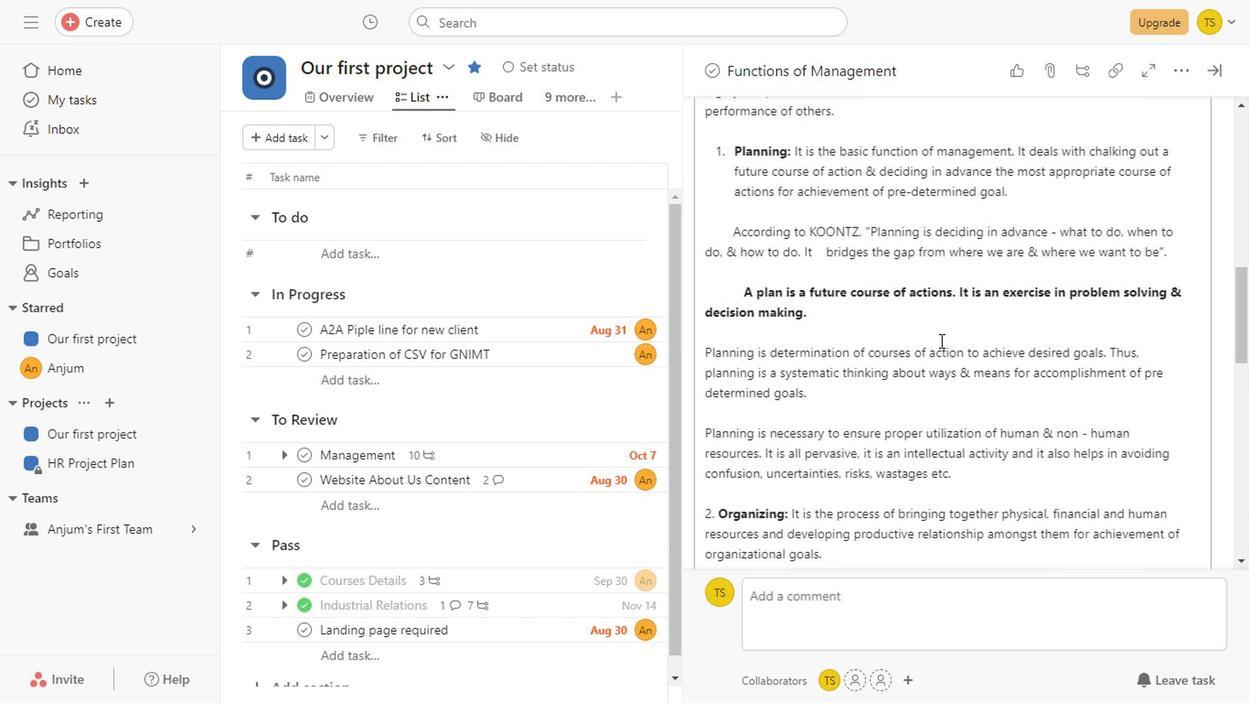 
Action: Mouse scrolled (935, 341) with delta (0, 0)
Screenshot: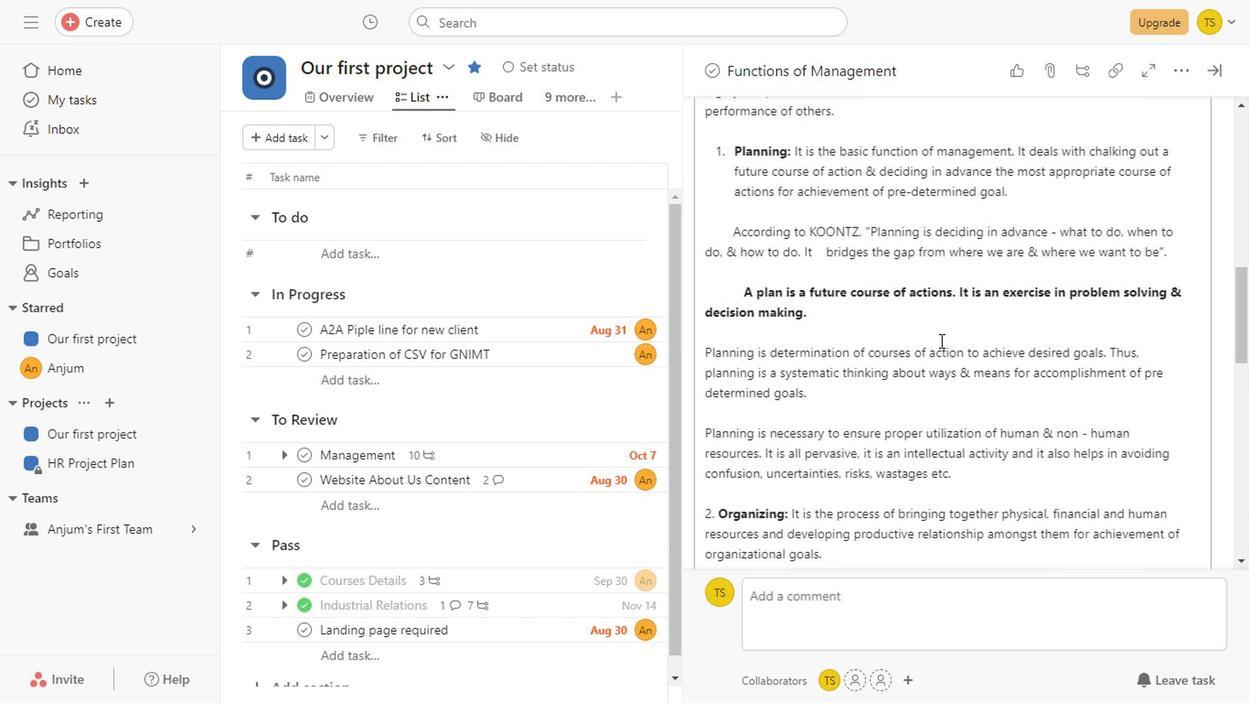 
Action: Mouse scrolled (935, 341) with delta (0, 0)
Screenshot: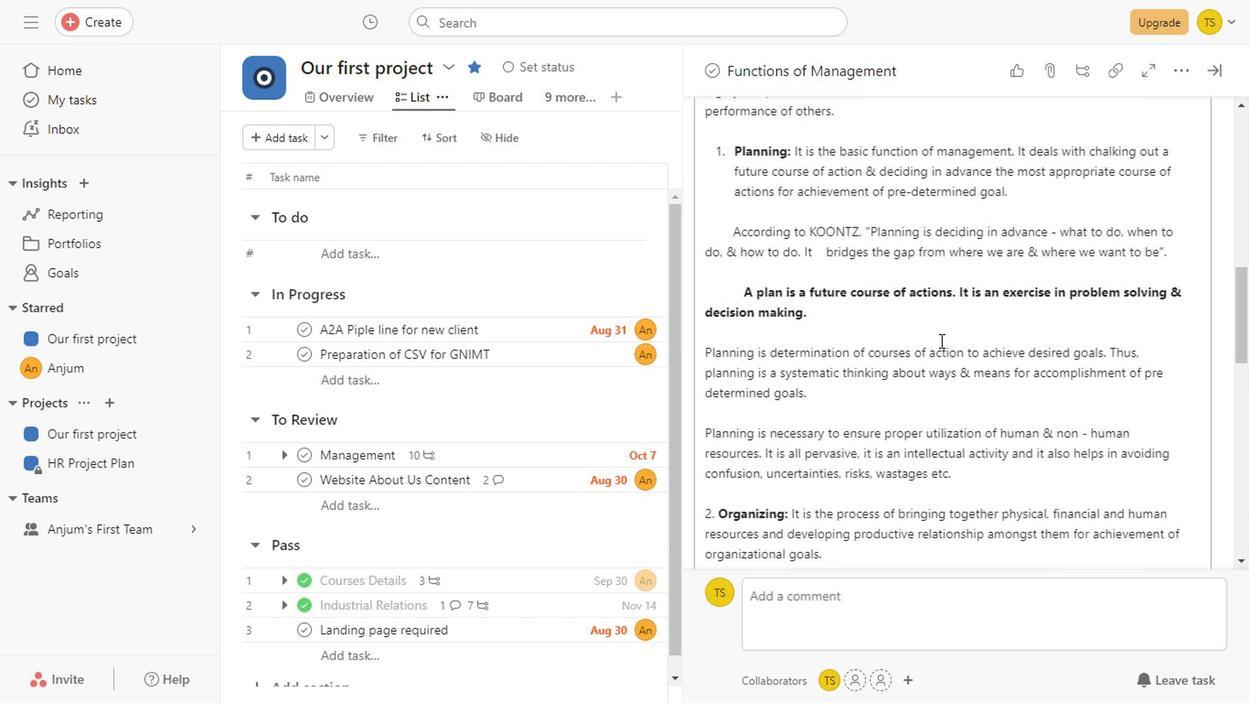 
Action: Mouse scrolled (935, 341) with delta (0, 0)
Screenshot: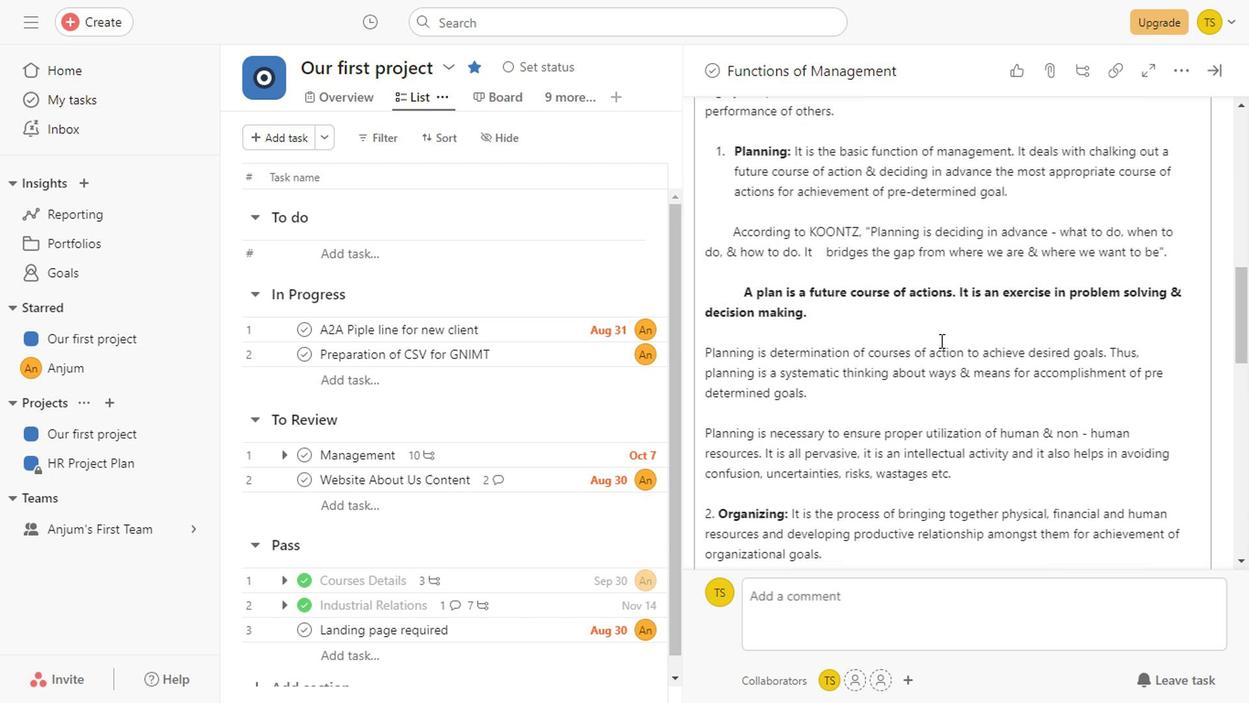 
Action: Mouse scrolled (935, 341) with delta (0, 0)
Screenshot: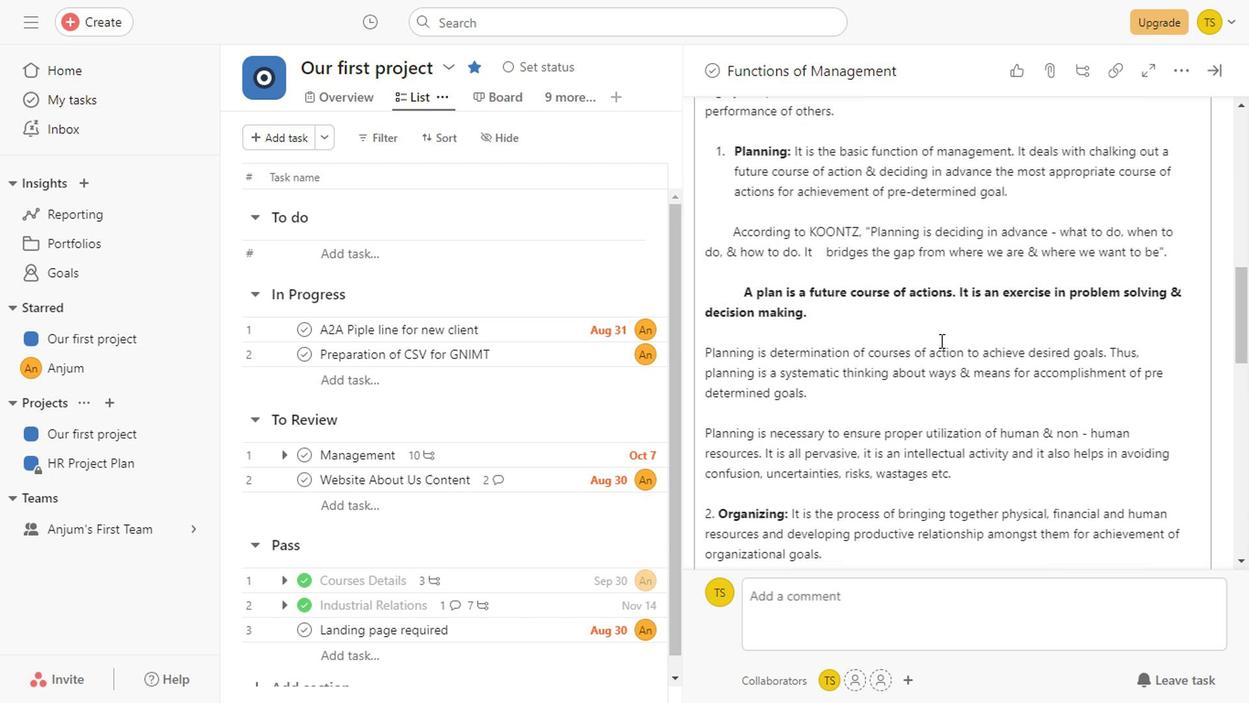 
Action: Mouse scrolled (935, 341) with delta (0, 0)
Screenshot: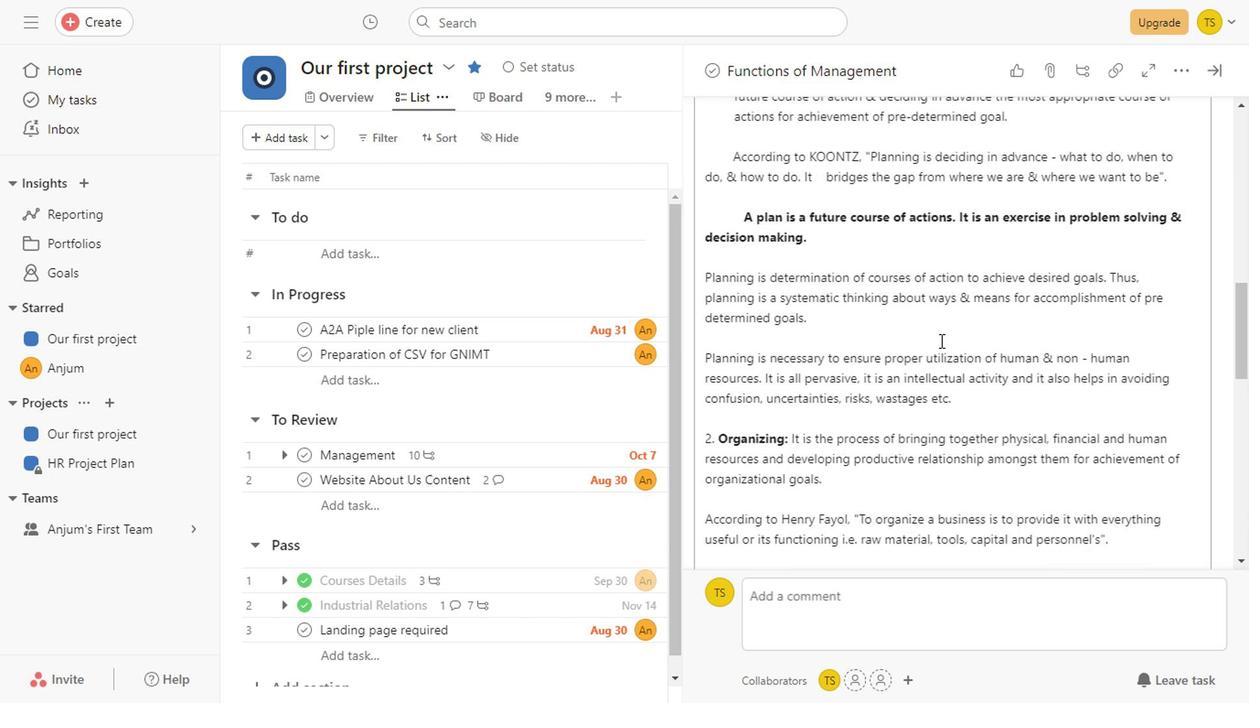 
Action: Mouse scrolled (935, 341) with delta (0, 0)
Screenshot: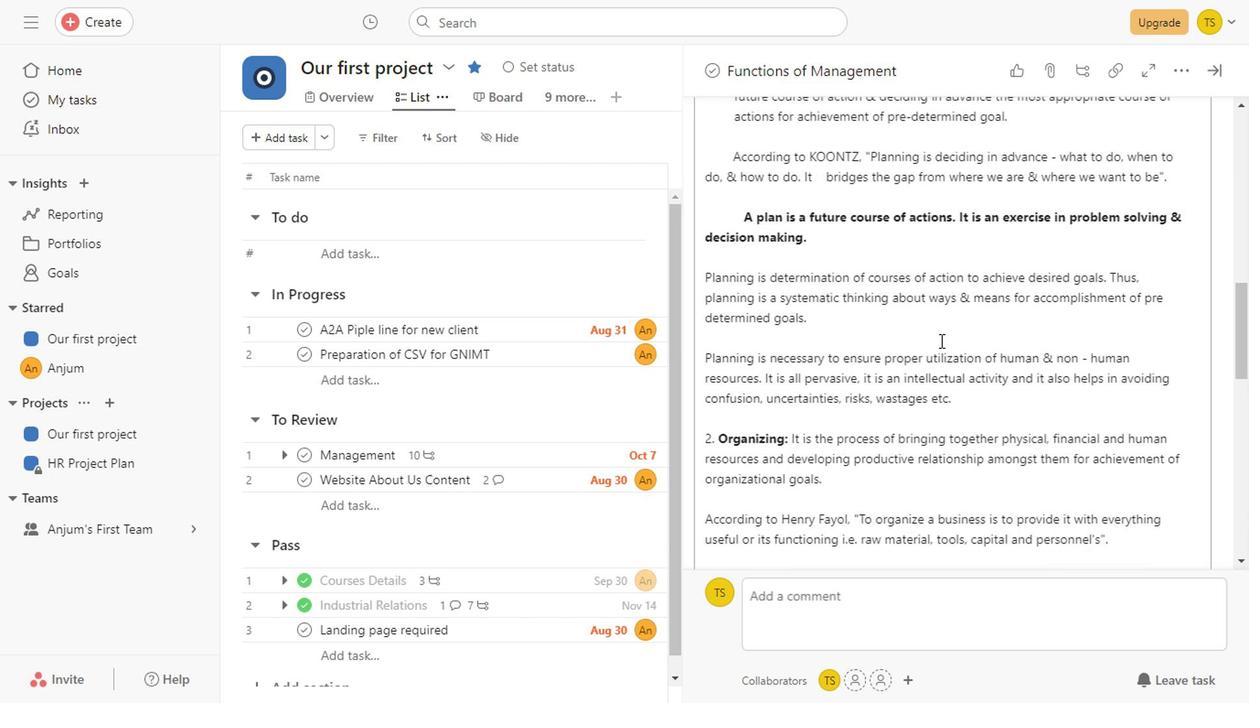 
Action: Mouse scrolled (935, 341) with delta (0, 0)
Screenshot: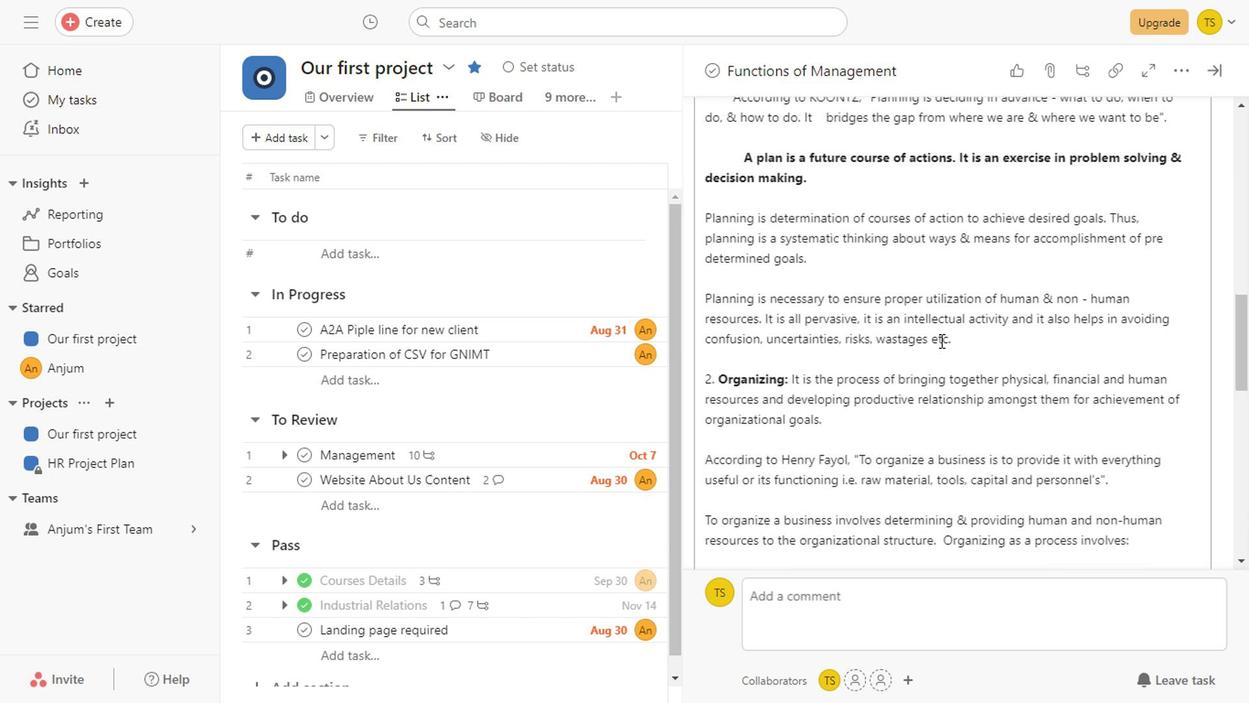 
Action: Mouse scrolled (935, 341) with delta (0, 0)
Screenshot: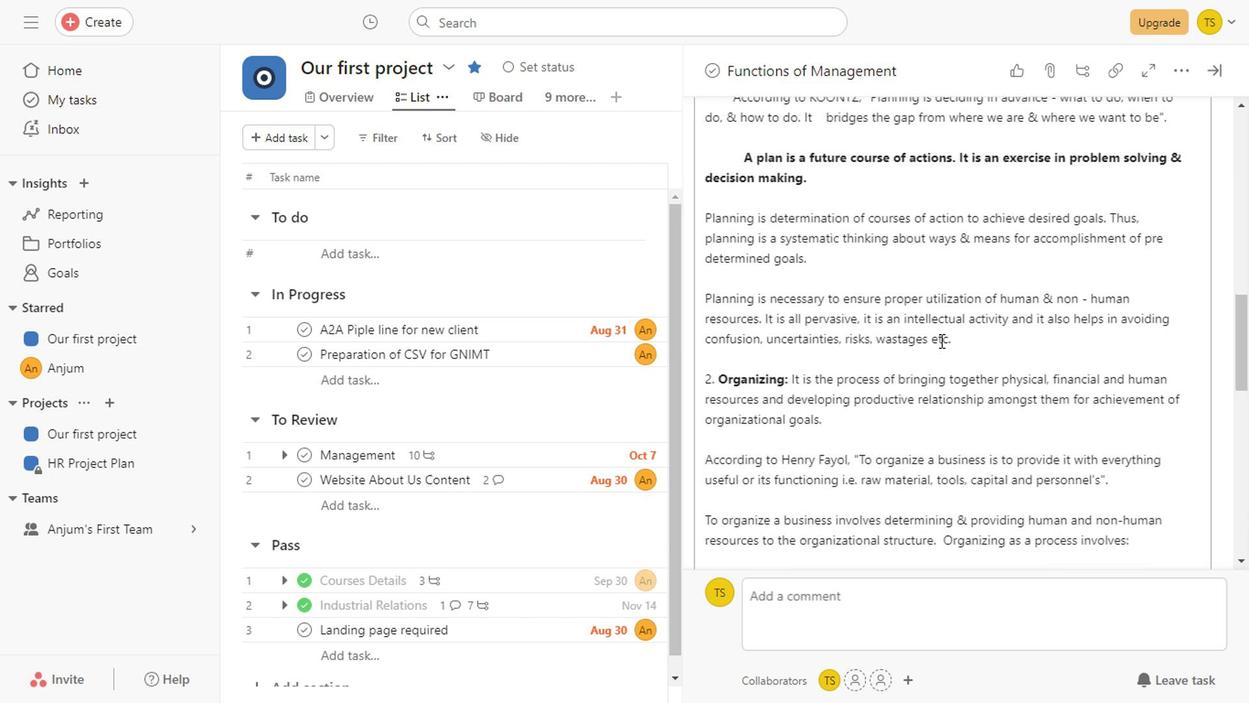 
Action: Mouse scrolled (935, 341) with delta (0, 0)
Screenshot: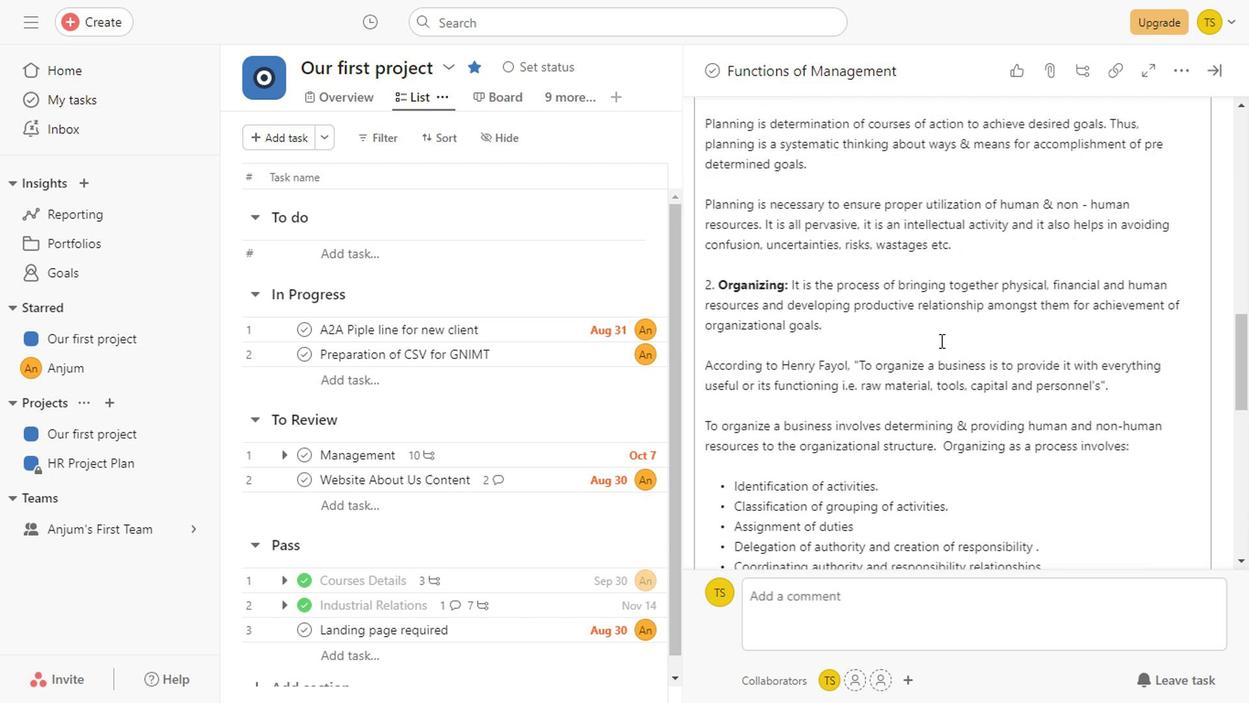 
Action: Mouse scrolled (935, 341) with delta (0, 0)
Screenshot: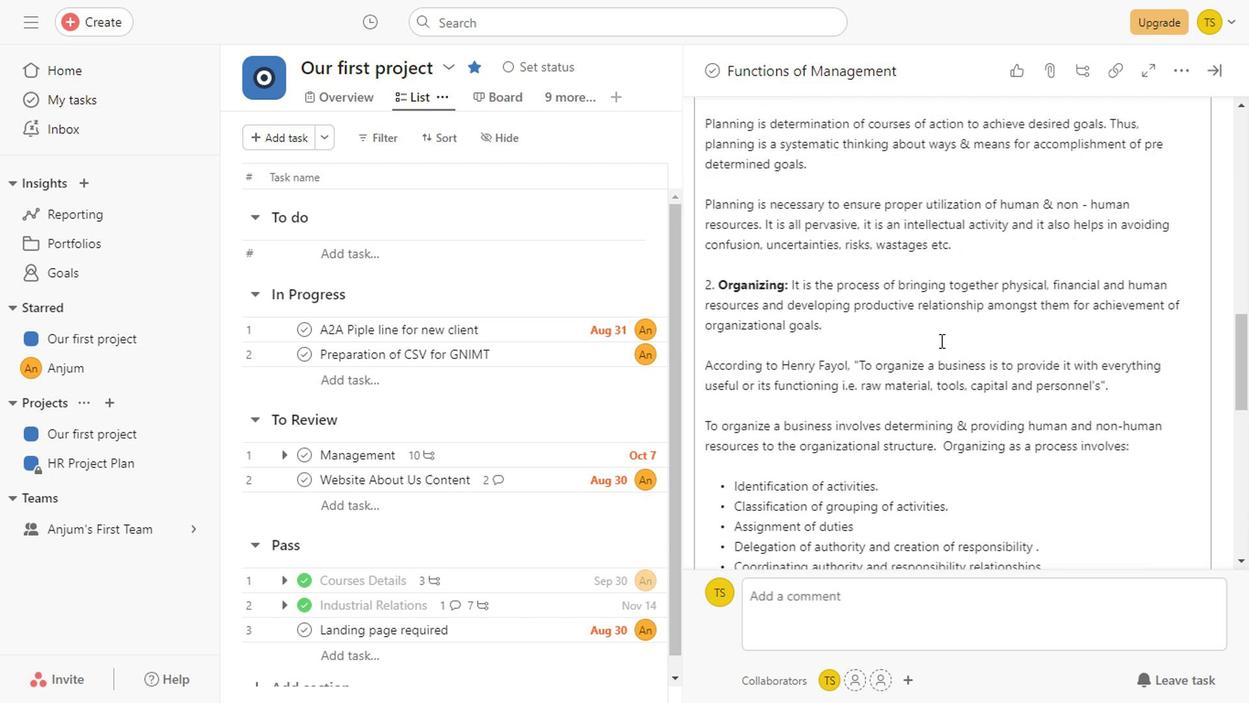 
Action: Mouse scrolled (935, 341) with delta (0, 0)
Screenshot: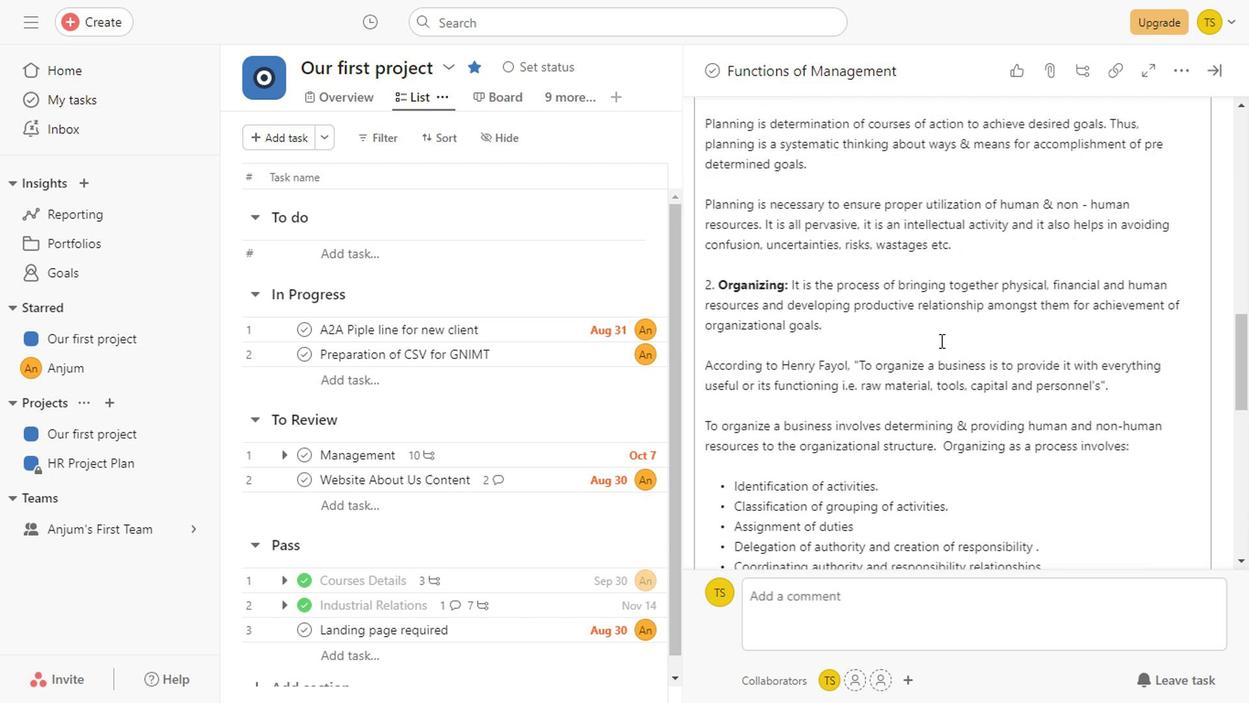 
Action: Mouse scrolled (935, 341) with delta (0, 0)
Screenshot: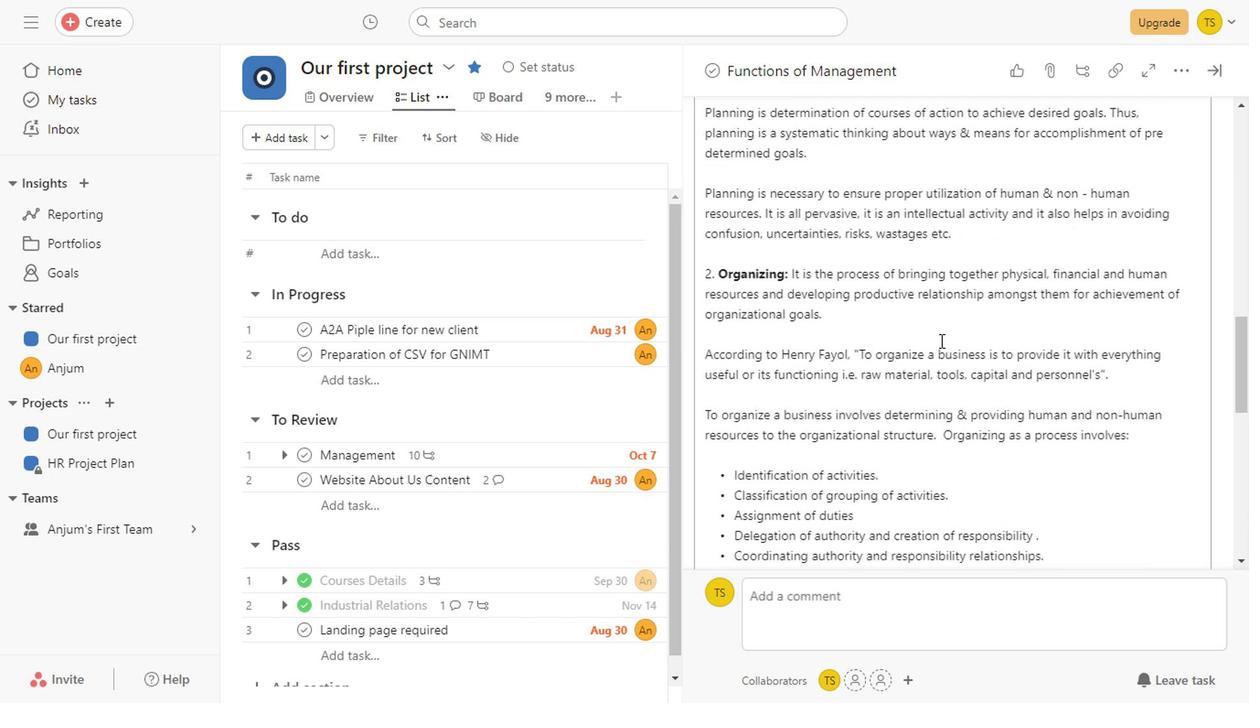 
Action: Mouse scrolled (935, 341) with delta (0, 0)
Screenshot: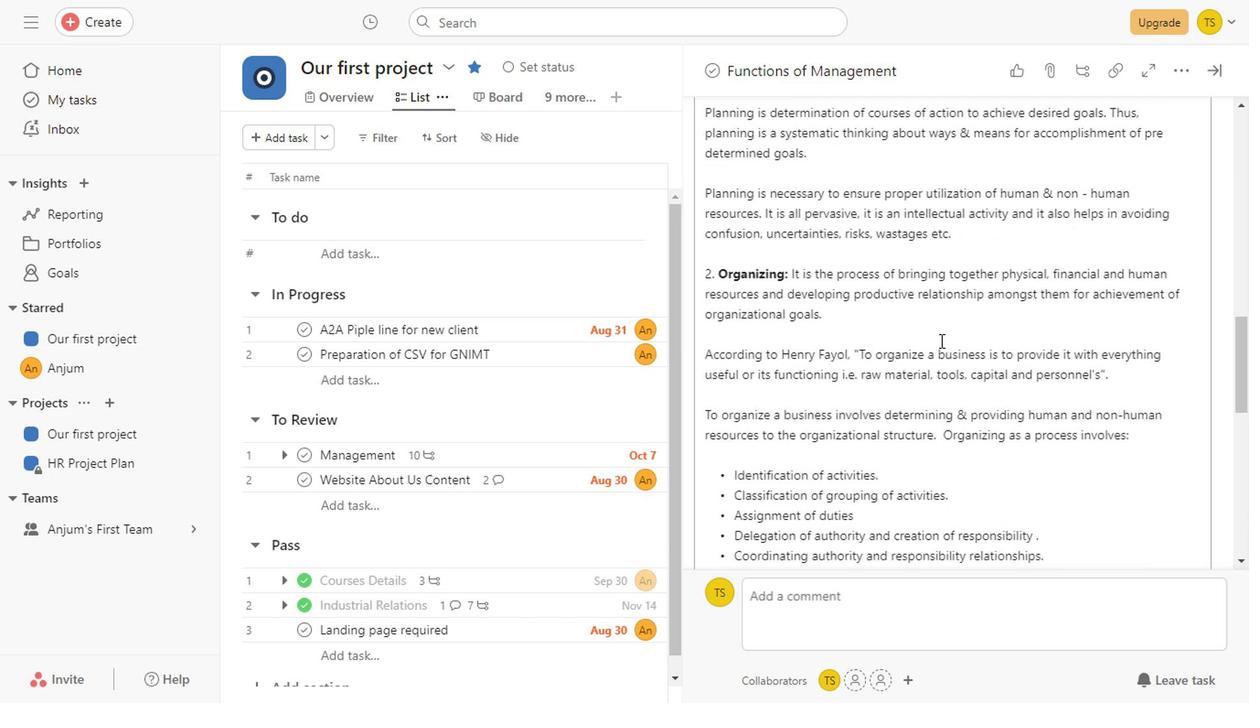 
Action: Mouse scrolled (935, 341) with delta (0, 0)
Screenshot: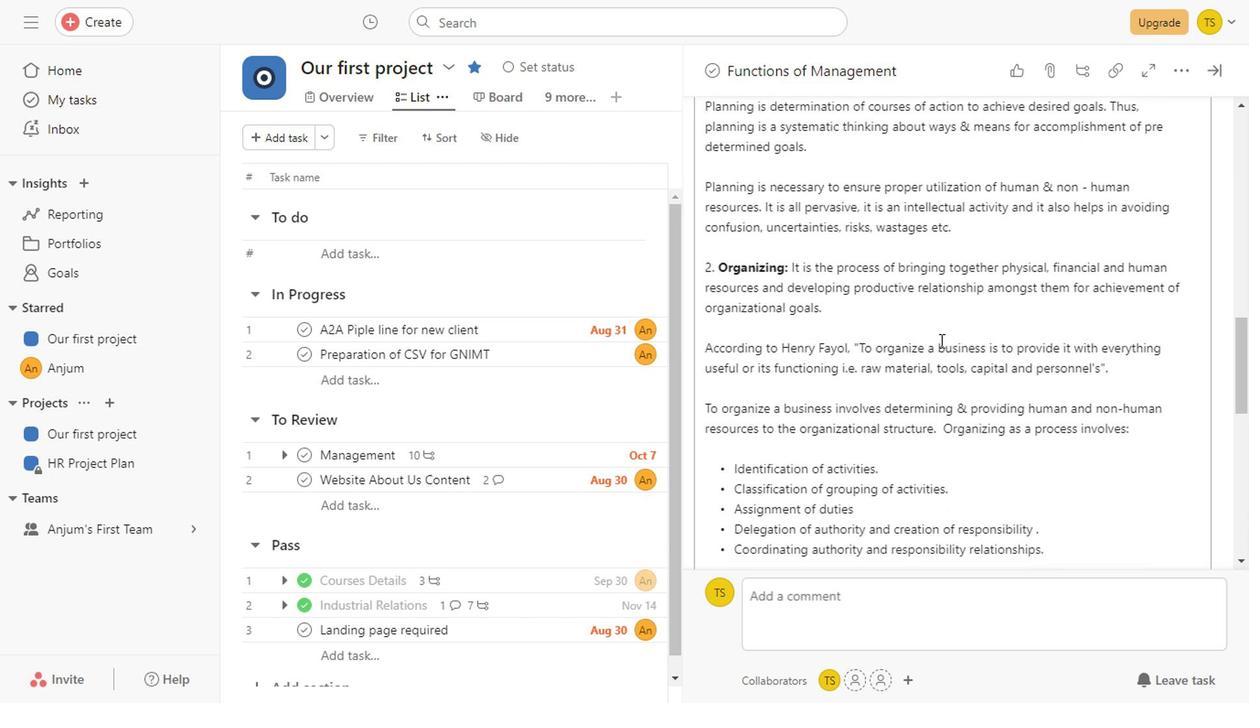 
Action: Mouse scrolled (935, 341) with delta (0, 0)
Screenshot: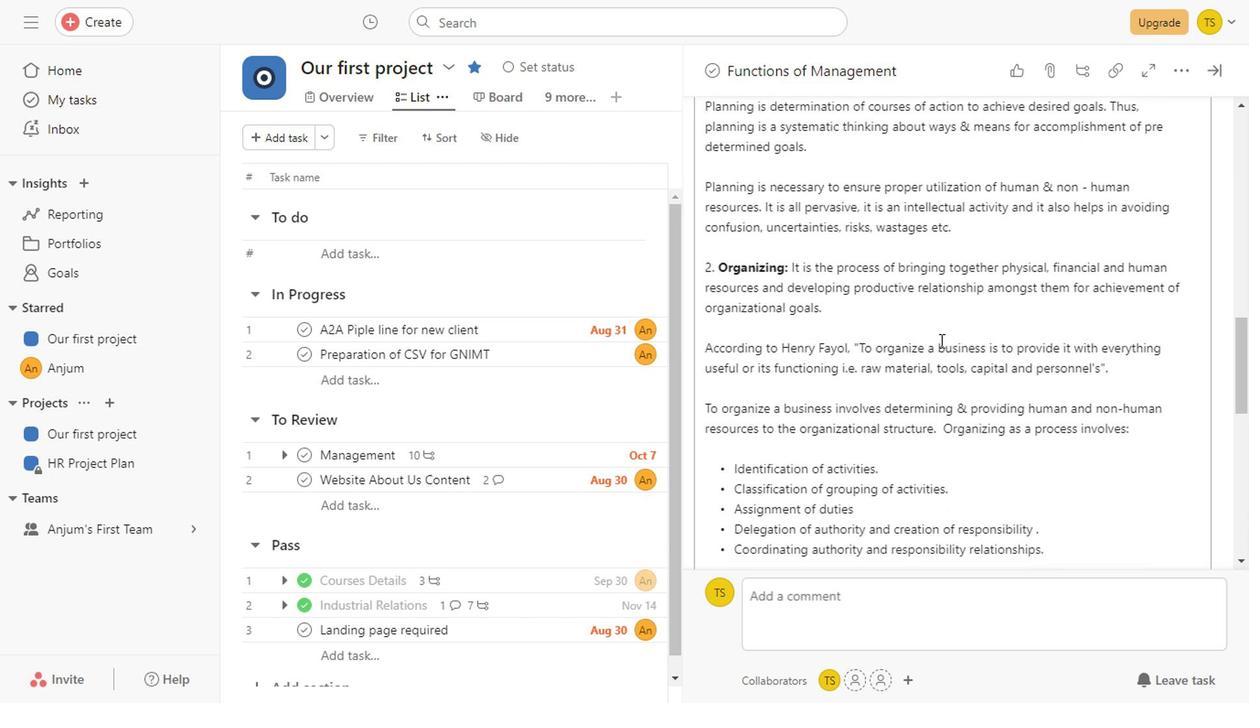 
Action: Mouse scrolled (935, 341) with delta (0, 0)
Screenshot: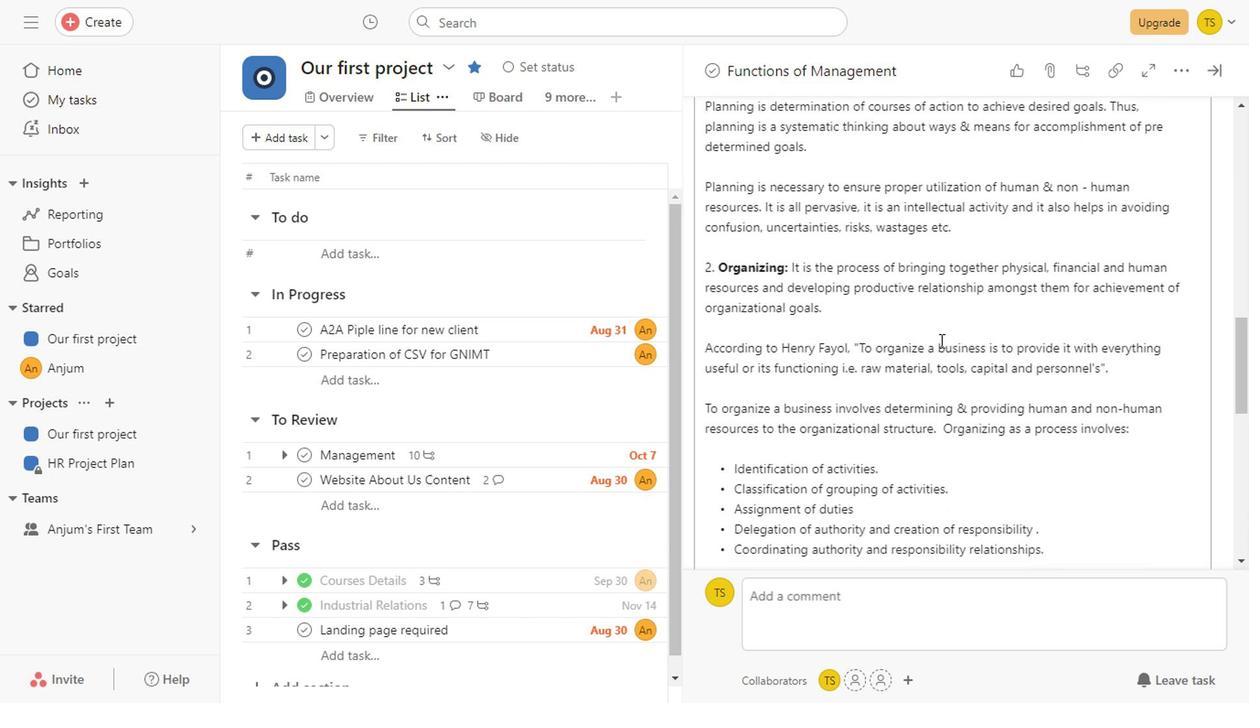
Action: Mouse scrolled (935, 341) with delta (0, 0)
Screenshot: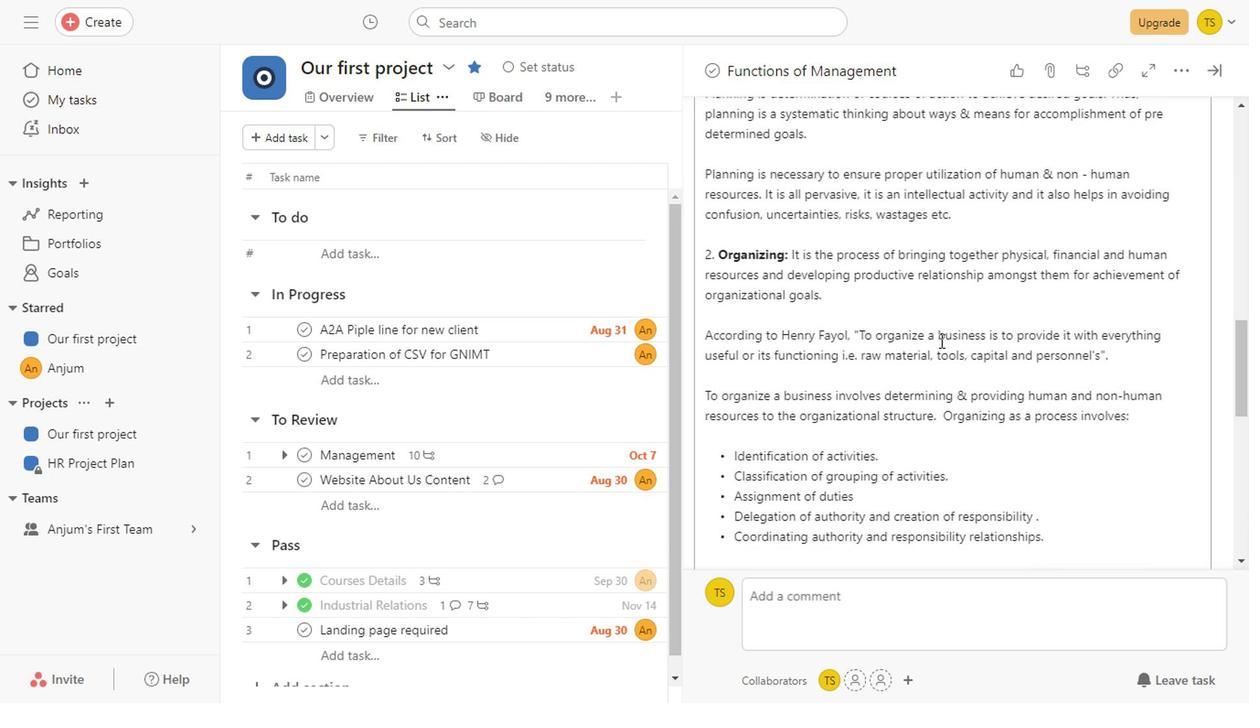 
Action: Mouse scrolled (935, 341) with delta (0, 0)
Screenshot: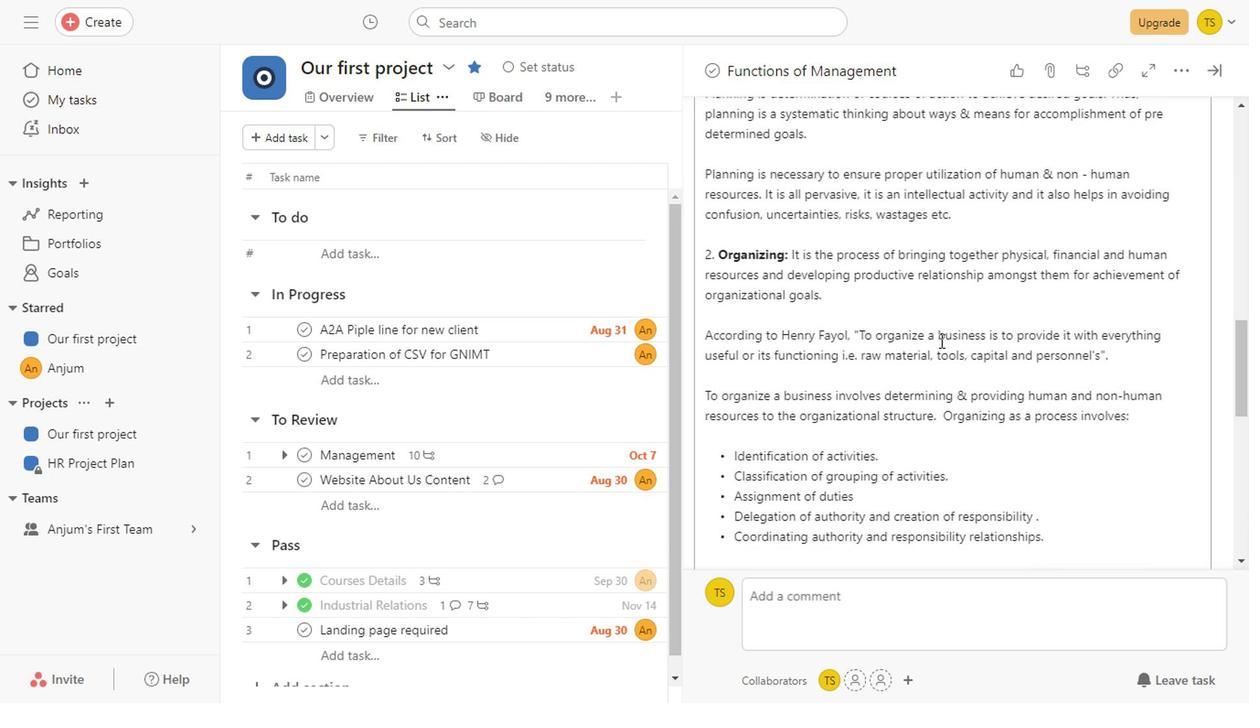 
Action: Mouse scrolled (935, 341) with delta (0, 0)
Screenshot: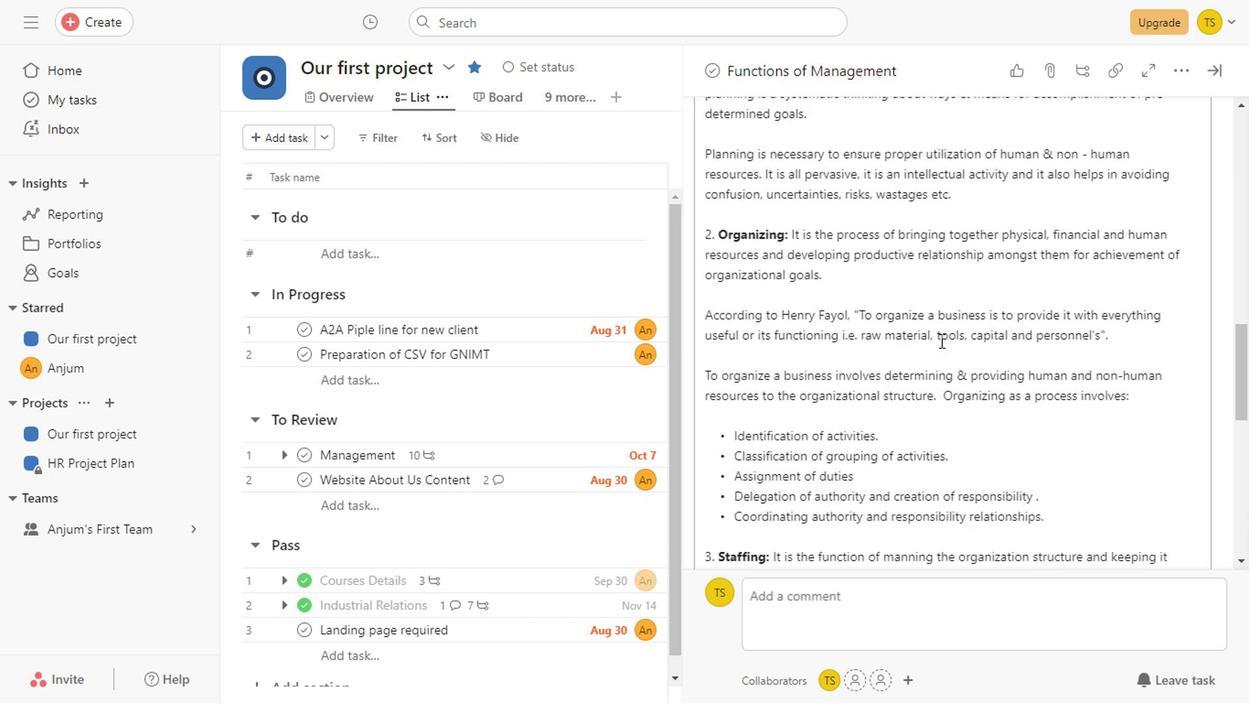 
Action: Mouse scrolled (935, 341) with delta (0, 0)
Screenshot: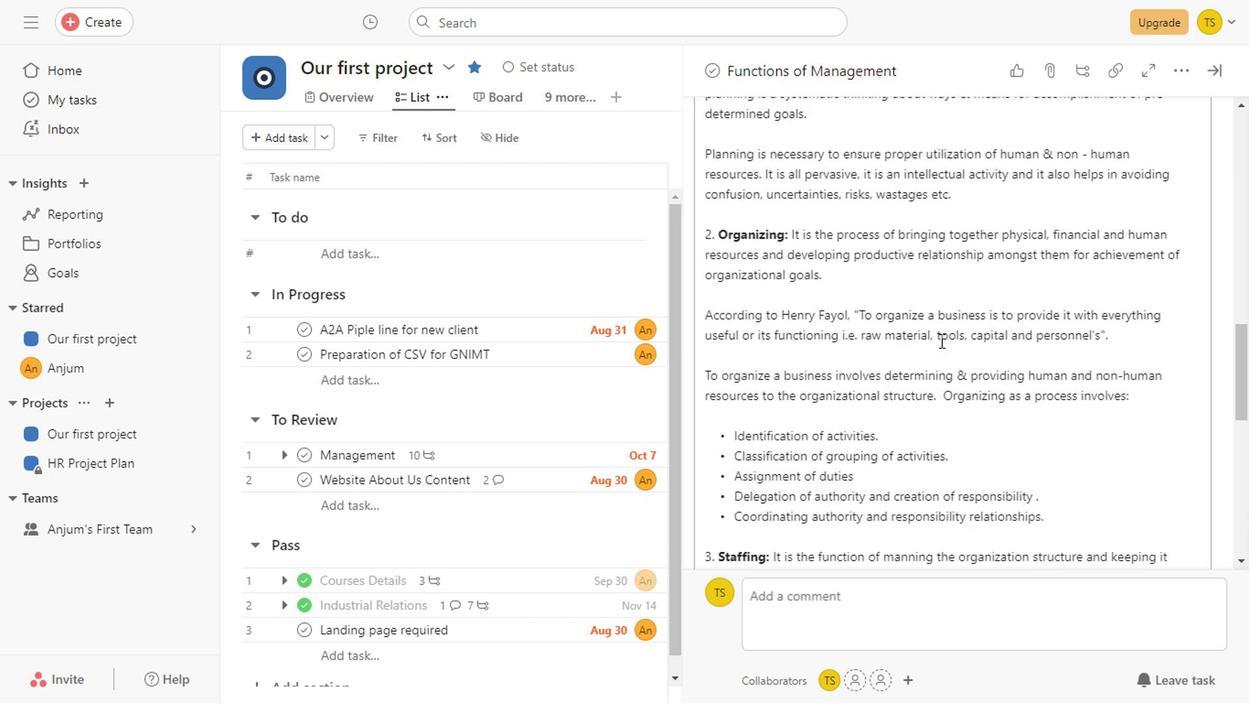 
Action: Mouse scrolled (935, 341) with delta (0, 0)
Screenshot: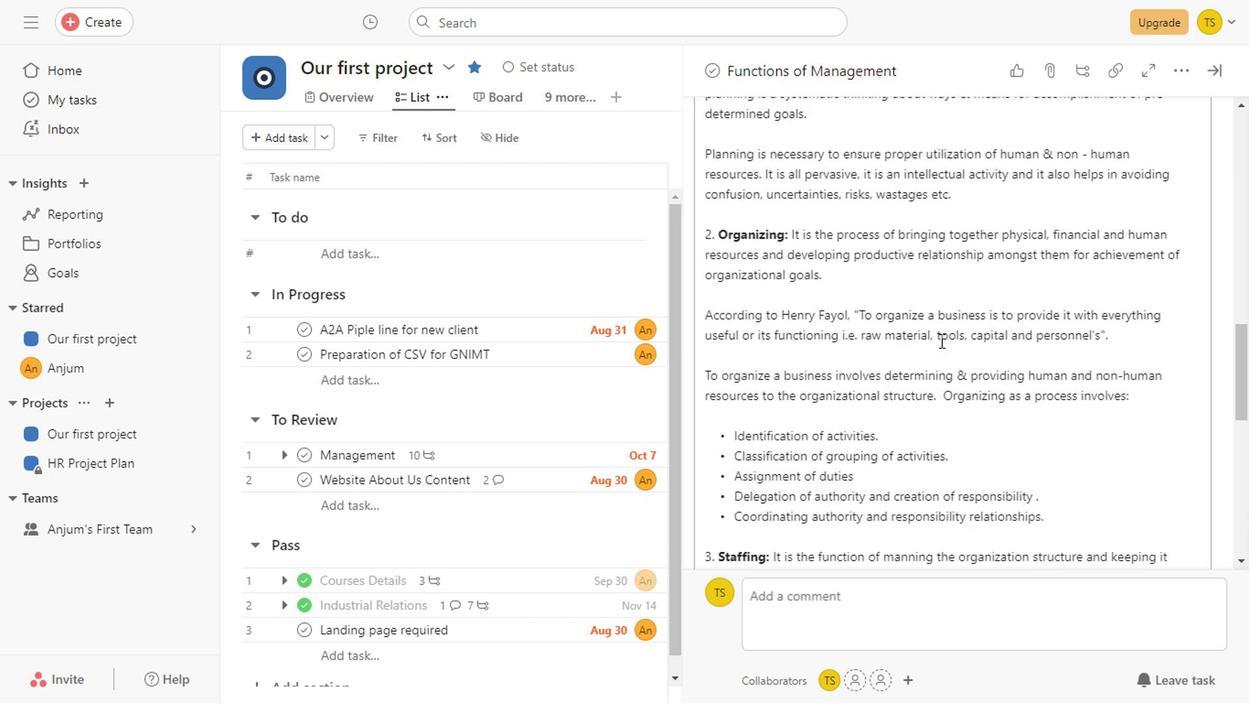 
Action: Mouse scrolled (935, 341) with delta (0, 0)
Screenshot: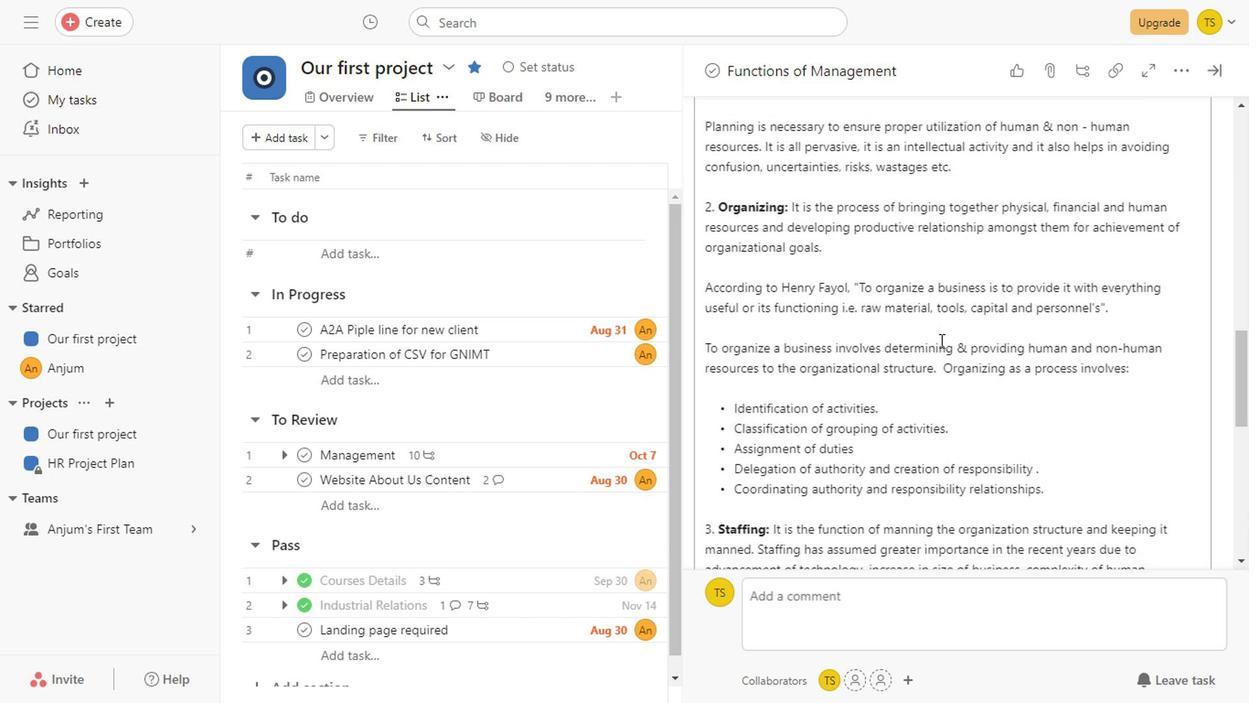 
Action: Mouse scrolled (935, 341) with delta (0, 0)
Screenshot: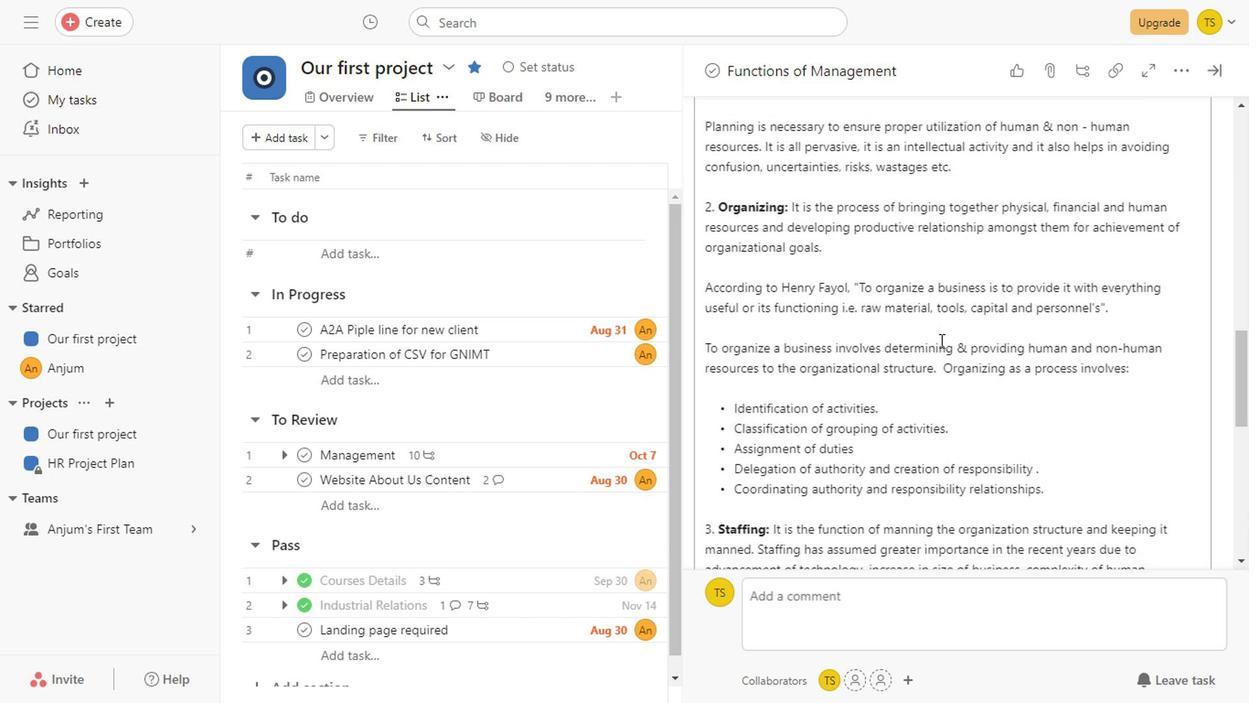 
Action: Mouse scrolled (935, 341) with delta (0, 0)
Screenshot: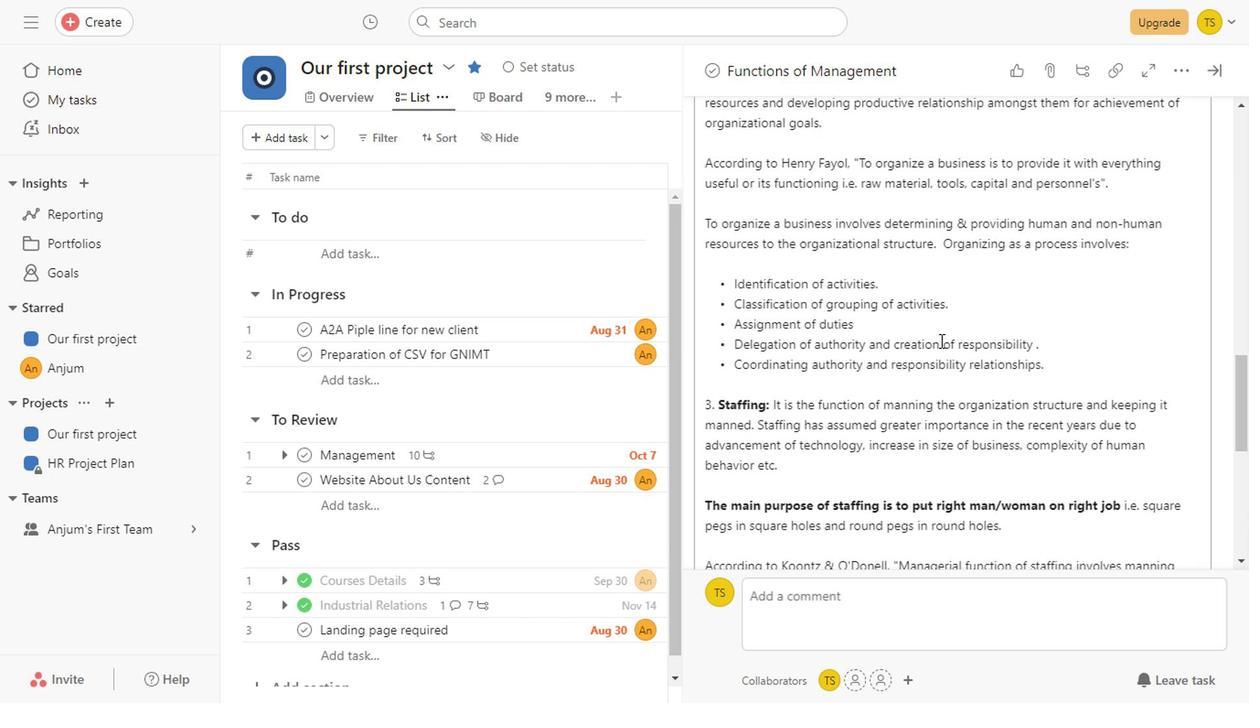
Action: Mouse scrolled (935, 341) with delta (0, 0)
Screenshot: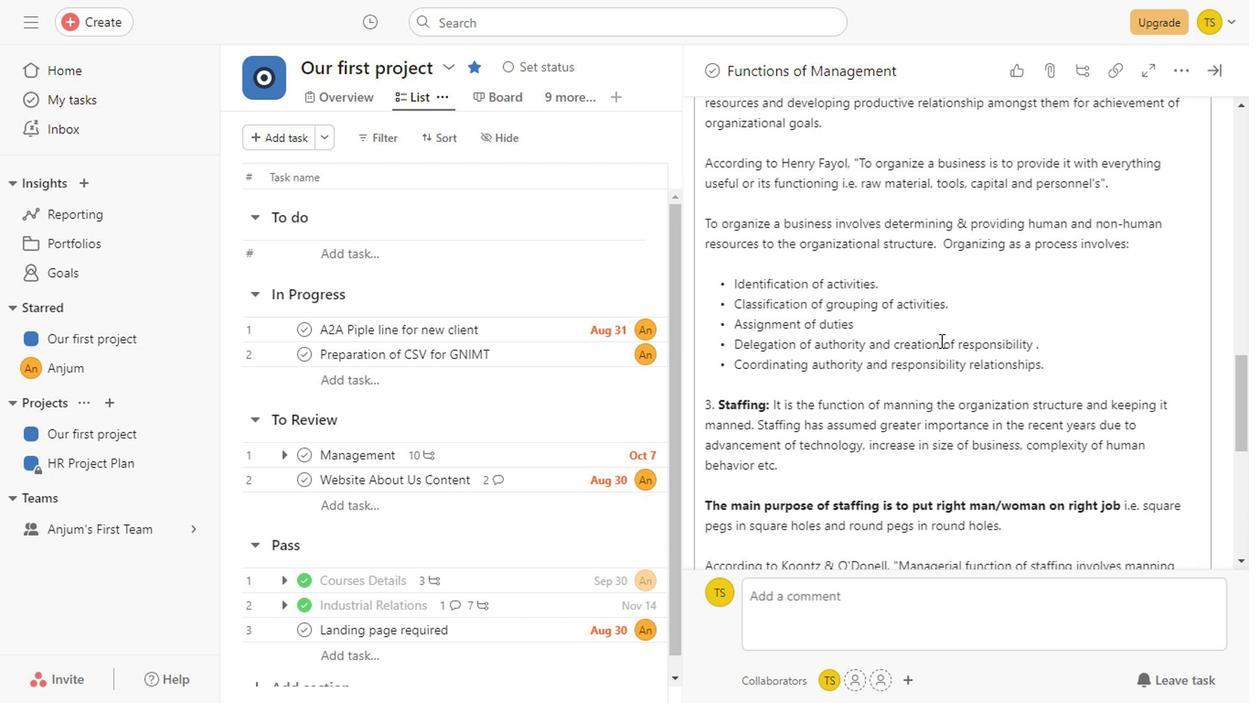 
Action: Mouse scrolled (935, 341) with delta (0, 0)
Screenshot: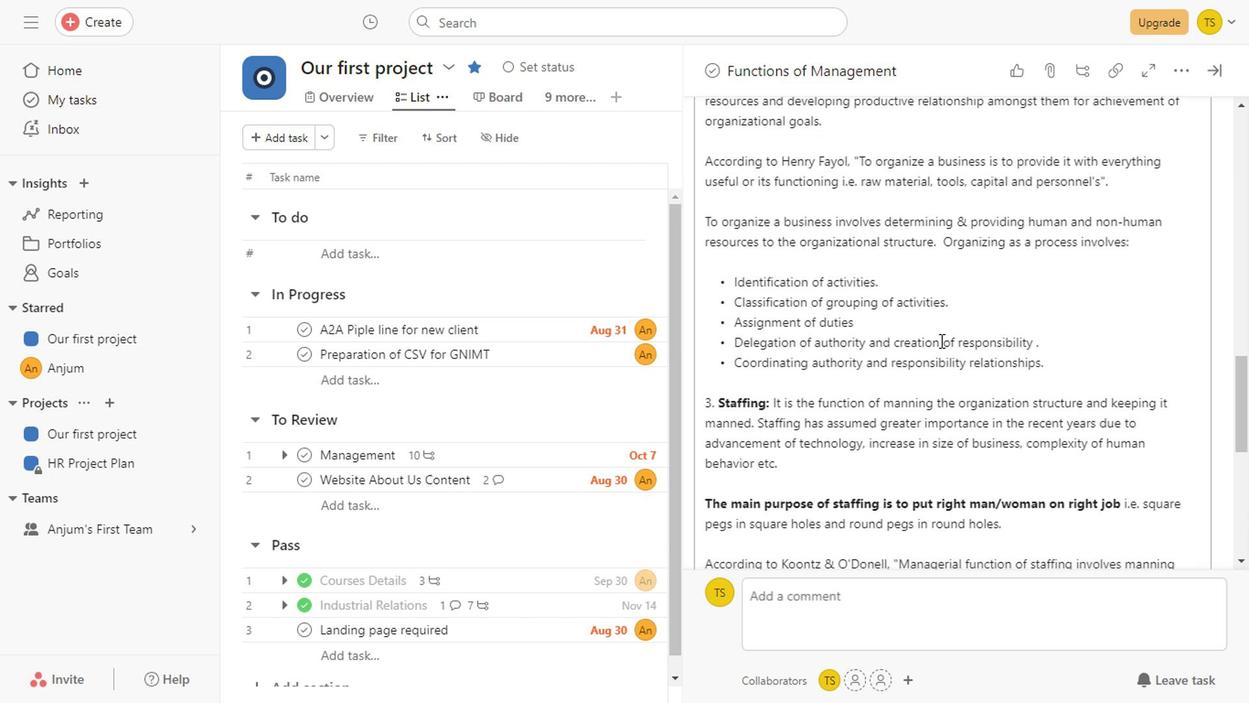 
Action: Mouse scrolled (935, 341) with delta (0, 0)
Screenshot: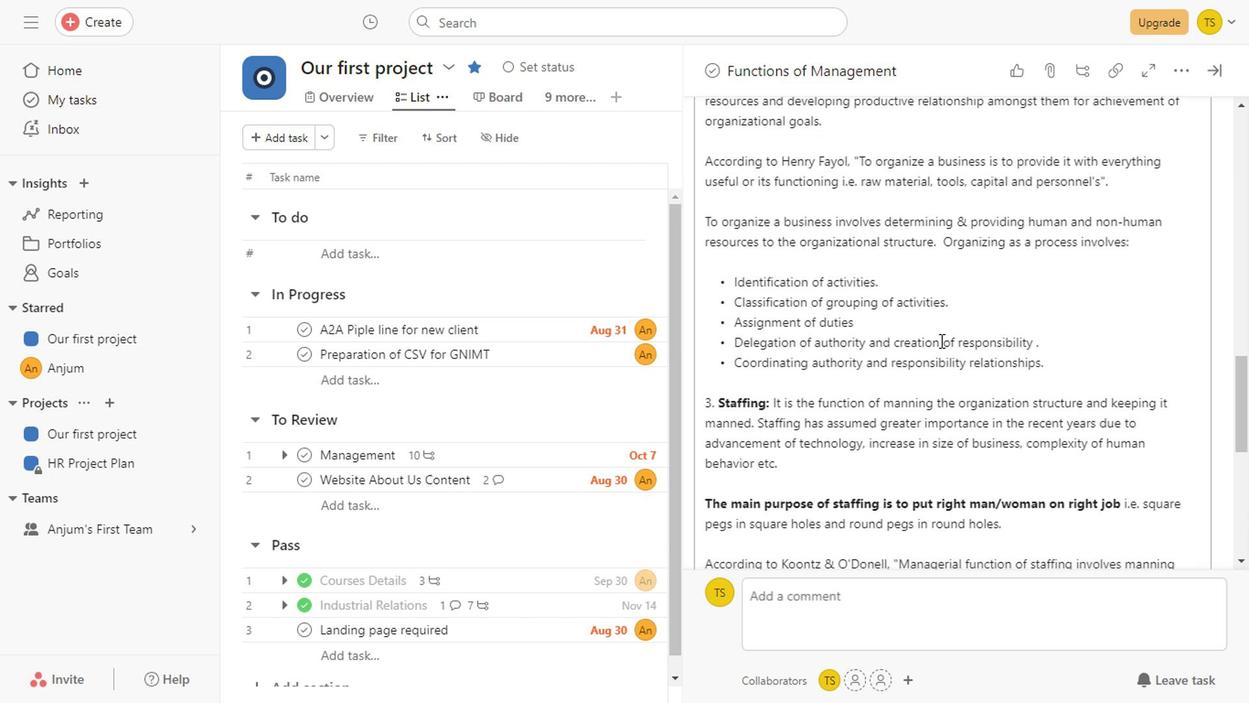 
Action: Mouse scrolled (935, 341) with delta (0, 0)
Screenshot: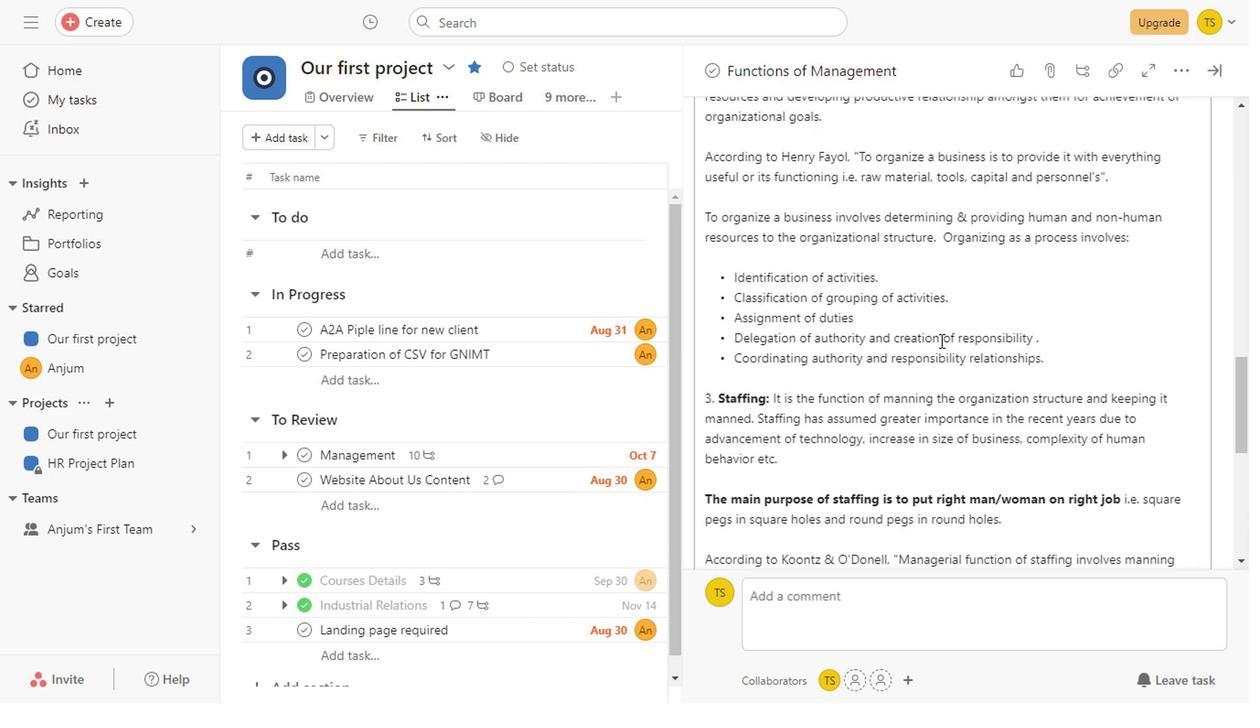 
Action: Mouse scrolled (935, 341) with delta (0, 0)
Screenshot: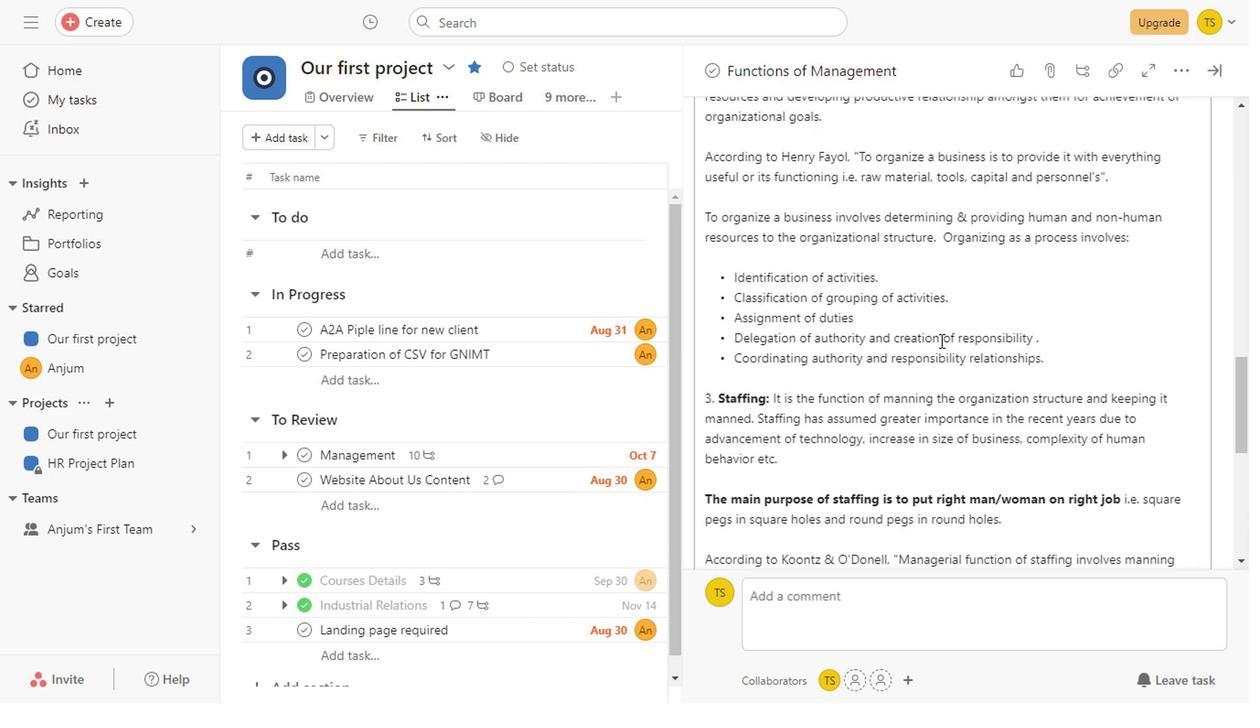 
Action: Mouse scrolled (935, 341) with delta (0, 0)
Screenshot: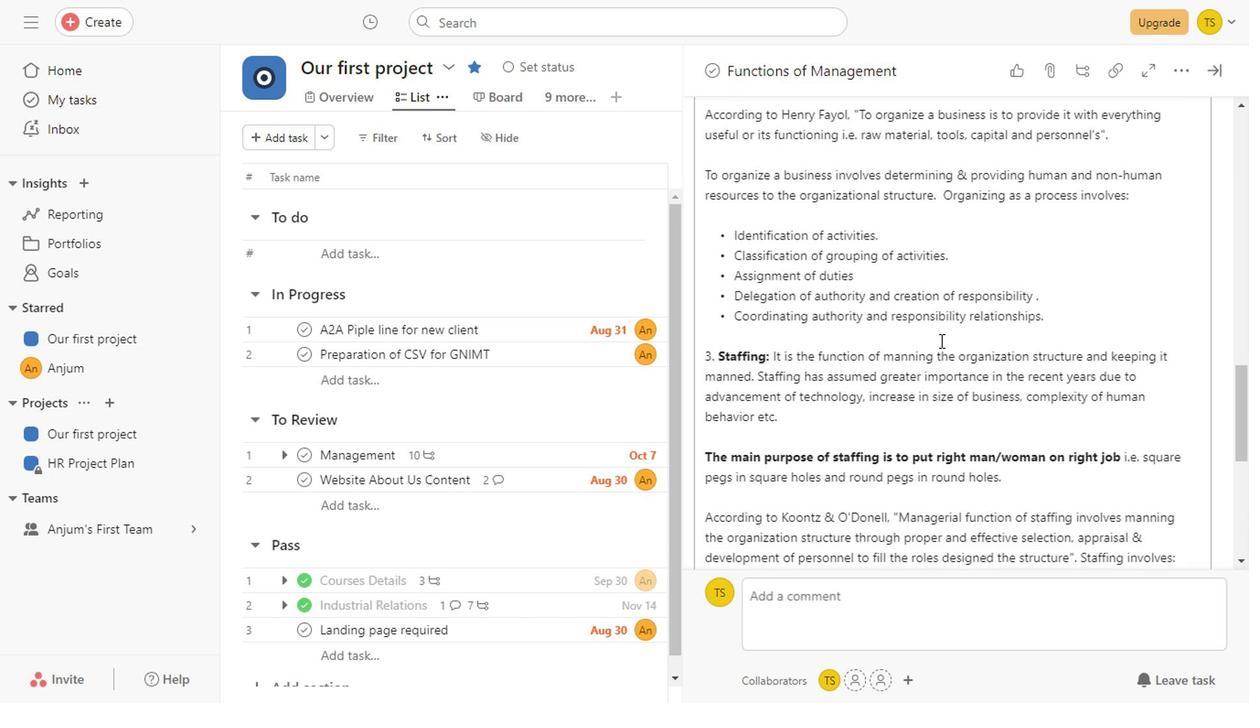 
Action: Mouse scrolled (935, 341) with delta (0, 0)
Screenshot: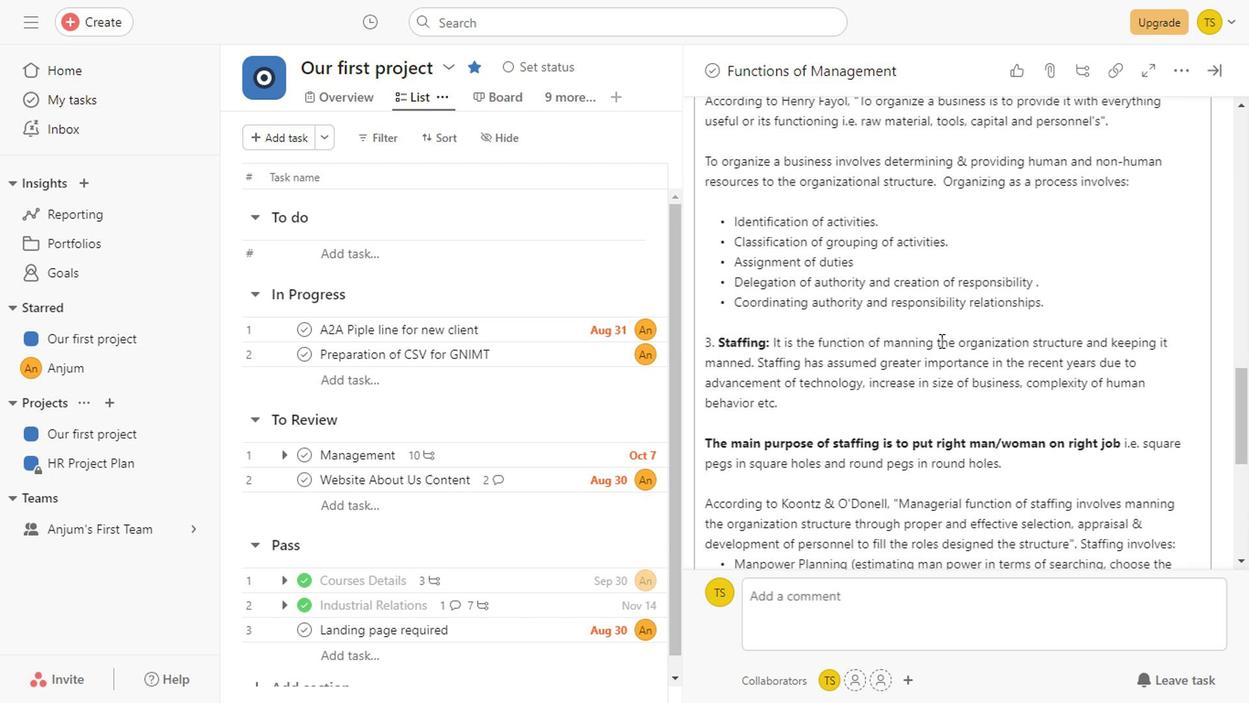 
Action: Mouse scrolled (935, 341) with delta (0, 0)
Screenshot: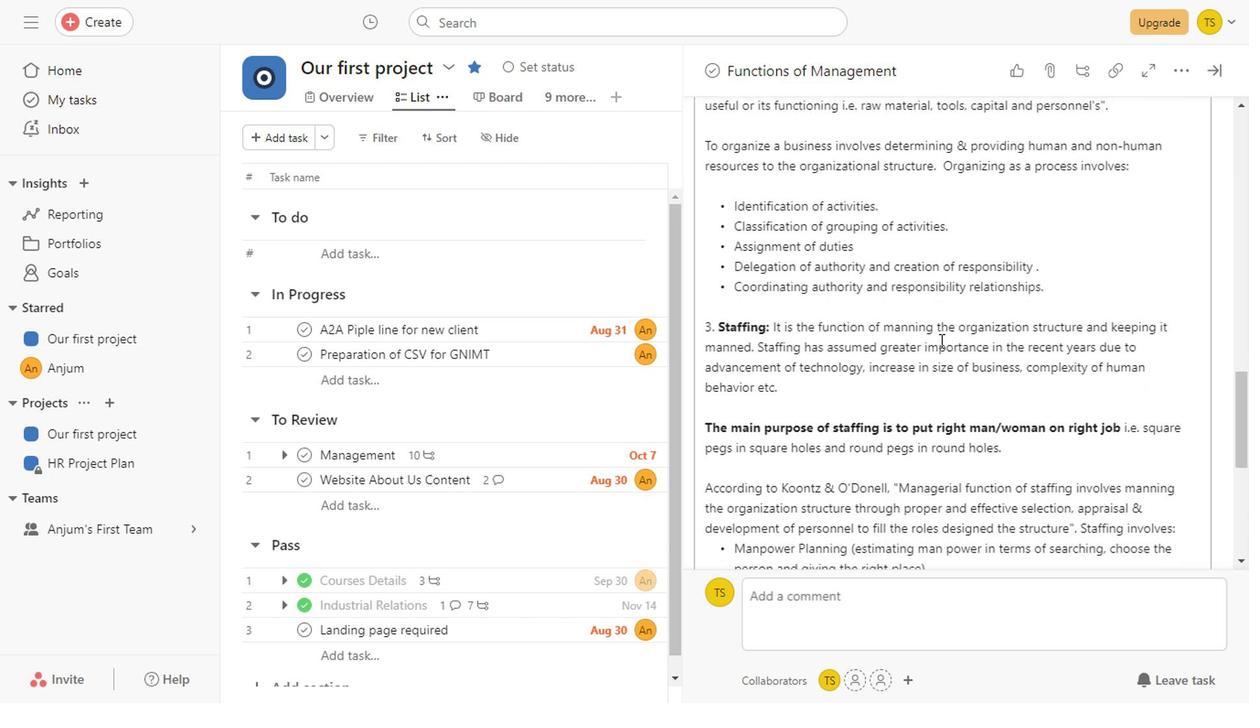 
Action: Mouse scrolled (935, 341) with delta (0, 0)
Screenshot: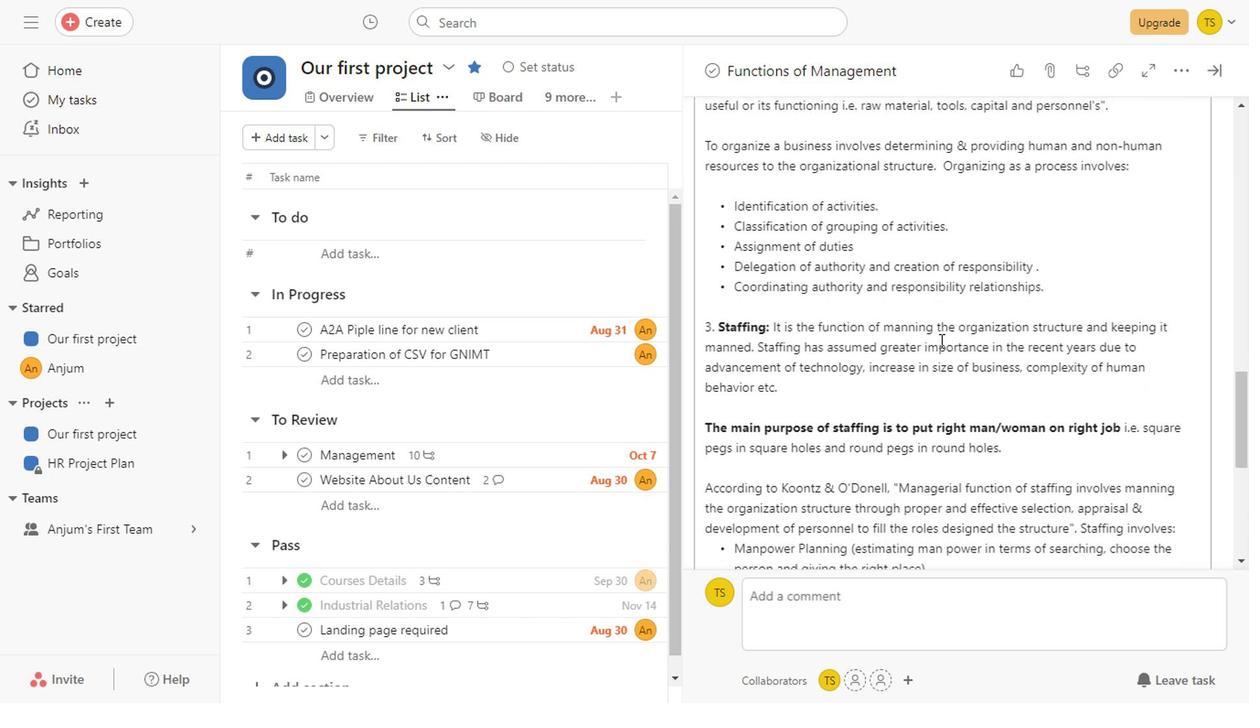 
Action: Mouse scrolled (935, 341) with delta (0, 0)
Screenshot: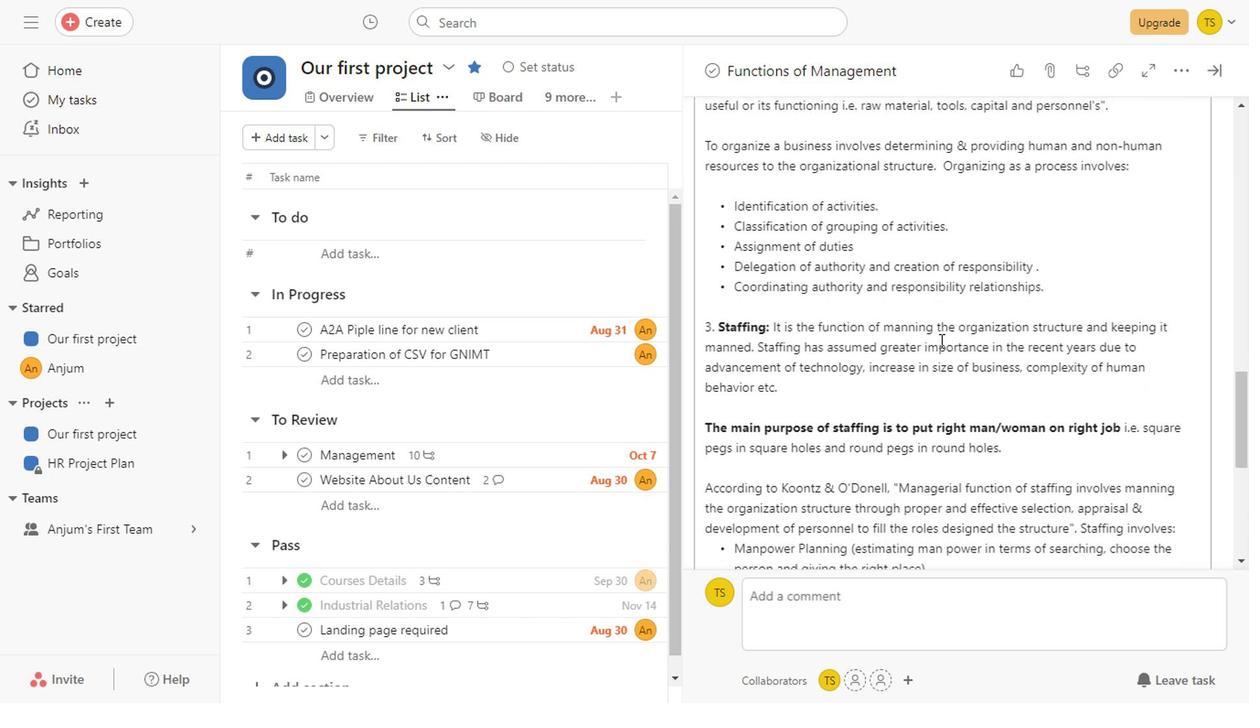
Action: Mouse scrolled (935, 341) with delta (0, 0)
Screenshot: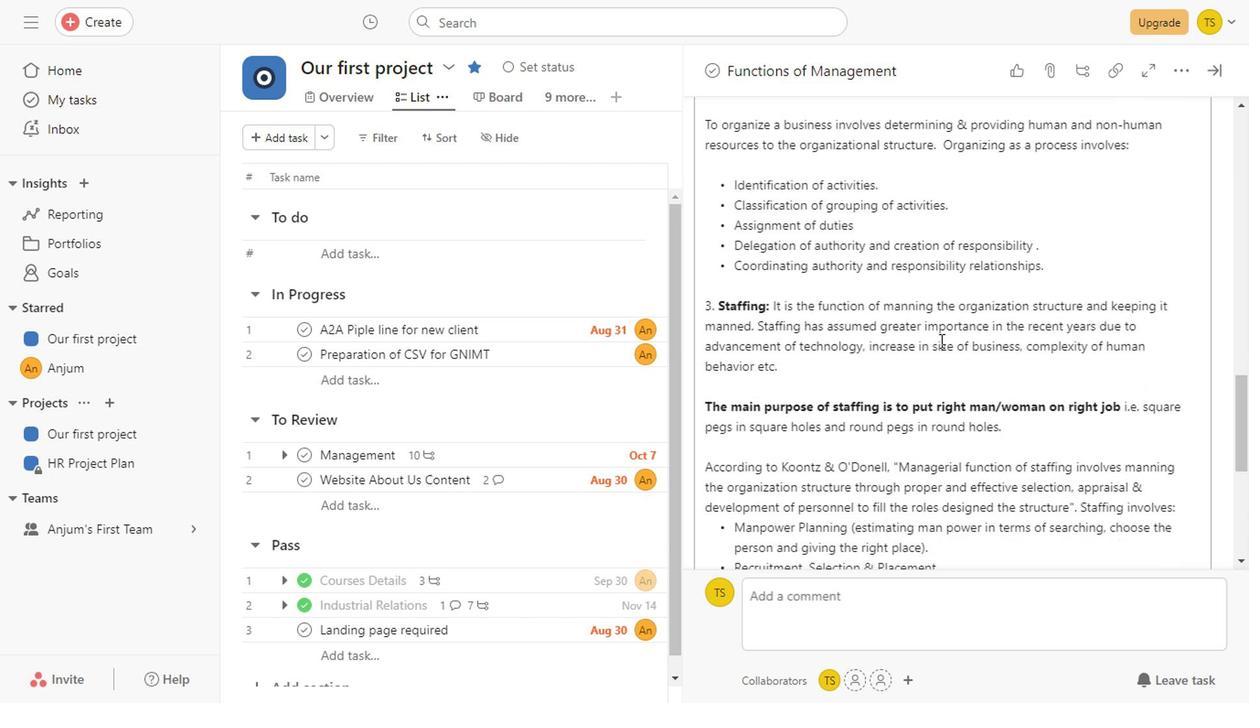
Action: Mouse scrolled (935, 341) with delta (0, 0)
Screenshot: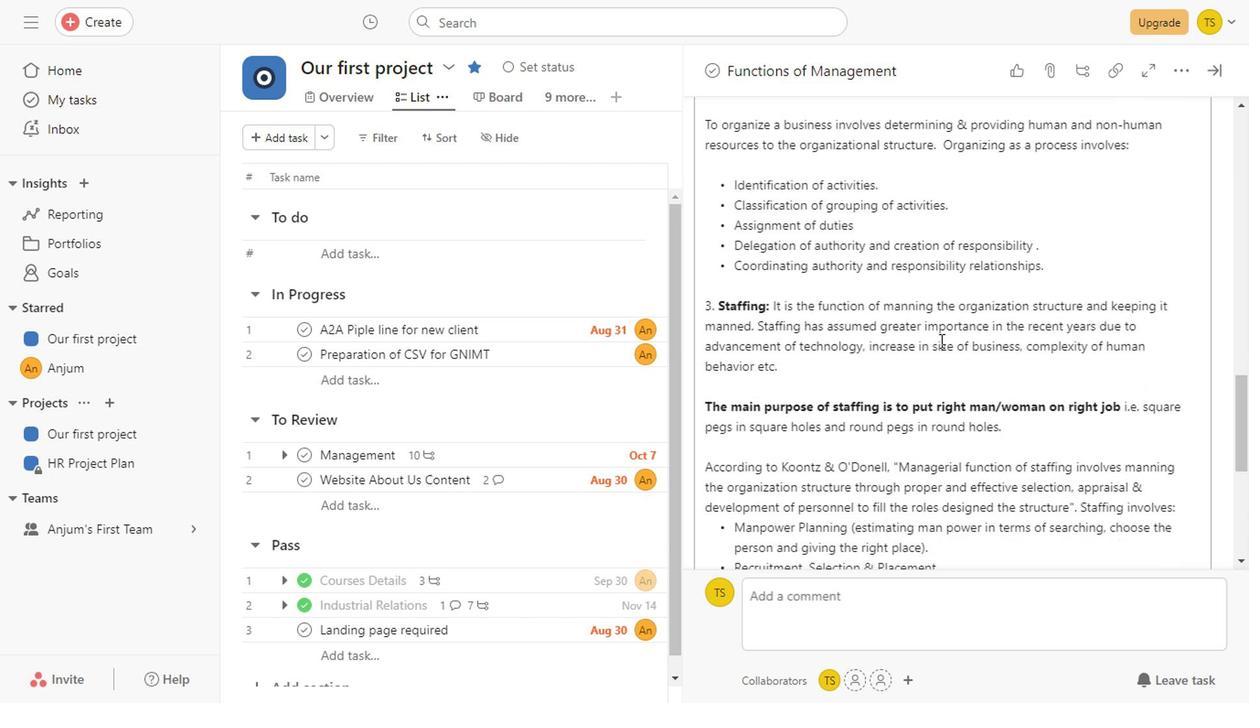 
Action: Mouse scrolled (935, 341) with delta (0, 0)
Screenshot: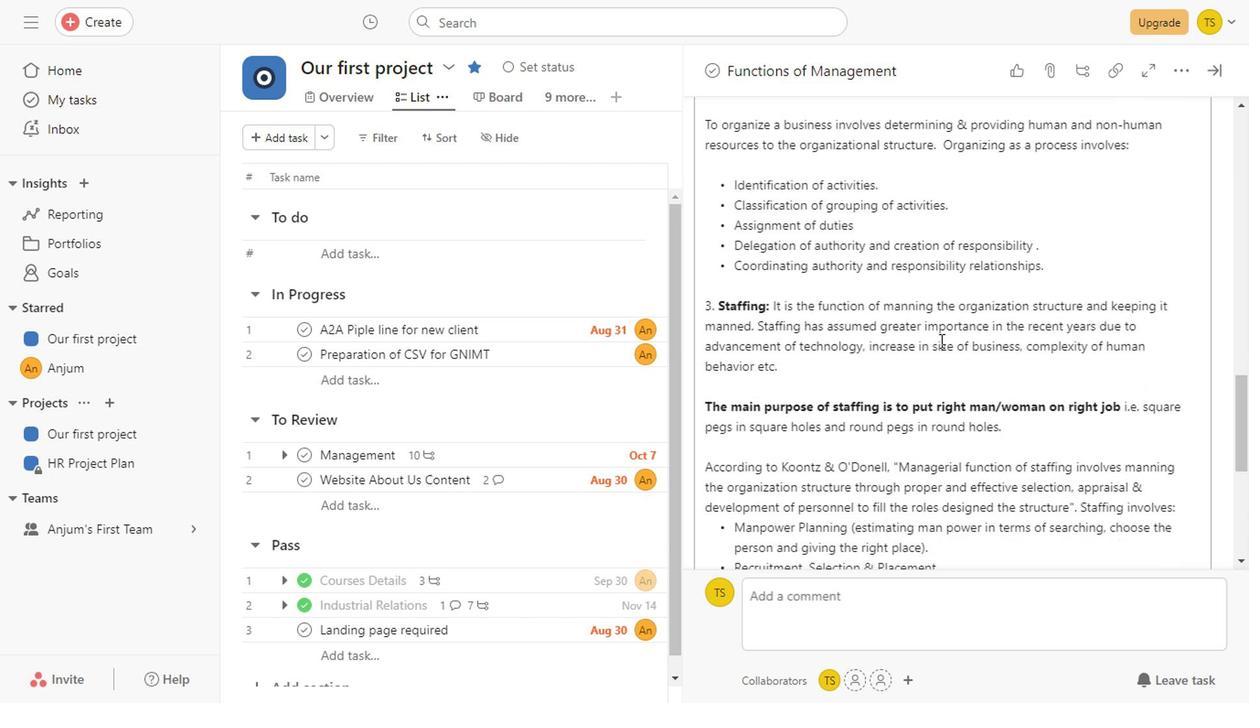 
Action: Mouse scrolled (935, 341) with delta (0, 0)
Screenshot: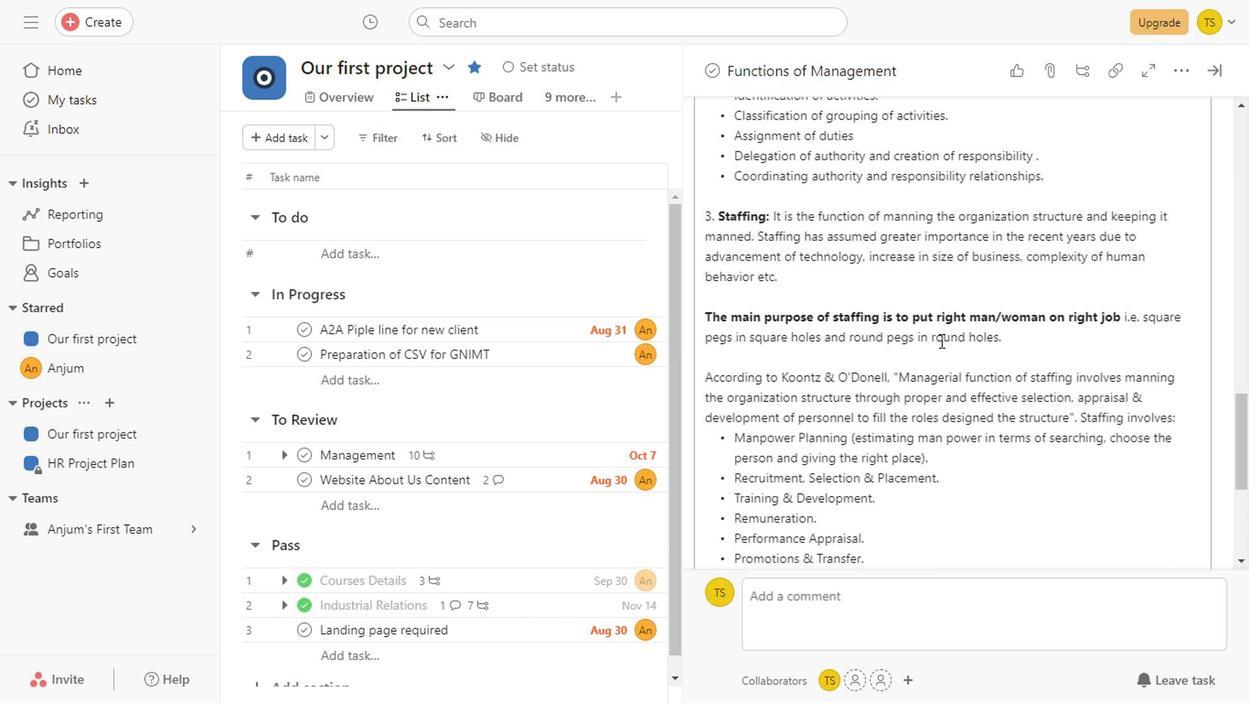 
Action: Mouse scrolled (935, 341) with delta (0, 0)
Screenshot: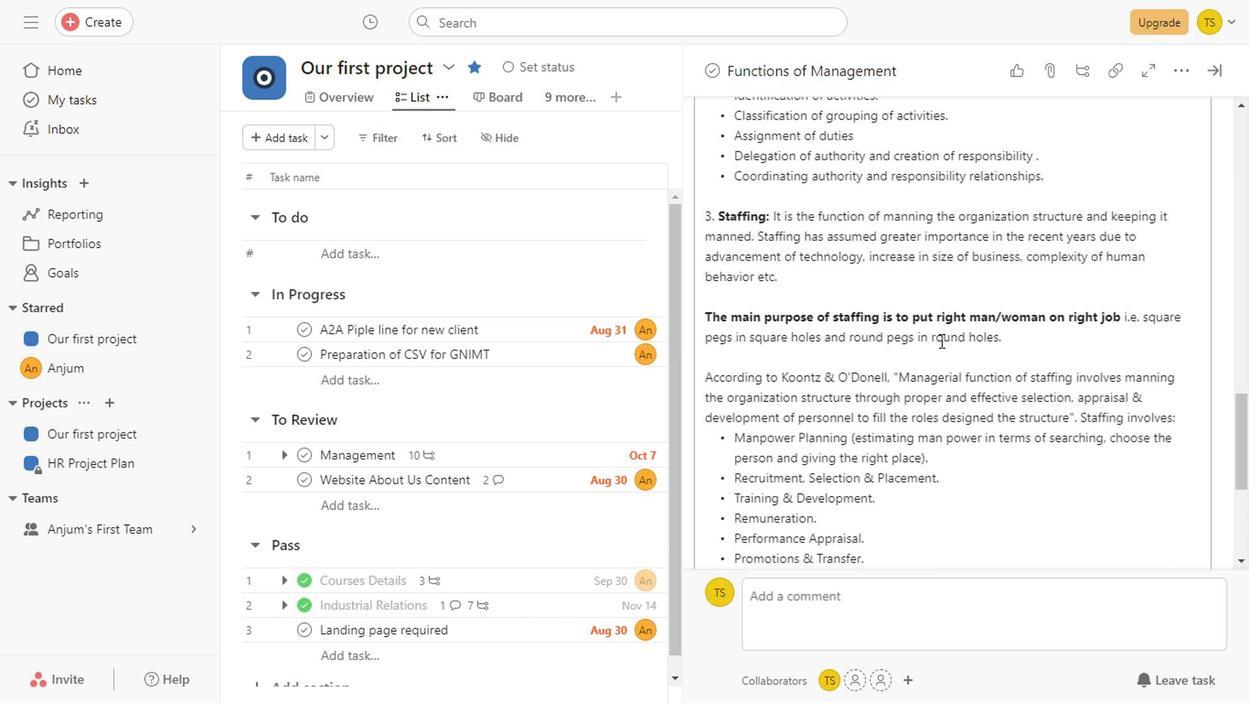 
Action: Mouse scrolled (935, 341) with delta (0, 0)
Screenshot: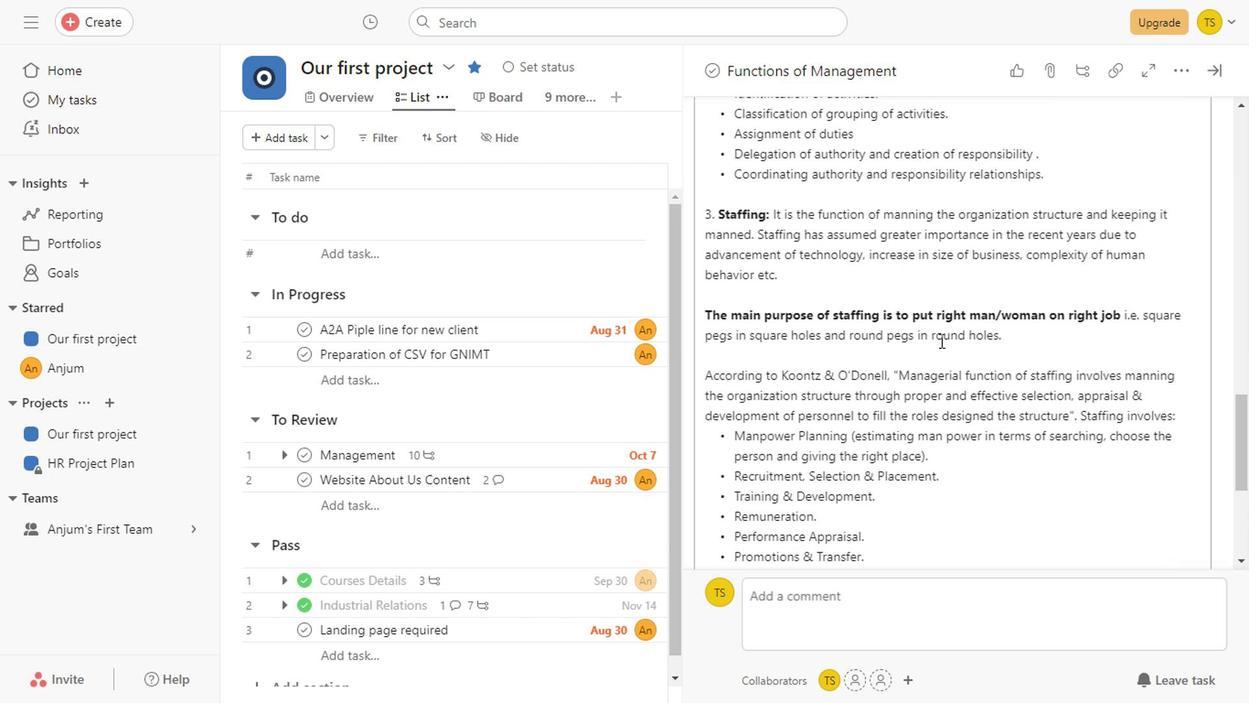 
Action: Mouse scrolled (935, 341) with delta (0, 0)
Screenshot: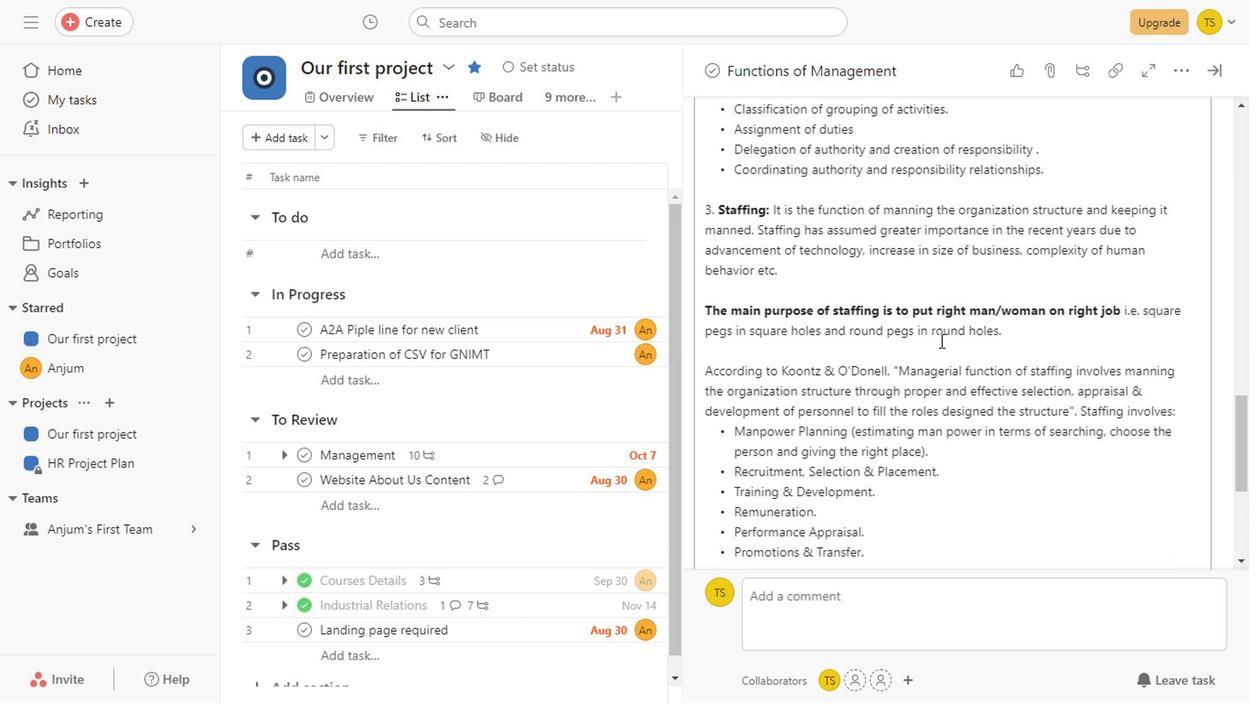
Action: Mouse scrolled (935, 341) with delta (0, 0)
Screenshot: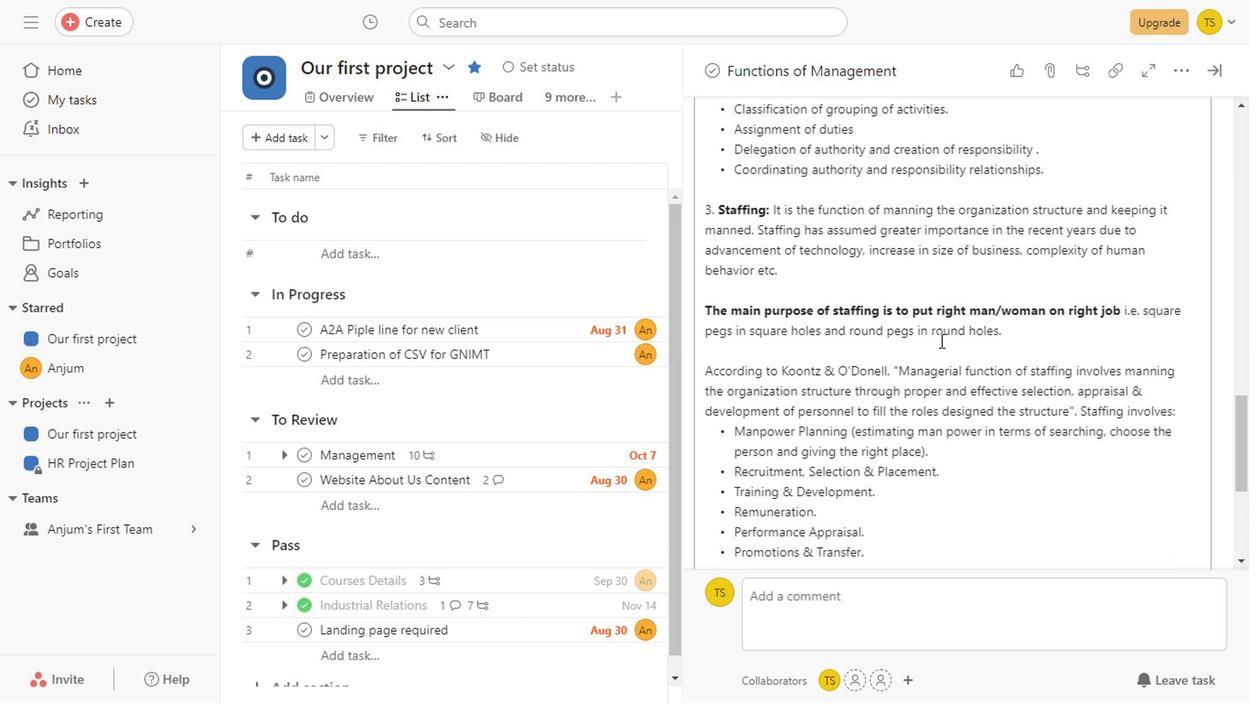 
Action: Mouse scrolled (935, 341) with delta (0, 0)
Screenshot: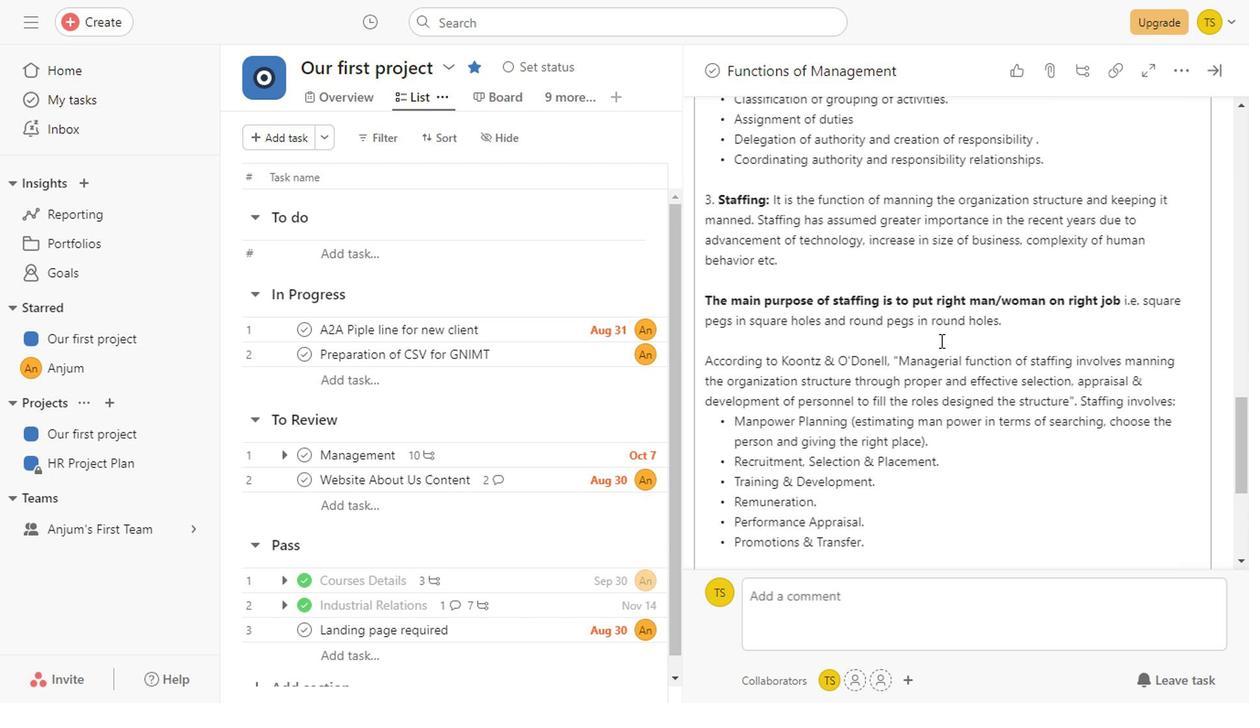 
Action: Mouse scrolled (935, 341) with delta (0, 0)
Screenshot: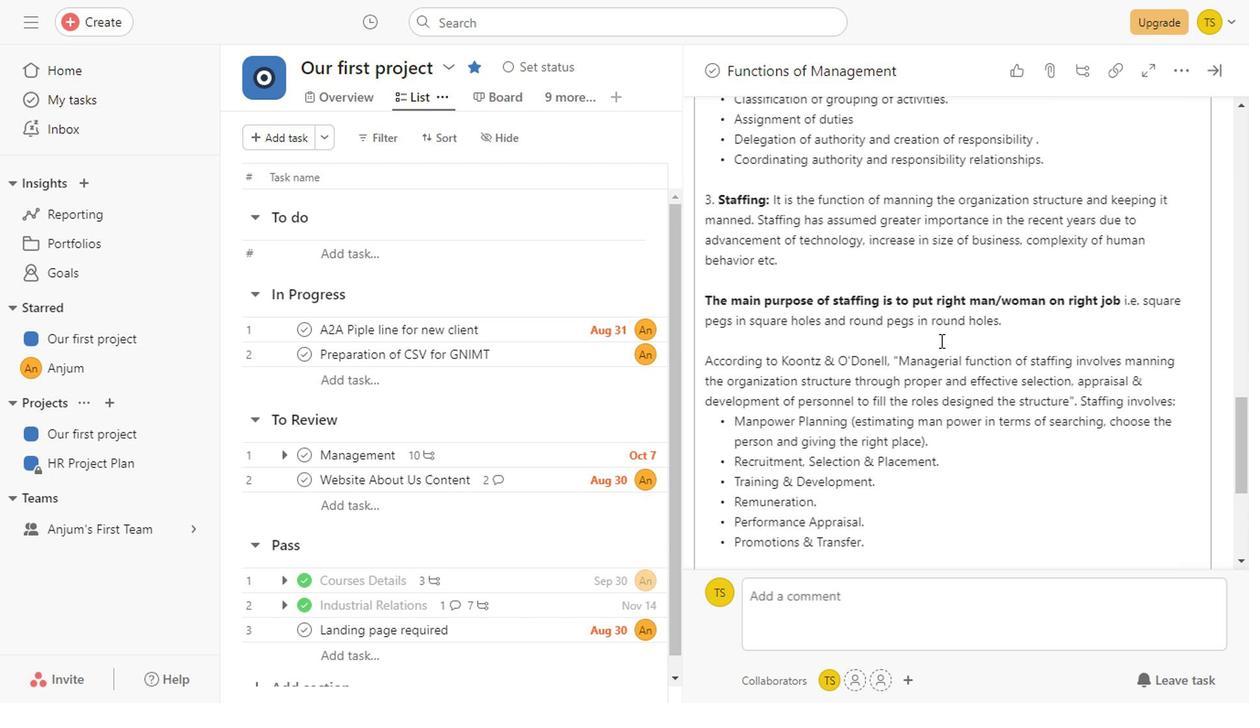 
Action: Mouse scrolled (935, 341) with delta (0, 0)
Screenshot: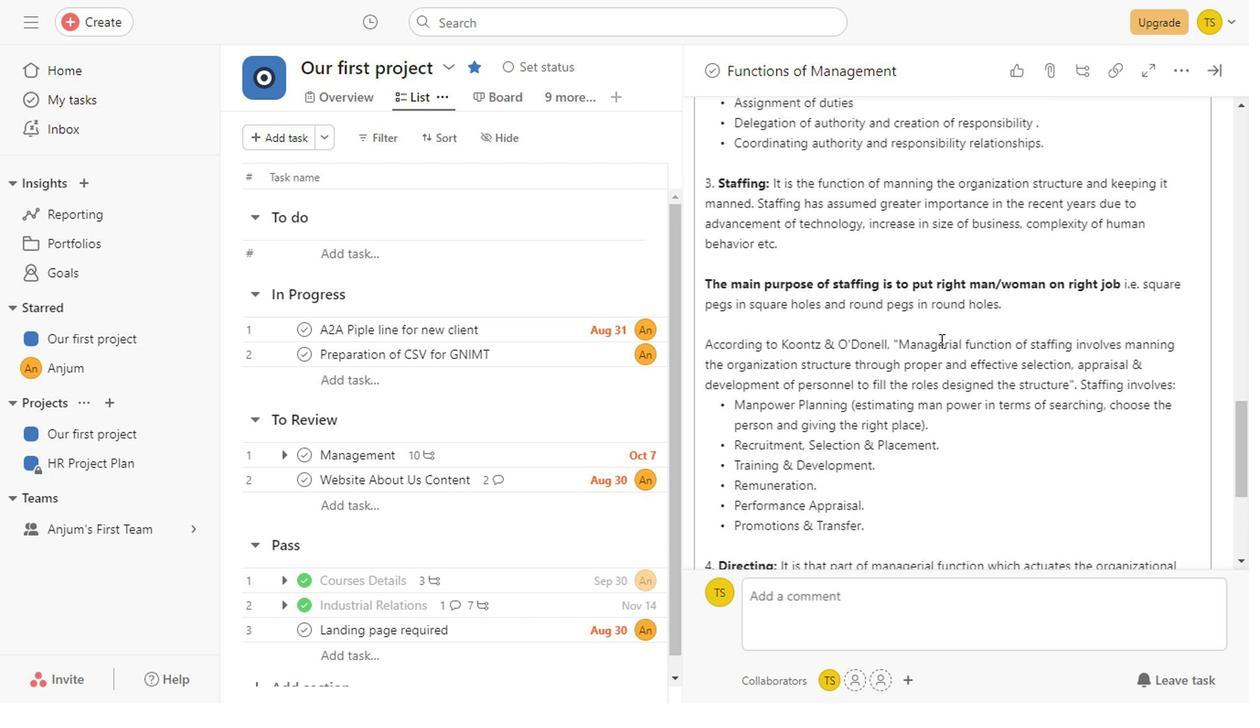 
Action: Mouse scrolled (935, 341) with delta (0, 0)
Screenshot: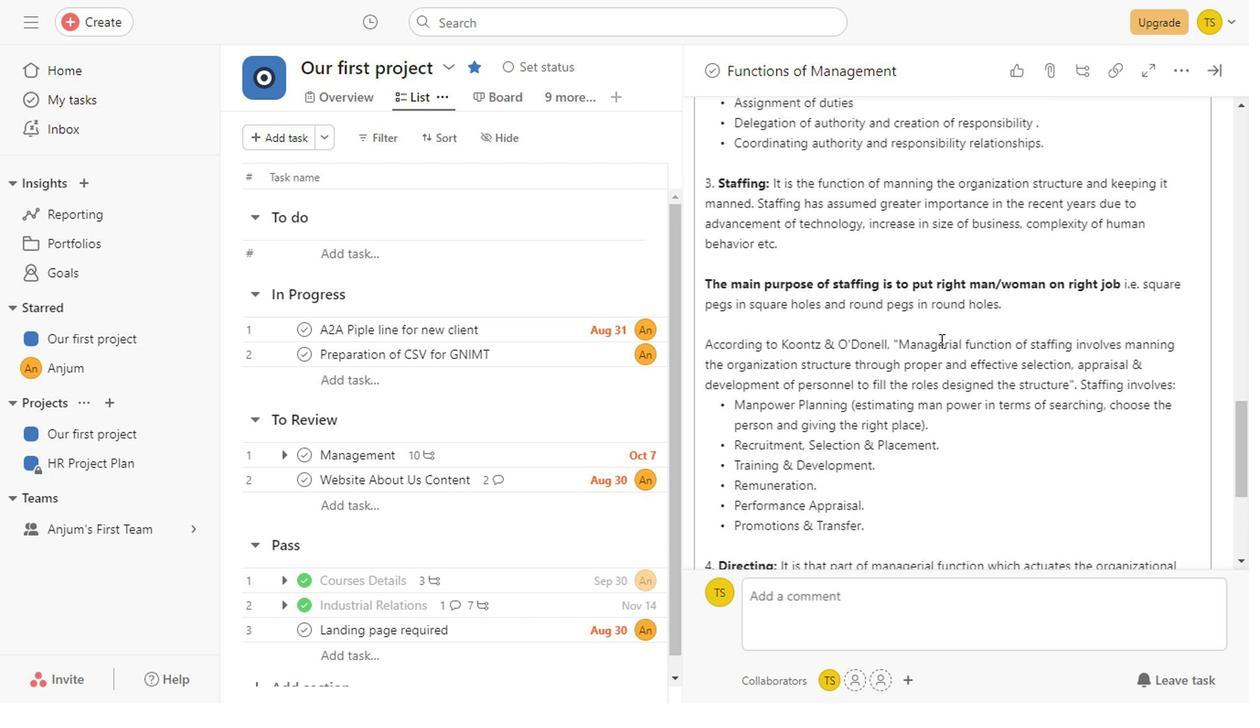 
Action: Mouse scrolled (935, 341) with delta (0, 0)
Screenshot: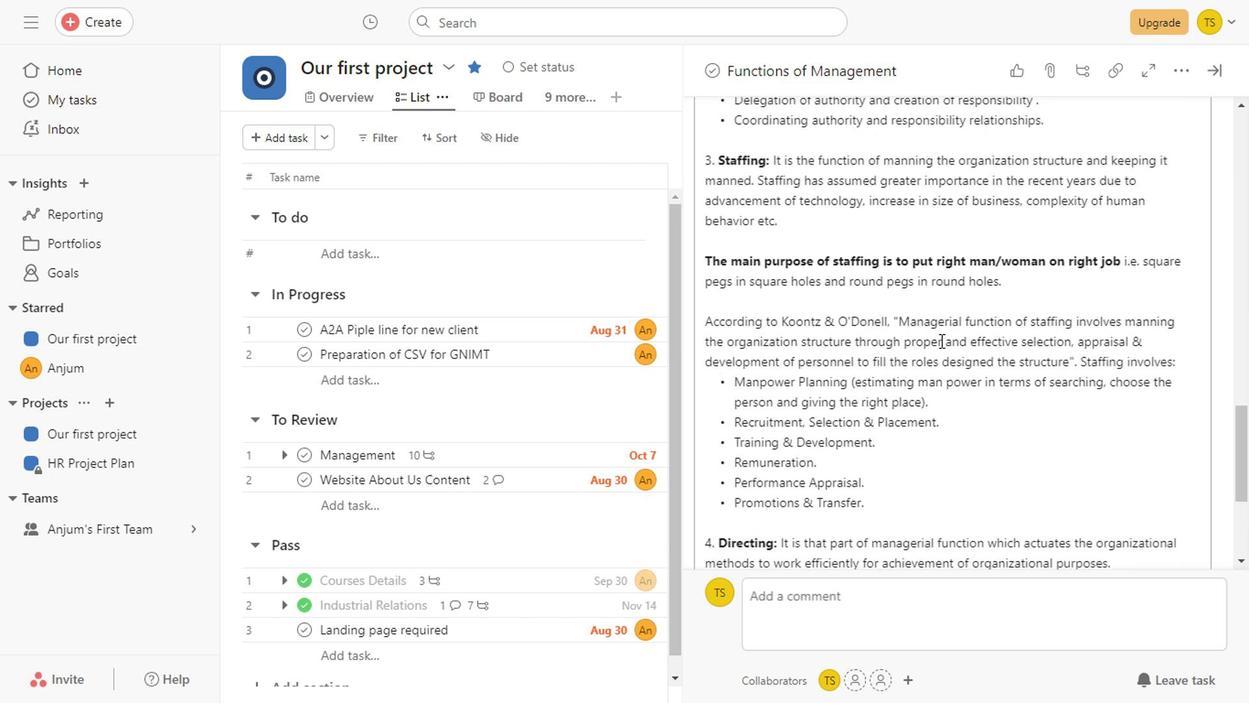 
Action: Mouse scrolled (935, 341) with delta (0, 0)
Screenshot: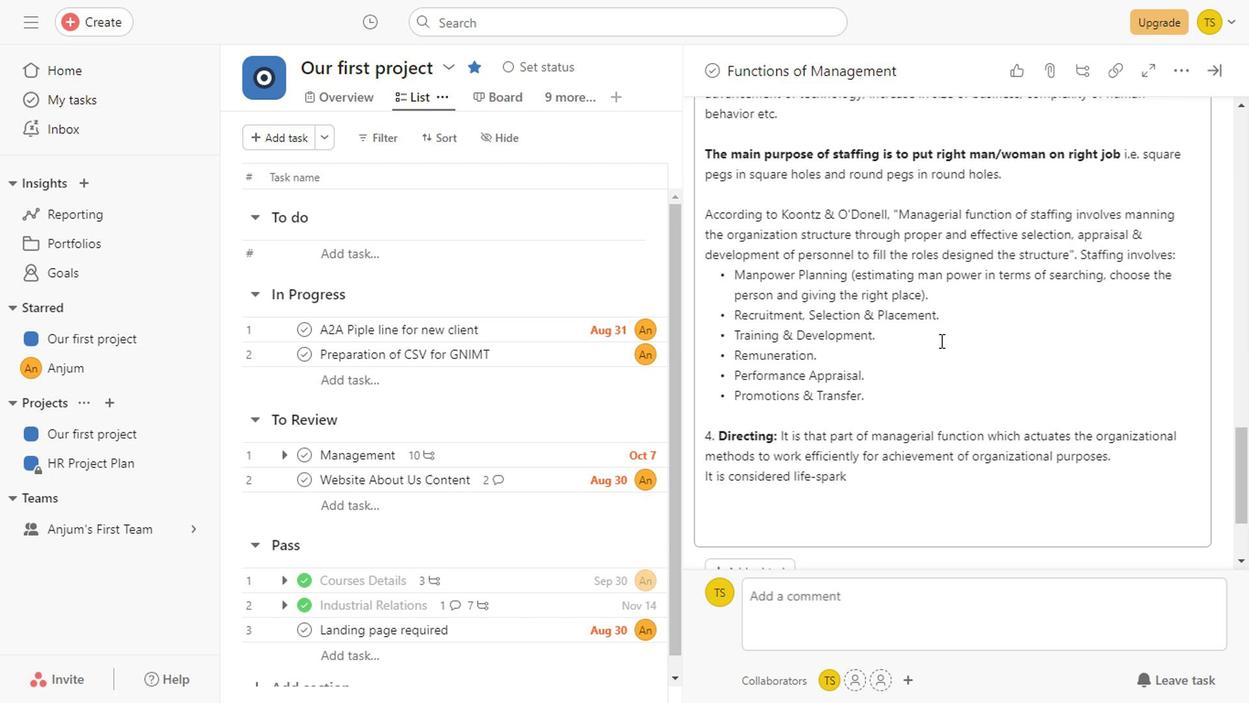
Action: Mouse scrolled (935, 341) with delta (0, 0)
Screenshot: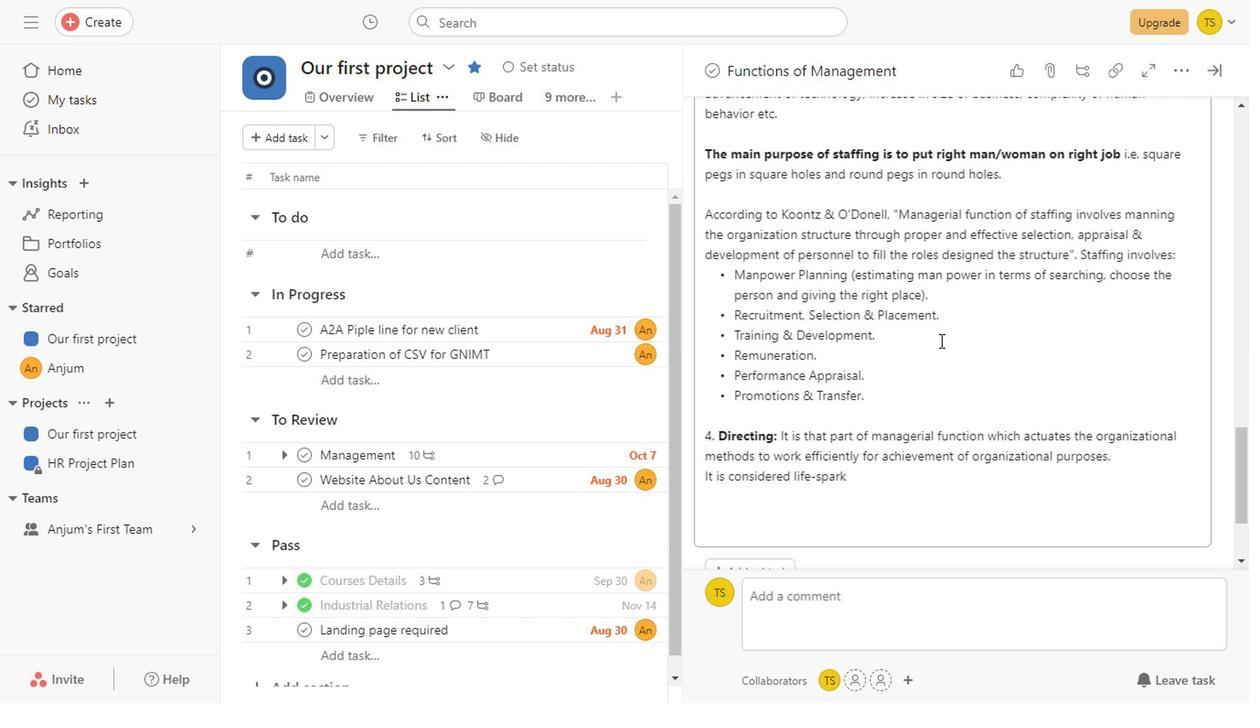 
Action: Mouse moved to (873, 400)
Screenshot: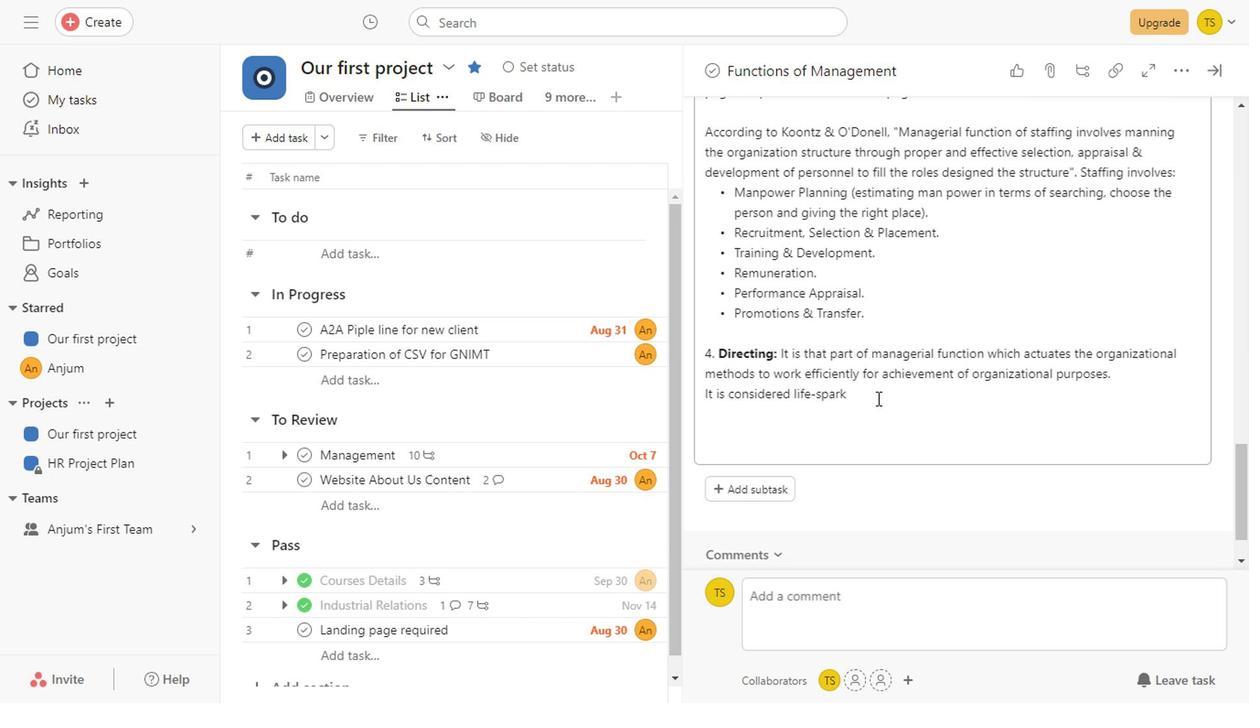 
Action: Mouse pressed left at (873, 400)
Screenshot: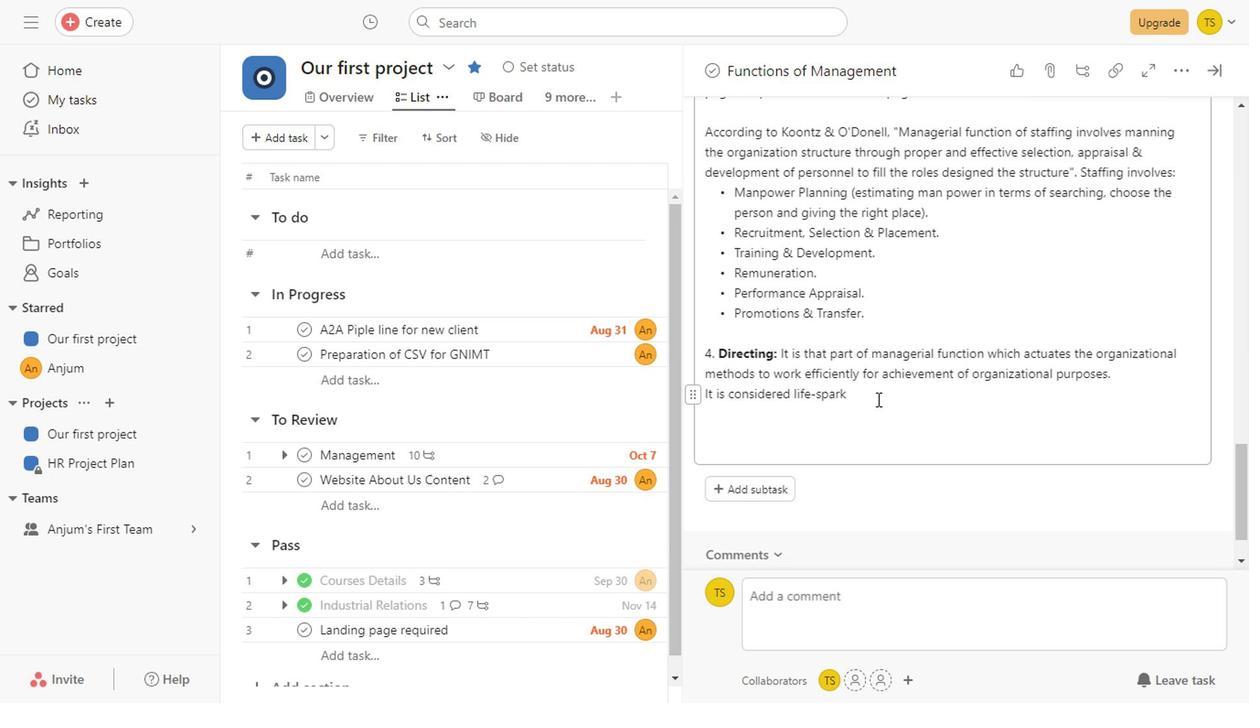 
Action: Key pressed <Key.space>of<Key.space>the<Key.space>enterprise<Key.space>which<Key.space>sets<Key.space>it<Key.space>in<Key.space>motion<Key.space>and<Key.space>action<Key.space>of<Key.space>people,<Key.space>because<Key.space>planning,<Key.space>organizing<Key.space>and<Key.space>staffing<Key.space>are<Key.space>the<Key.space>mere<Key.space>preparations<Key.space>for<Key.space>doing<Key.space>the<Key.space>work.
Screenshot: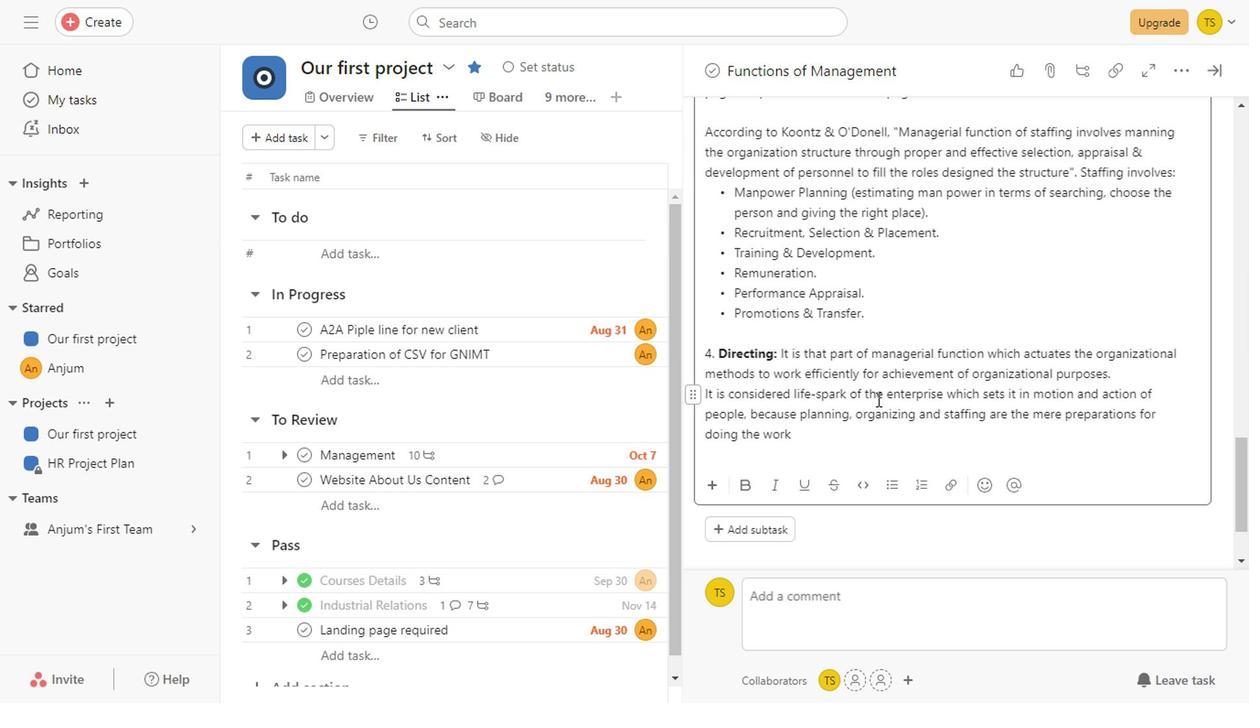 
Action: Mouse moved to (1177, 684)
Screenshot: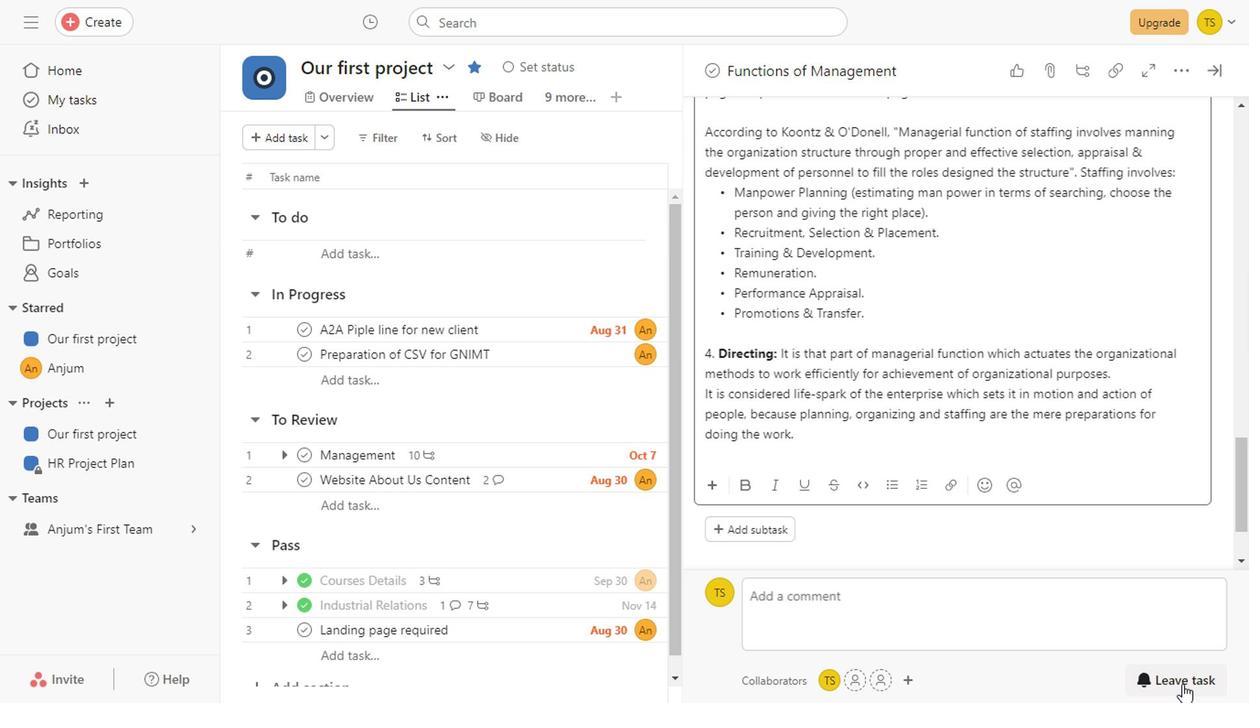 
Action: Mouse pressed left at (1177, 684)
Screenshot: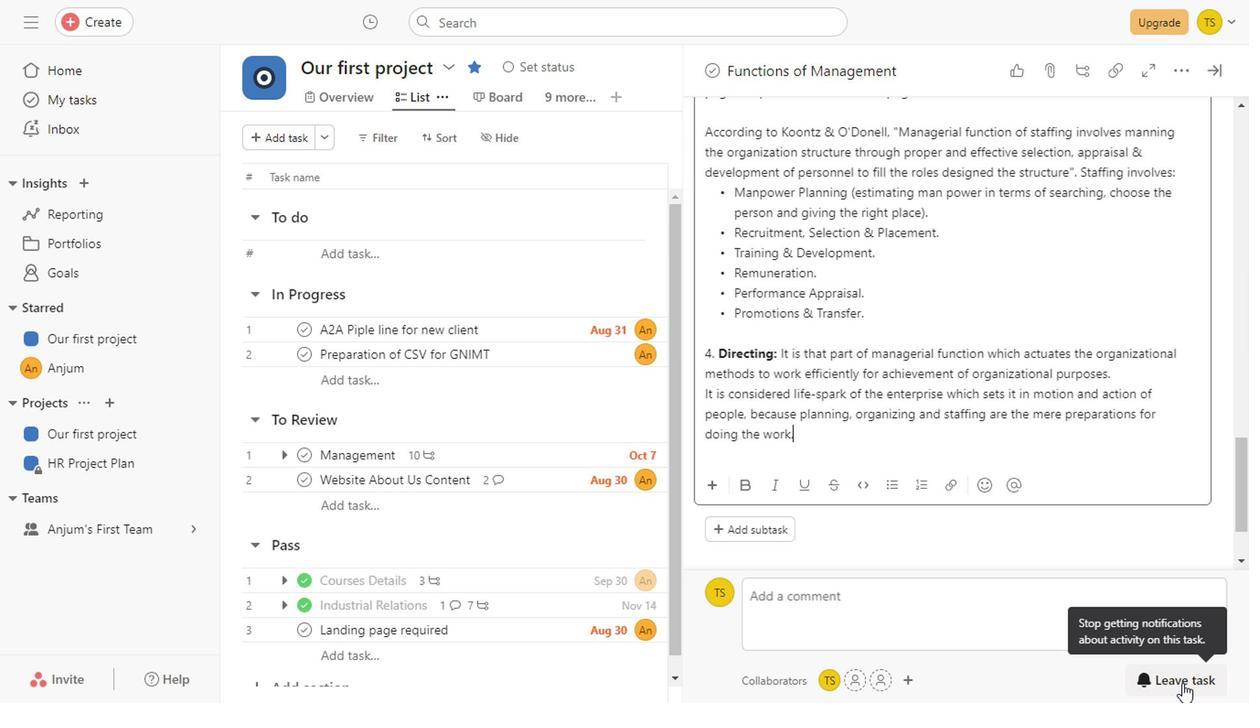 
Action: Mouse moved to (734, 472)
Screenshot: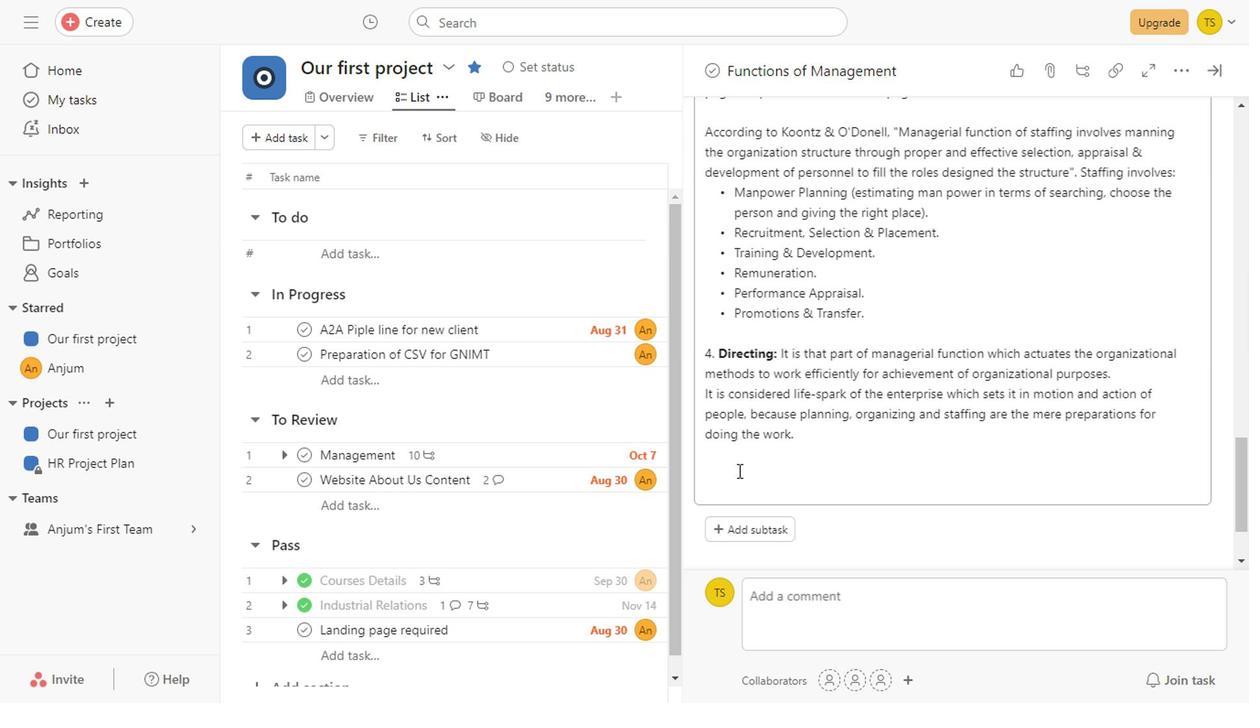 
Action: Mouse pressed left at (734, 472)
Screenshot: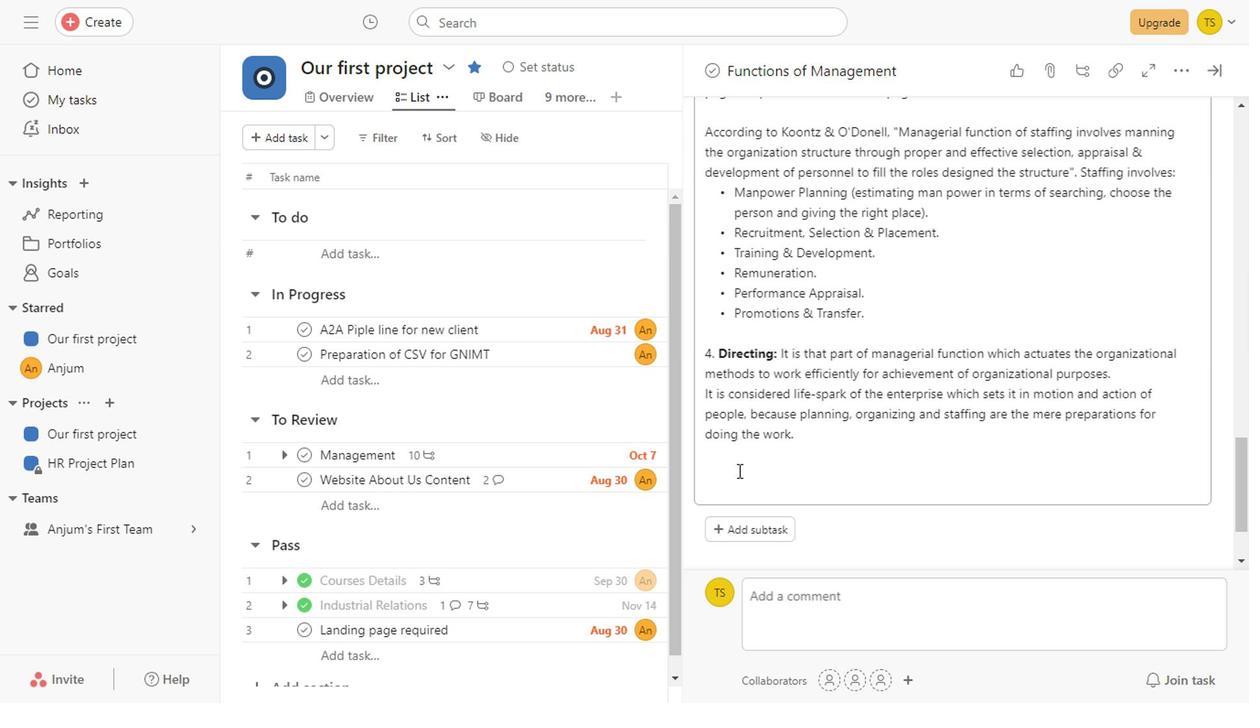 
Action: Key pressed <Key.down>
Screenshot: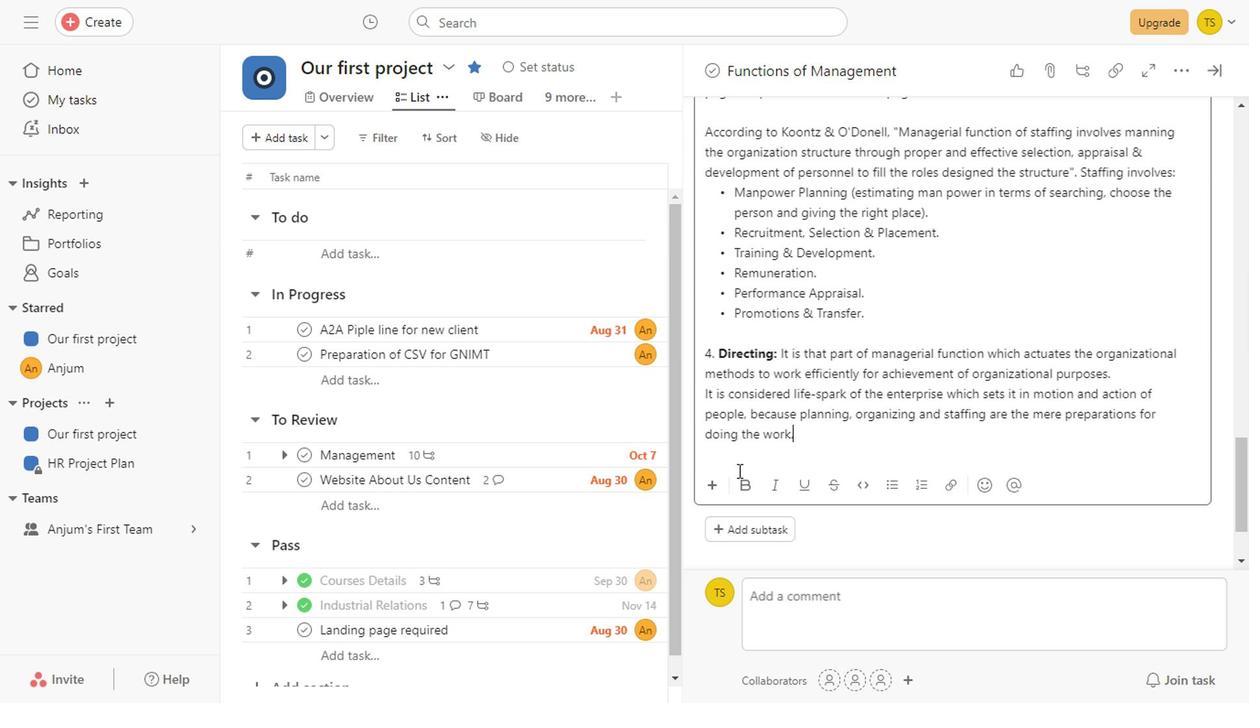 
Action: Mouse moved to (1218, 69)
Screenshot: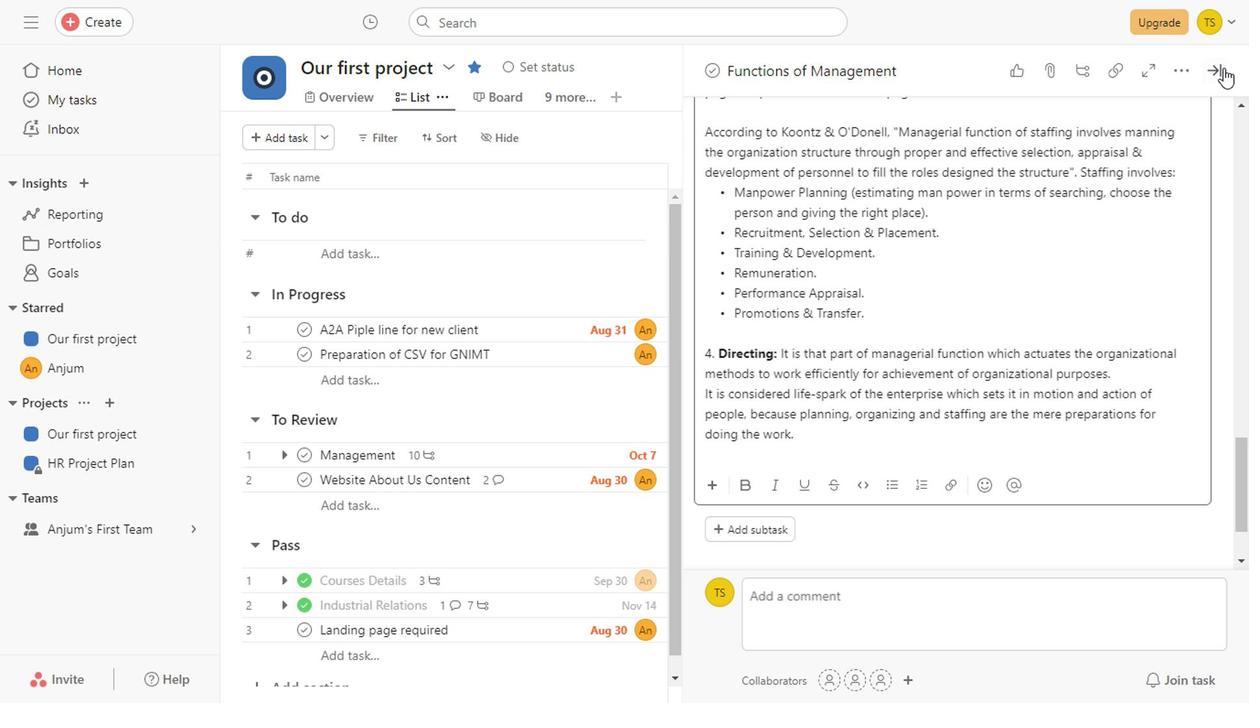 
Action: Mouse pressed left at (1218, 69)
Screenshot: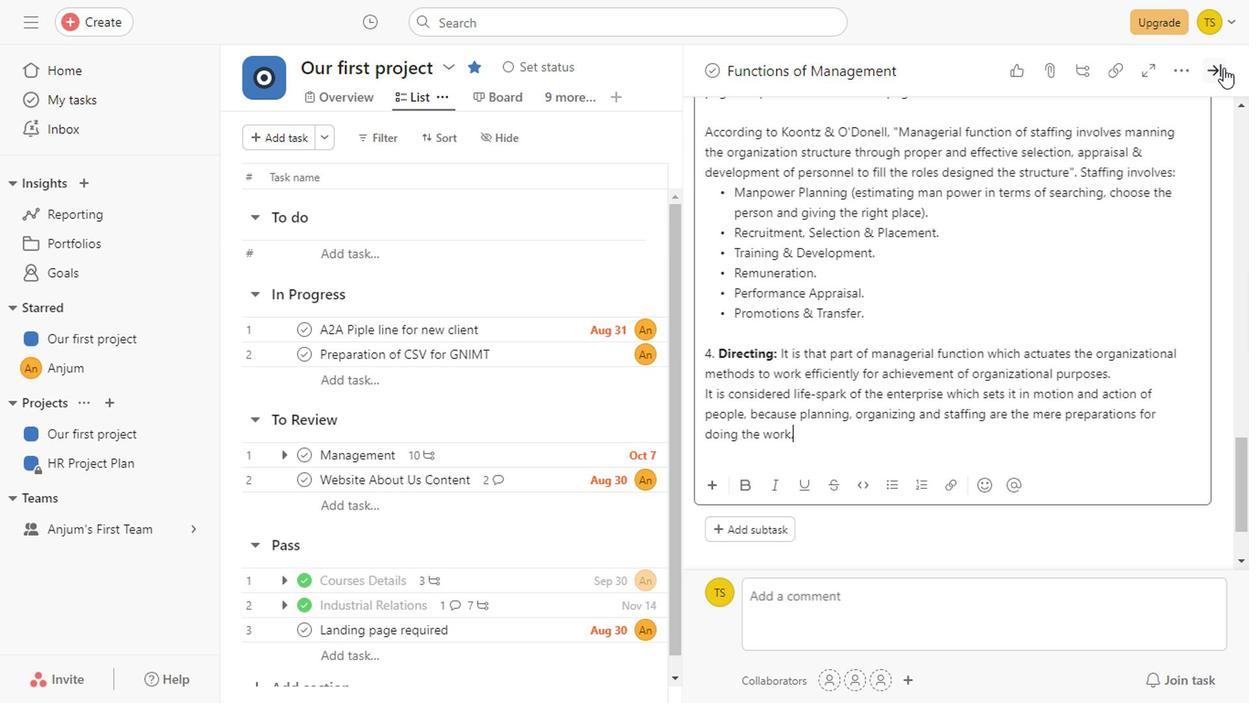
Action: Mouse moved to (753, 307)
Screenshot: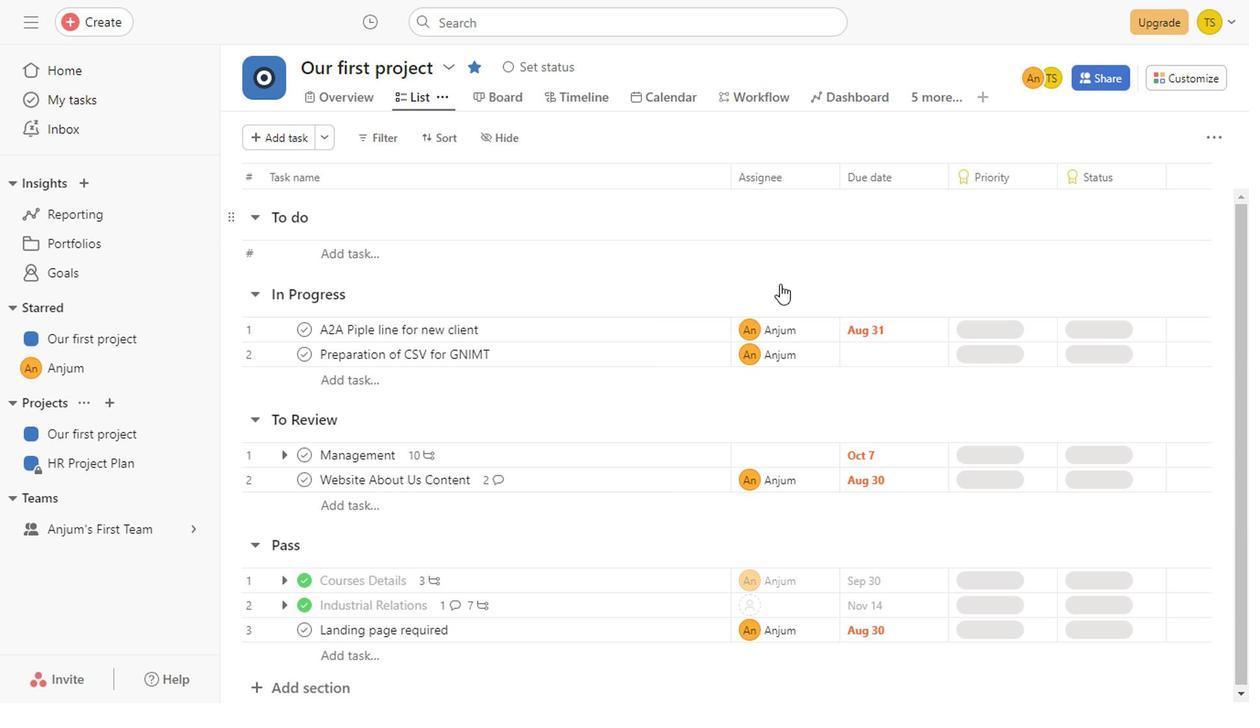 
Action: Mouse scrolled (753, 307) with delta (0, 0)
Screenshot: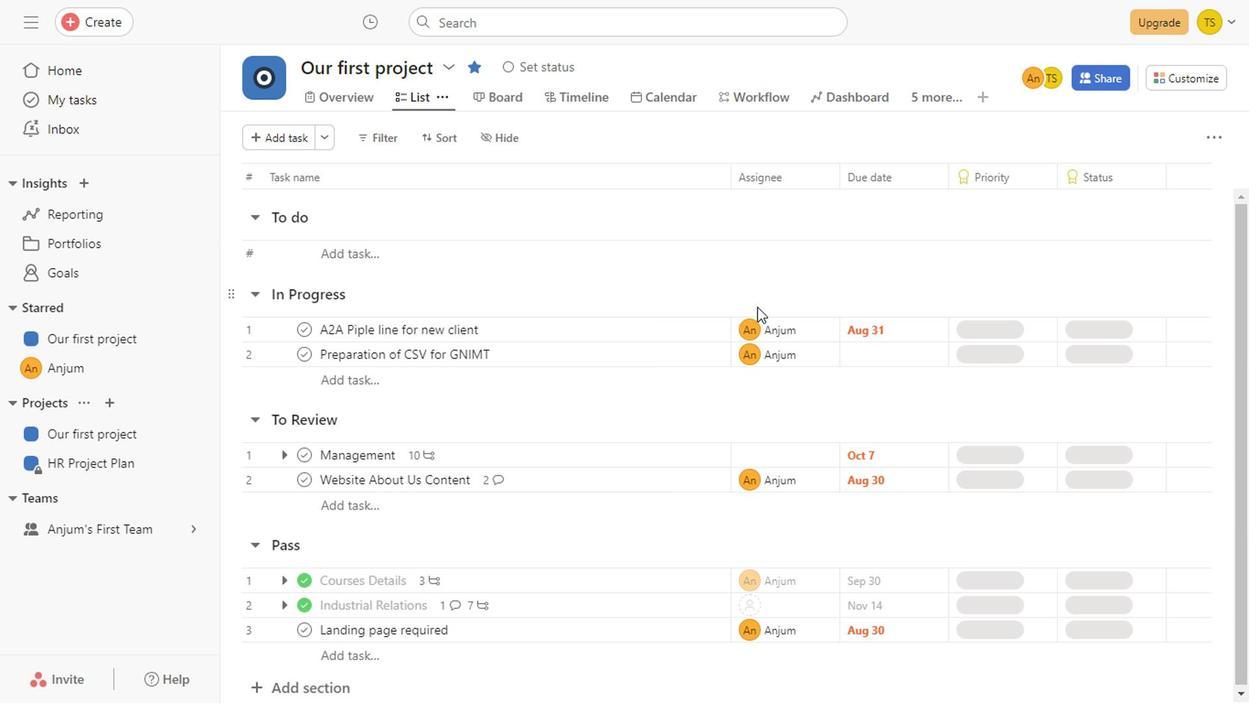 
Action: Mouse scrolled (753, 307) with delta (0, 0)
Screenshot: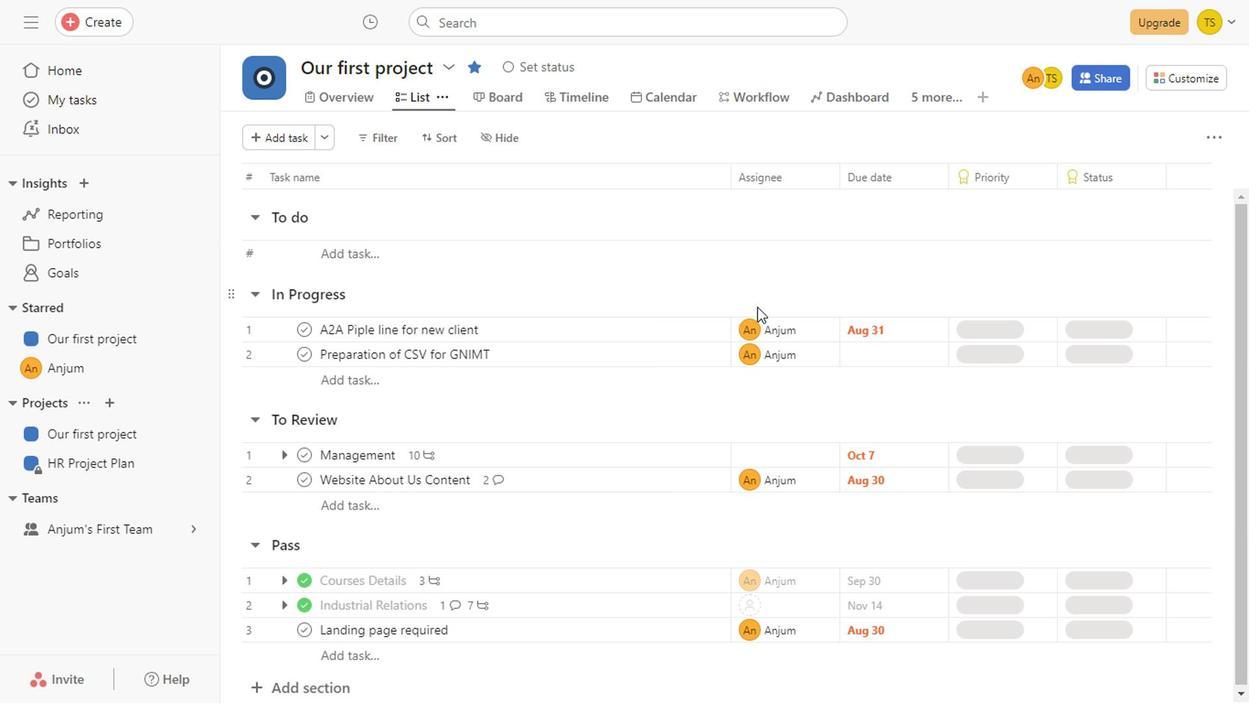 
Action: Mouse scrolled (753, 307) with delta (0, 0)
Screenshot: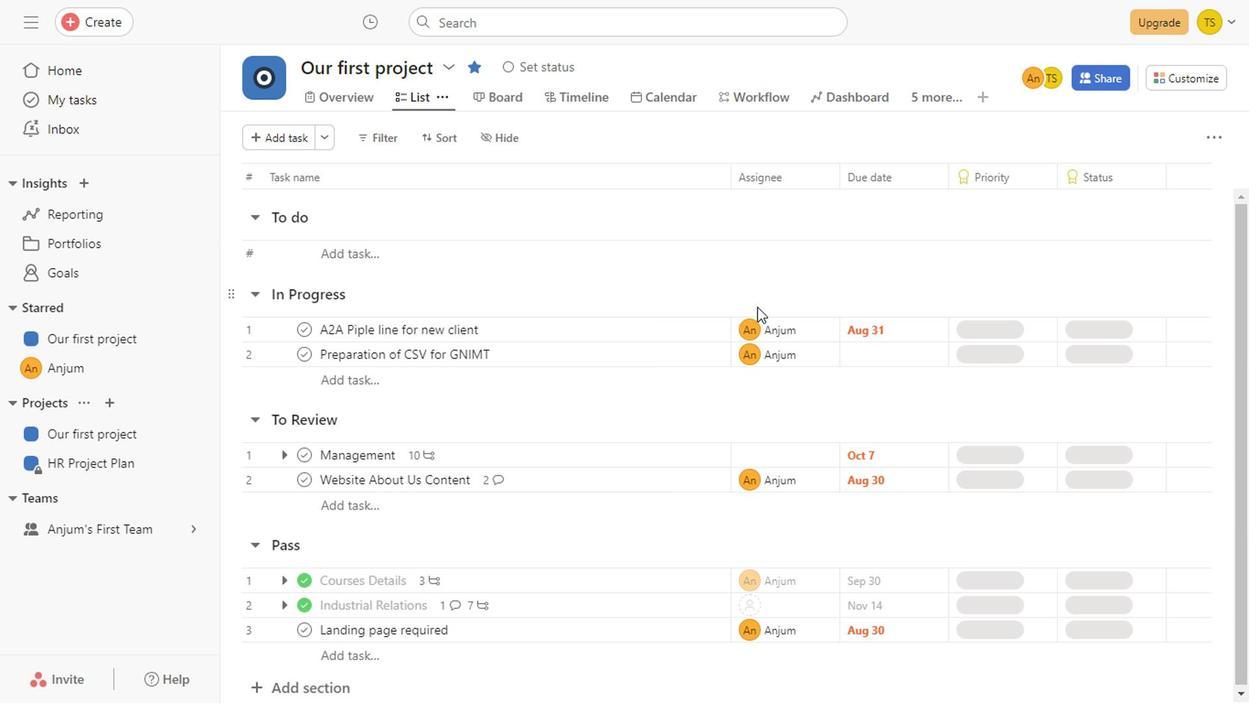 
Action: Mouse scrolled (753, 307) with delta (0, 0)
Screenshot: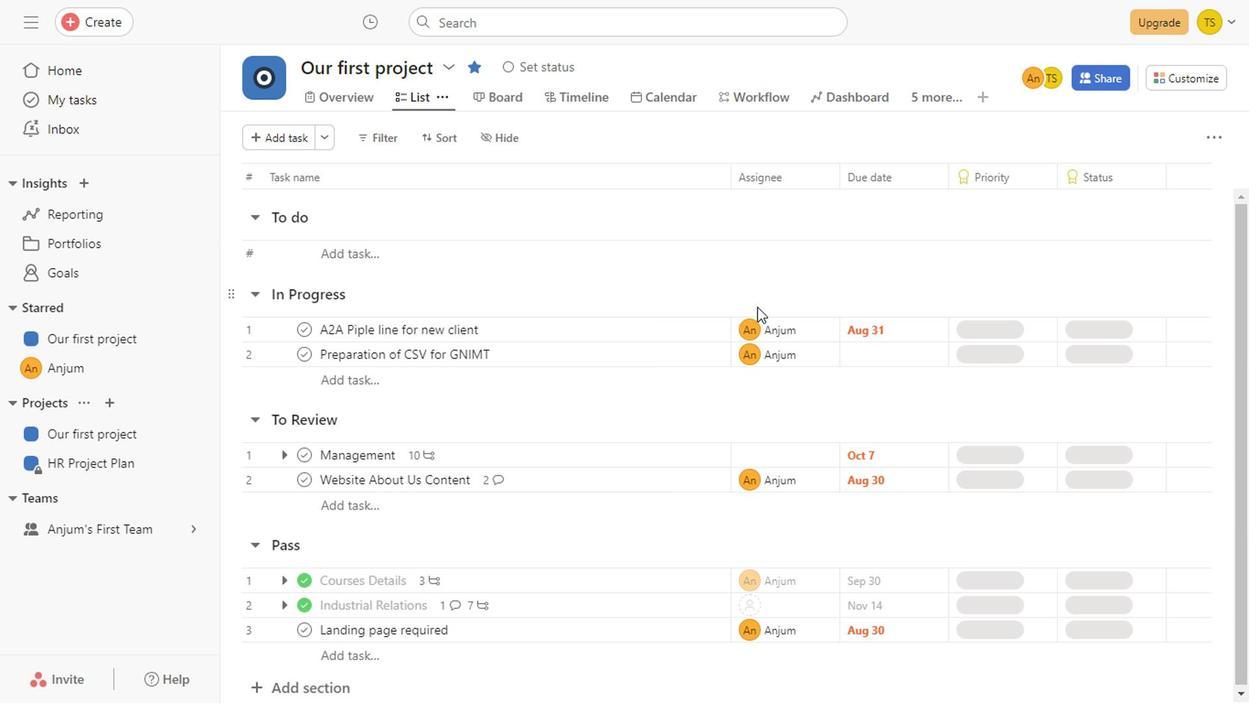 
Action: Mouse scrolled (753, 307) with delta (0, 0)
Screenshot: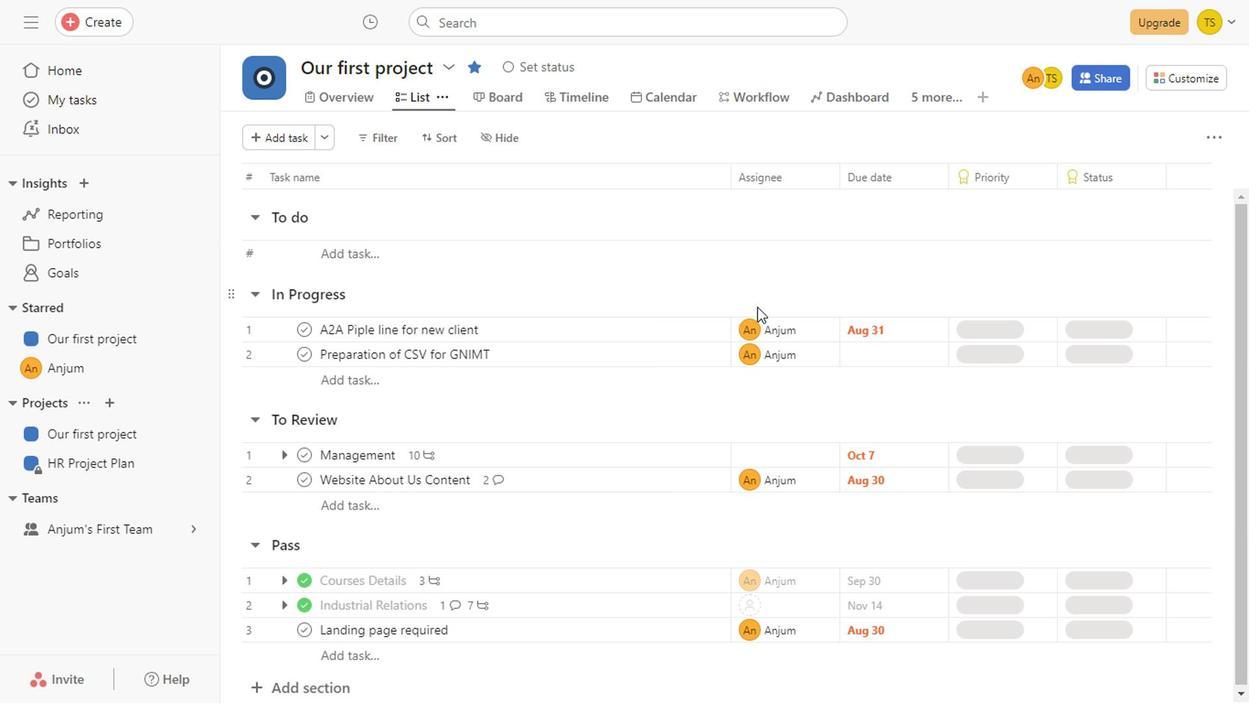 
Action: Mouse scrolled (753, 307) with delta (0, 0)
Screenshot: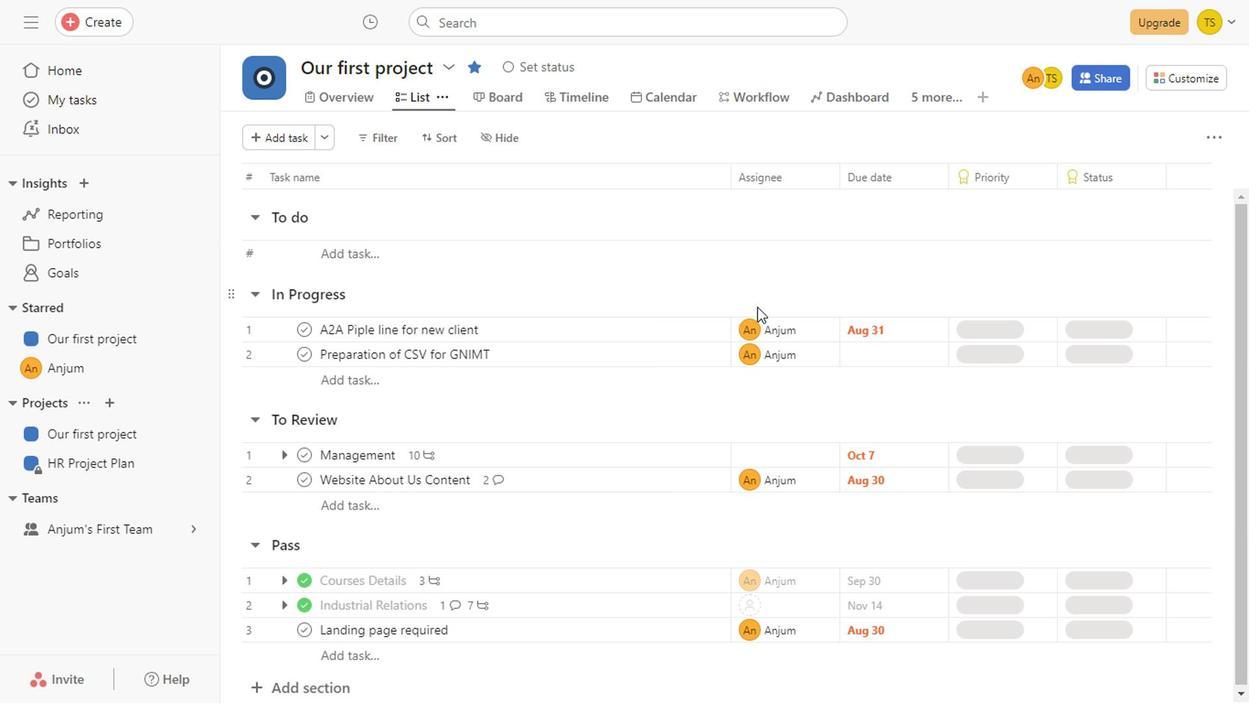 
Action: Mouse scrolled (753, 307) with delta (0, 0)
Screenshot: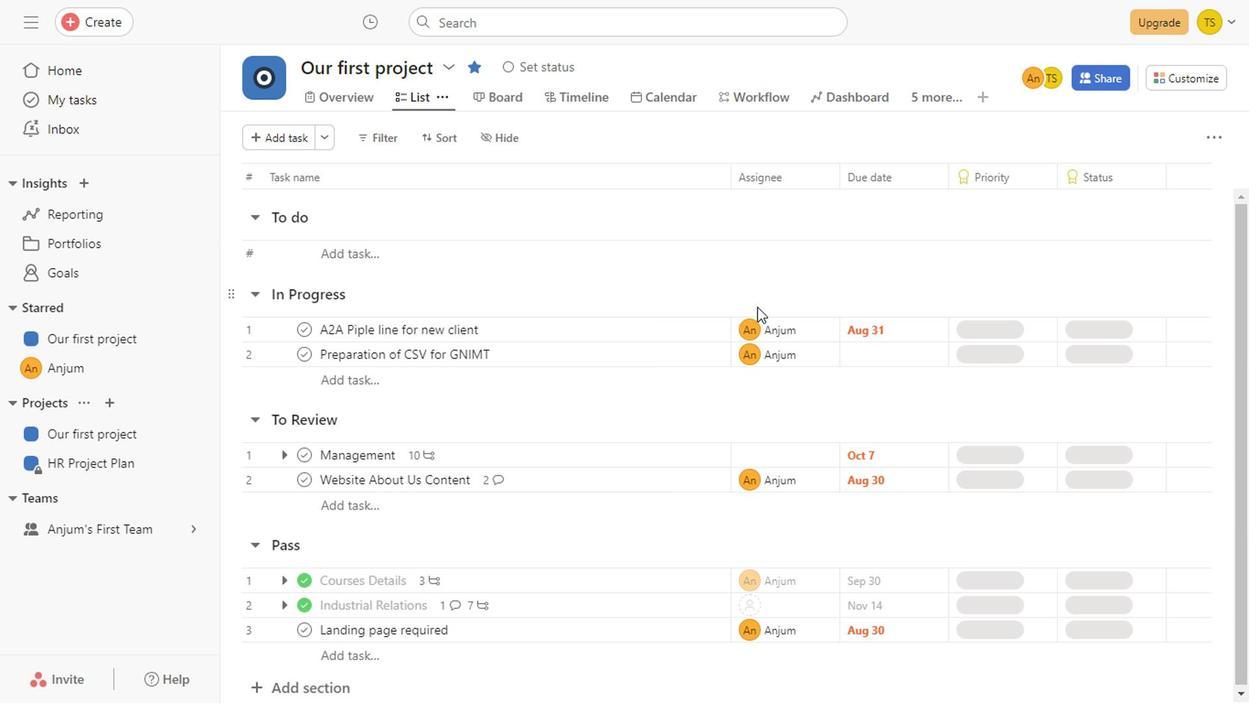
Action: Mouse scrolled (753, 307) with delta (0, 0)
Screenshot: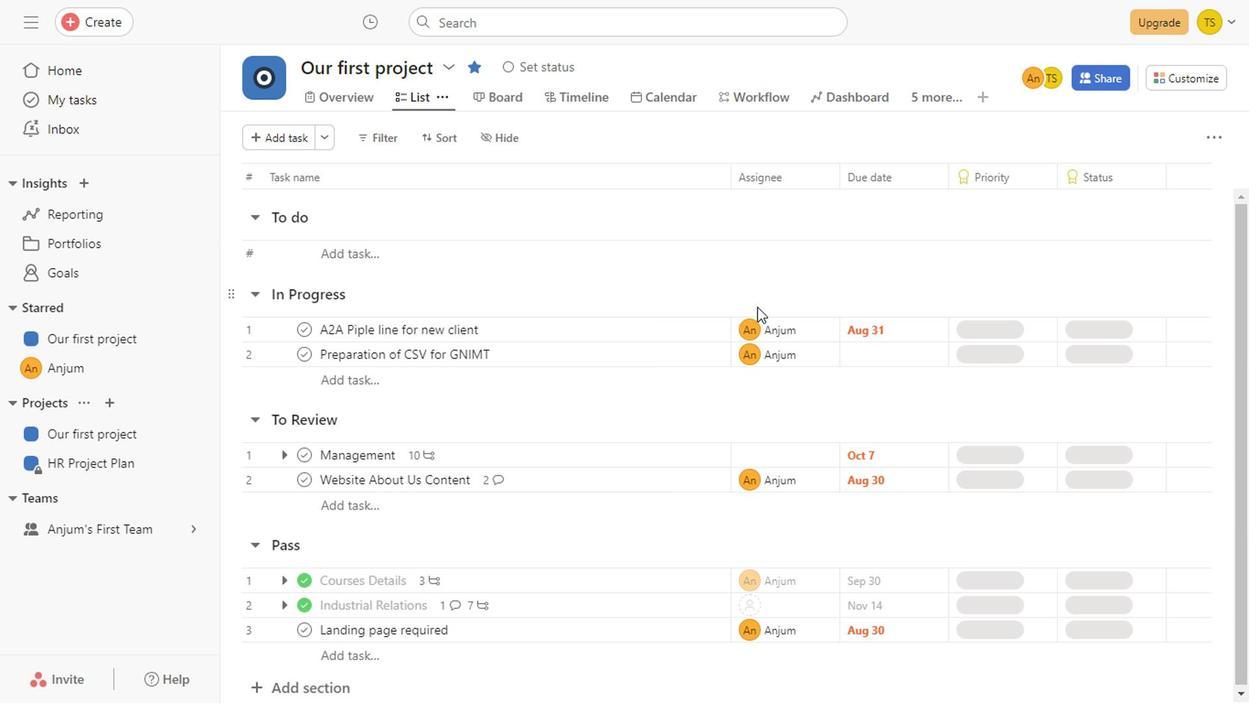 
Action: Mouse scrolled (753, 307) with delta (0, 0)
Screenshot: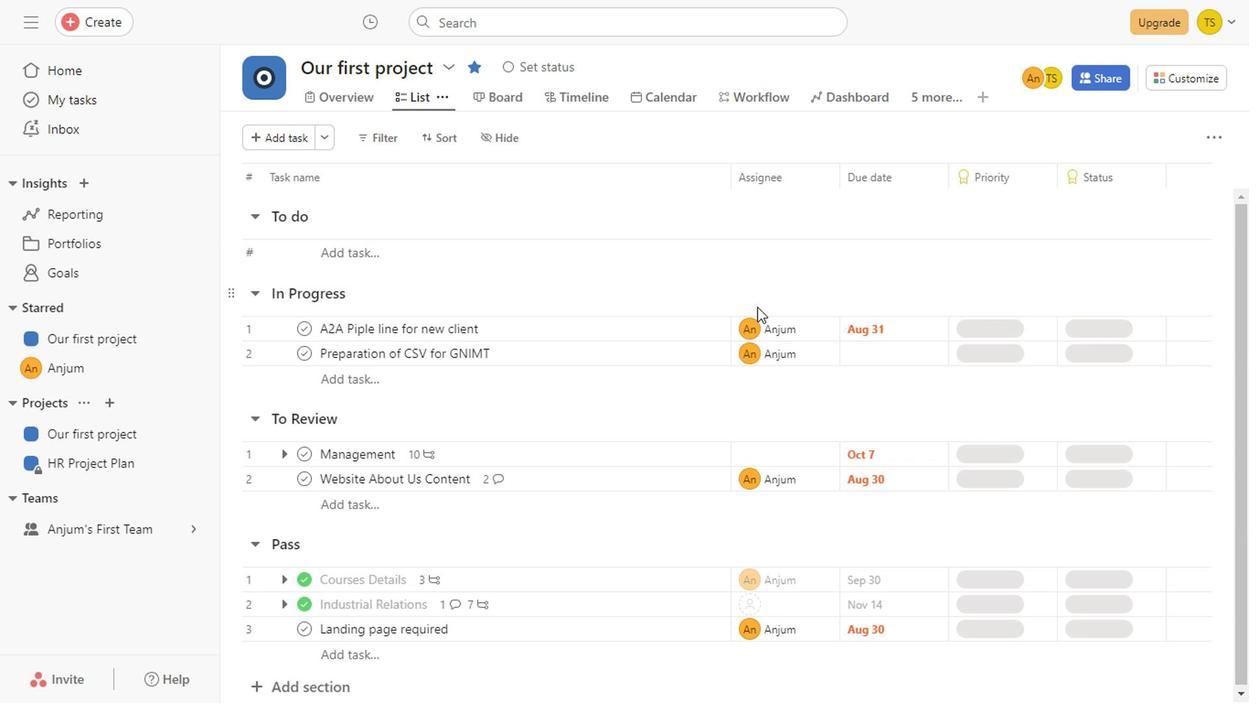 
Action: Mouse scrolled (753, 307) with delta (0, 0)
Screenshot: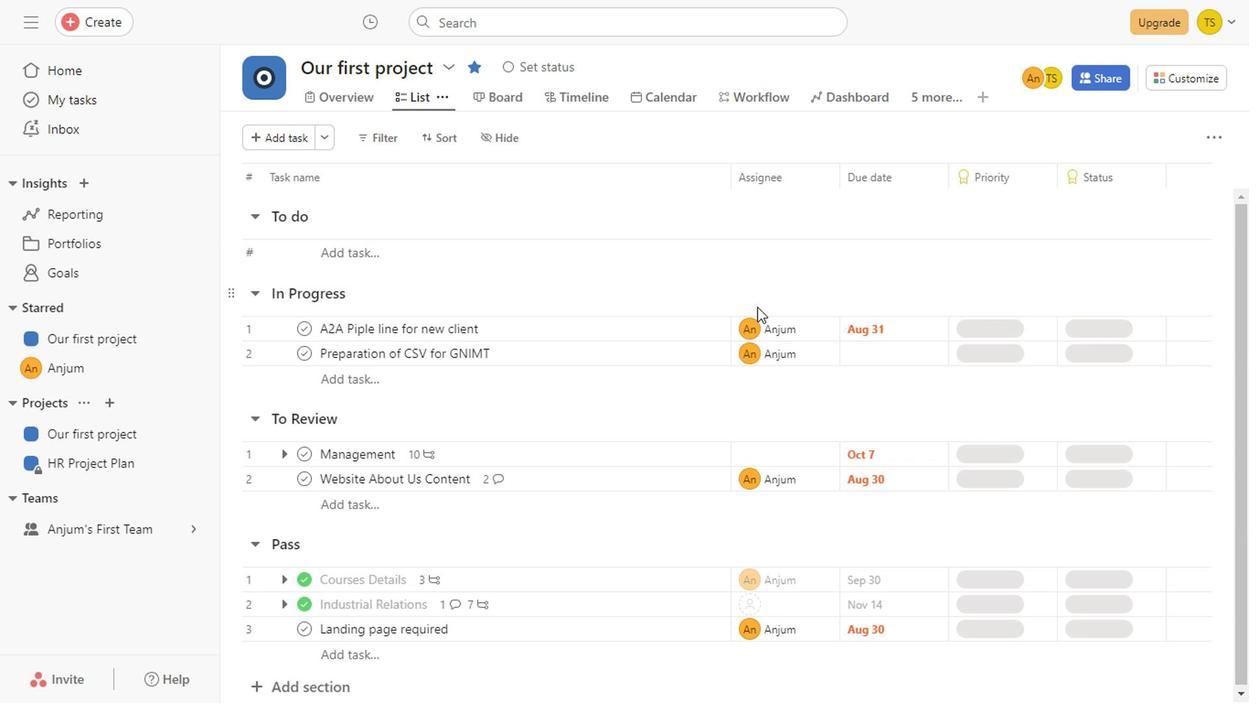 
Action: Mouse scrolled (753, 307) with delta (0, 0)
Screenshot: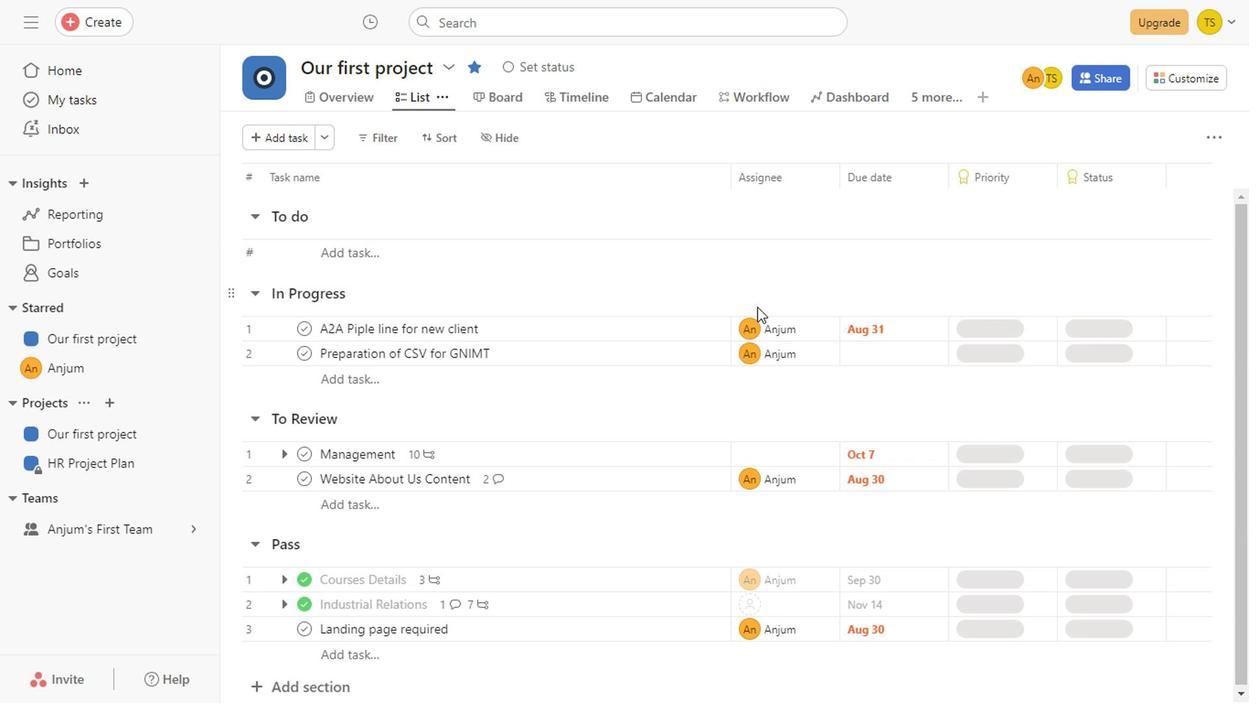 
Action: Mouse scrolled (753, 307) with delta (0, 0)
Screenshot: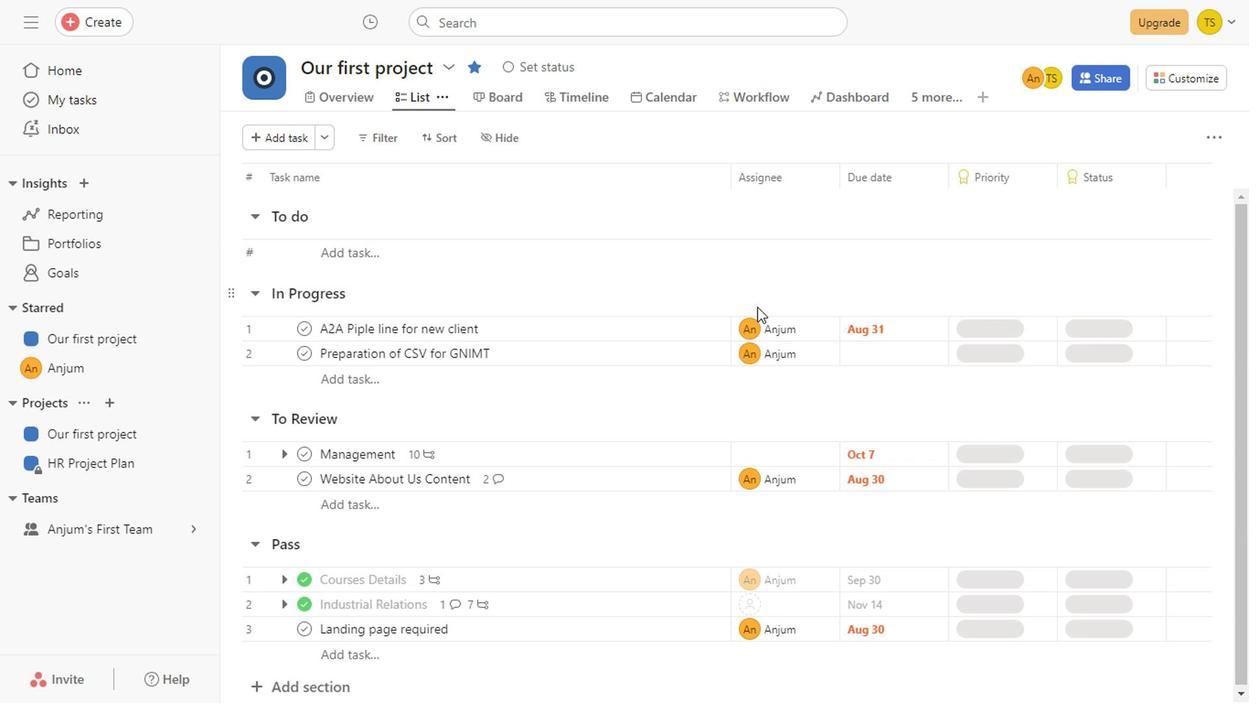 
Action: Mouse scrolled (753, 307) with delta (0, 0)
Screenshot: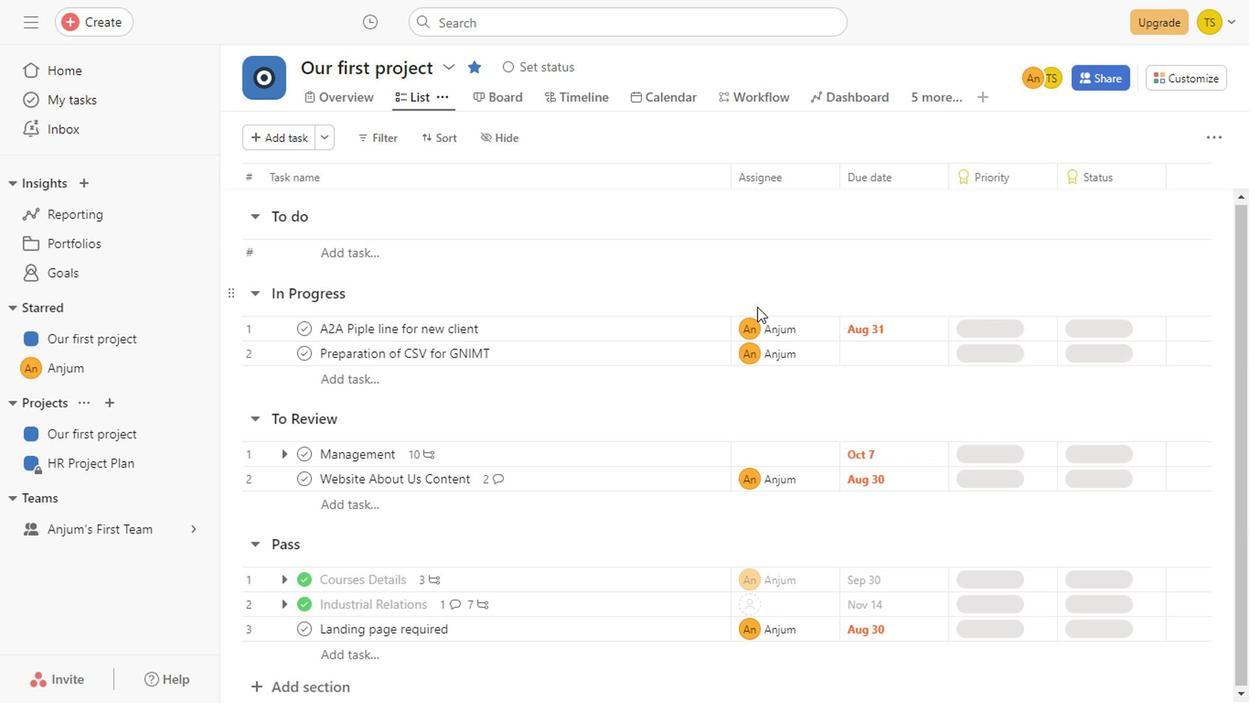 
Action: Mouse scrolled (753, 307) with delta (0, 0)
Screenshot: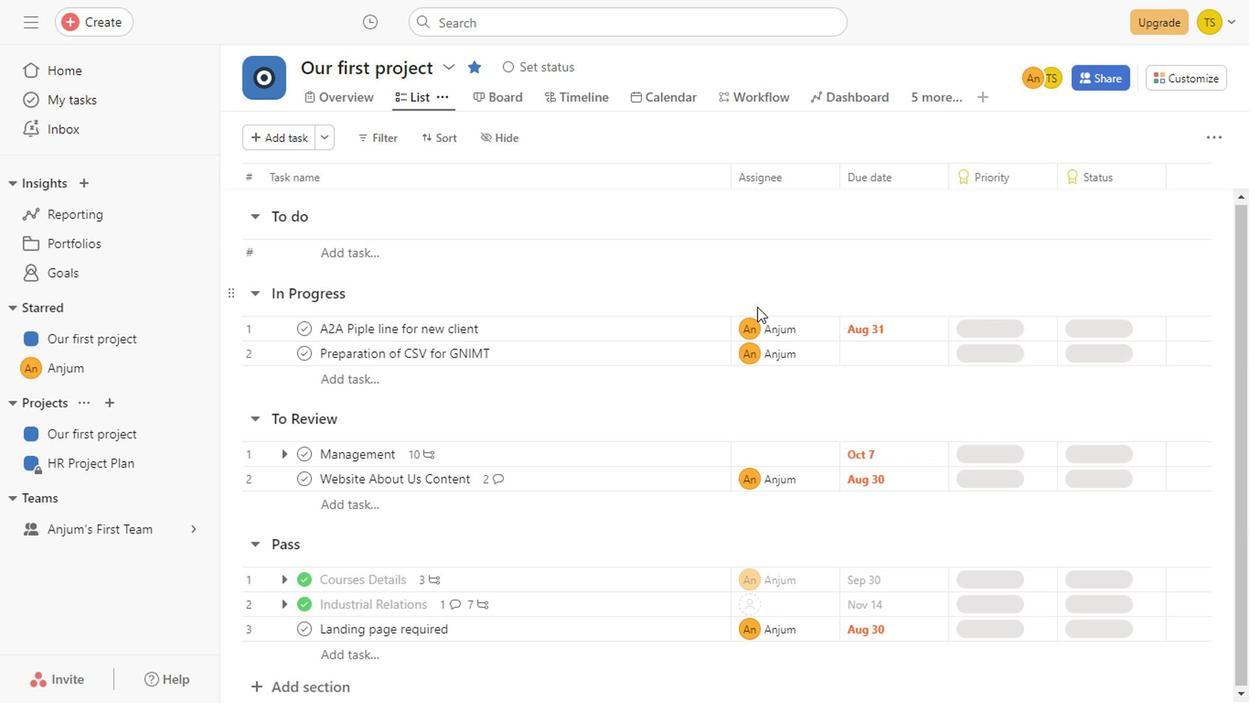 
Action: Mouse moved to (142, 525)
Screenshot: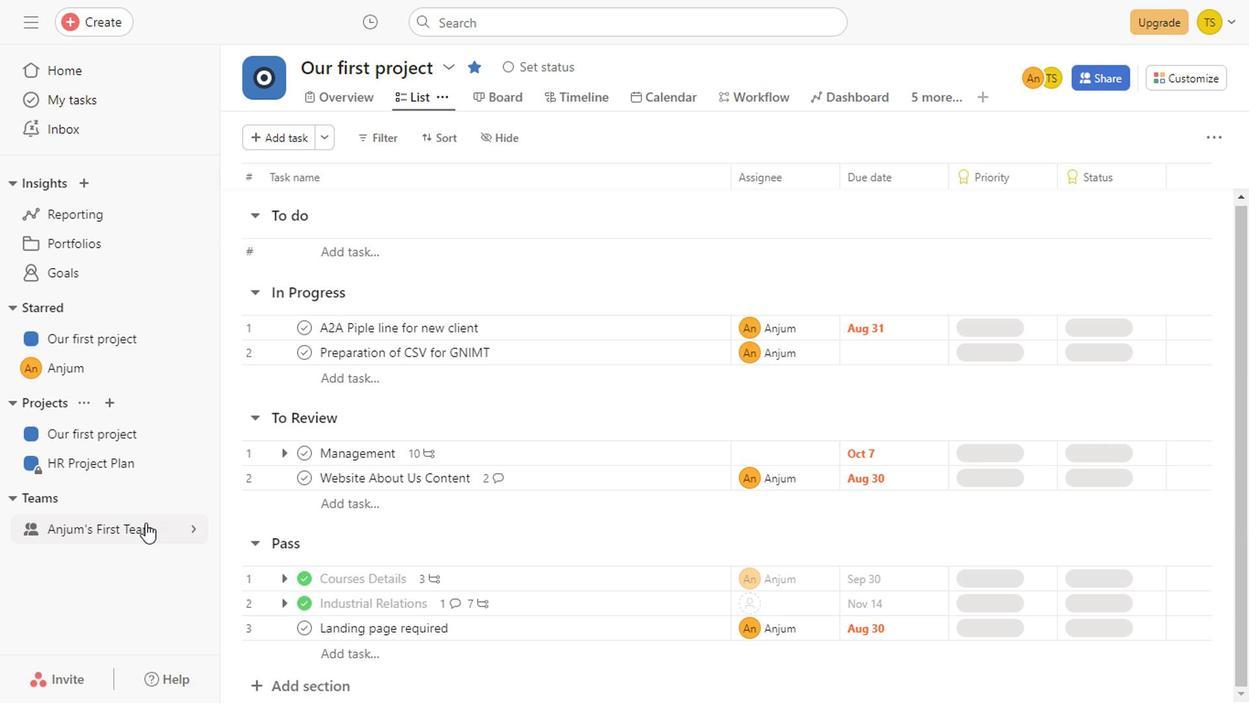 
Action: Mouse pressed left at (142, 525)
Screenshot: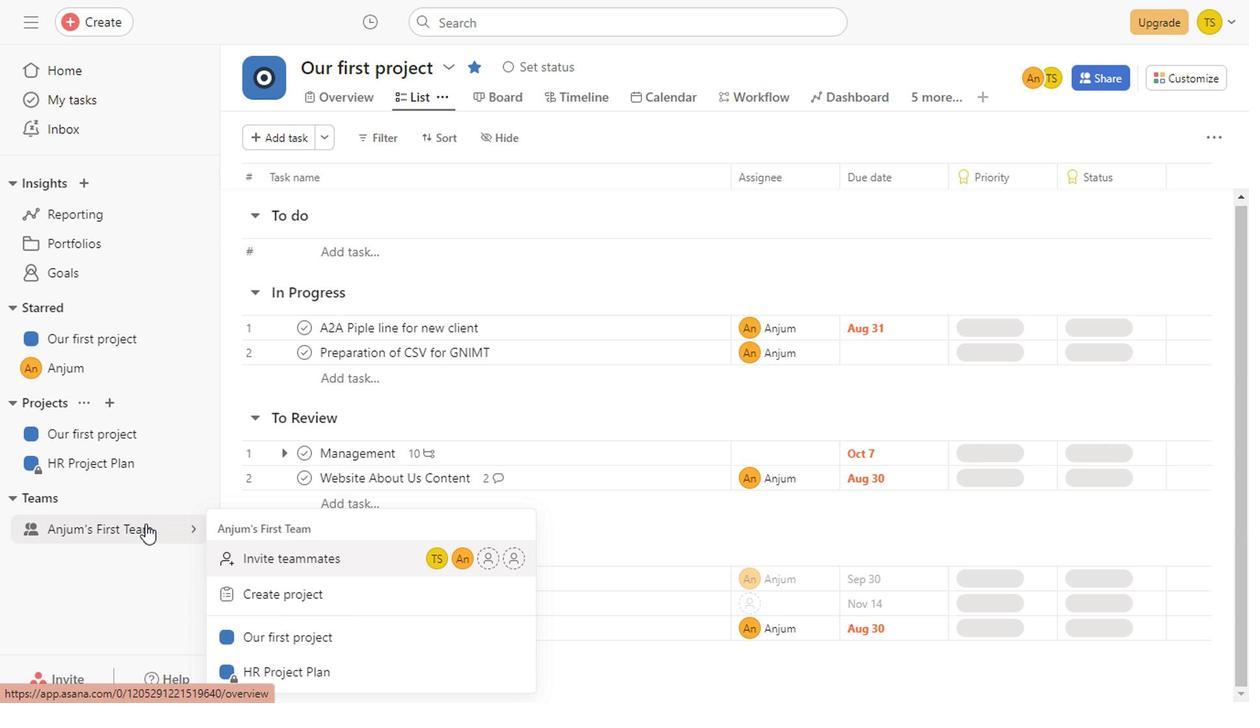 
Action: Mouse moved to (771, 567)
Screenshot: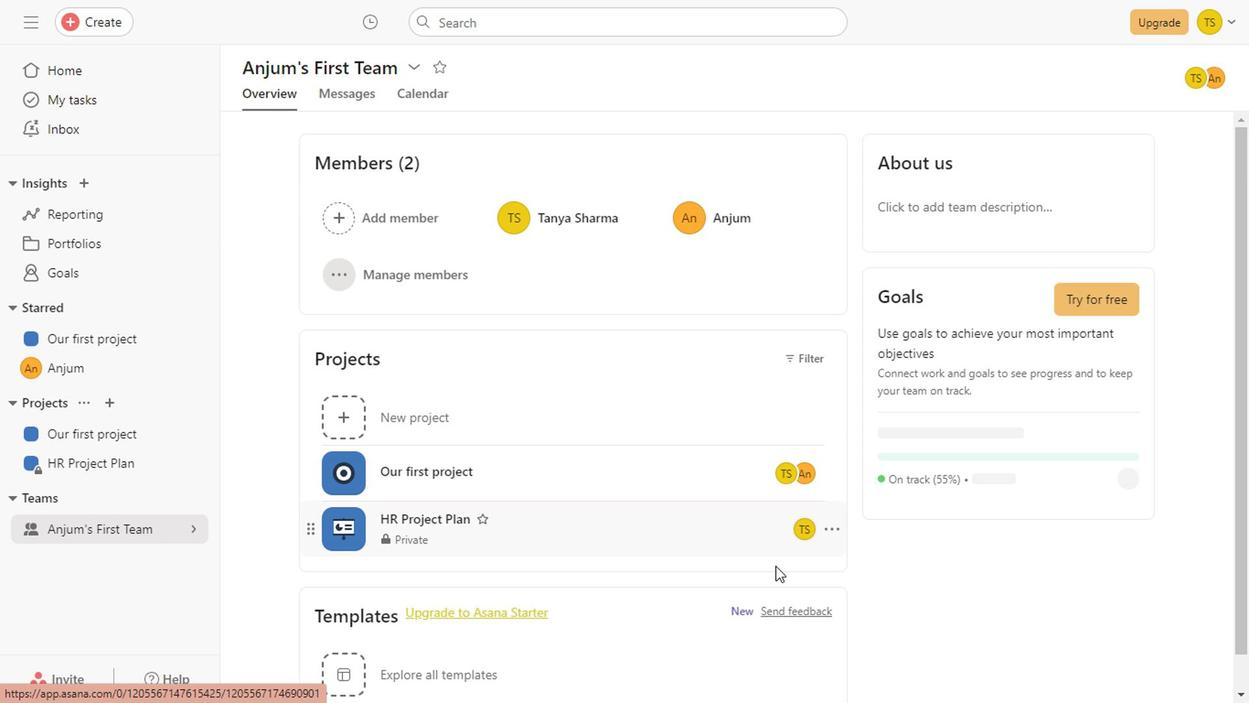 
Action: Mouse scrolled (771, 566) with delta (0, -1)
Screenshot: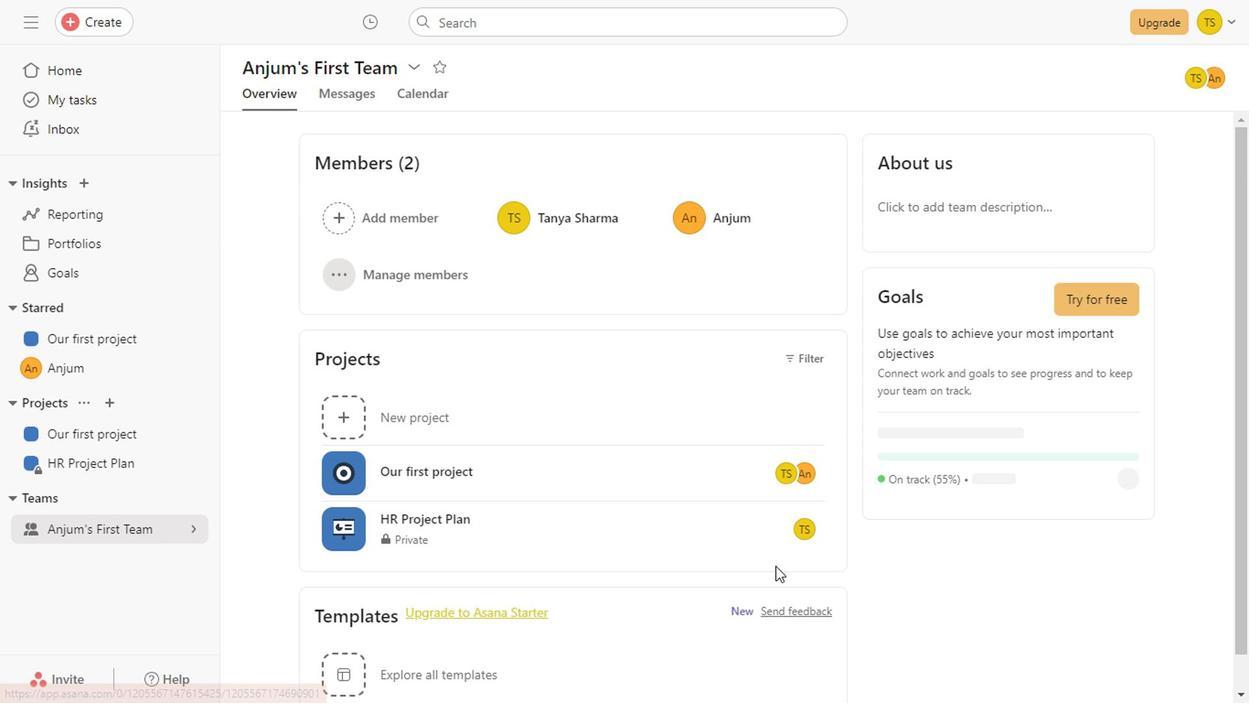 
Action: Mouse scrolled (771, 566) with delta (0, -1)
Screenshot: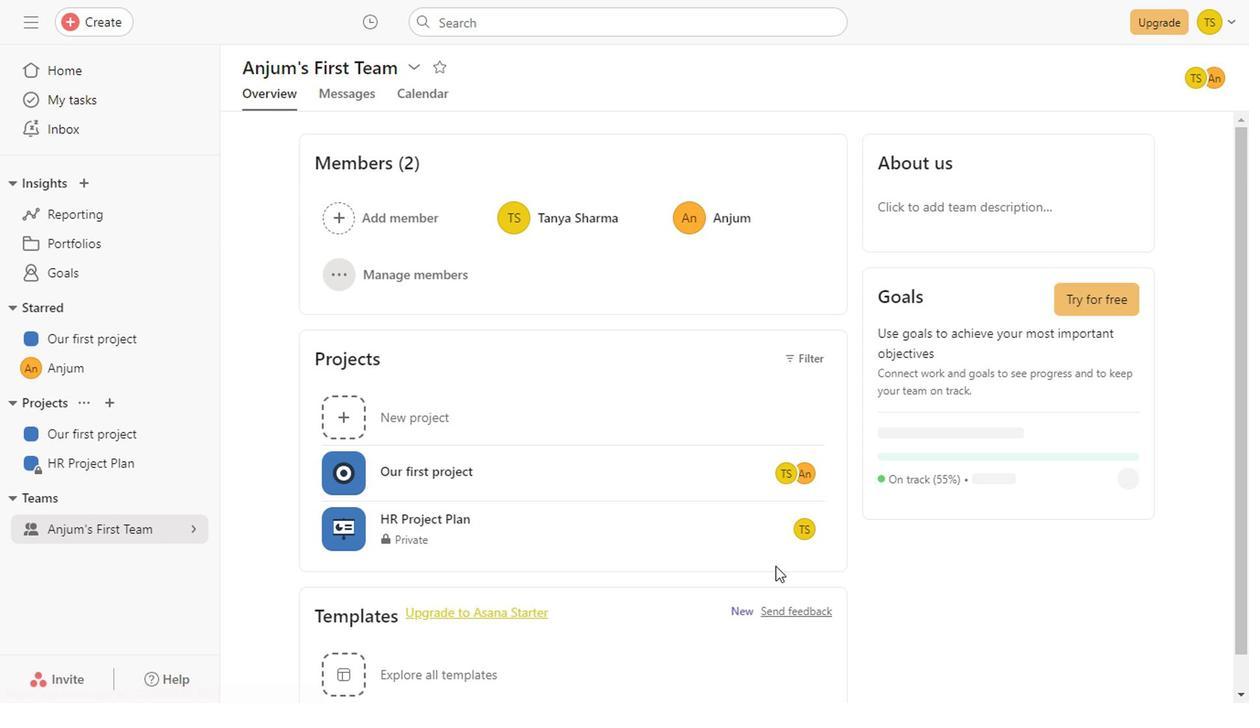 
Action: Mouse scrolled (771, 566) with delta (0, -1)
Screenshot: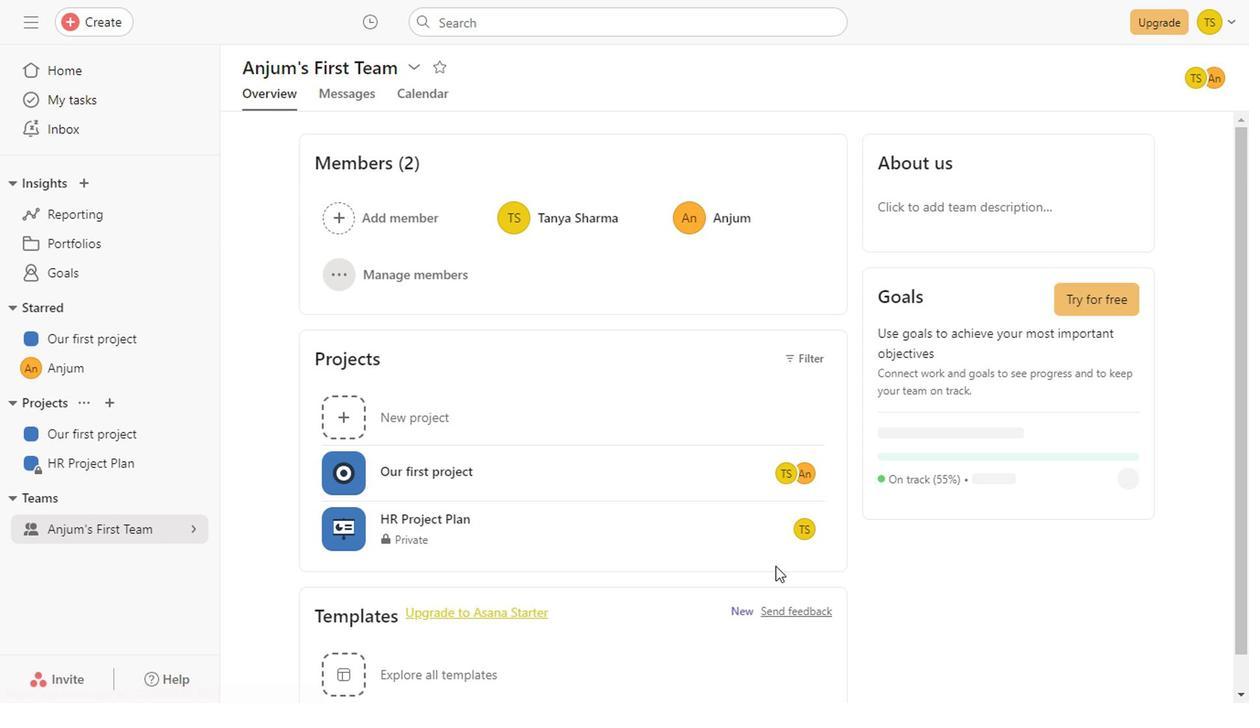 
Action: Mouse scrolled (771, 566) with delta (0, -1)
Screenshot: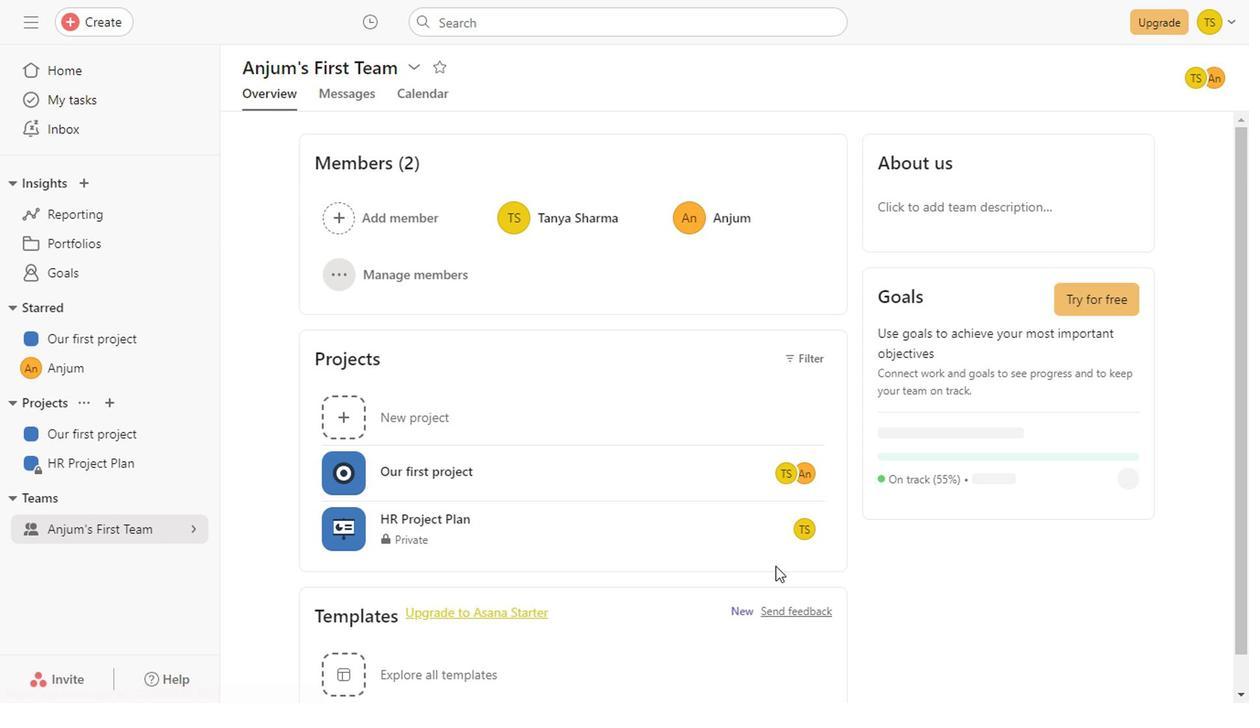 
Action: Mouse scrolled (771, 566) with delta (0, -1)
Screenshot: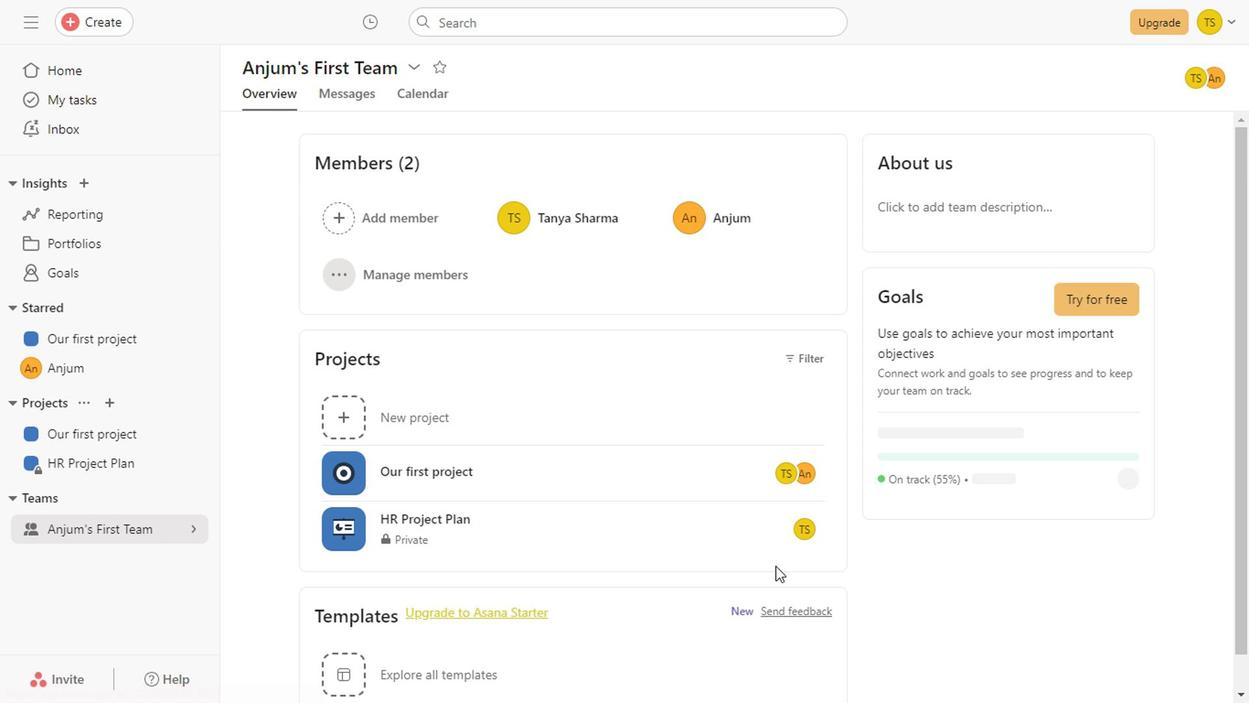 
Action: Mouse scrolled (771, 566) with delta (0, -1)
Screenshot: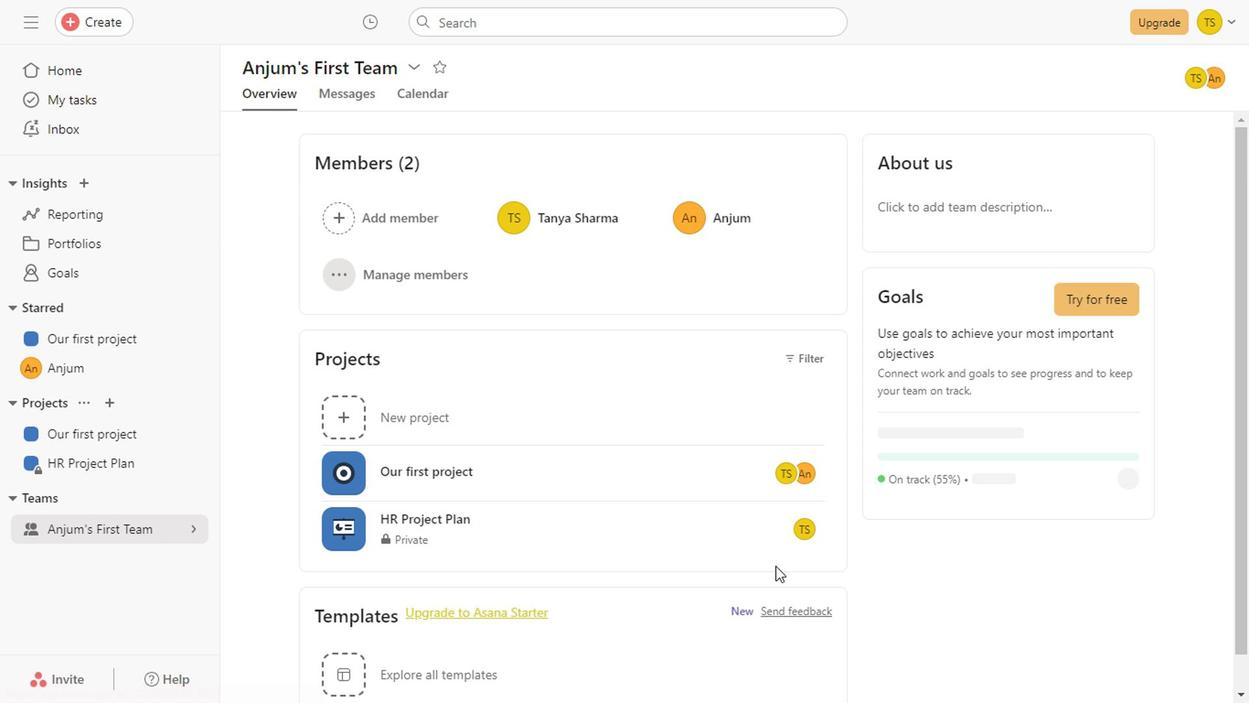 
Action: Mouse scrolled (771, 566) with delta (0, -1)
Screenshot: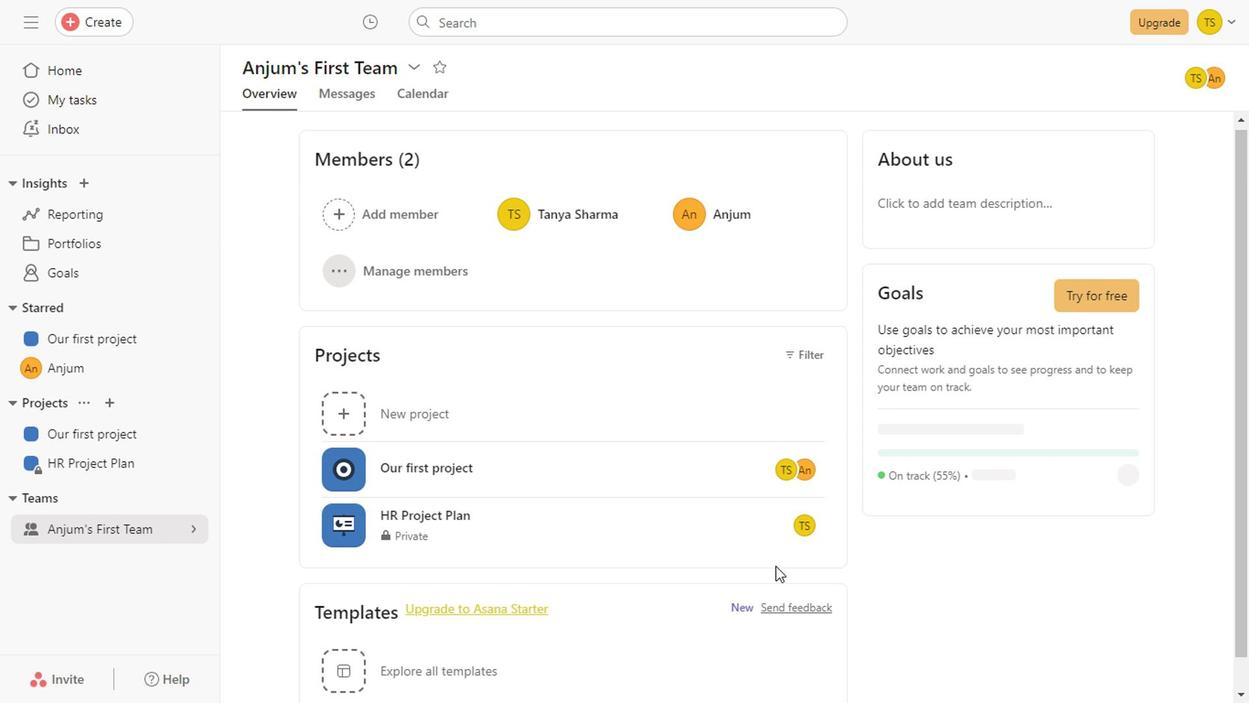 
Action: Mouse scrolled (771, 566) with delta (0, -1)
Screenshot: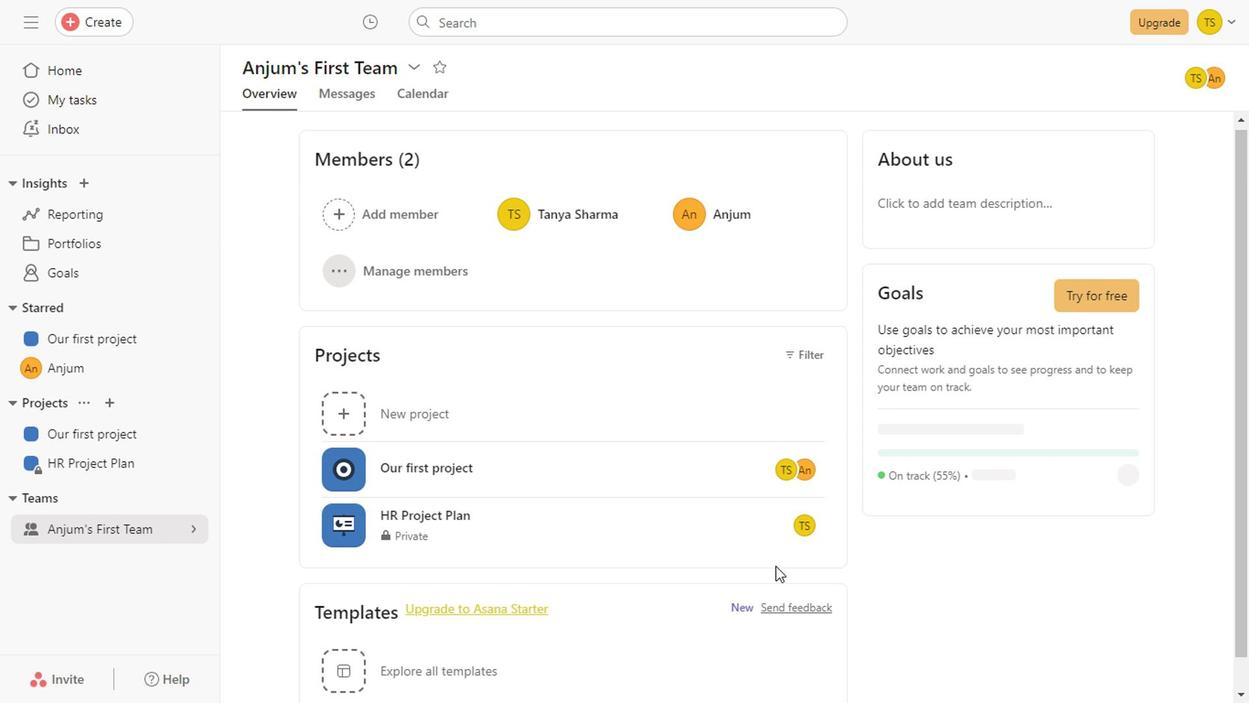 
Action: Mouse scrolled (771, 566) with delta (0, -1)
Screenshot: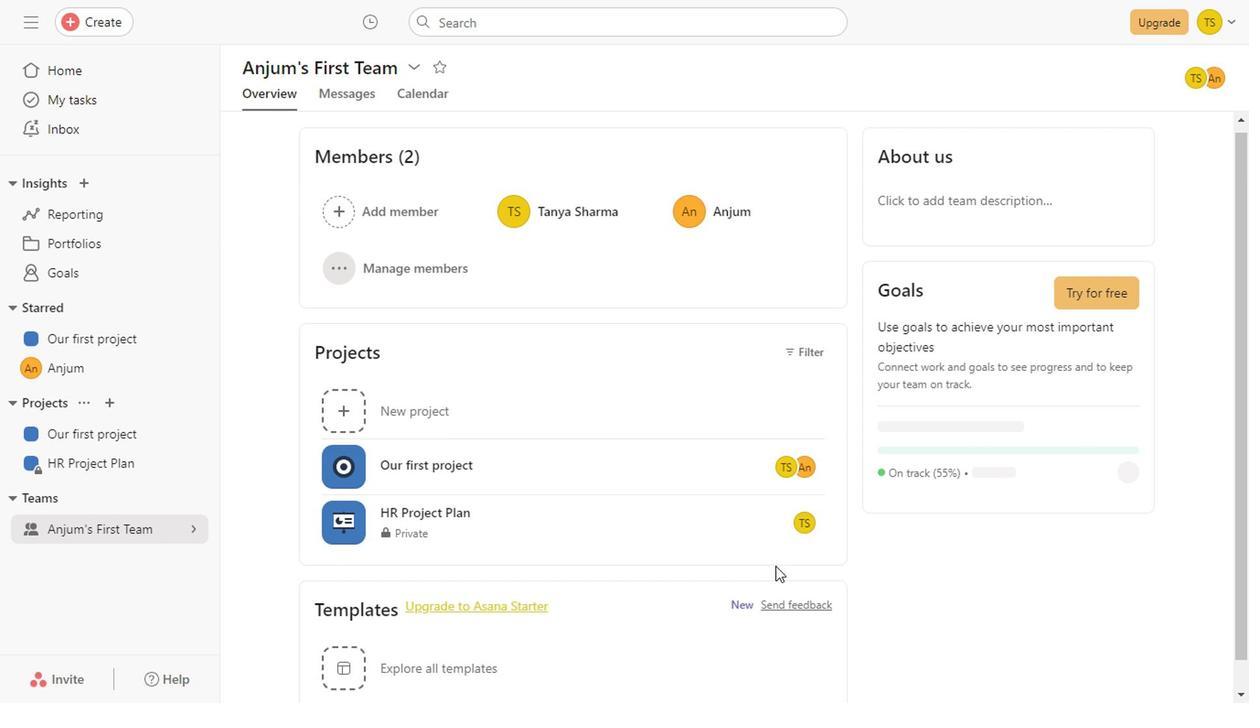 
Action: Mouse scrolled (771, 566) with delta (0, -1)
Screenshot: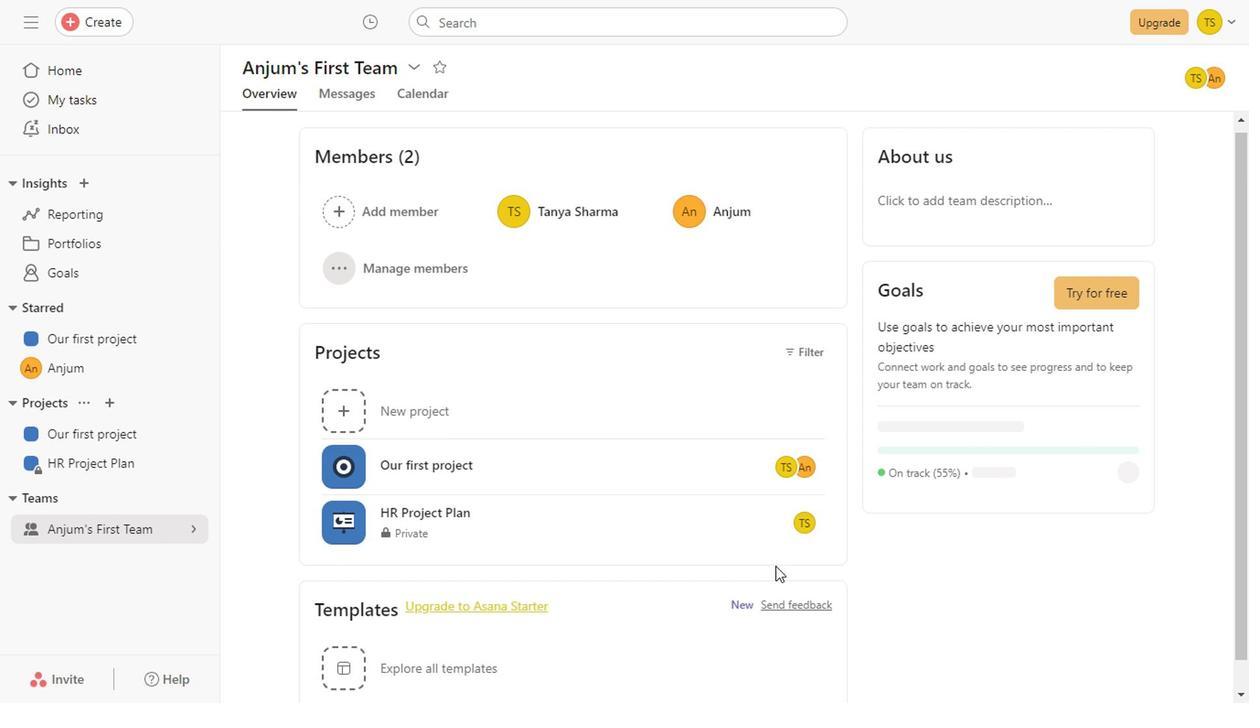 
Action: Mouse scrolled (771, 566) with delta (0, -1)
Screenshot: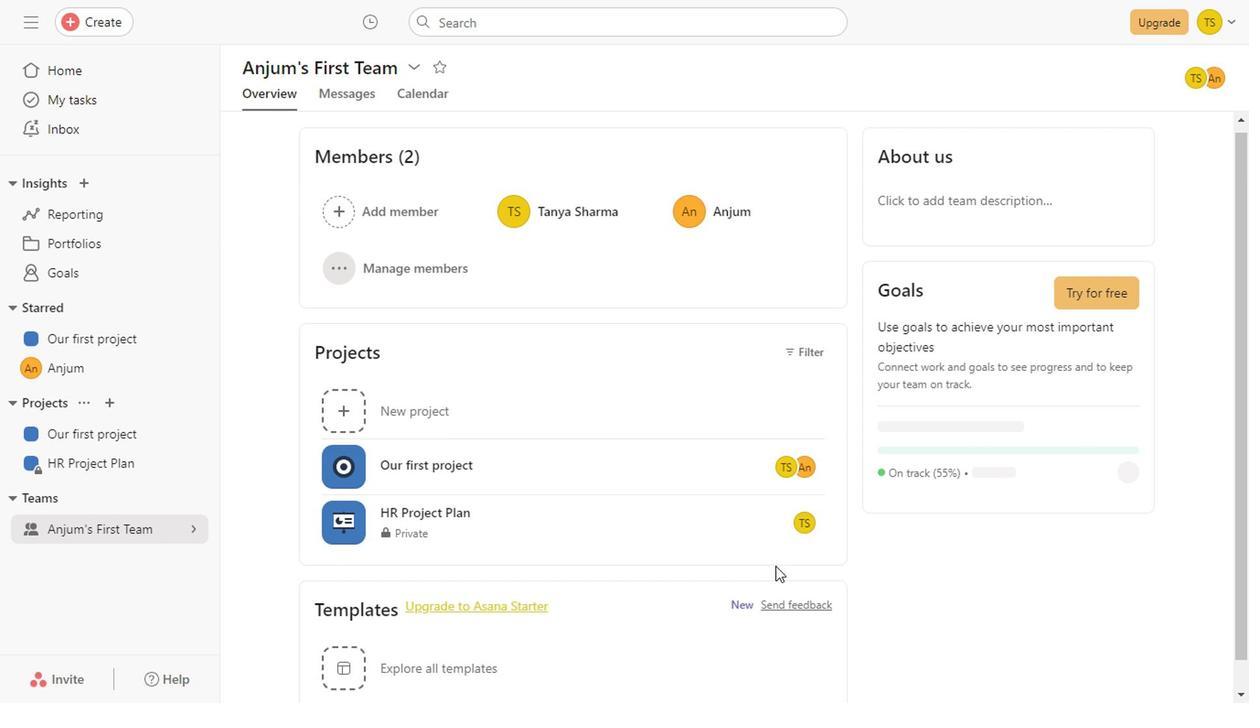 
Action: Mouse scrolled (771, 566) with delta (0, -1)
Screenshot: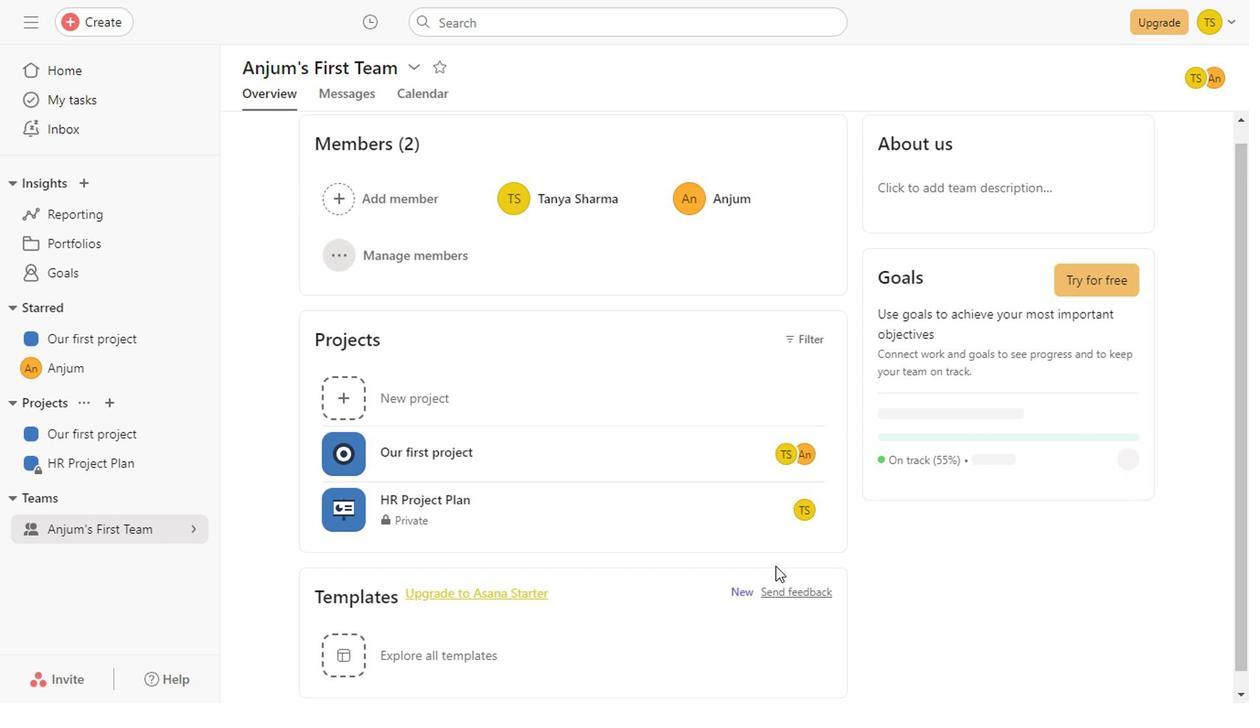 
Action: Mouse scrolled (771, 566) with delta (0, -1)
Screenshot: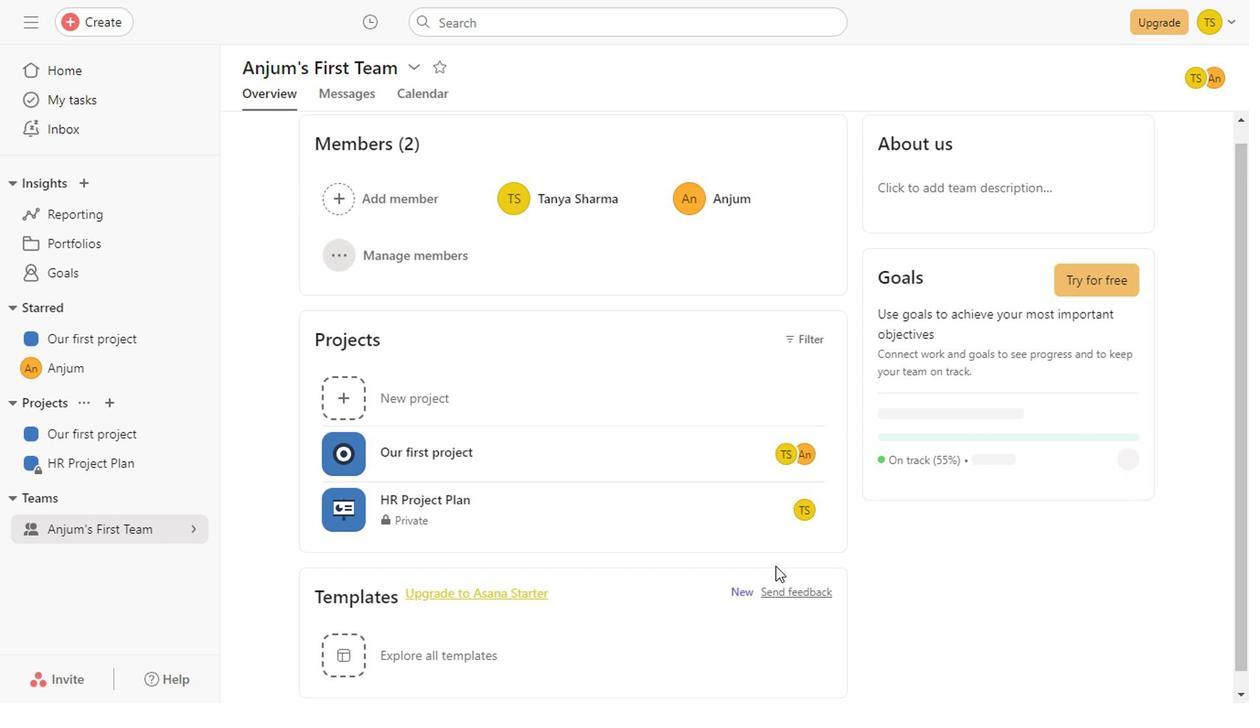 
Action: Mouse scrolled (771, 566) with delta (0, -1)
Screenshot: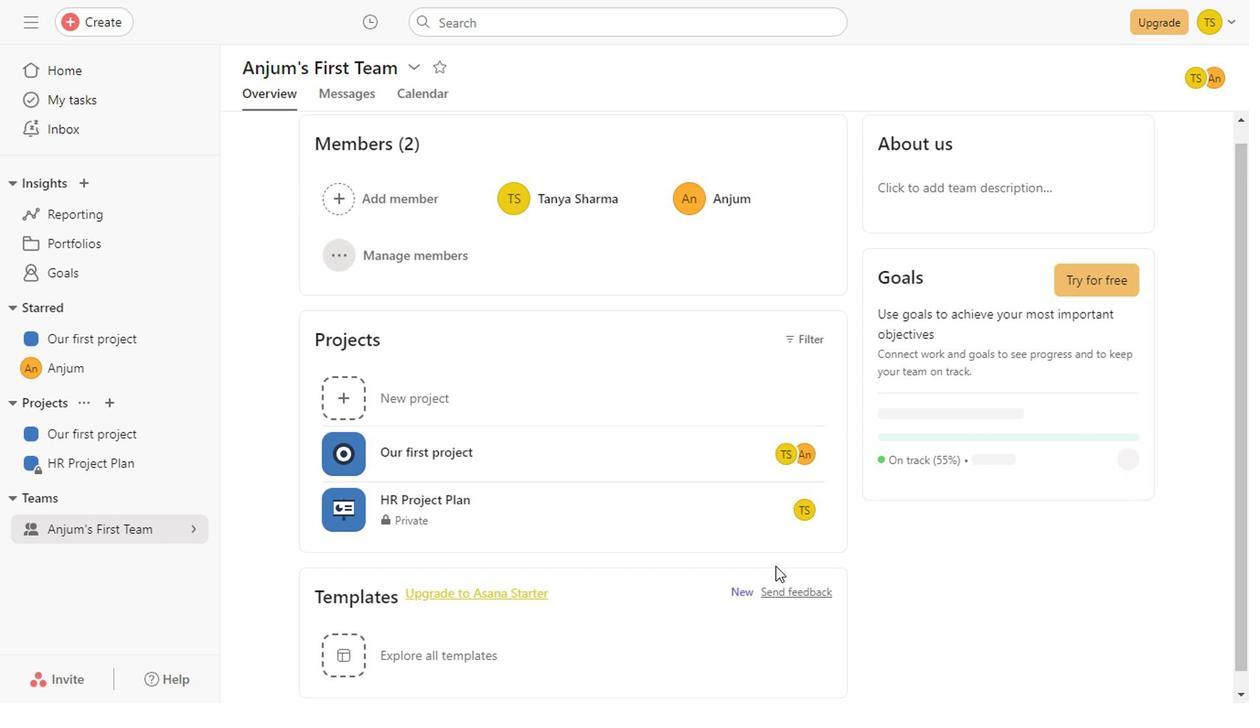 
Action: Mouse scrolled (771, 565) with delta (0, -1)
Screenshot: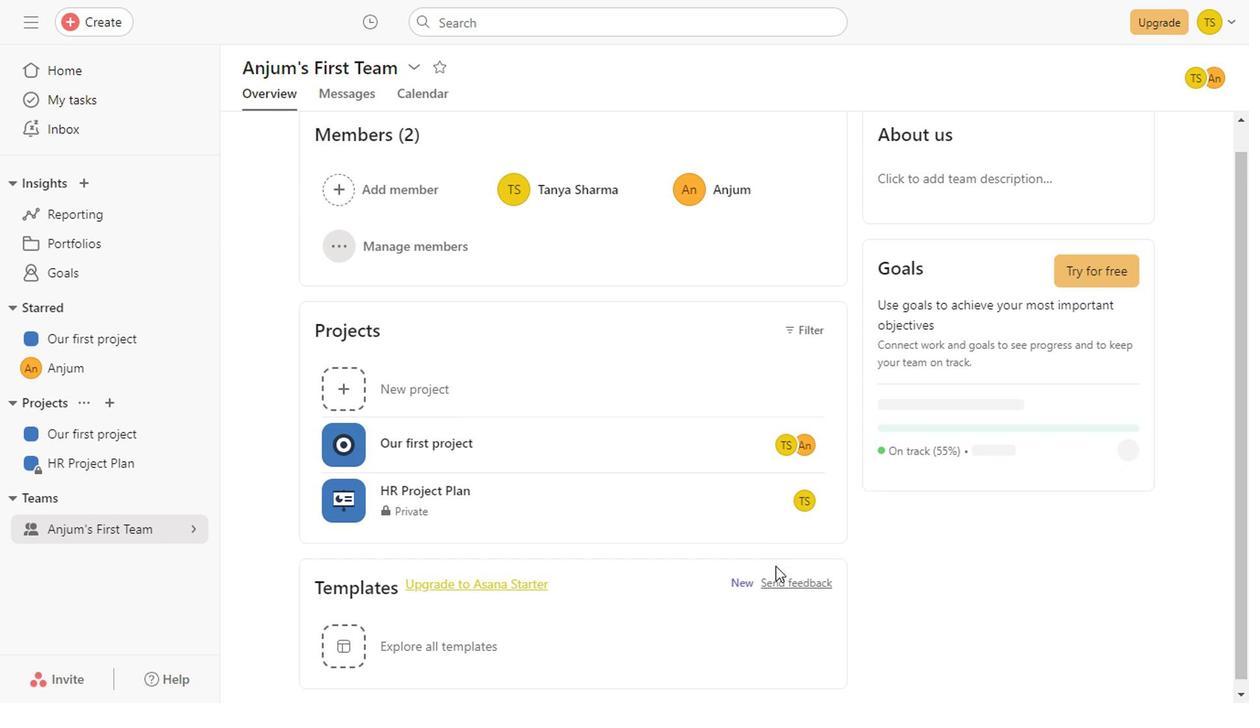 
Action: Mouse scrolled (771, 566) with delta (0, -1)
Screenshot: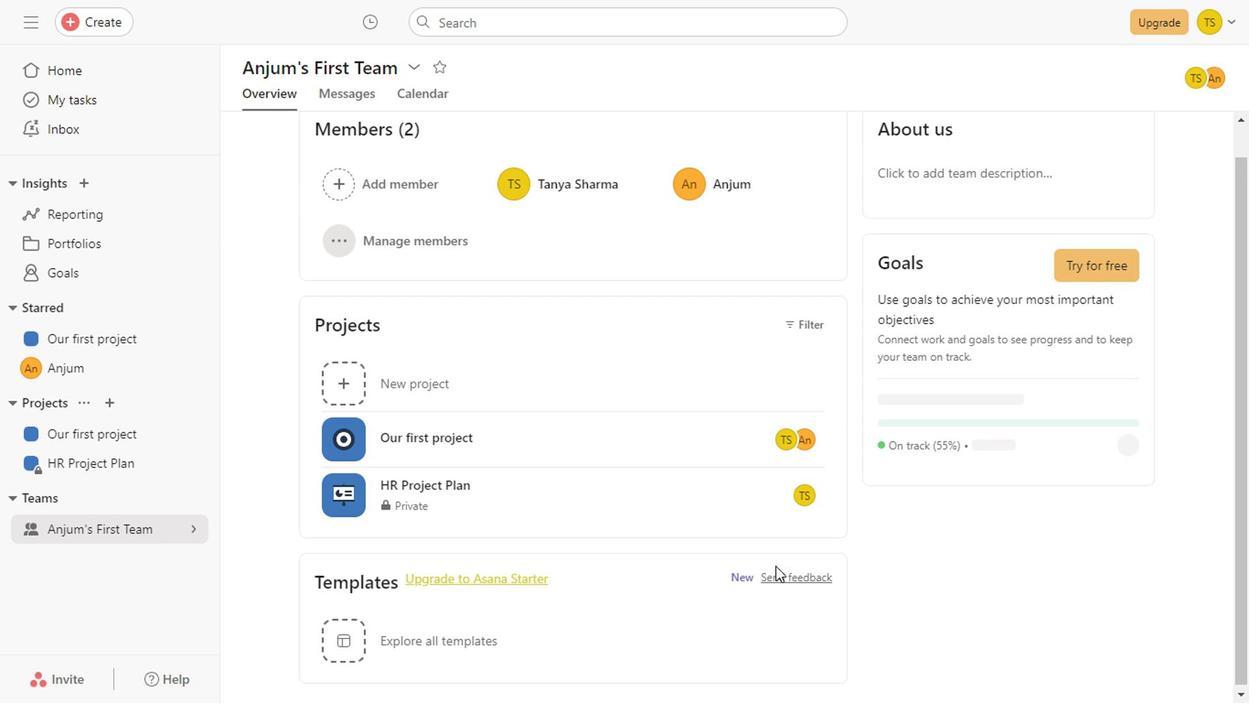 
Action: Mouse scrolled (771, 566) with delta (0, -1)
Screenshot: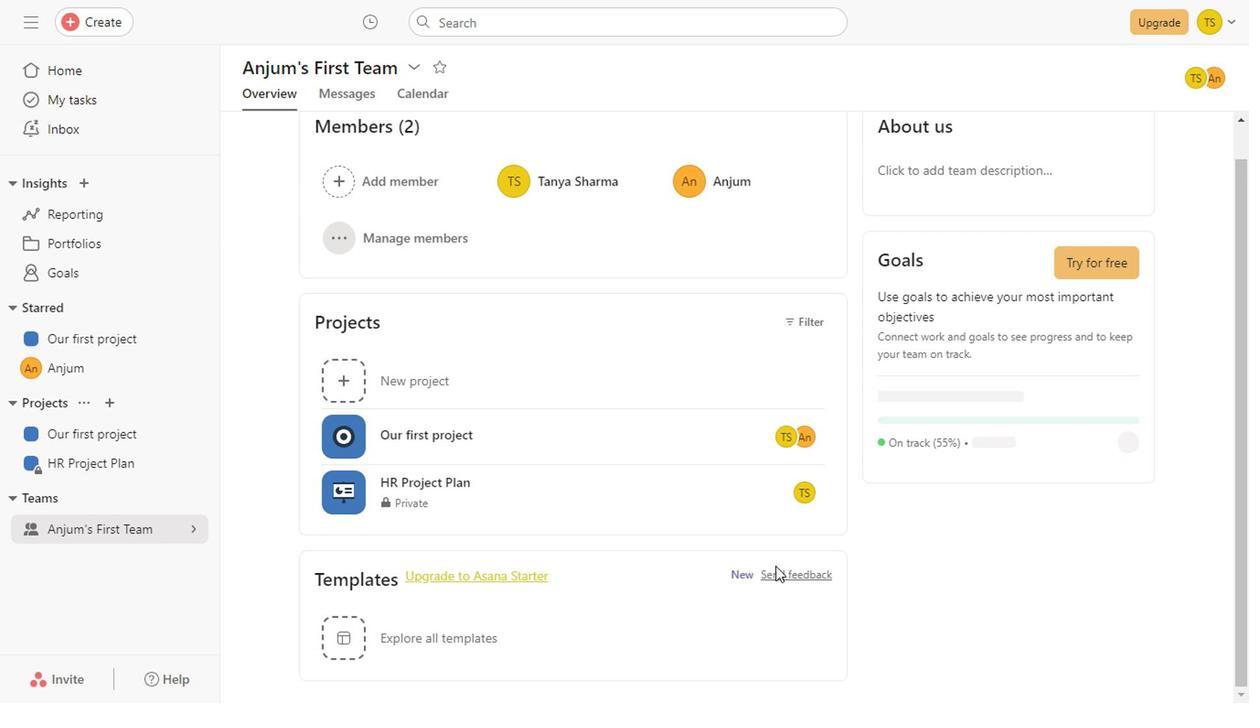 
Action: Mouse scrolled (771, 566) with delta (0, -1)
Screenshot: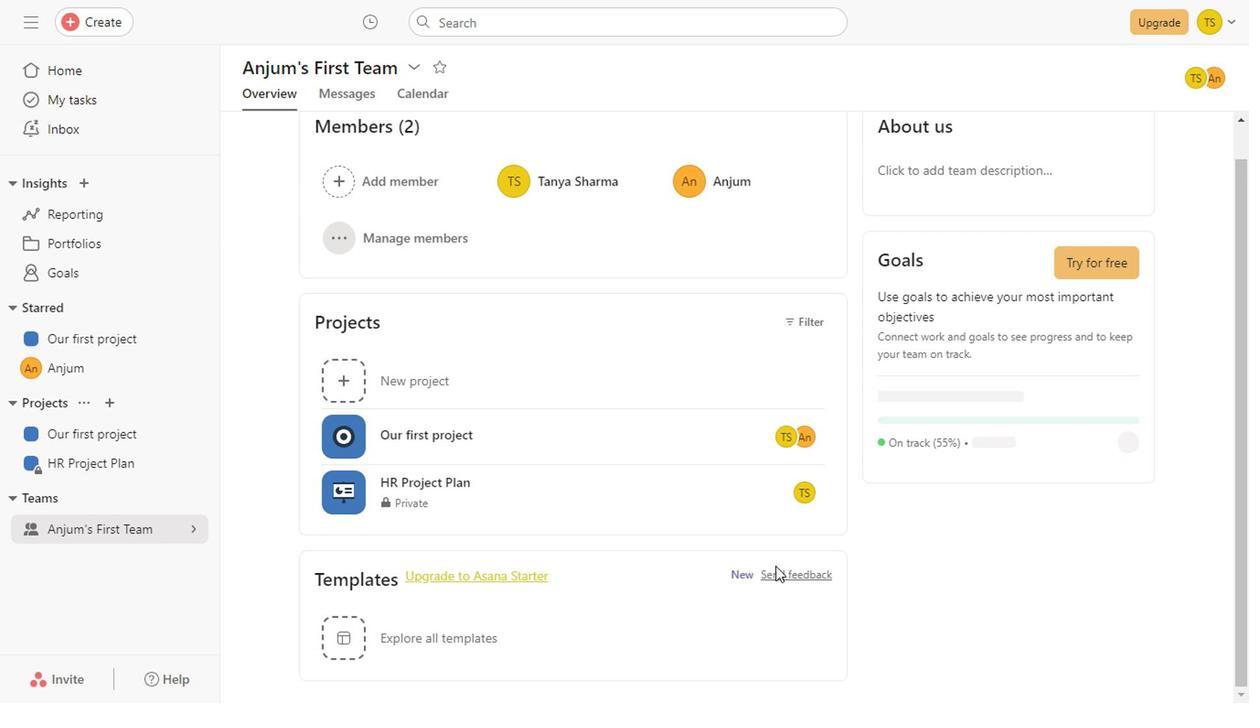 
Action: Mouse scrolled (771, 566) with delta (0, -1)
Screenshot: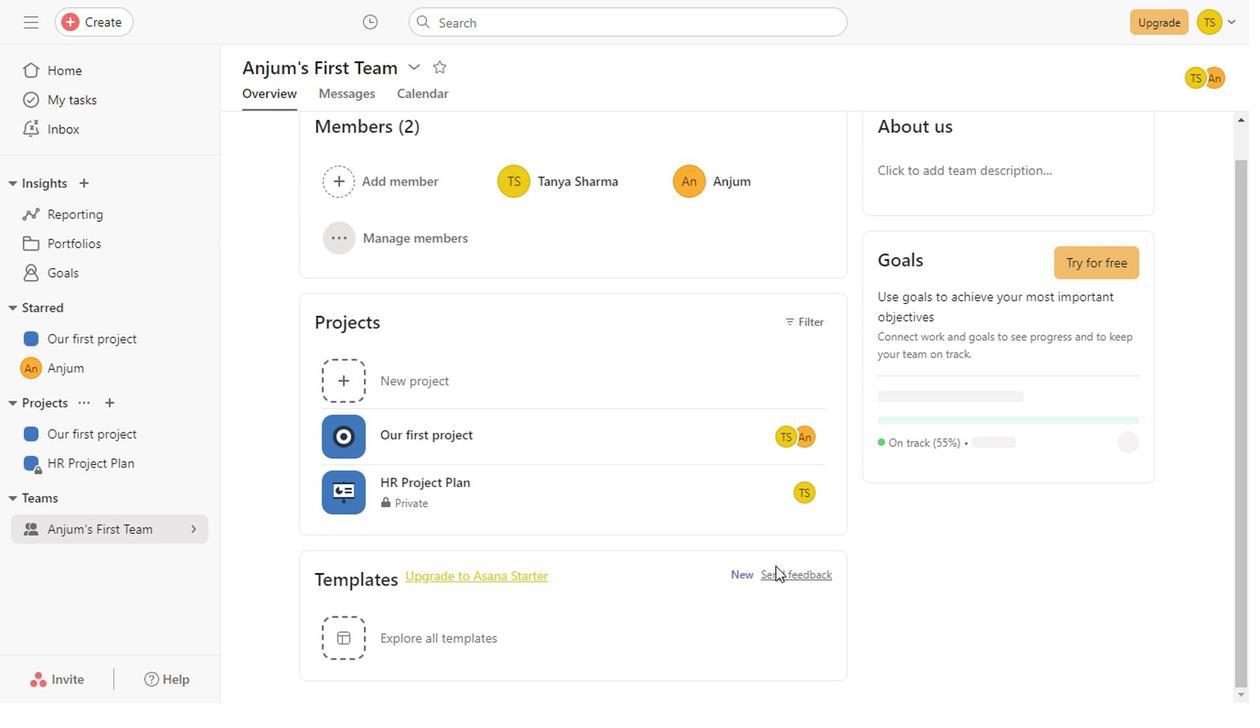 
Action: Mouse scrolled (771, 566) with delta (0, -1)
Screenshot: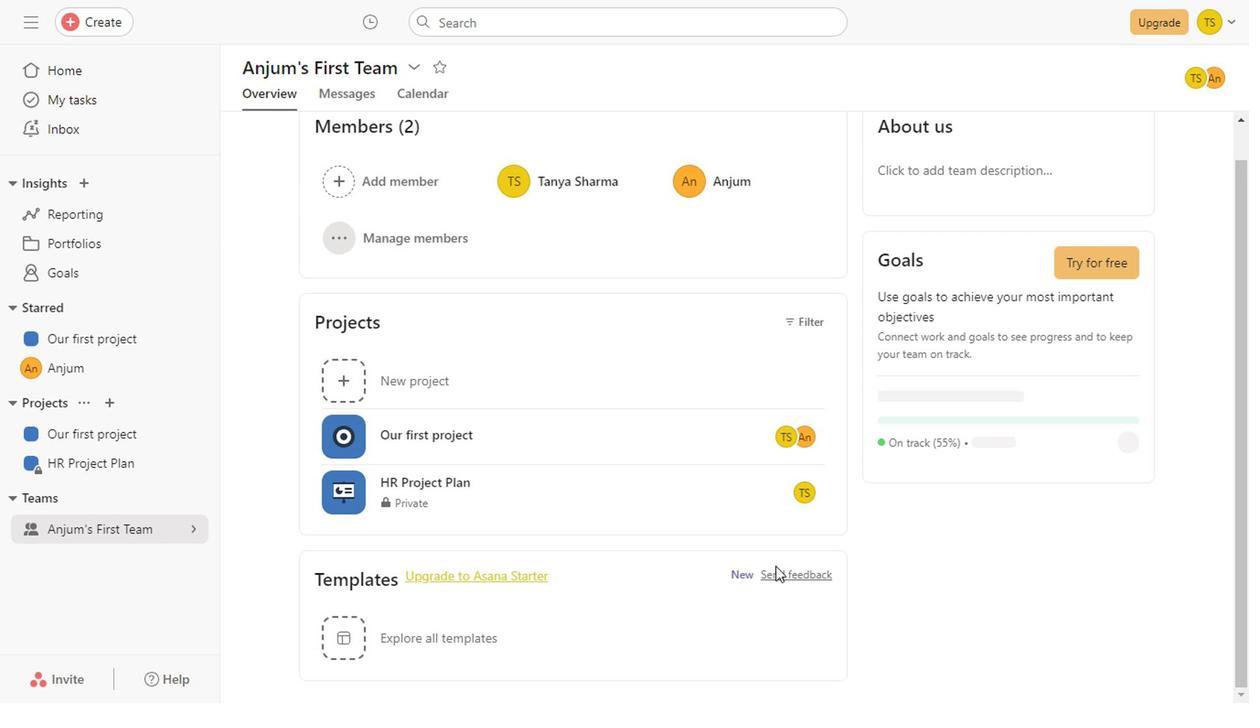 
Action: Mouse scrolled (771, 566) with delta (0, -1)
Screenshot: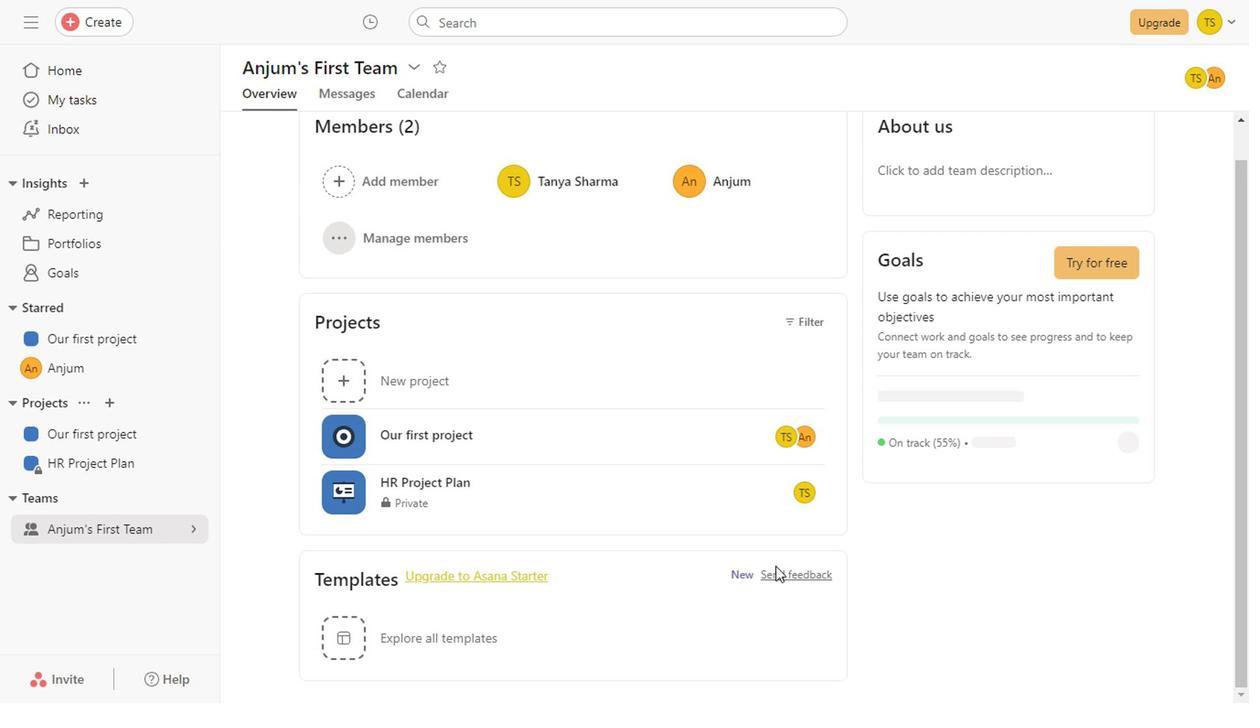 
Action: Mouse scrolled (771, 566) with delta (0, -1)
Screenshot: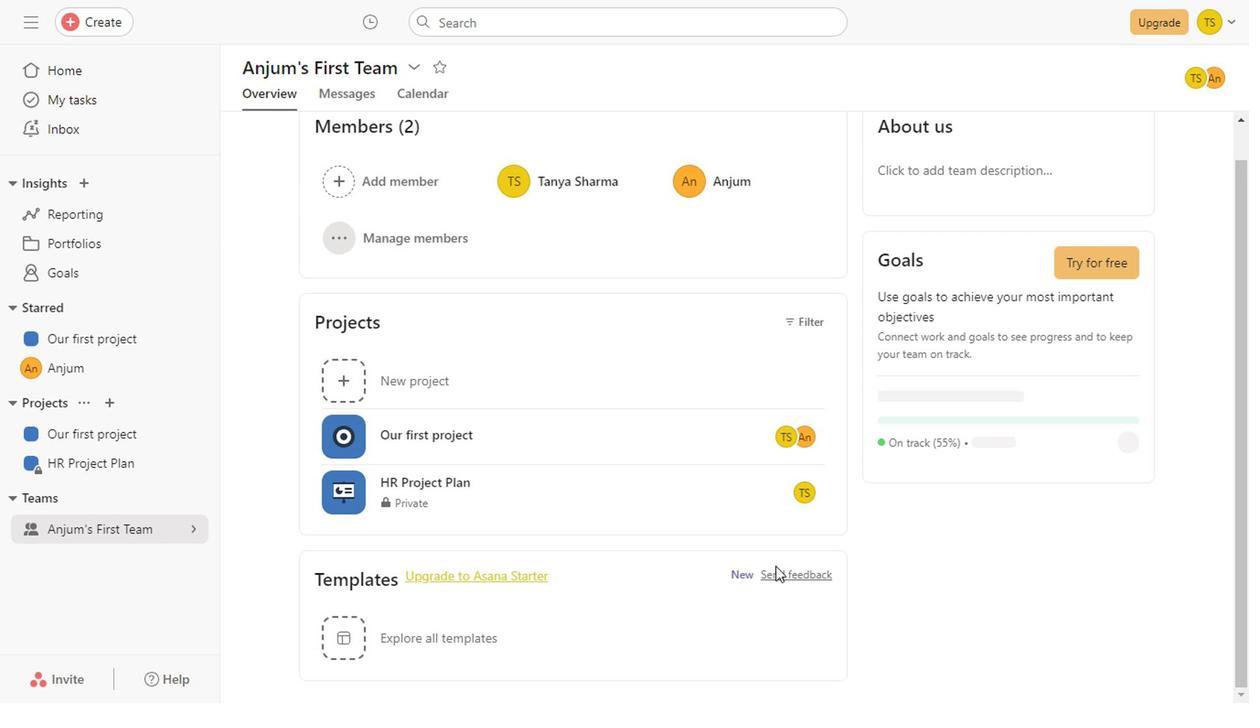 
Action: Mouse scrolled (771, 566) with delta (0, -1)
Screenshot: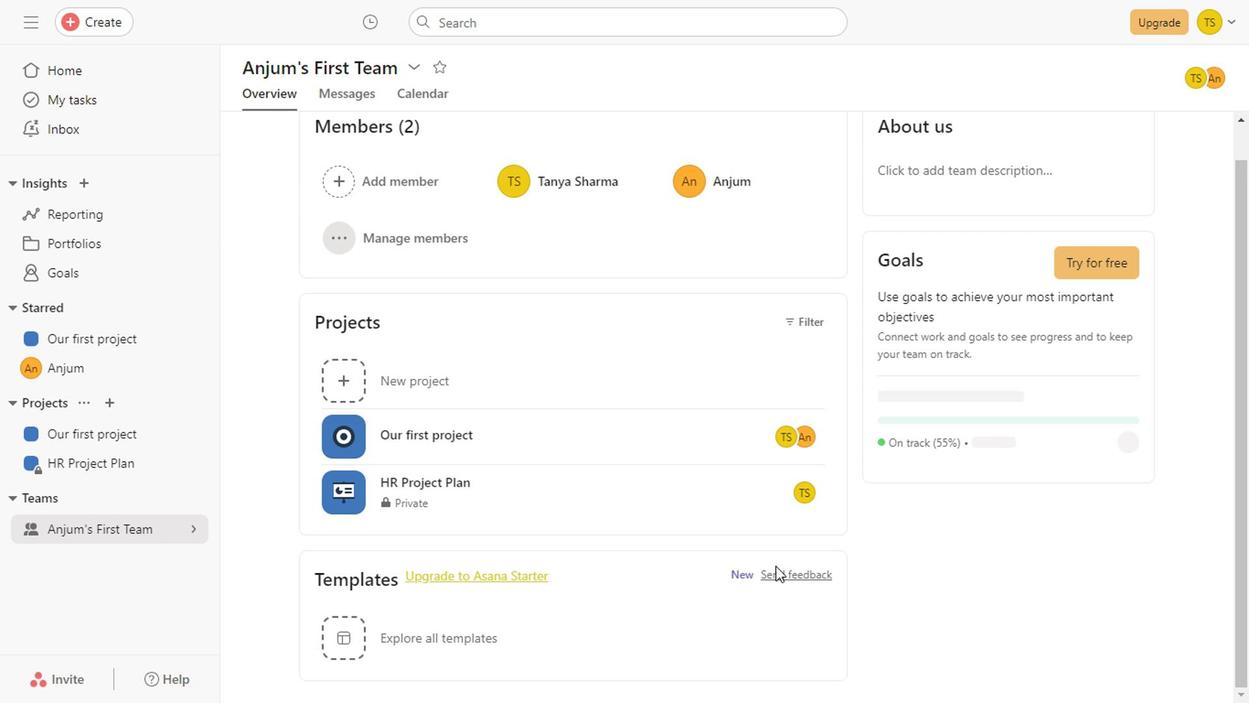 
Action: Mouse scrolled (771, 566) with delta (0, -1)
Screenshot: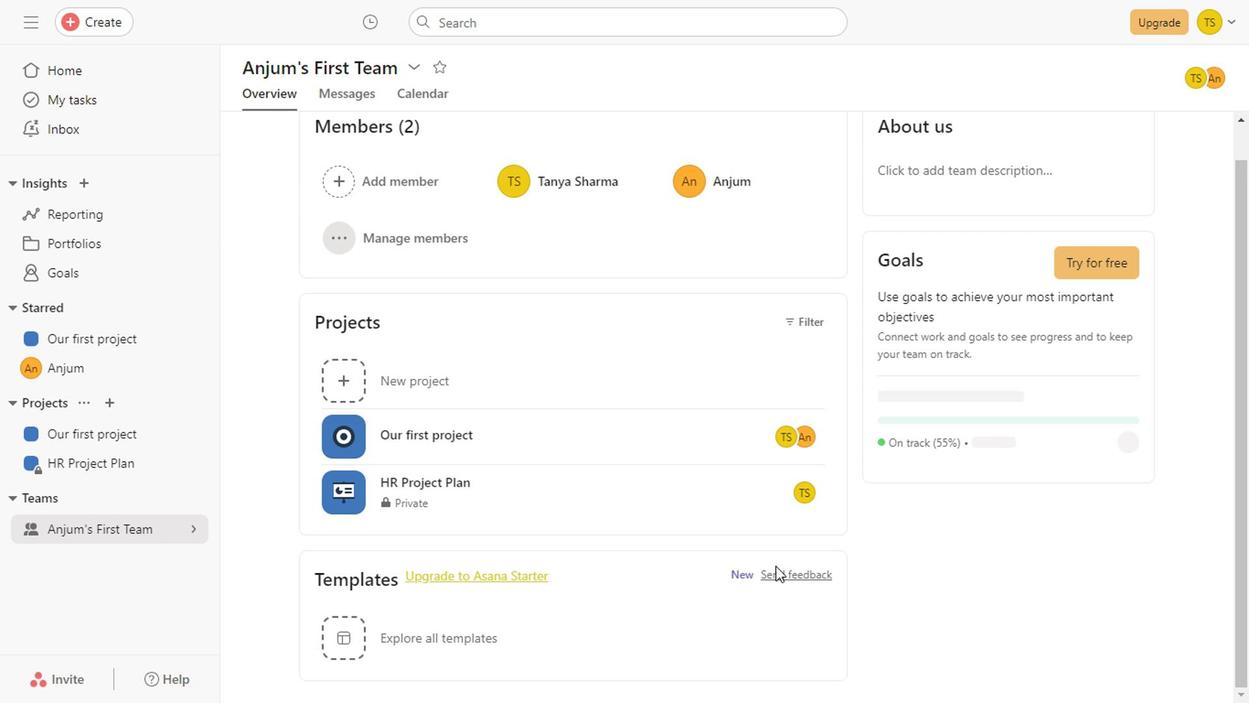 
Action: Mouse scrolled (771, 566) with delta (0, -1)
Screenshot: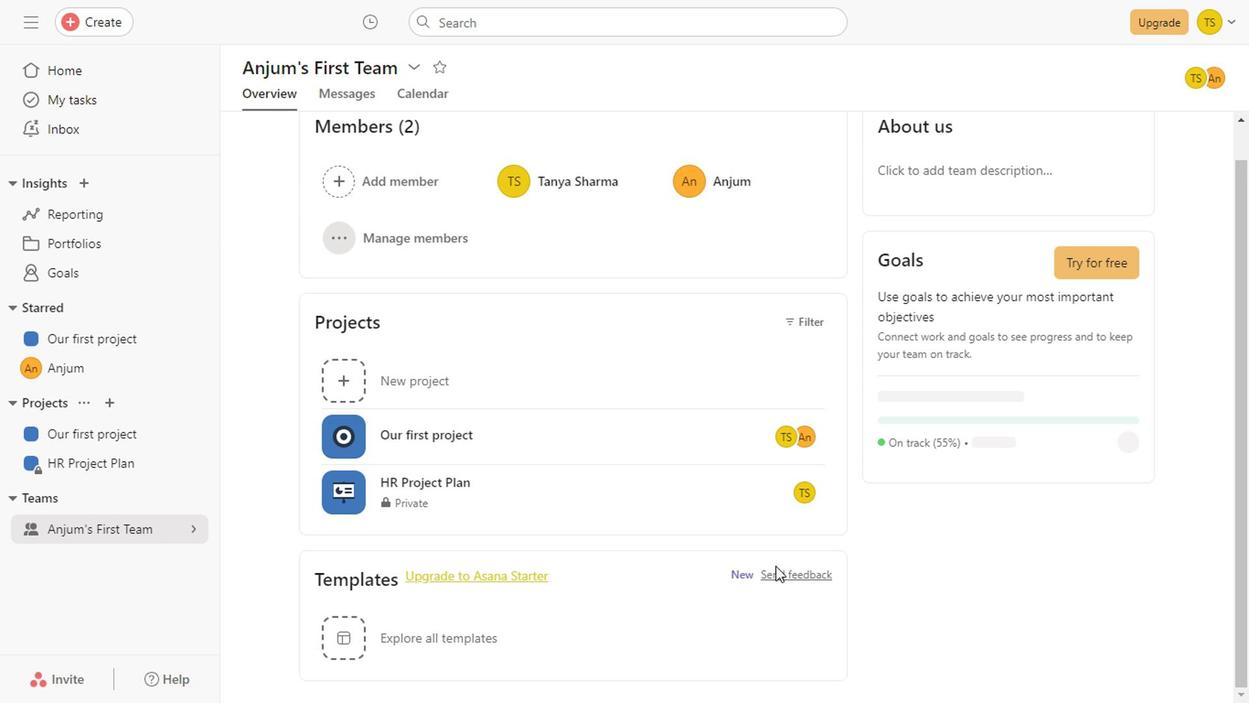 
Action: Mouse scrolled (771, 566) with delta (0, -1)
